 Task: Research Airbnb properties in VÃ³los, Greece from 8th November, 2023 to 19th November, 2023 for 1 adult. Place can be shared room with 1  bedroom having 1 bed and 1 bathroom. Property type can be hotel. Amenities needed are: washing machine. Booking option can be shelf check-in. Look for 4 properties as per requirement.
Action: Mouse moved to (439, 166)
Screenshot: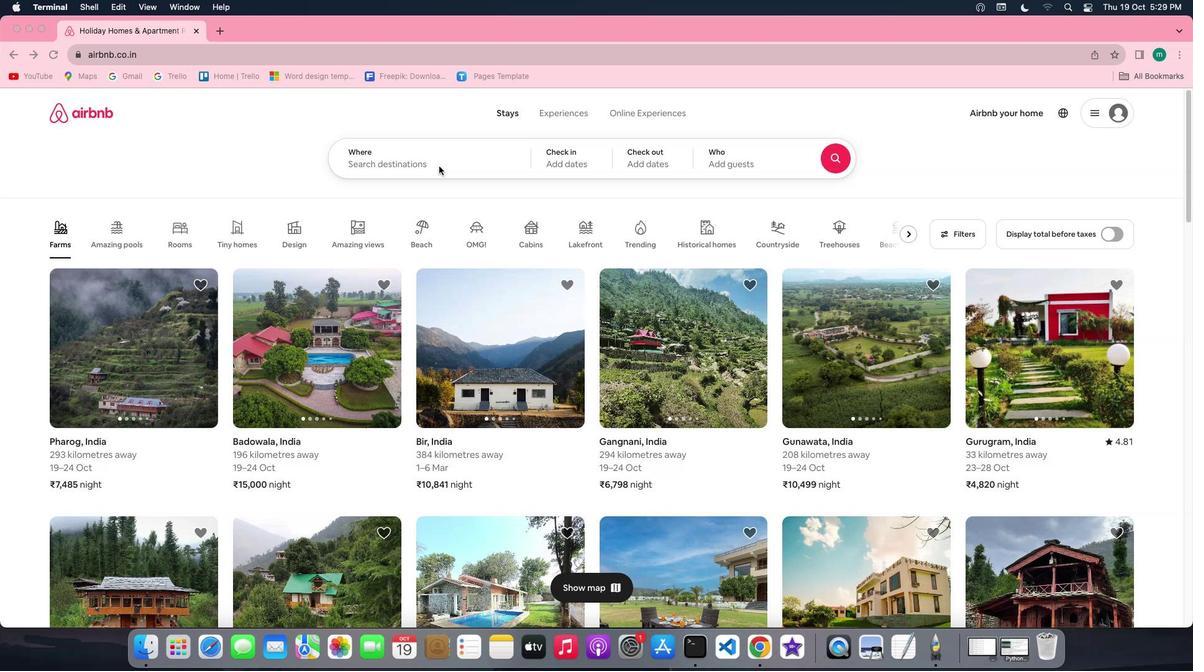 
Action: Mouse pressed left at (439, 166)
Screenshot: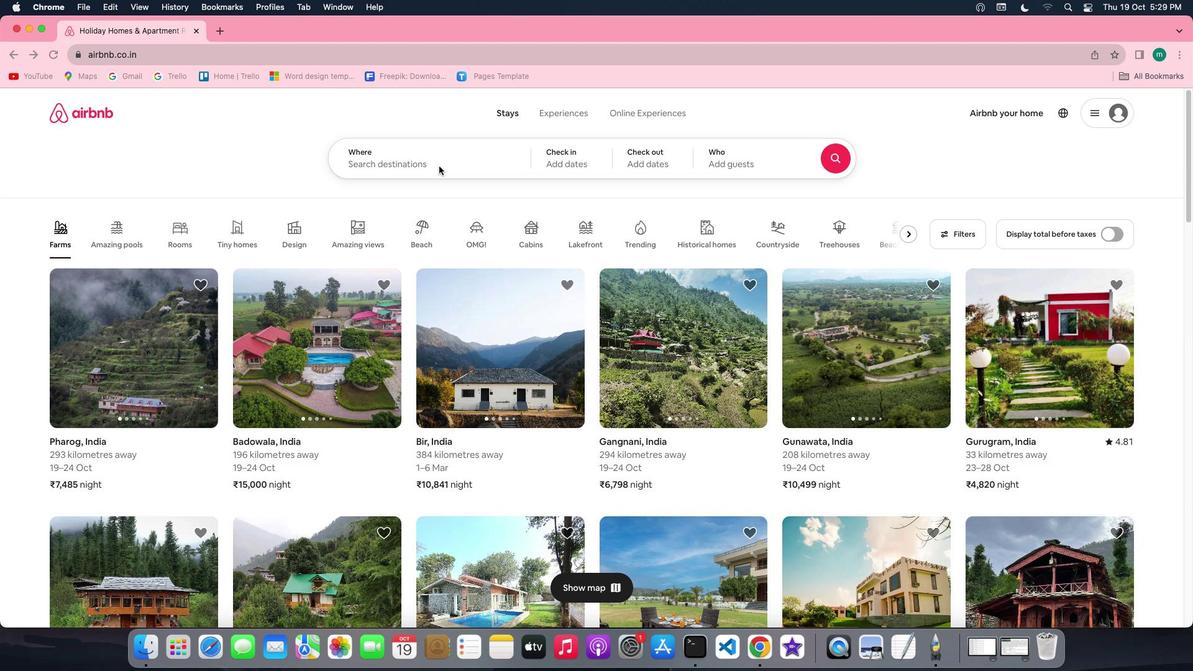 
Action: Mouse pressed left at (439, 166)
Screenshot: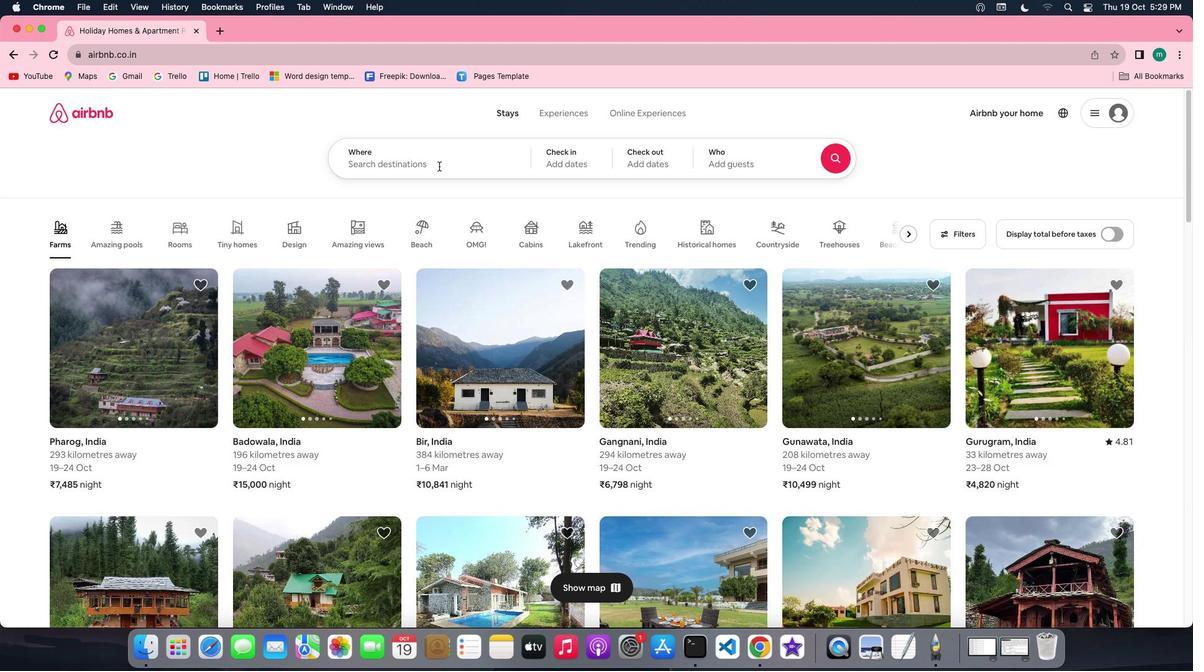 
Action: Key pressed Key.shift'V''o''l''o''s'','Key.spaceKey.shift'G''r''e''e''c''e'
Screenshot: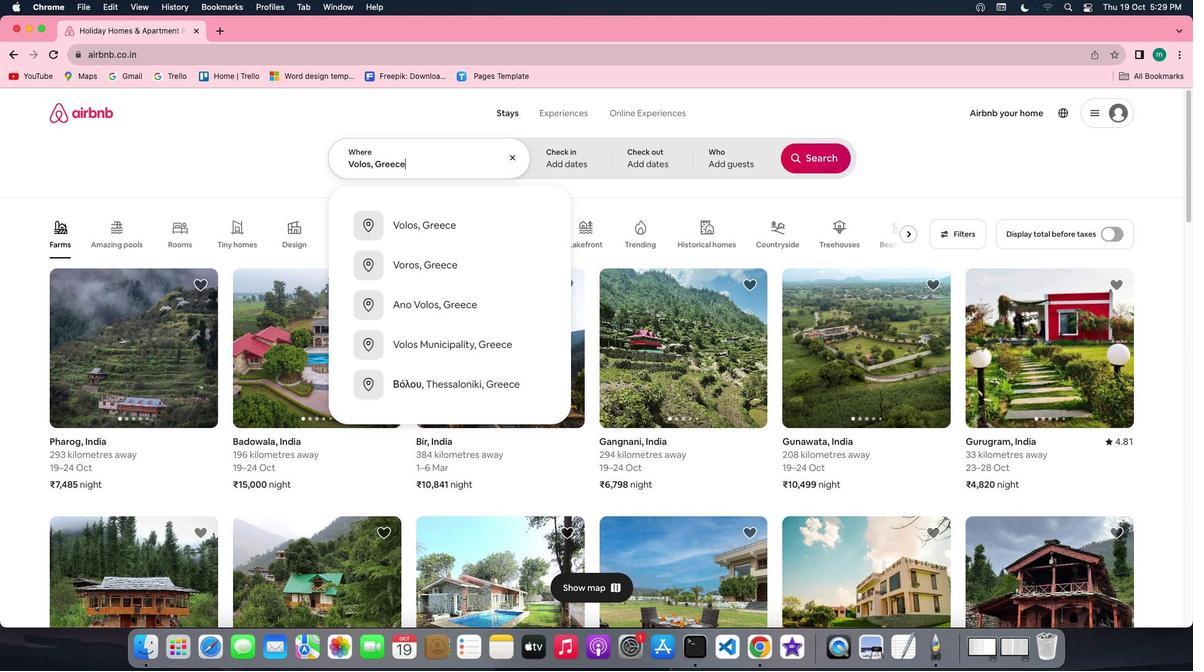 
Action: Mouse moved to (455, 218)
Screenshot: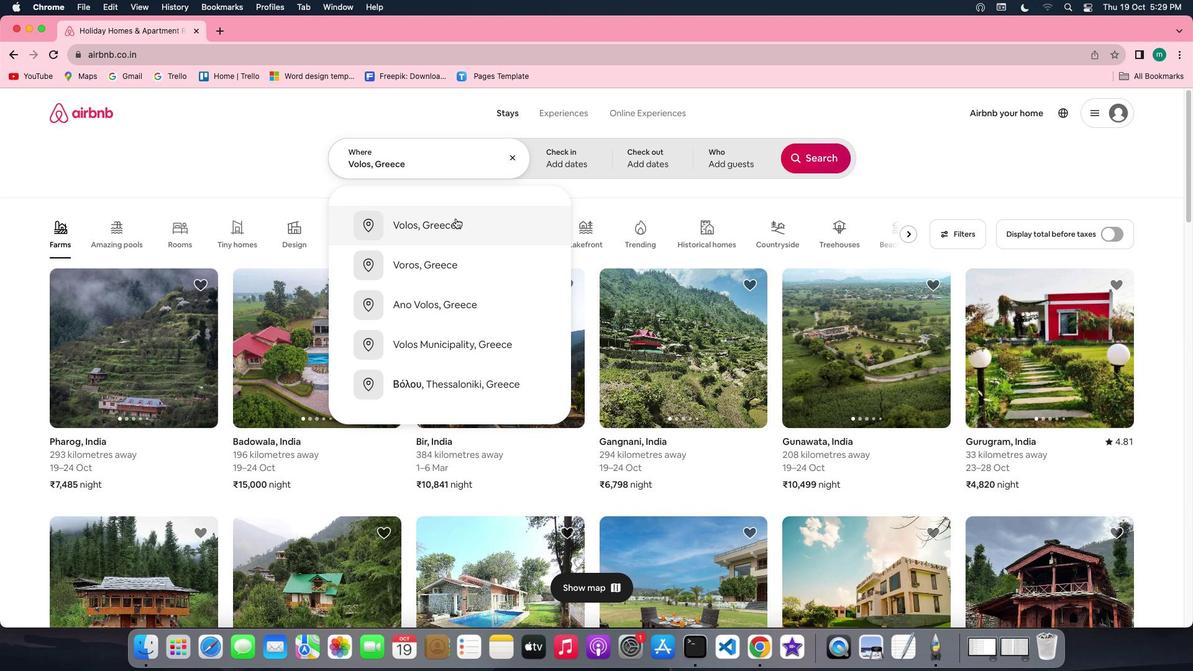 
Action: Mouse pressed left at (455, 218)
Screenshot: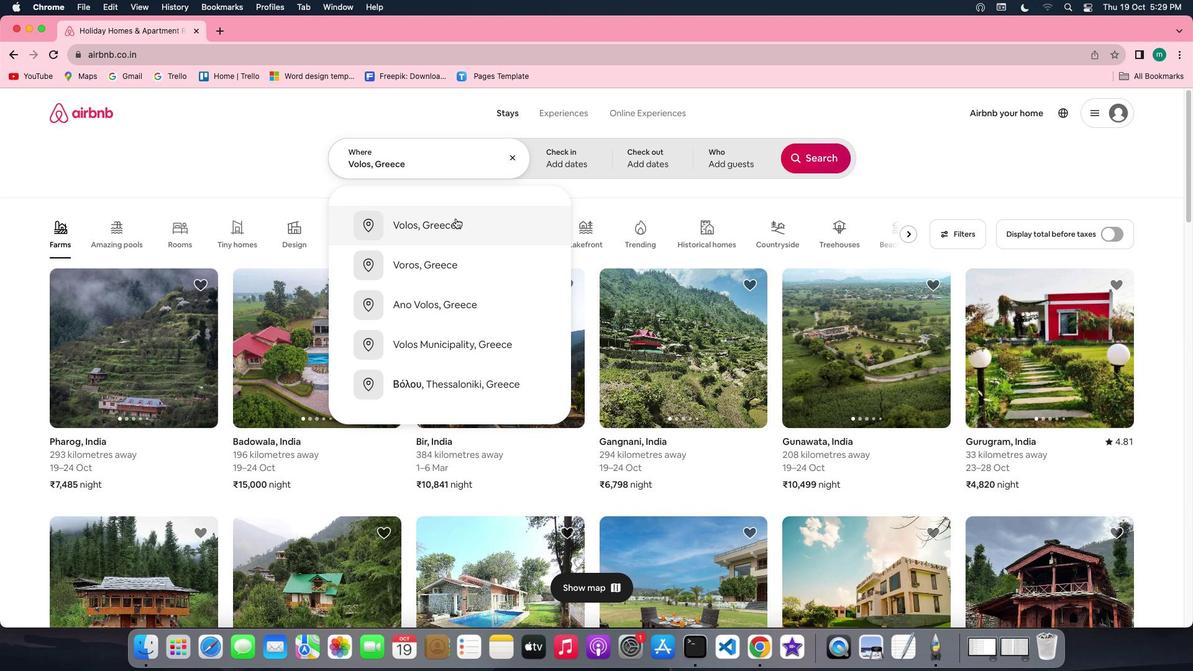 
Action: Mouse moved to (715, 336)
Screenshot: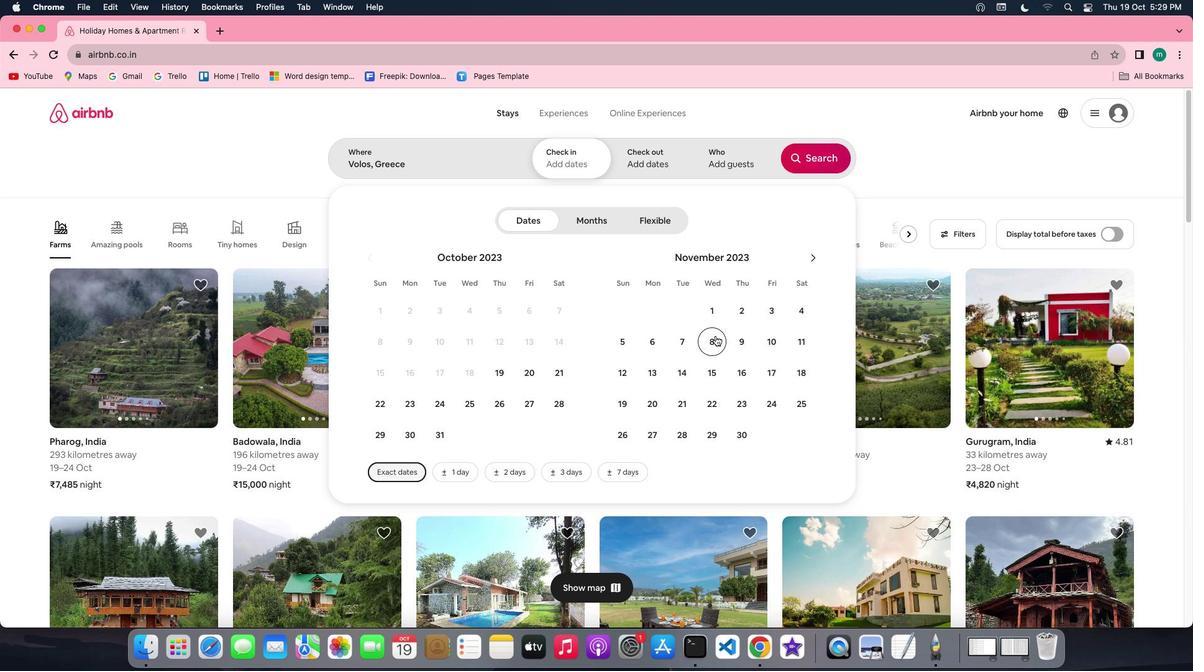 
Action: Mouse pressed left at (715, 336)
Screenshot: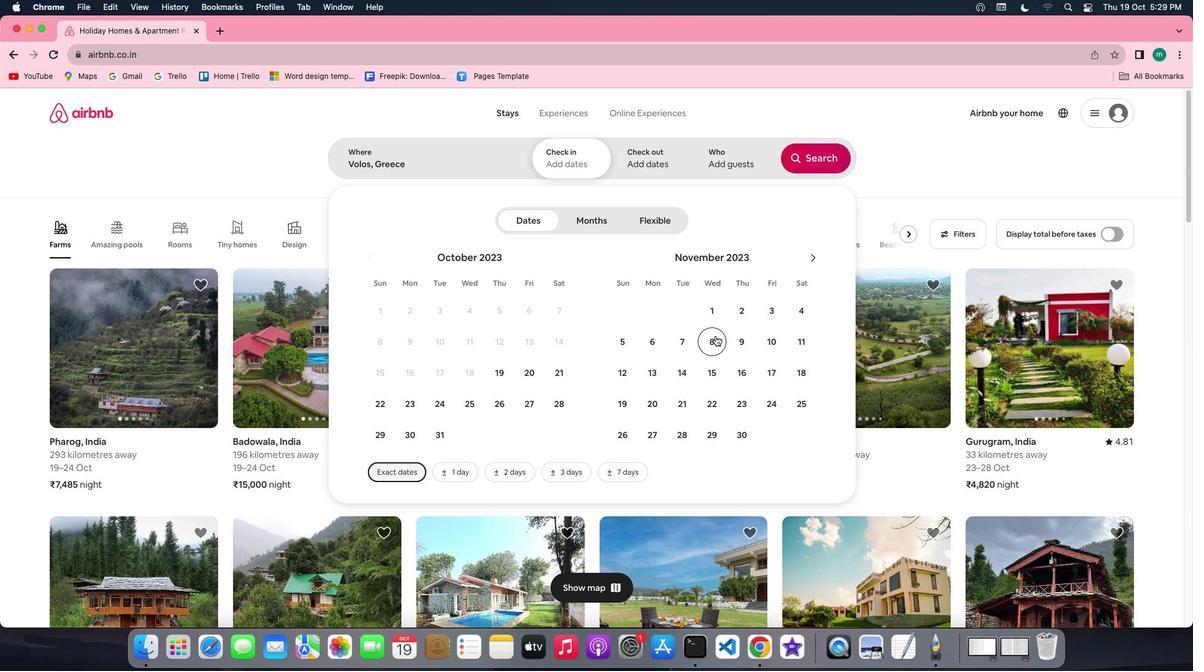 
Action: Mouse moved to (624, 403)
Screenshot: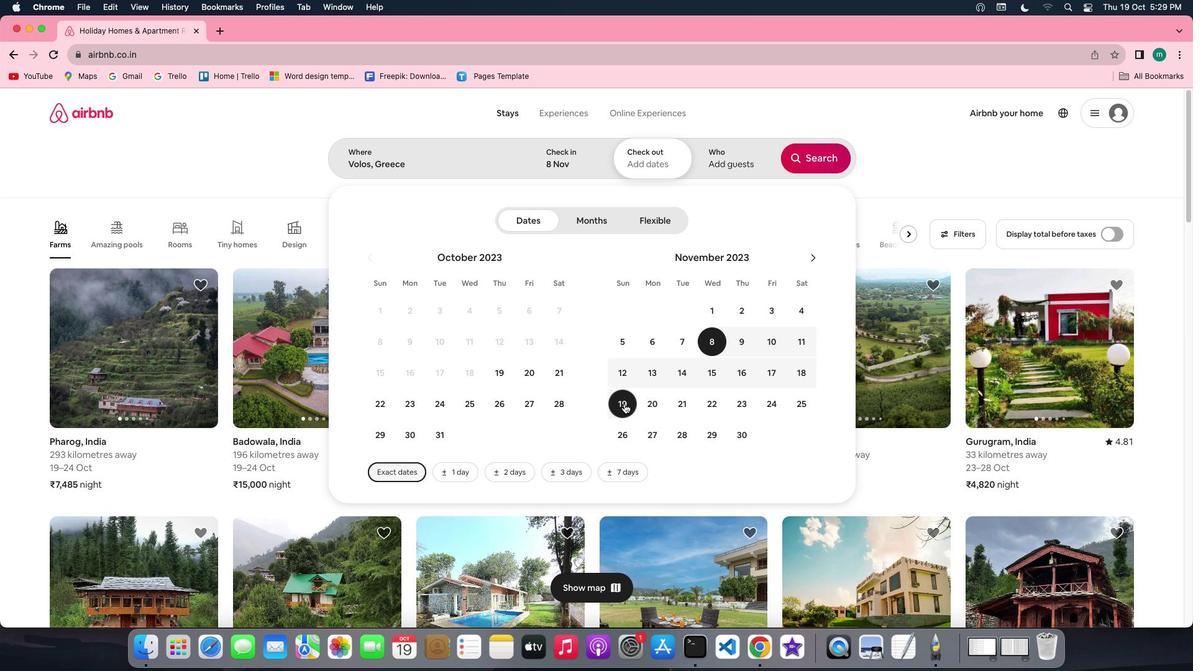 
Action: Mouse pressed left at (624, 403)
Screenshot: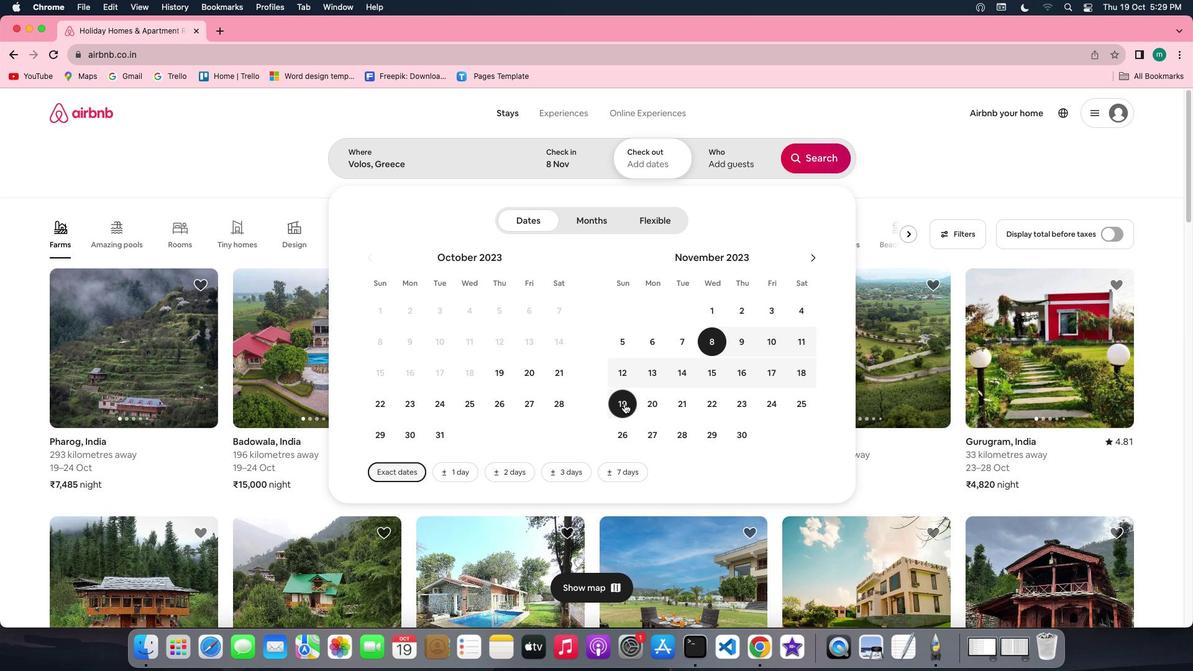 
Action: Mouse moved to (729, 159)
Screenshot: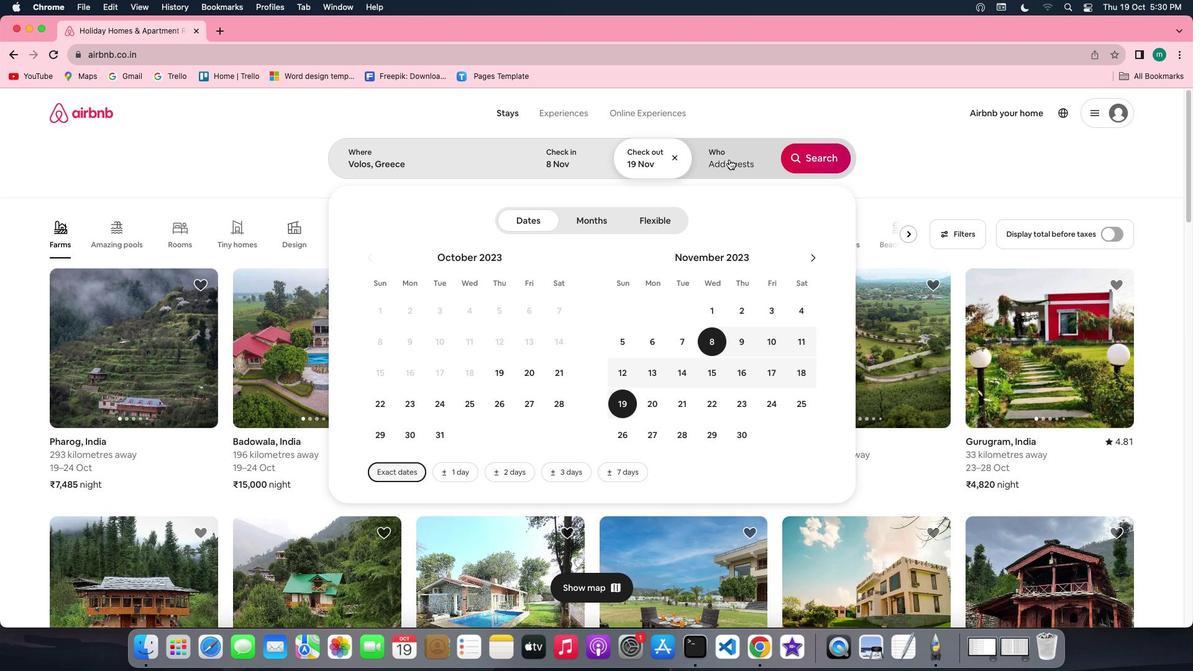 
Action: Mouse pressed left at (729, 159)
Screenshot: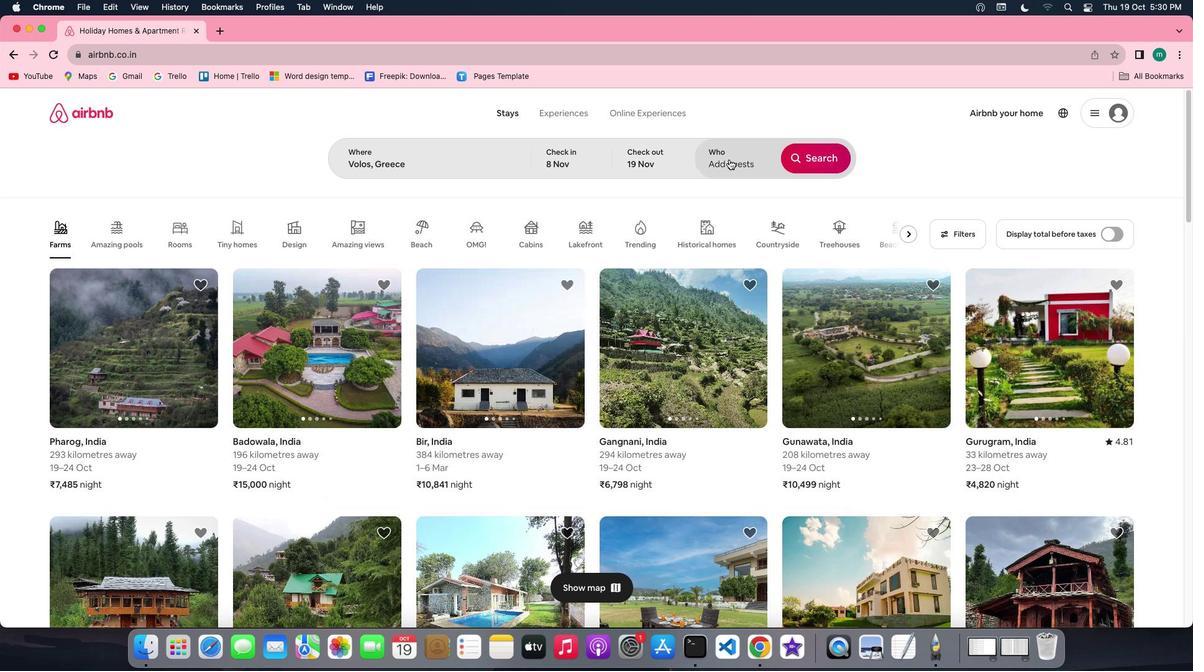 
Action: Mouse moved to (818, 223)
Screenshot: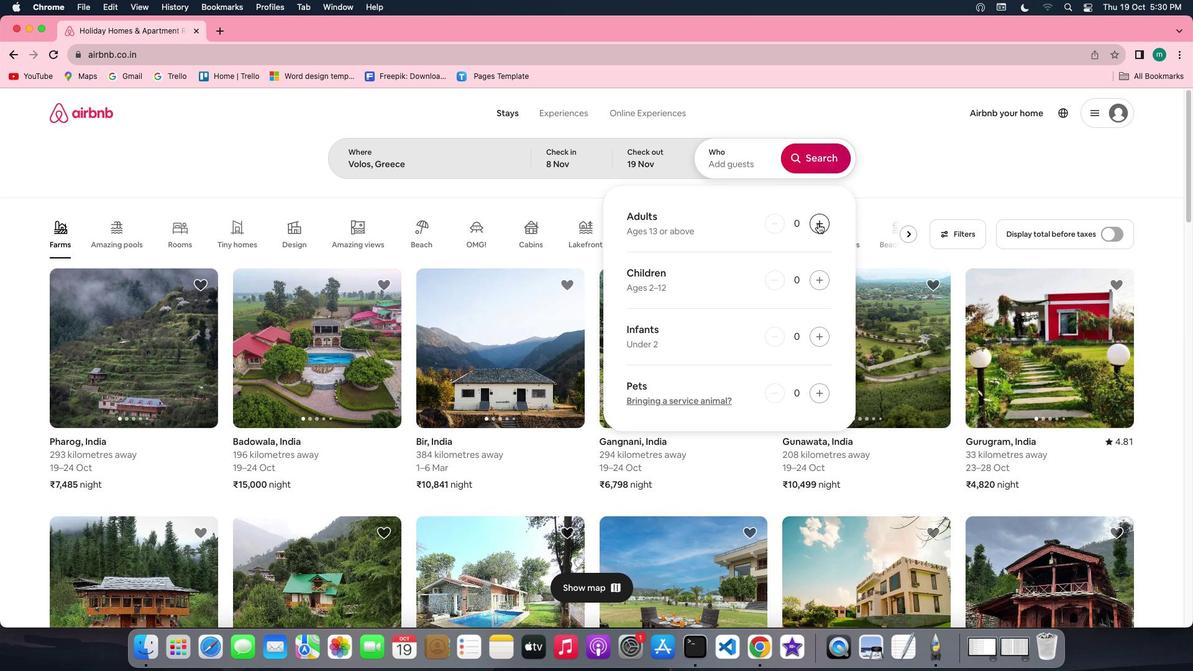 
Action: Mouse pressed left at (818, 223)
Screenshot: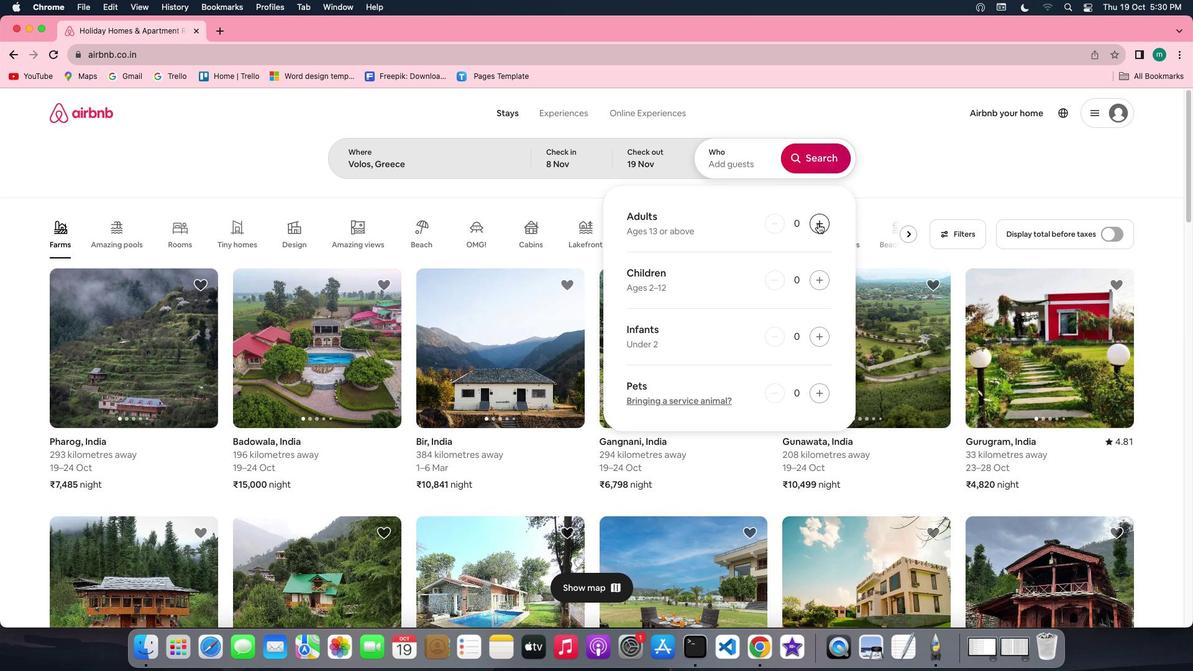 
Action: Mouse moved to (815, 169)
Screenshot: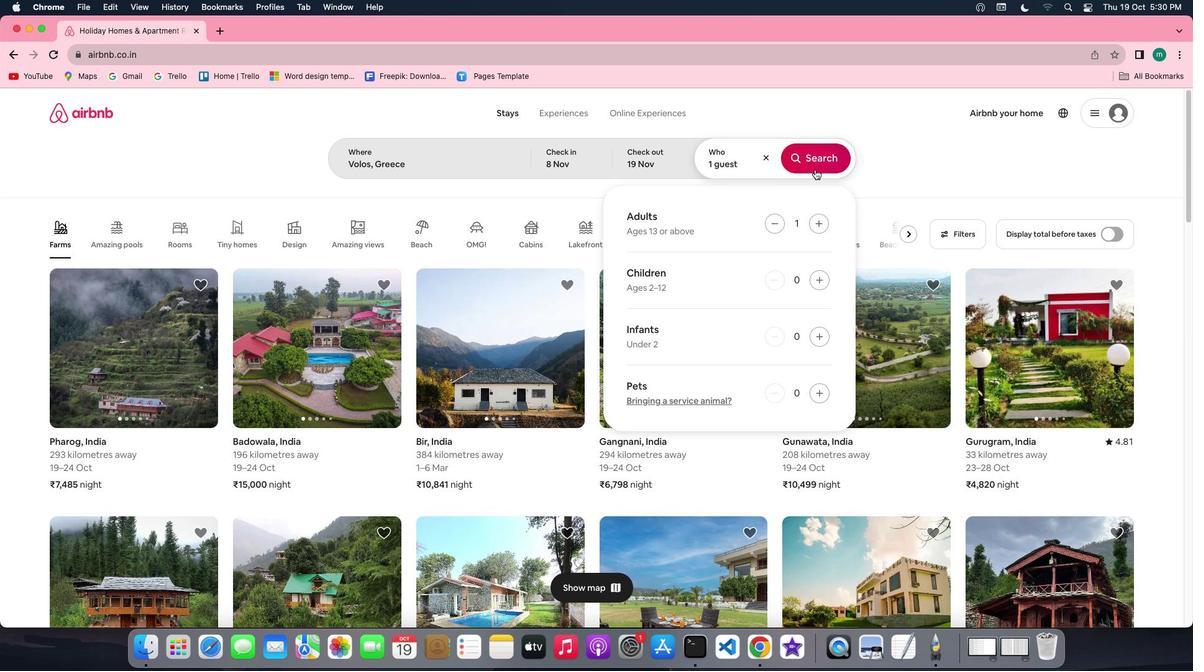 
Action: Mouse pressed left at (815, 169)
Screenshot: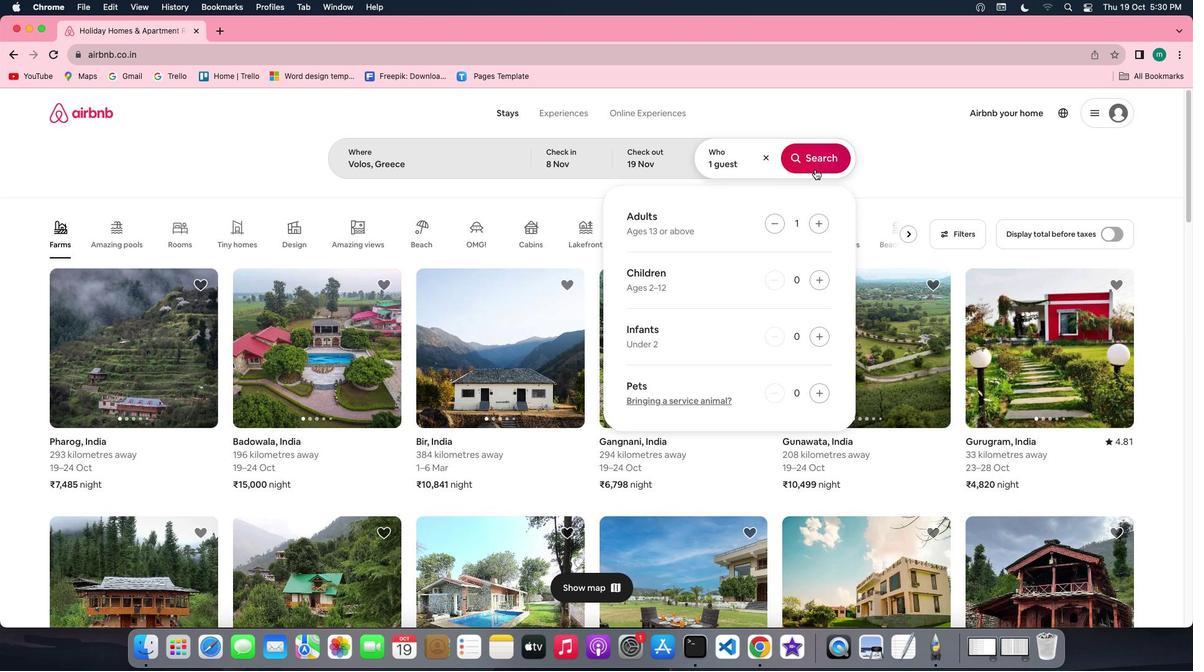 
Action: Mouse moved to (978, 166)
Screenshot: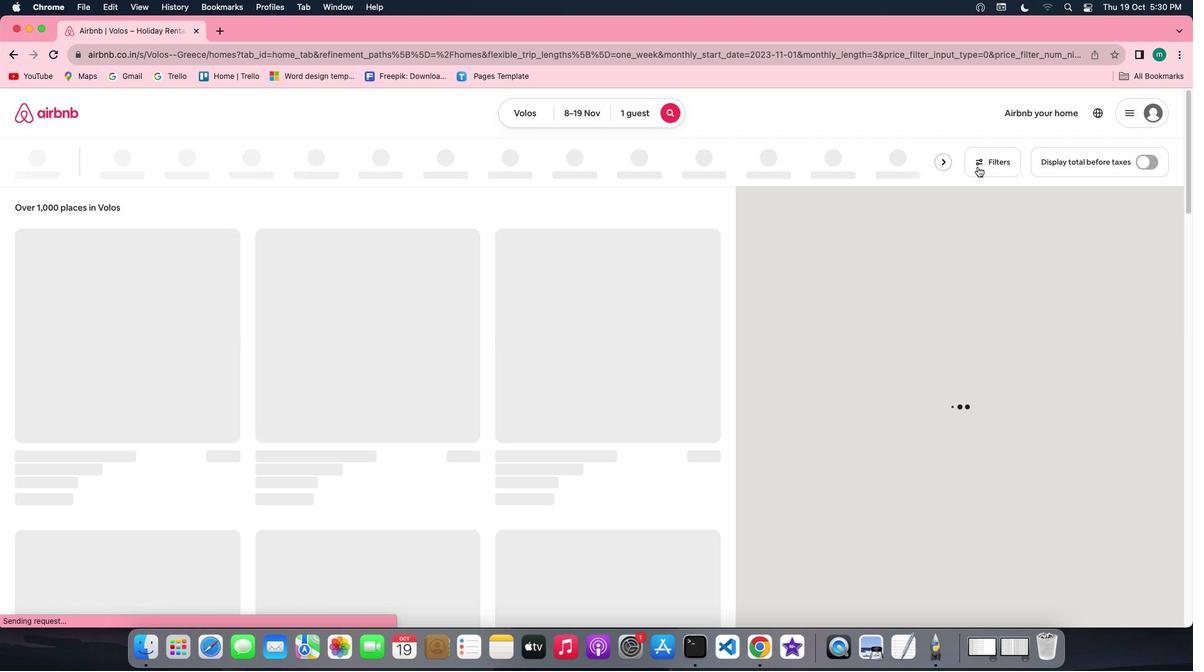 
Action: Mouse pressed left at (978, 166)
Screenshot: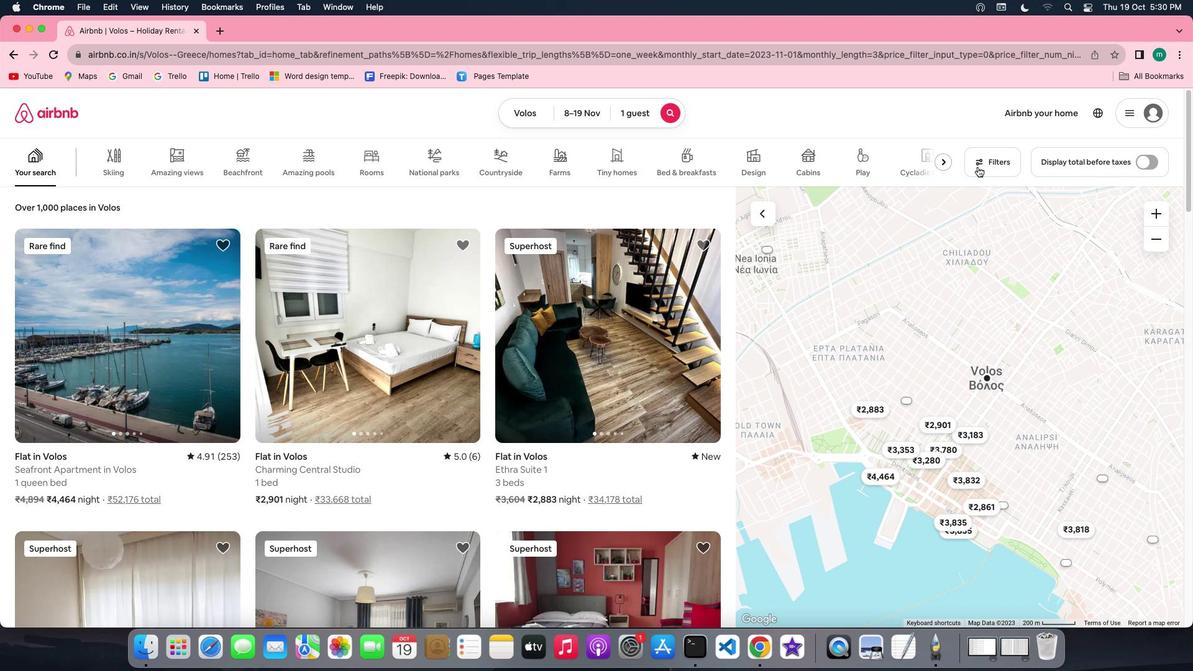 
Action: Mouse moved to (504, 314)
Screenshot: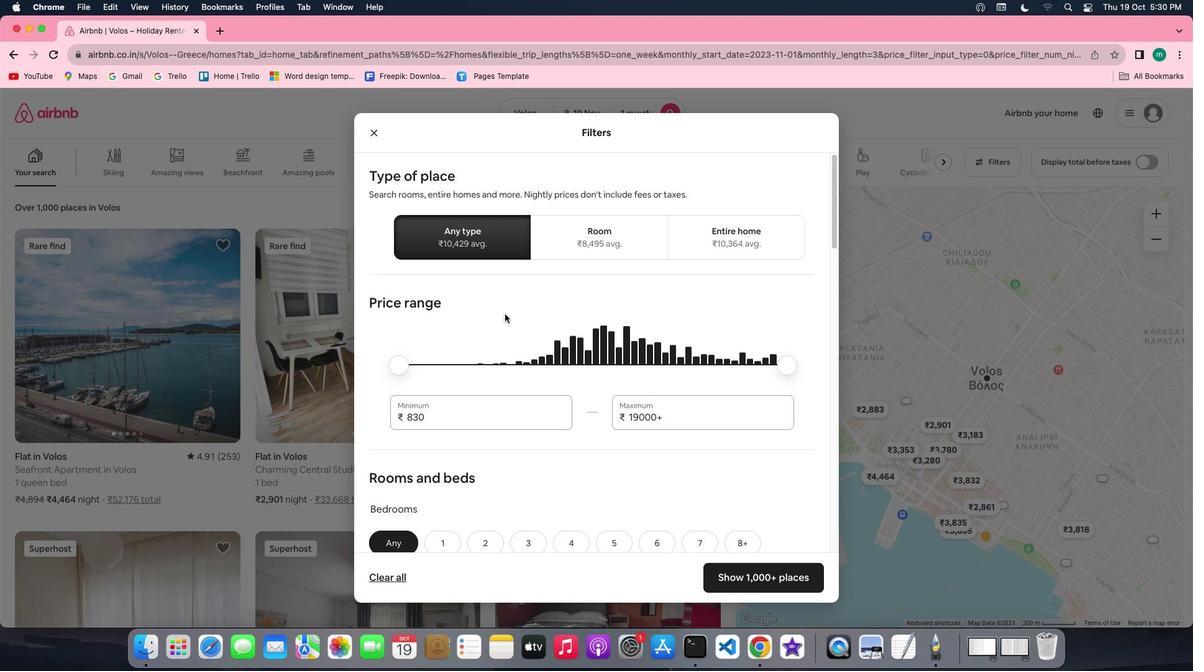 
Action: Mouse scrolled (504, 314) with delta (0, 0)
Screenshot: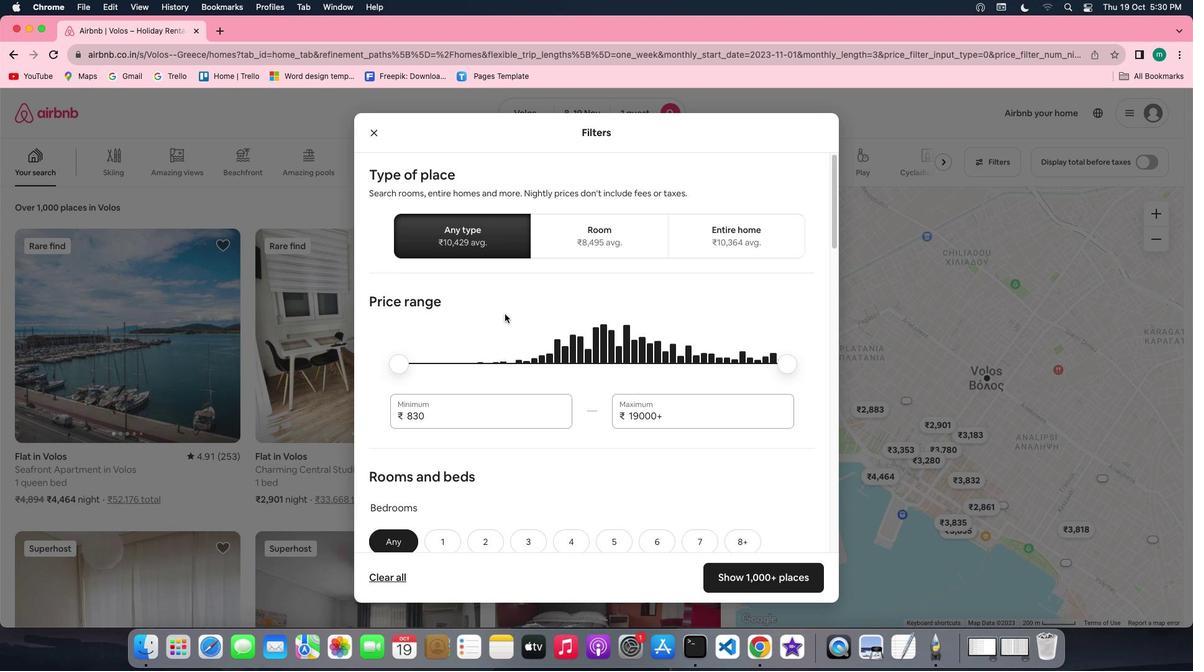 
Action: Mouse scrolled (504, 314) with delta (0, 0)
Screenshot: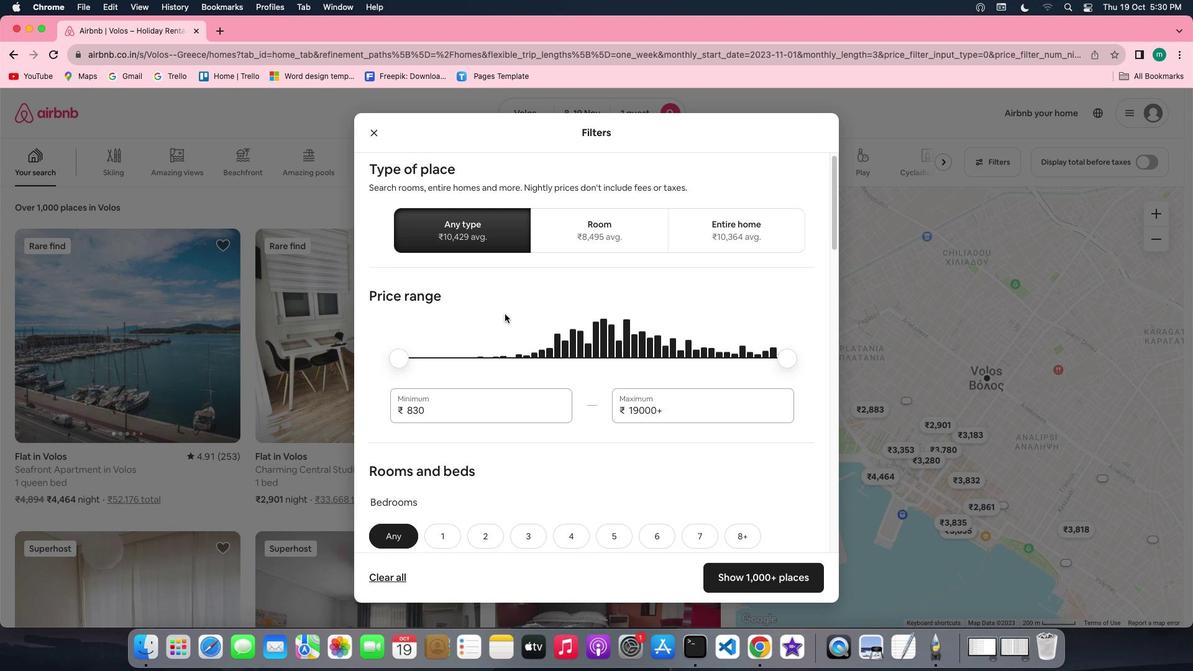 
Action: Mouse scrolled (504, 314) with delta (0, -1)
Screenshot: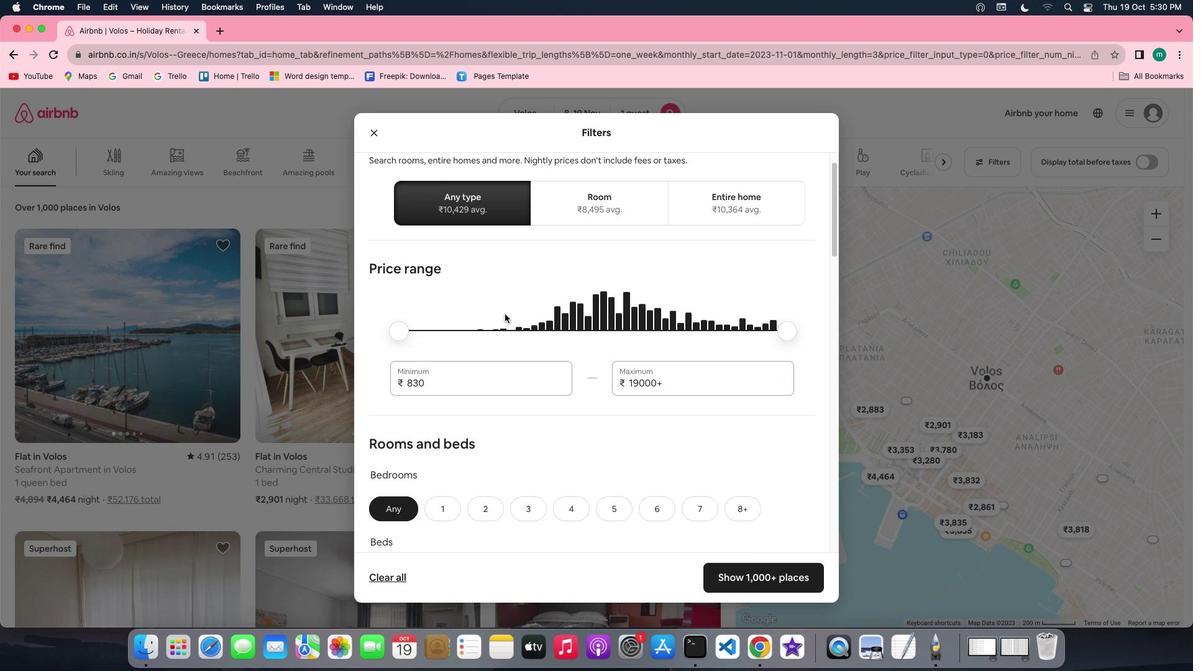 
Action: Mouse scrolled (504, 314) with delta (0, -1)
Screenshot: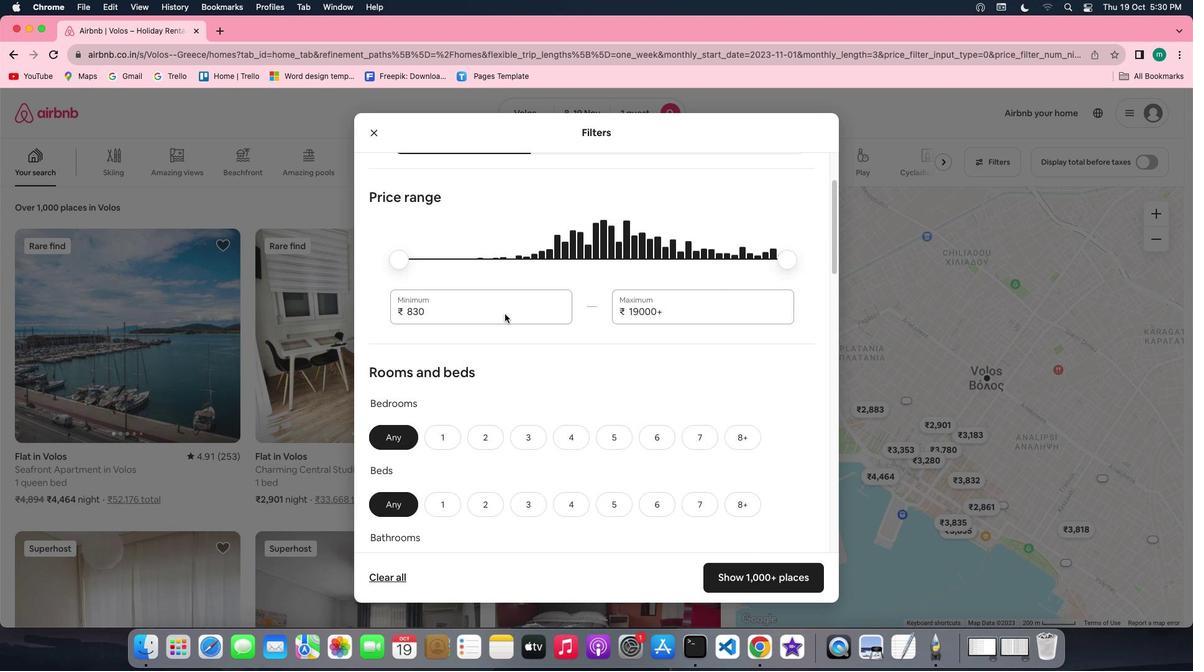 
Action: Mouse scrolled (504, 314) with delta (0, 0)
Screenshot: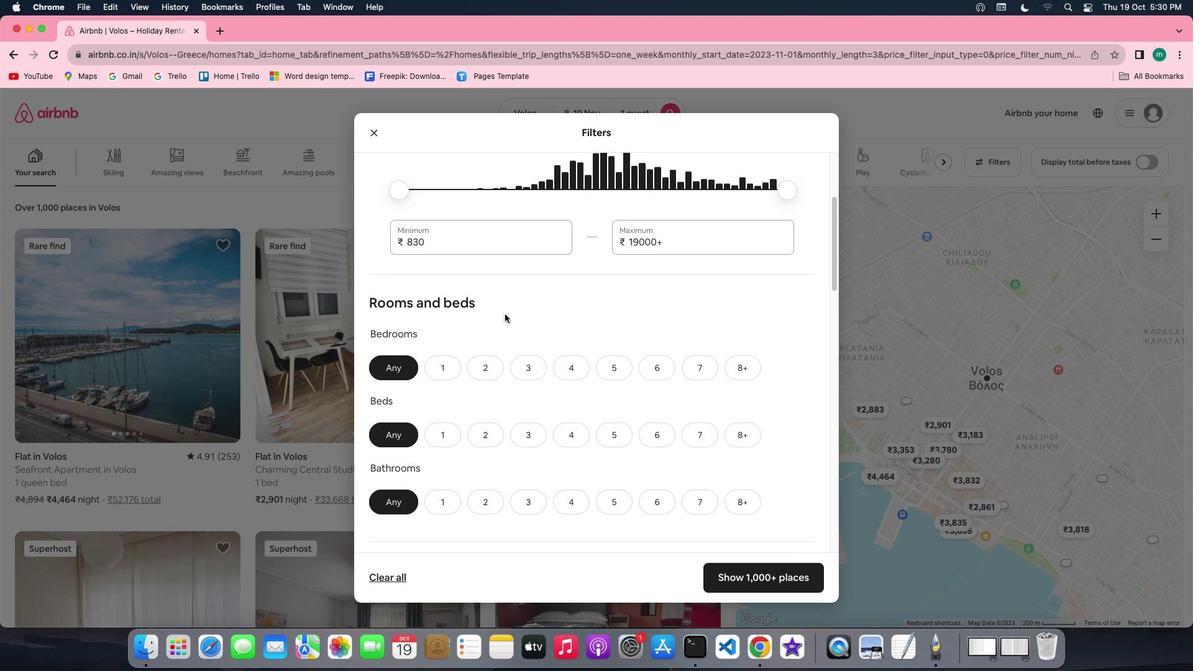 
Action: Mouse scrolled (504, 314) with delta (0, 0)
Screenshot: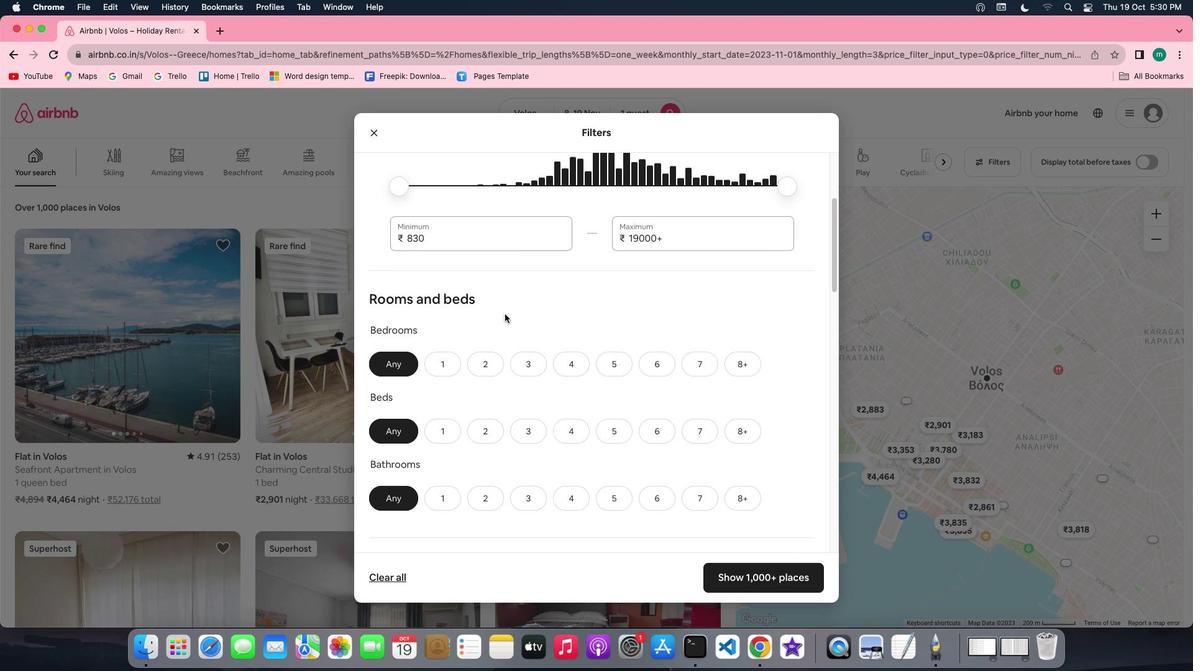 
Action: Mouse scrolled (504, 314) with delta (0, 0)
Screenshot: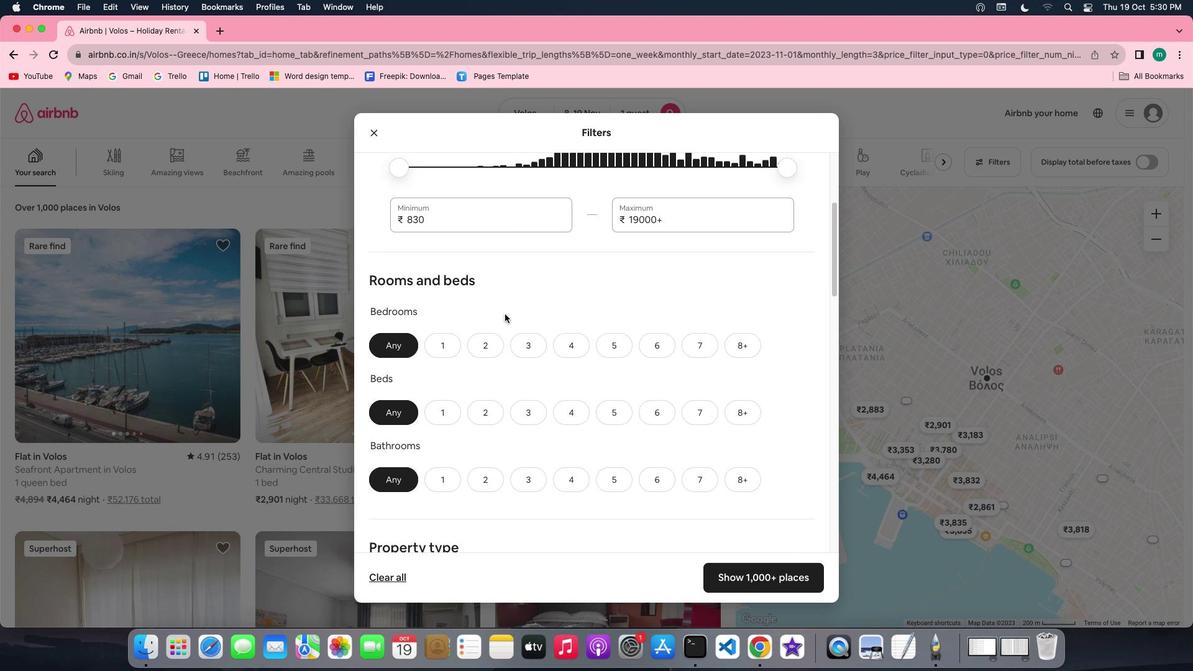 
Action: Mouse scrolled (504, 314) with delta (0, 0)
Screenshot: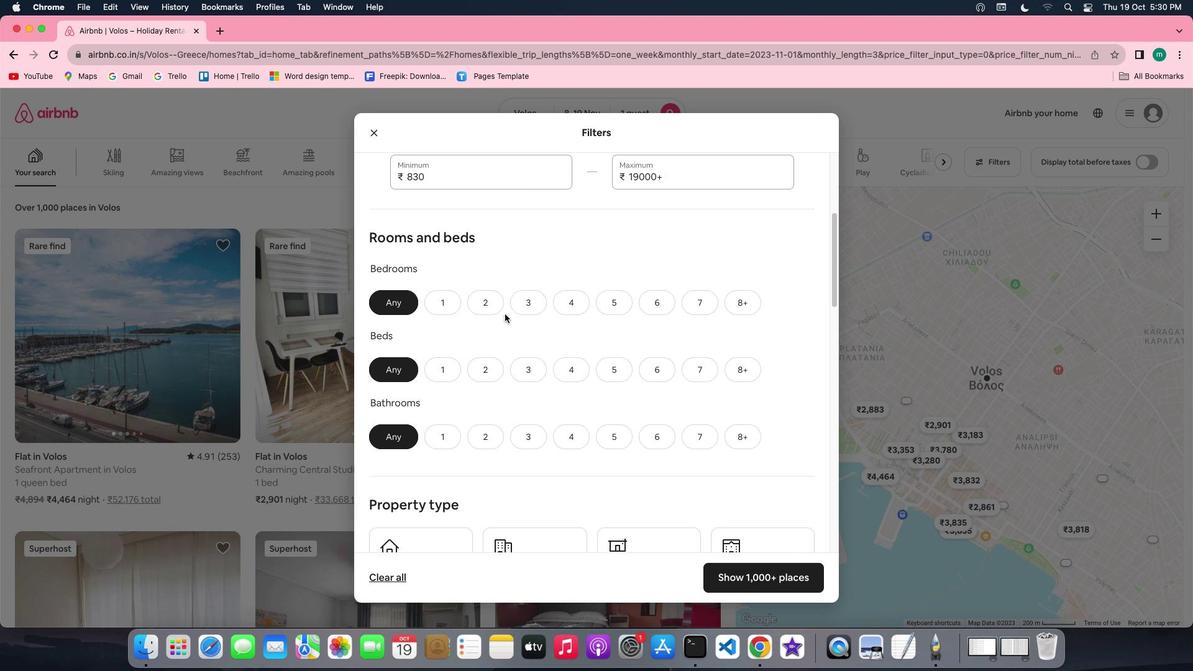 
Action: Mouse scrolled (504, 314) with delta (0, 0)
Screenshot: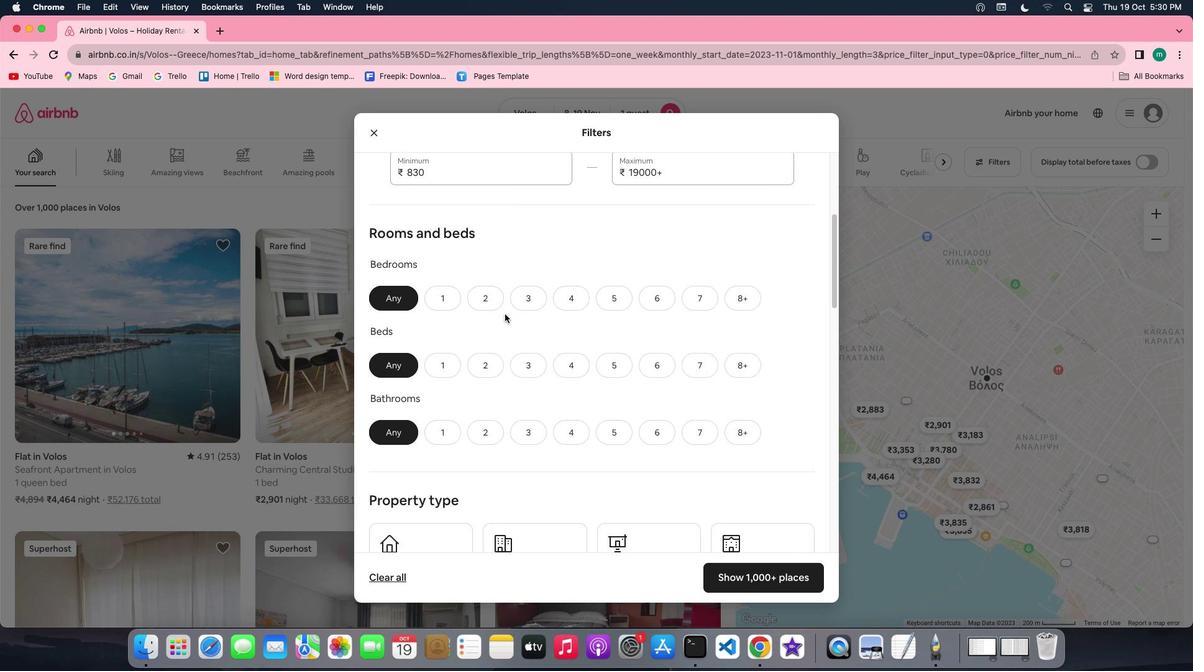 
Action: Mouse scrolled (504, 314) with delta (0, -1)
Screenshot: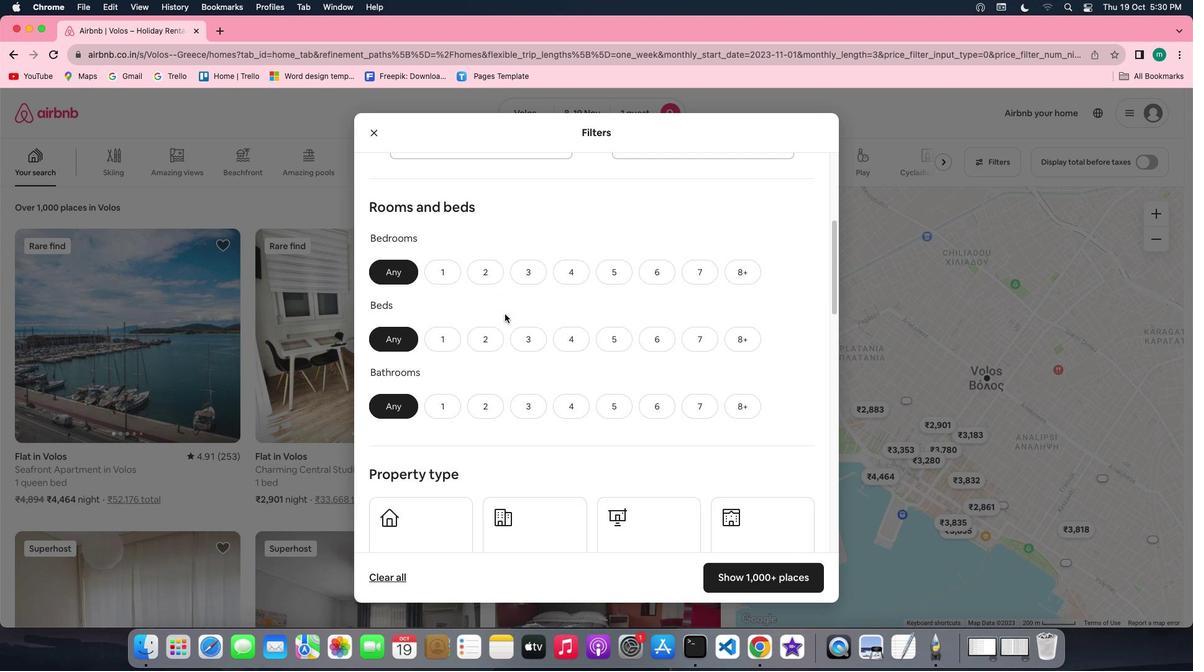 
Action: Mouse scrolled (504, 314) with delta (0, 0)
Screenshot: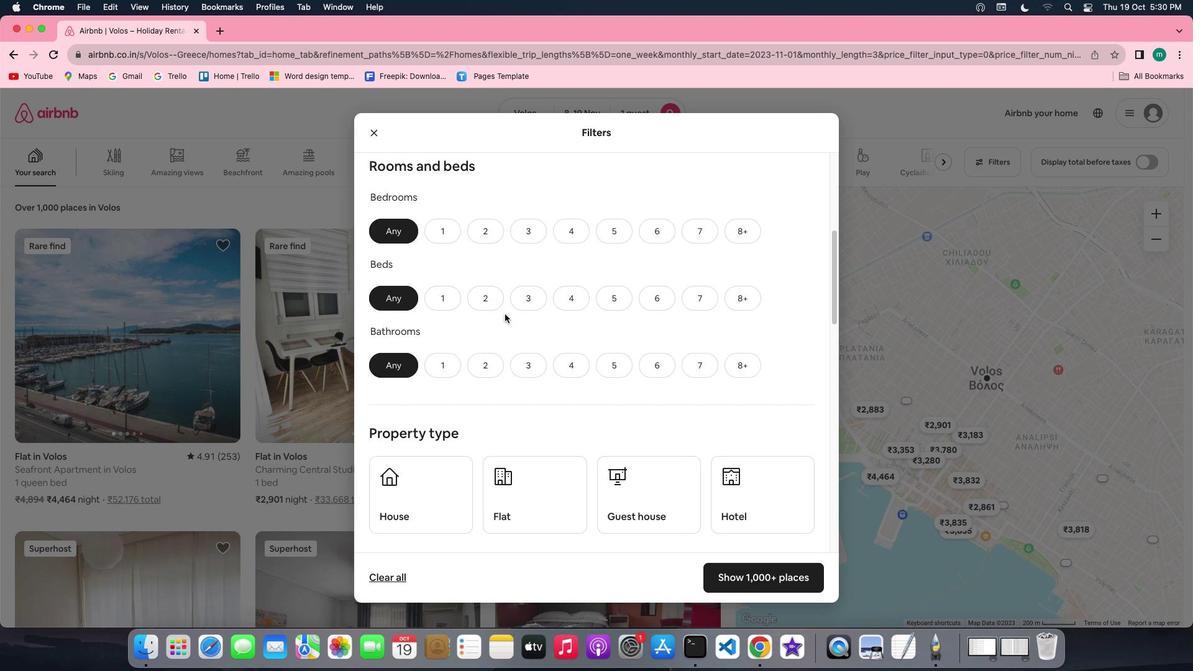 
Action: Mouse scrolled (504, 314) with delta (0, 0)
Screenshot: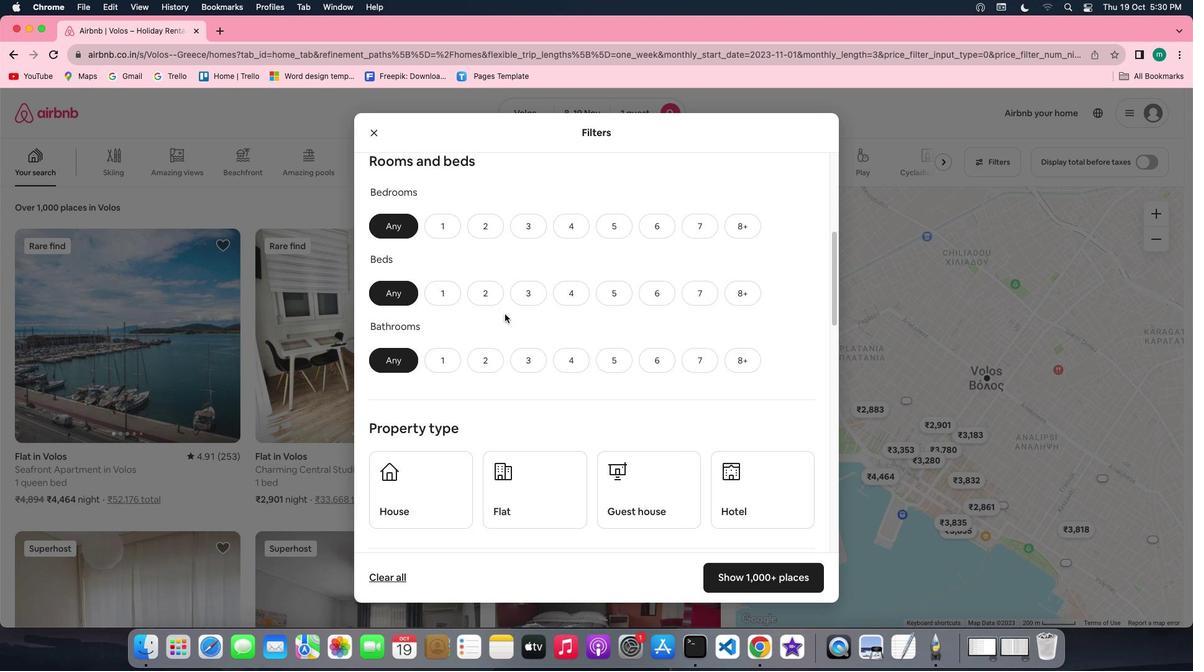 
Action: Mouse moved to (452, 223)
Screenshot: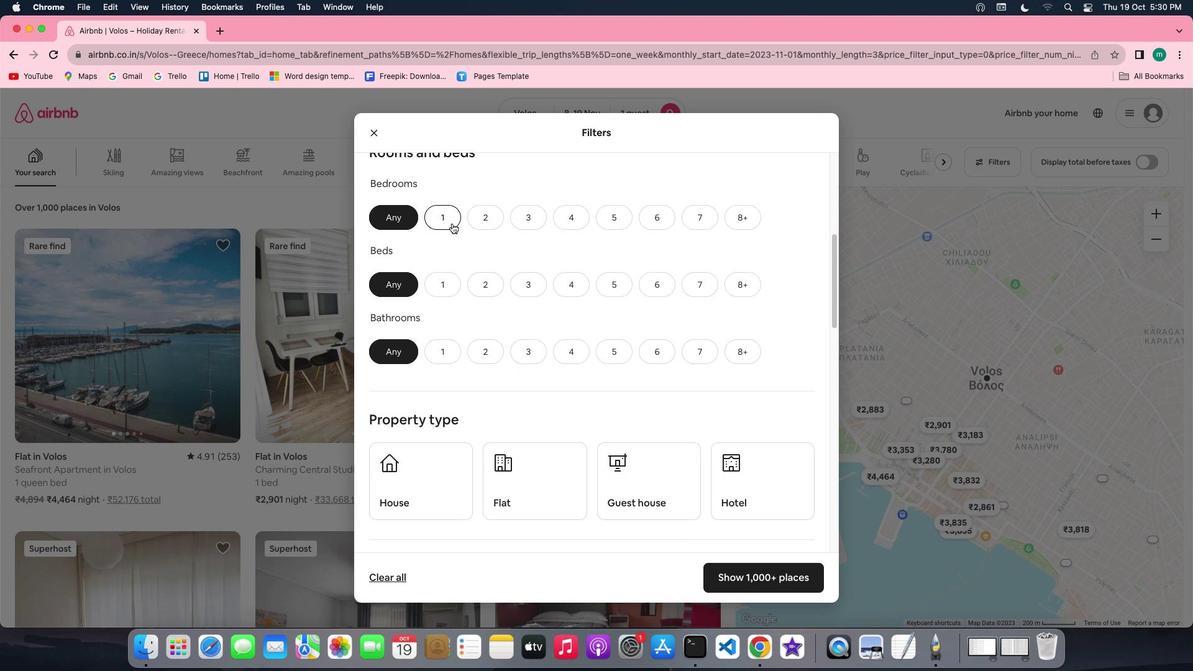 
Action: Mouse pressed left at (452, 223)
Screenshot: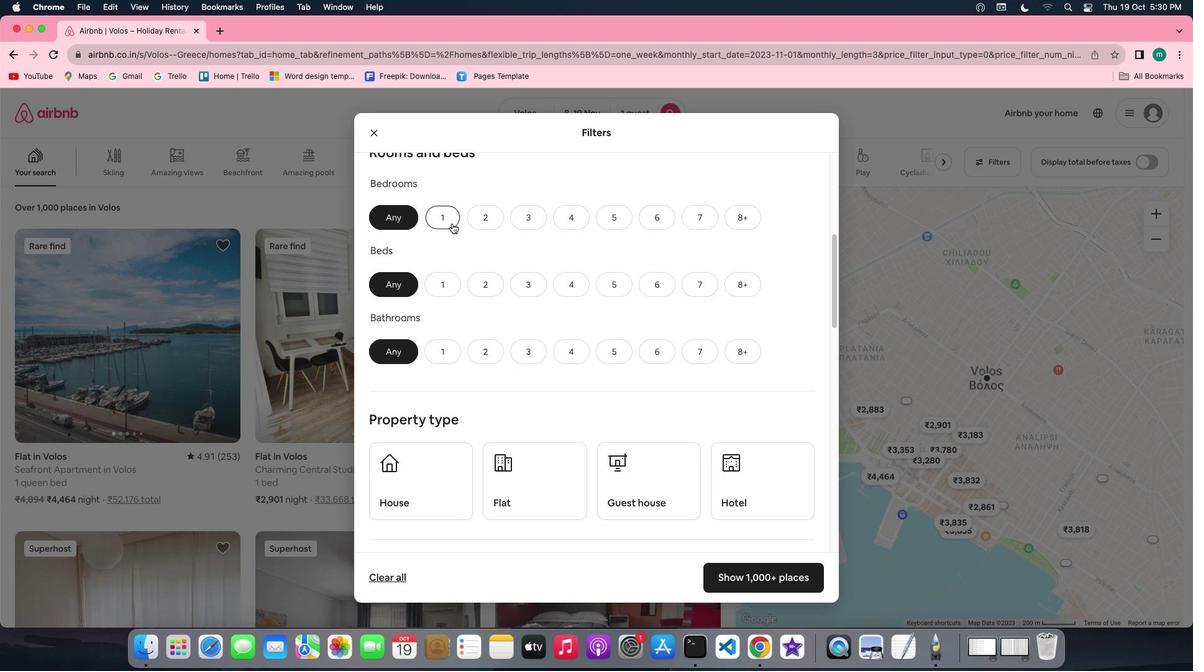 
Action: Mouse moved to (441, 280)
Screenshot: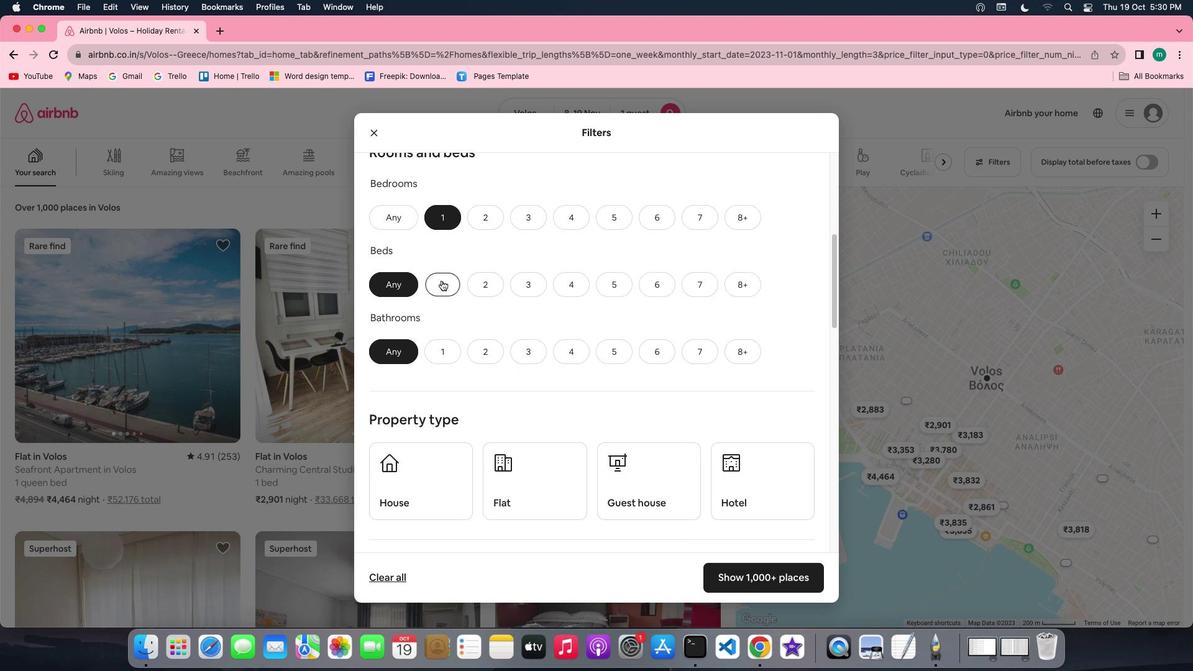 
Action: Mouse pressed left at (441, 280)
Screenshot: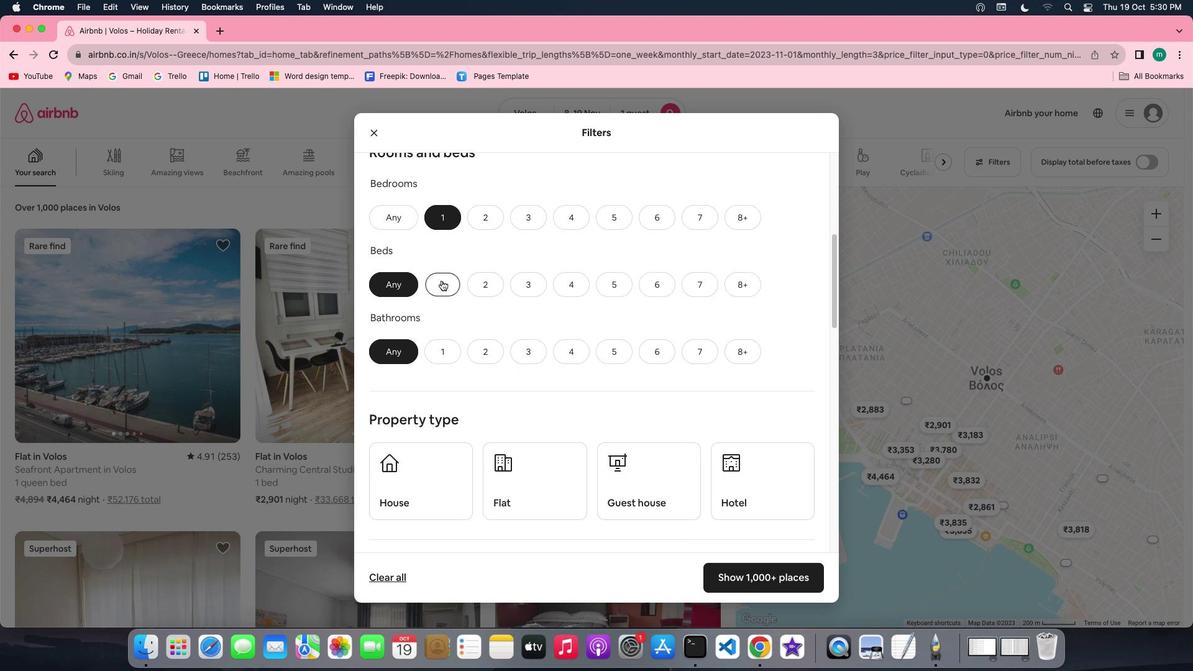 
Action: Mouse moved to (446, 351)
Screenshot: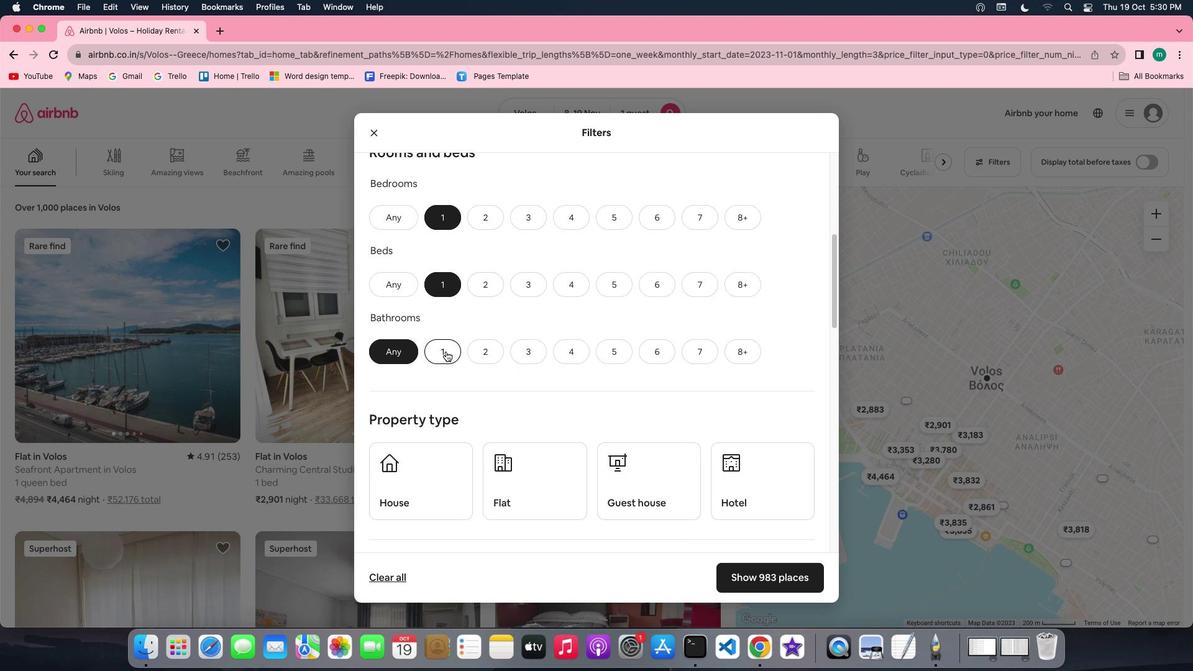 
Action: Mouse pressed left at (446, 351)
Screenshot: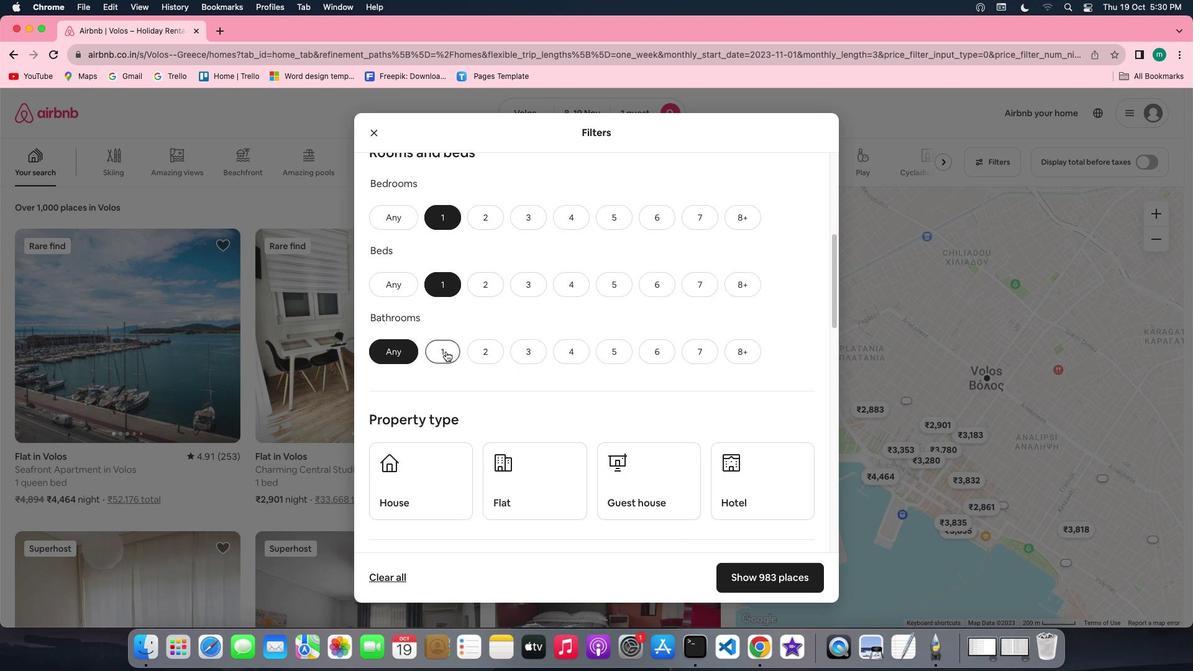 
Action: Mouse moved to (544, 379)
Screenshot: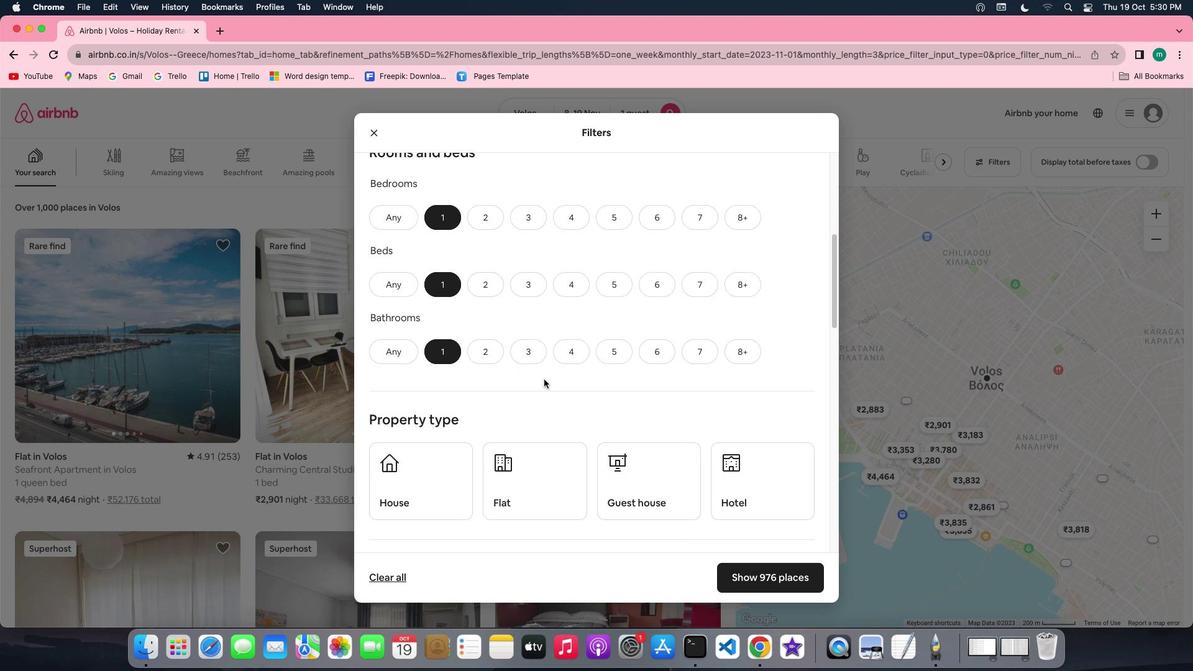 
Action: Mouse scrolled (544, 379) with delta (0, 0)
Screenshot: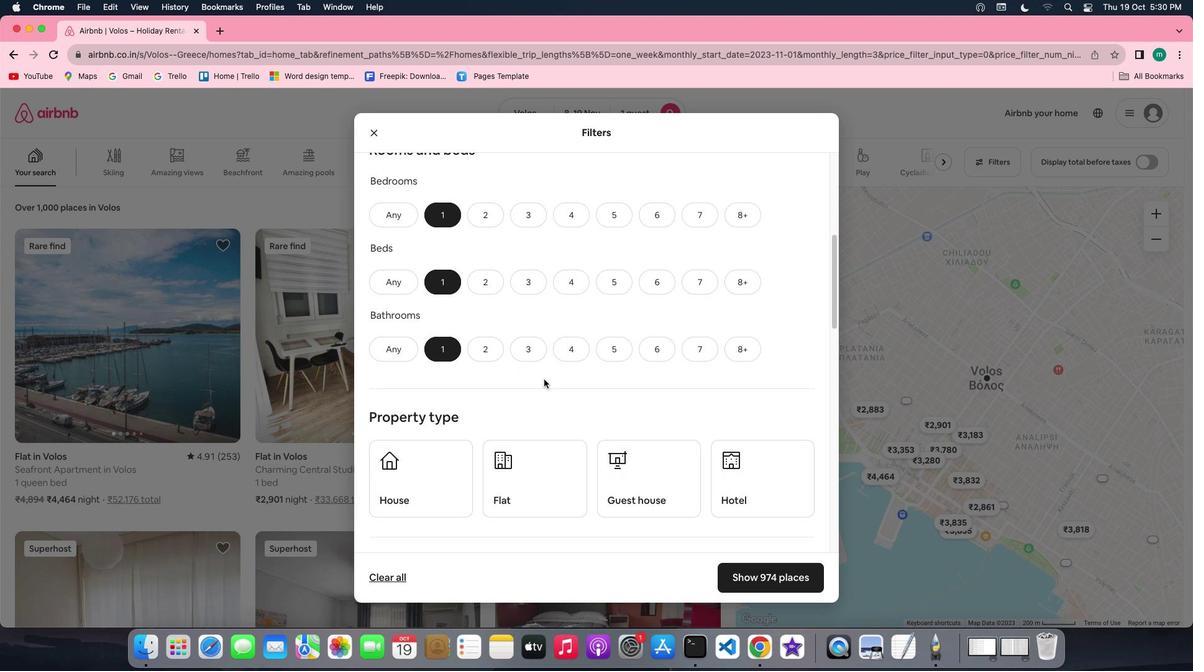 
Action: Mouse scrolled (544, 379) with delta (0, 0)
Screenshot: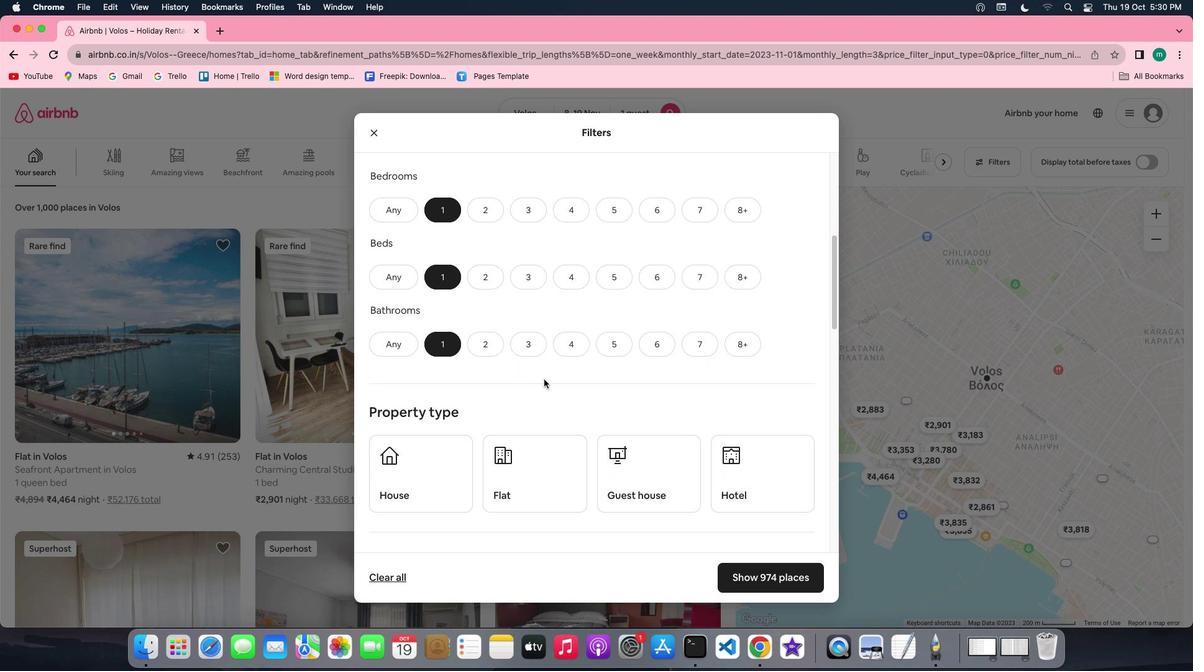 
Action: Mouse scrolled (544, 379) with delta (0, -1)
Screenshot: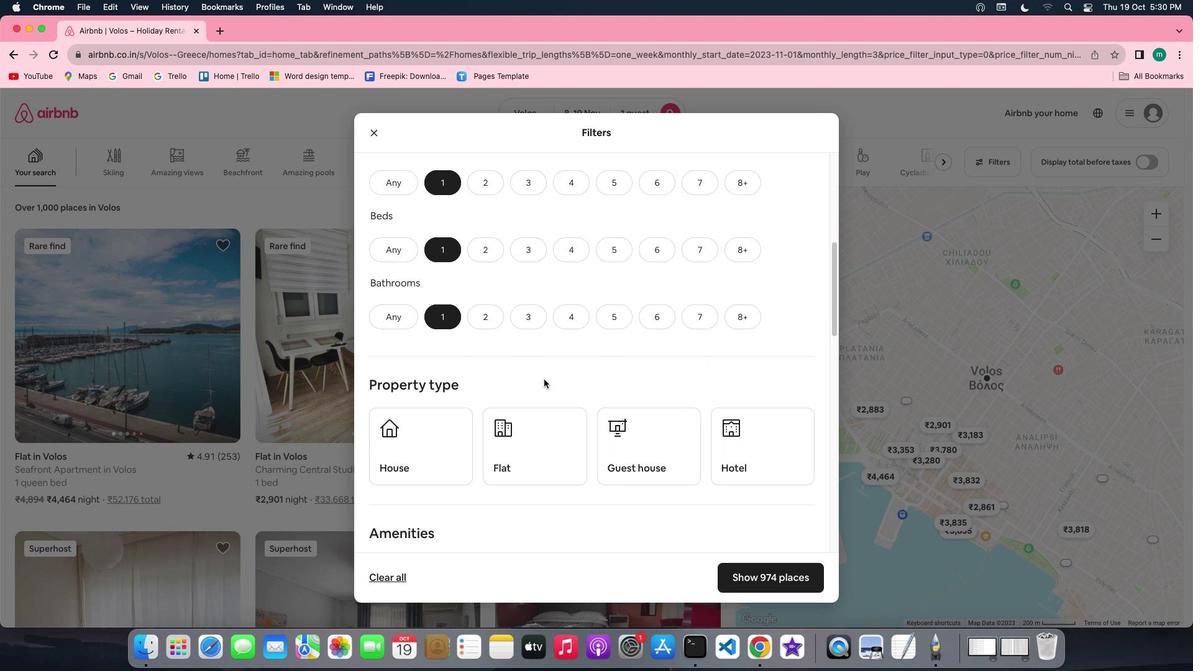 
Action: Mouse moved to (726, 407)
Screenshot: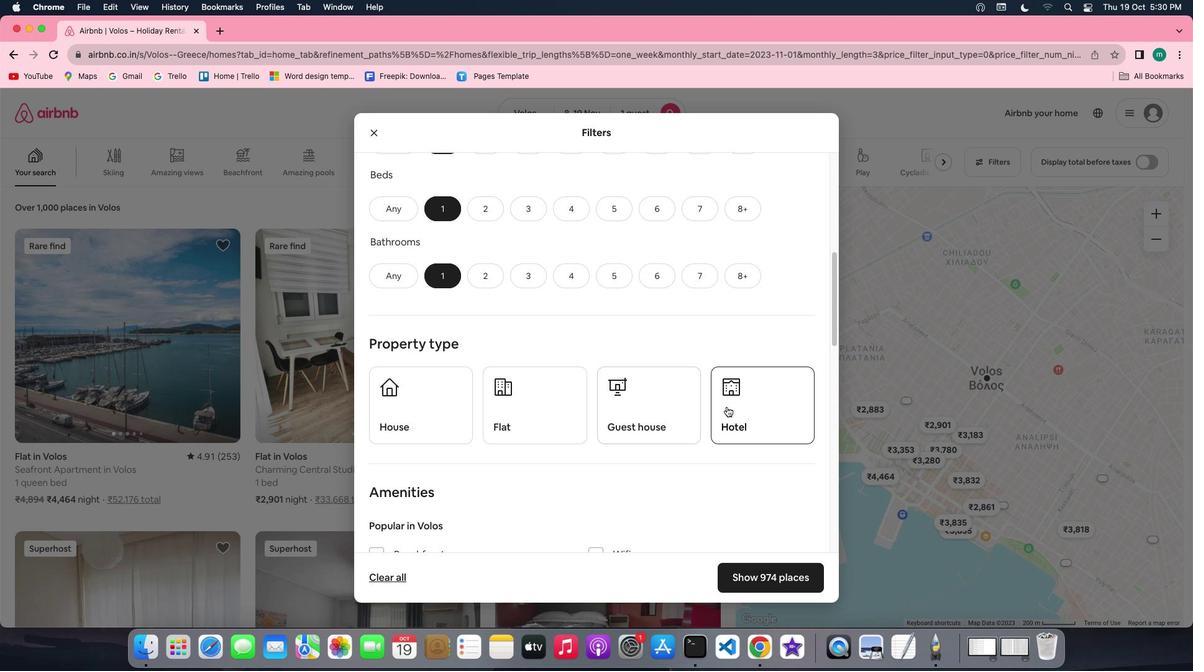 
Action: Mouse pressed left at (726, 407)
Screenshot: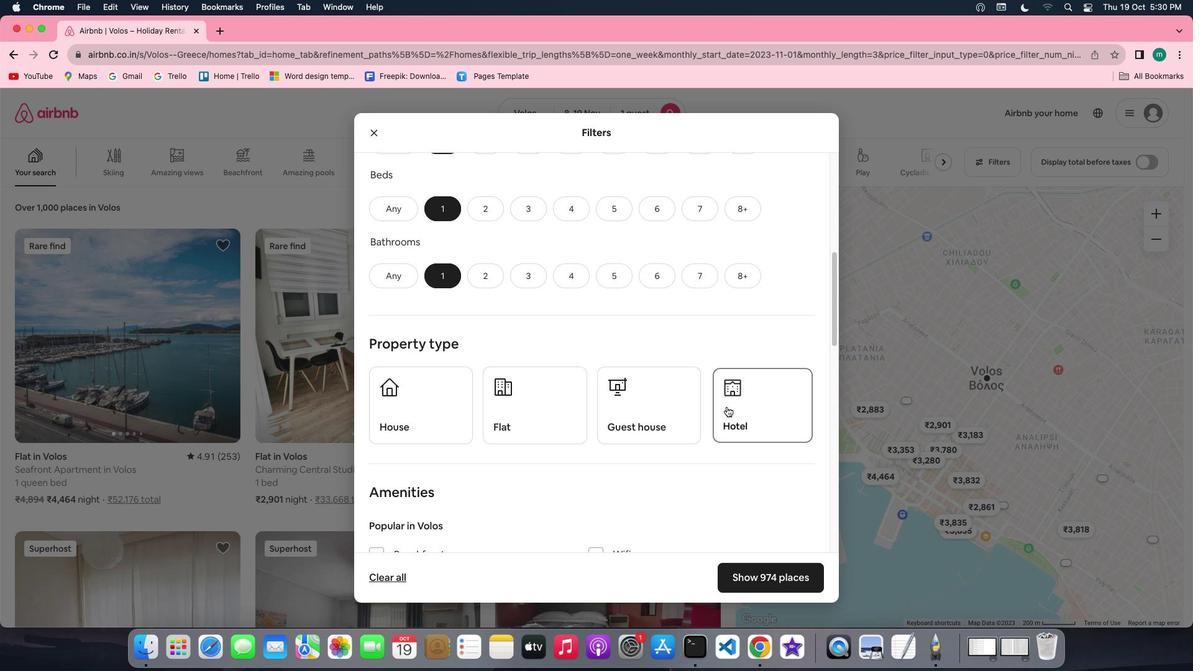 
Action: Mouse moved to (652, 403)
Screenshot: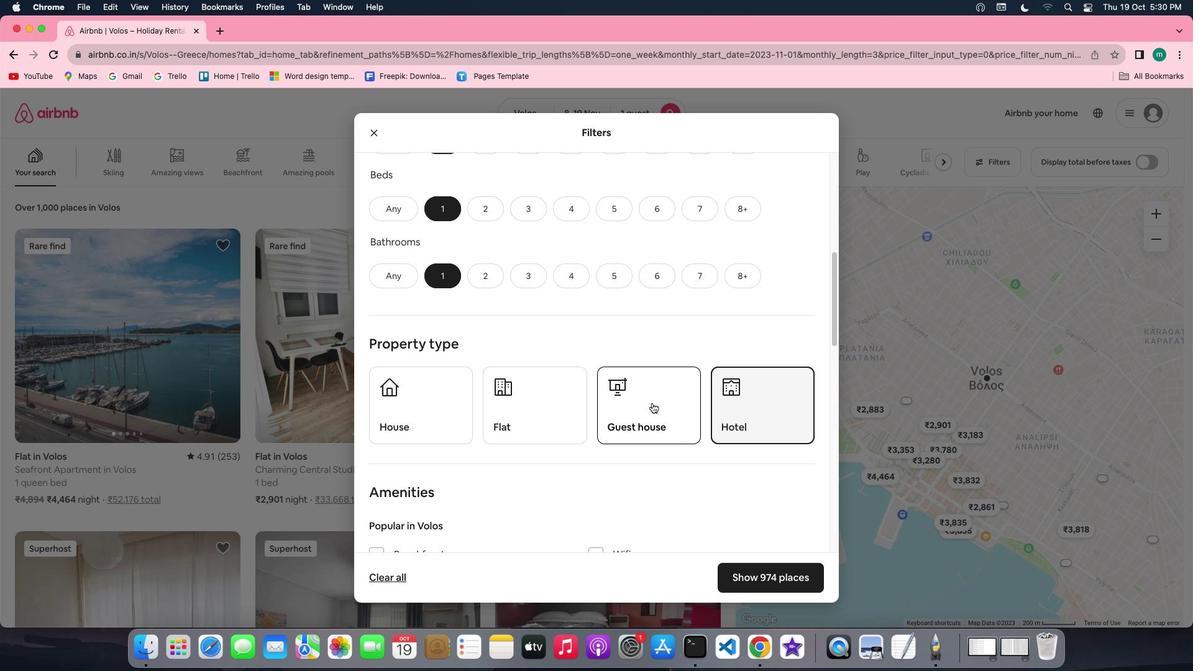 
Action: Mouse scrolled (652, 403) with delta (0, 0)
Screenshot: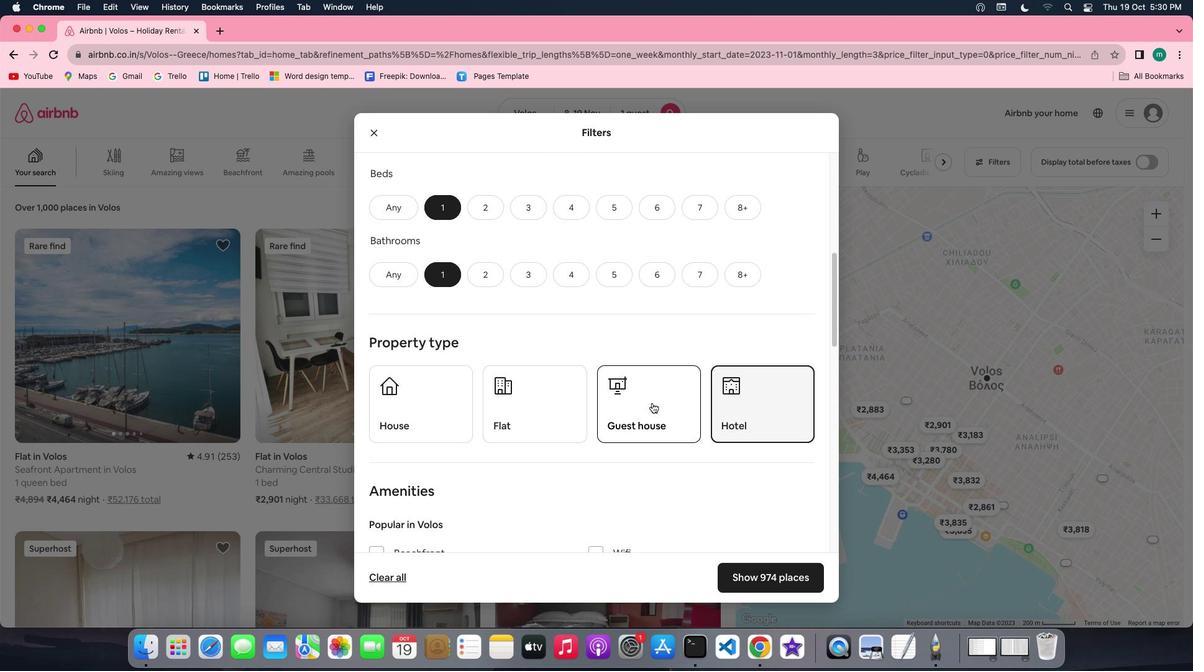 
Action: Mouse scrolled (652, 403) with delta (0, 0)
Screenshot: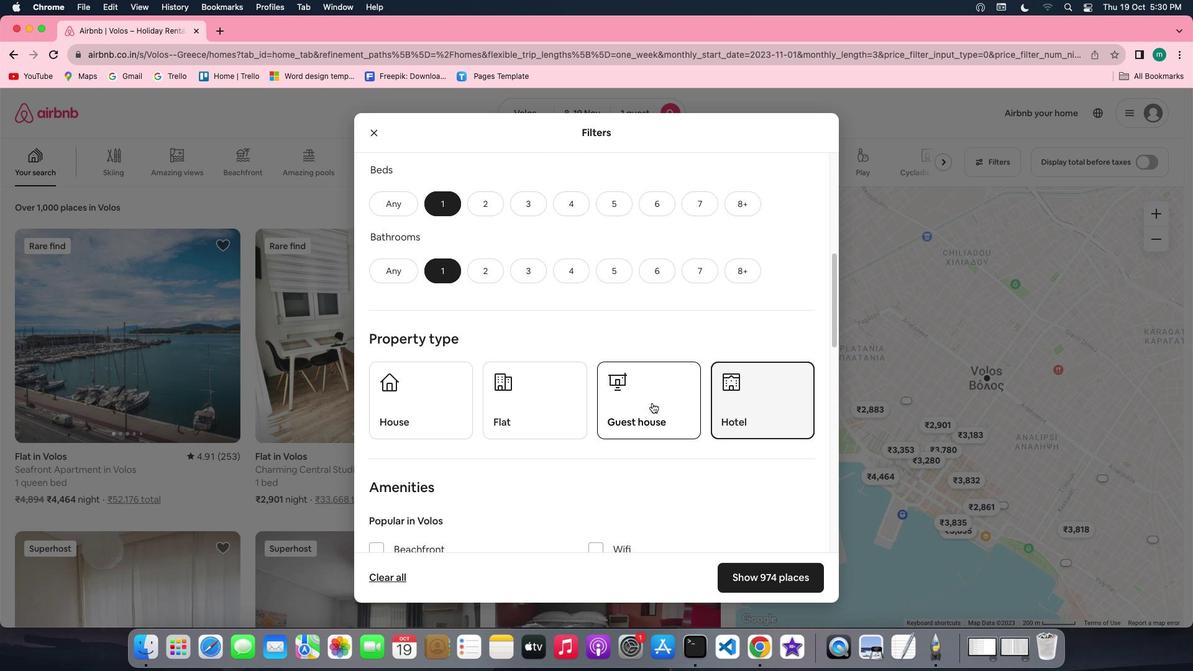
Action: Mouse scrolled (652, 403) with delta (0, -1)
Screenshot: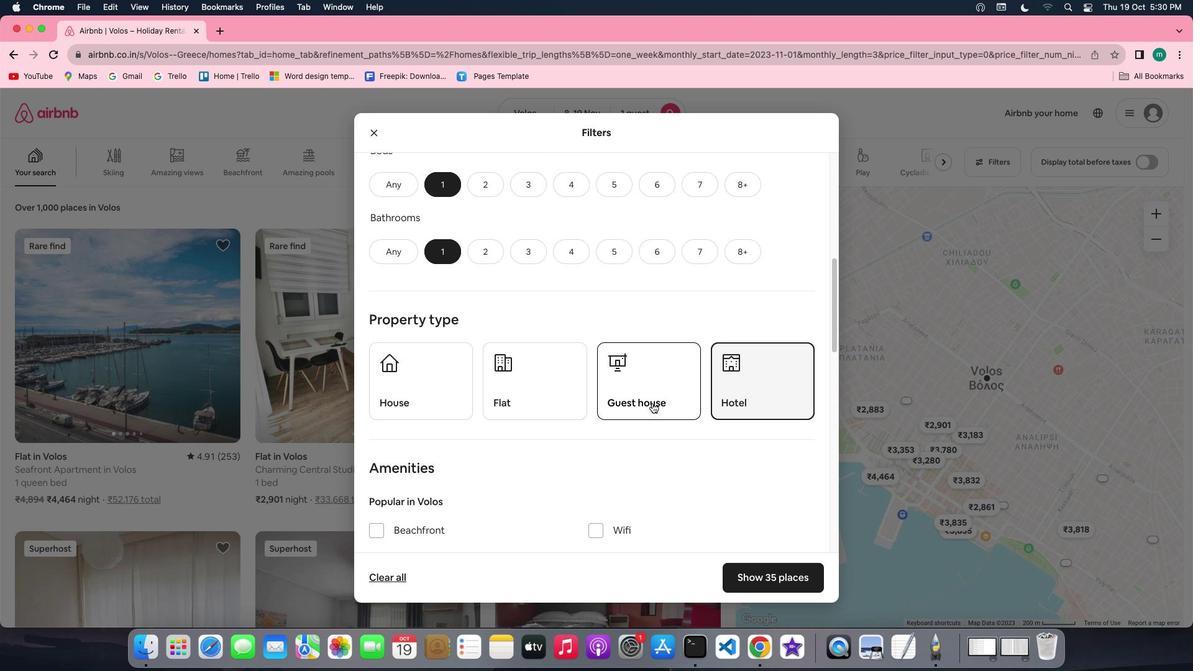 
Action: Mouse scrolled (652, 403) with delta (0, 0)
Screenshot: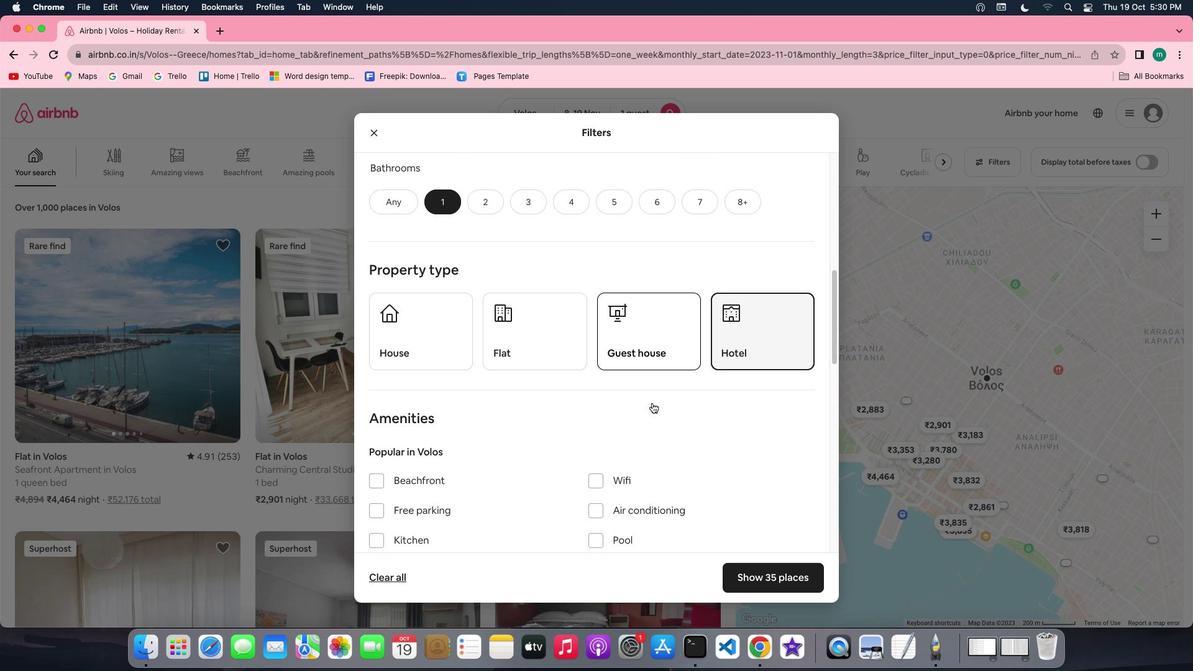 
Action: Mouse scrolled (652, 403) with delta (0, 0)
Screenshot: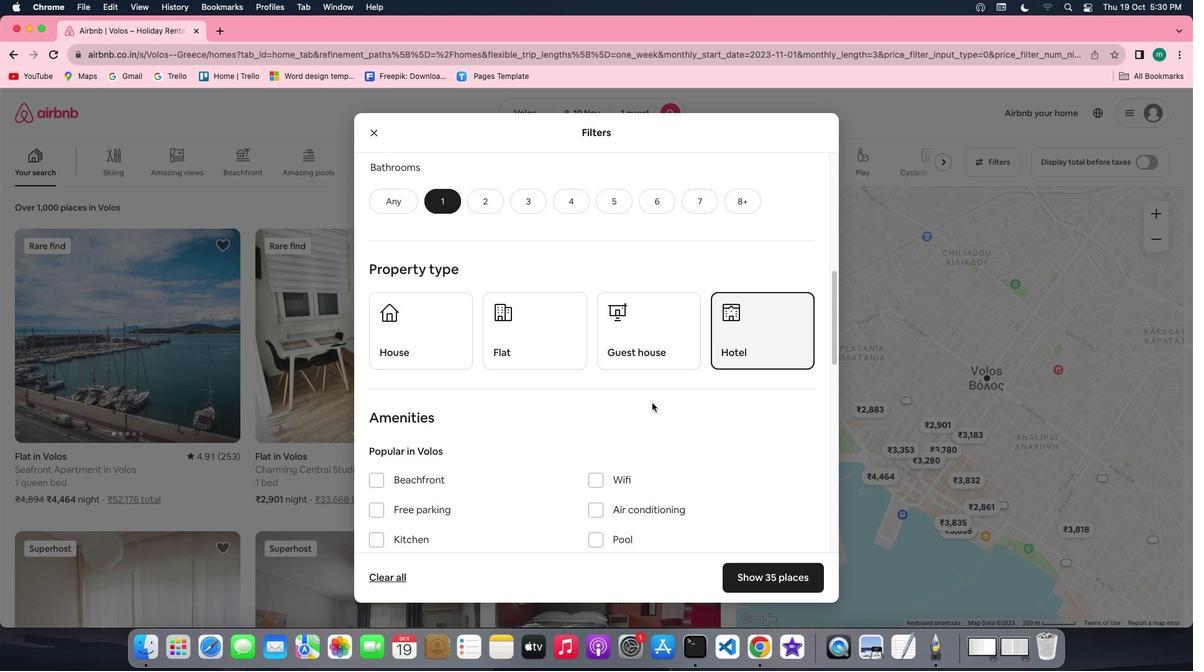 
Action: Mouse scrolled (652, 403) with delta (0, 0)
Screenshot: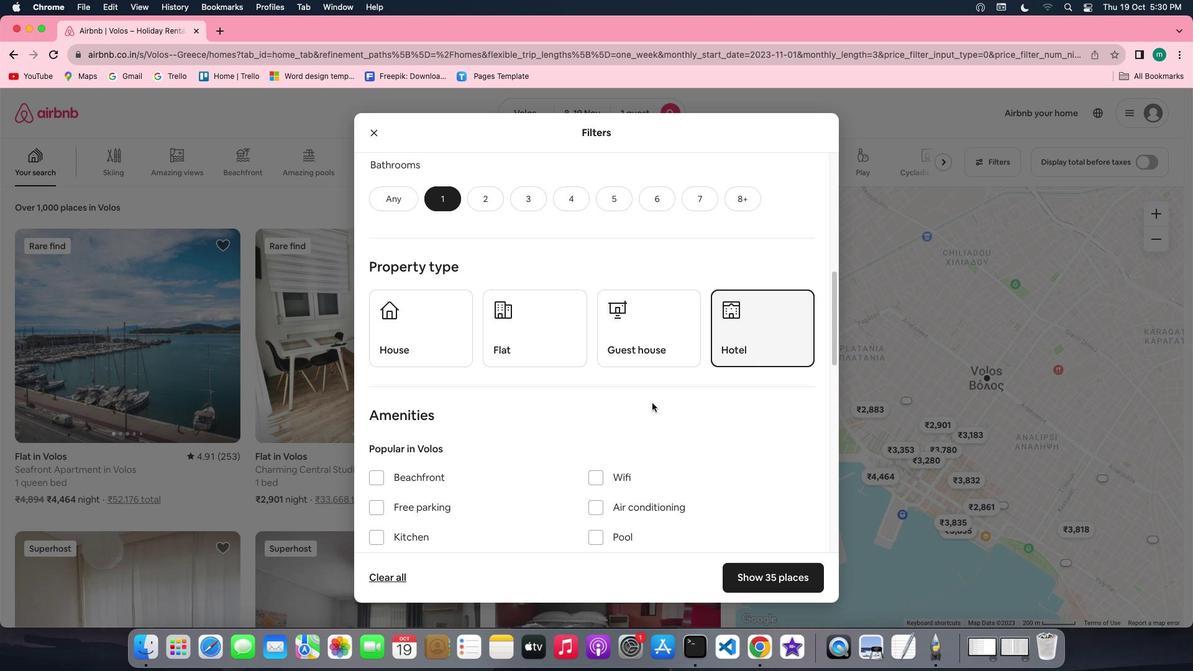 
Action: Mouse scrolled (652, 403) with delta (0, 0)
Screenshot: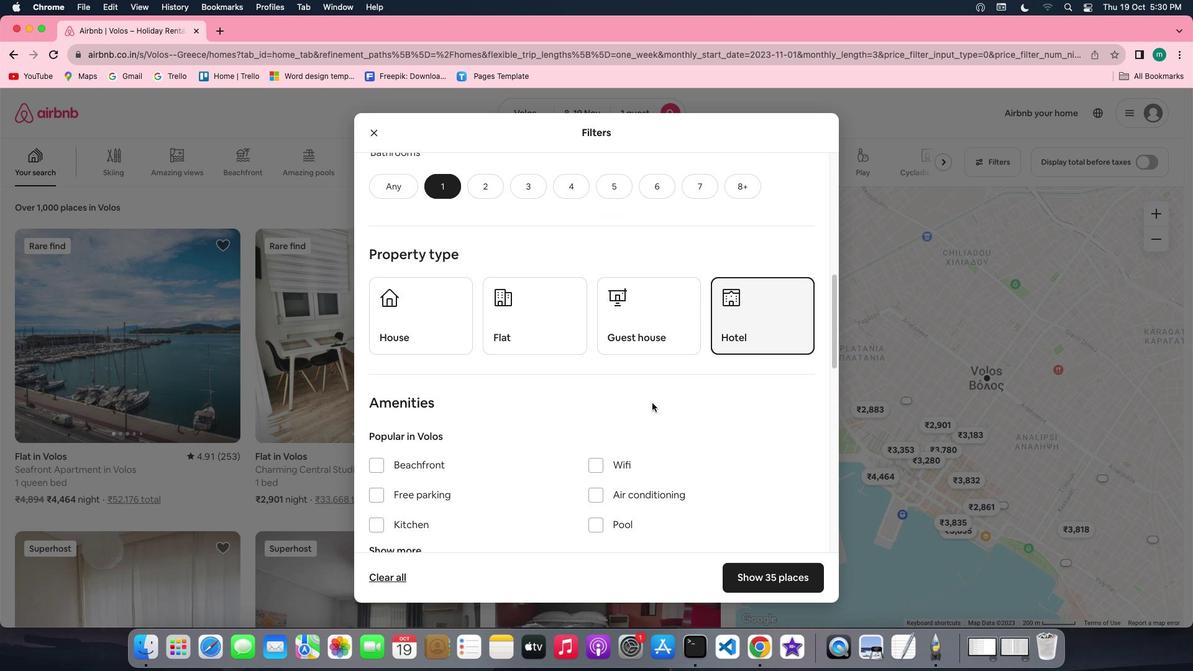 
Action: Mouse scrolled (652, 403) with delta (0, 0)
Screenshot: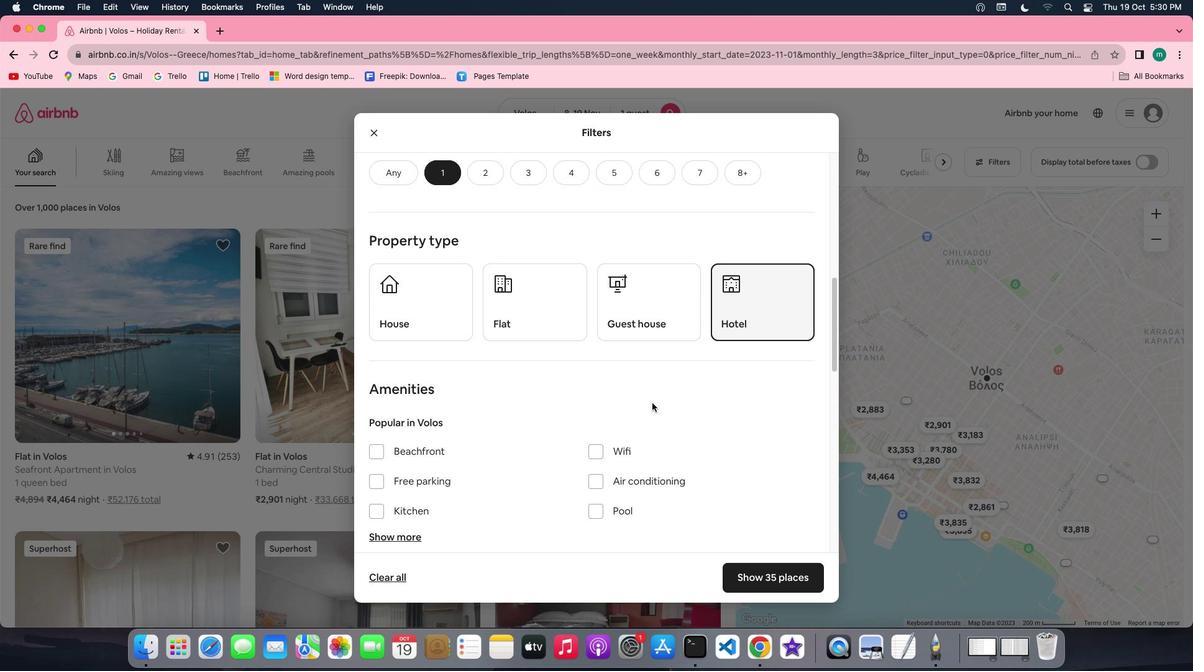 
Action: Mouse scrolled (652, 403) with delta (0, 0)
Screenshot: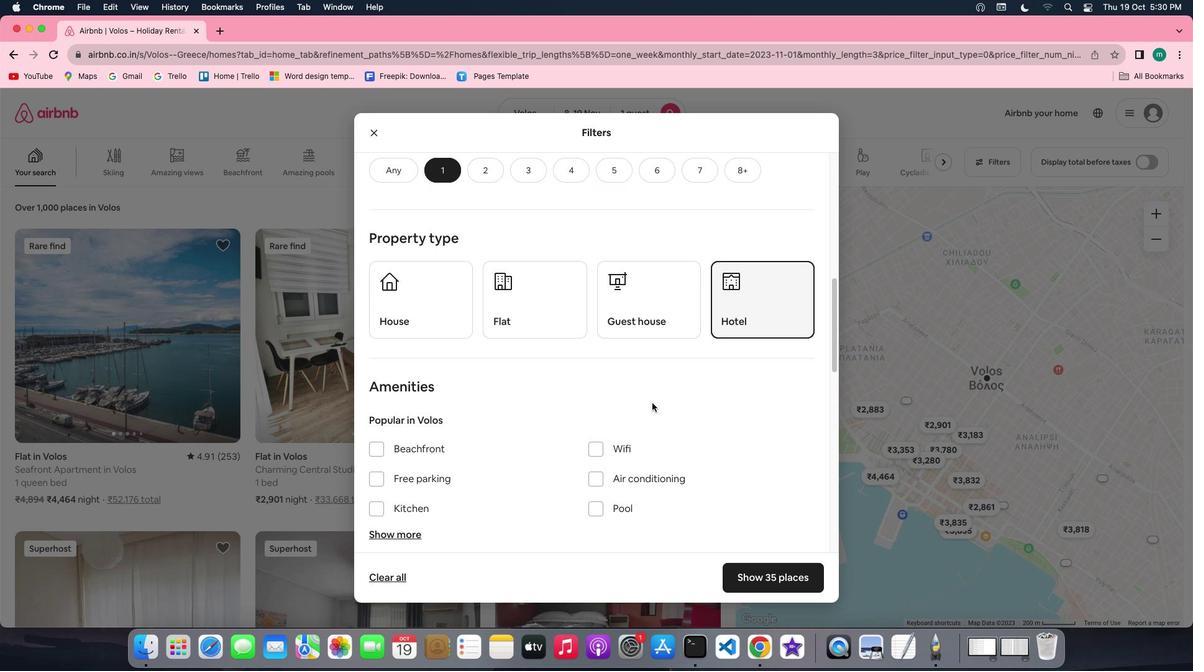 
Action: Mouse scrolled (652, 403) with delta (0, 0)
Screenshot: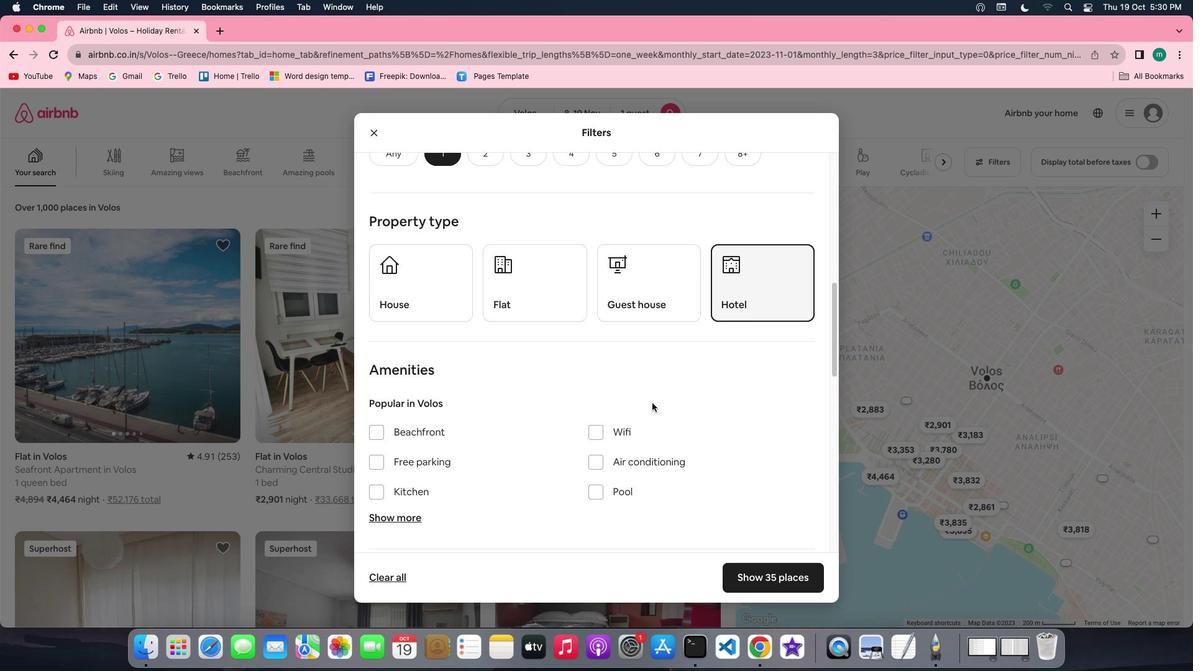 
Action: Mouse scrolled (652, 403) with delta (0, 0)
Screenshot: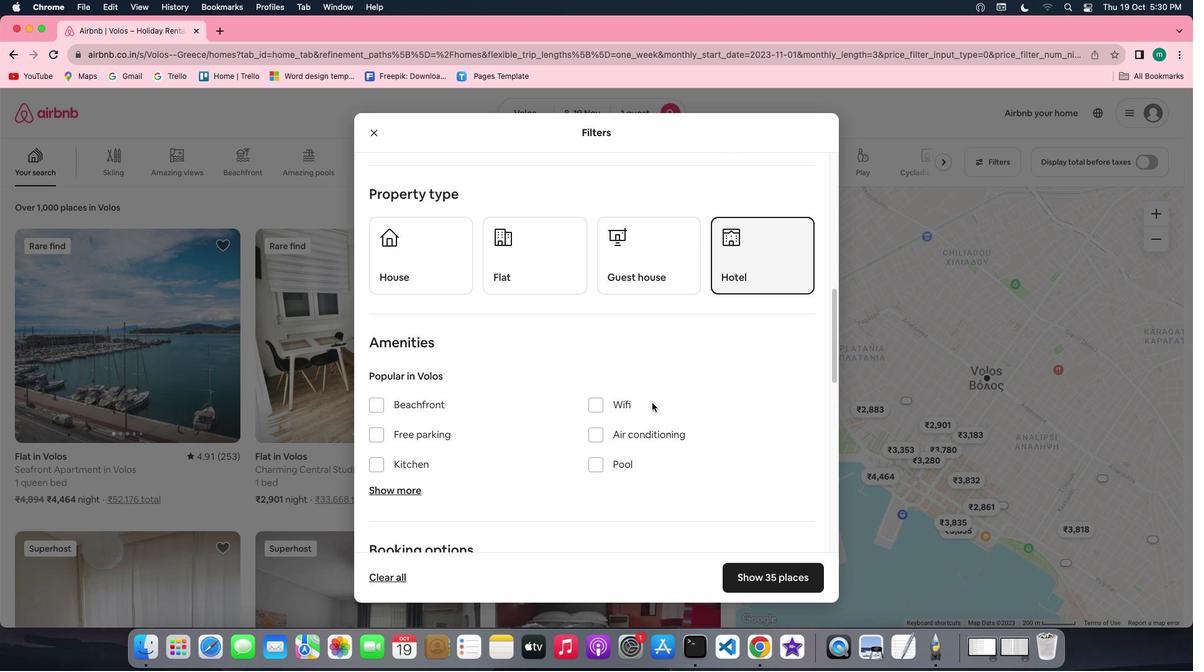 
Action: Mouse scrolled (652, 403) with delta (0, 0)
Screenshot: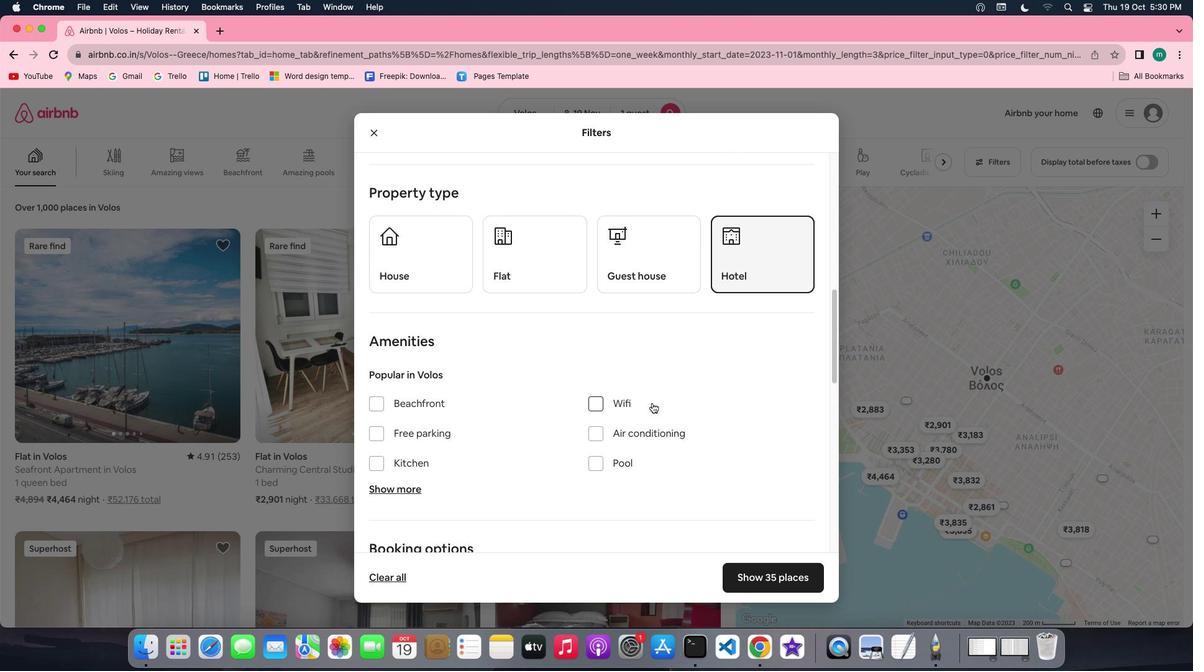 
Action: Mouse scrolled (652, 403) with delta (0, 0)
Screenshot: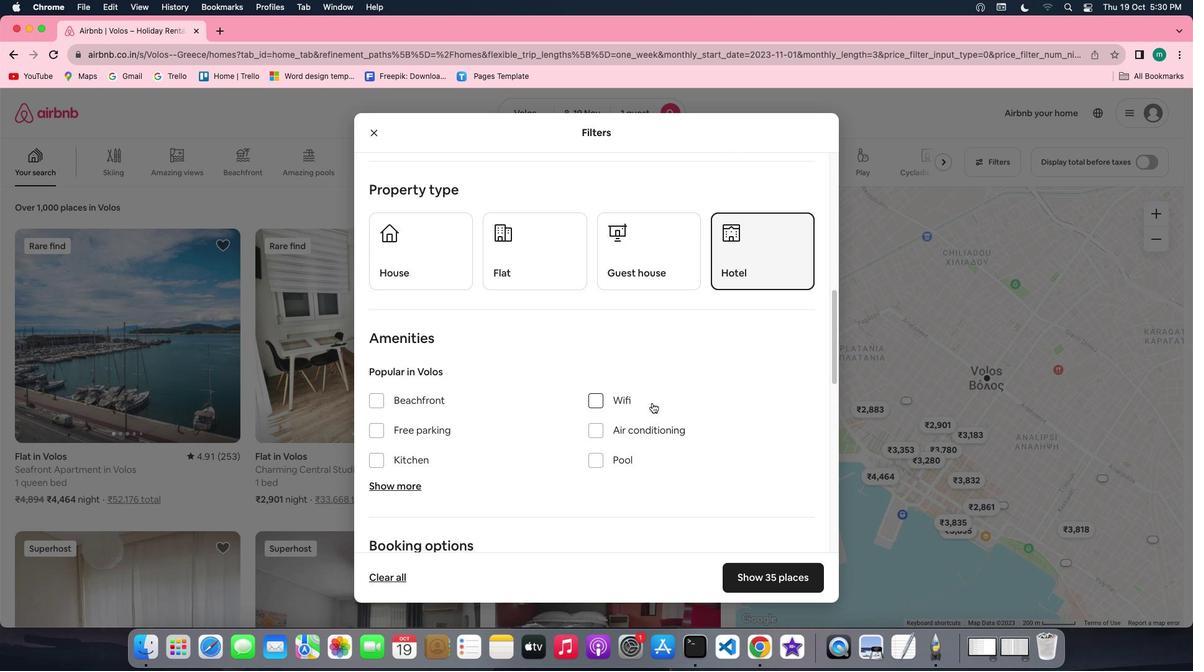 
Action: Mouse scrolled (652, 403) with delta (0, 0)
Screenshot: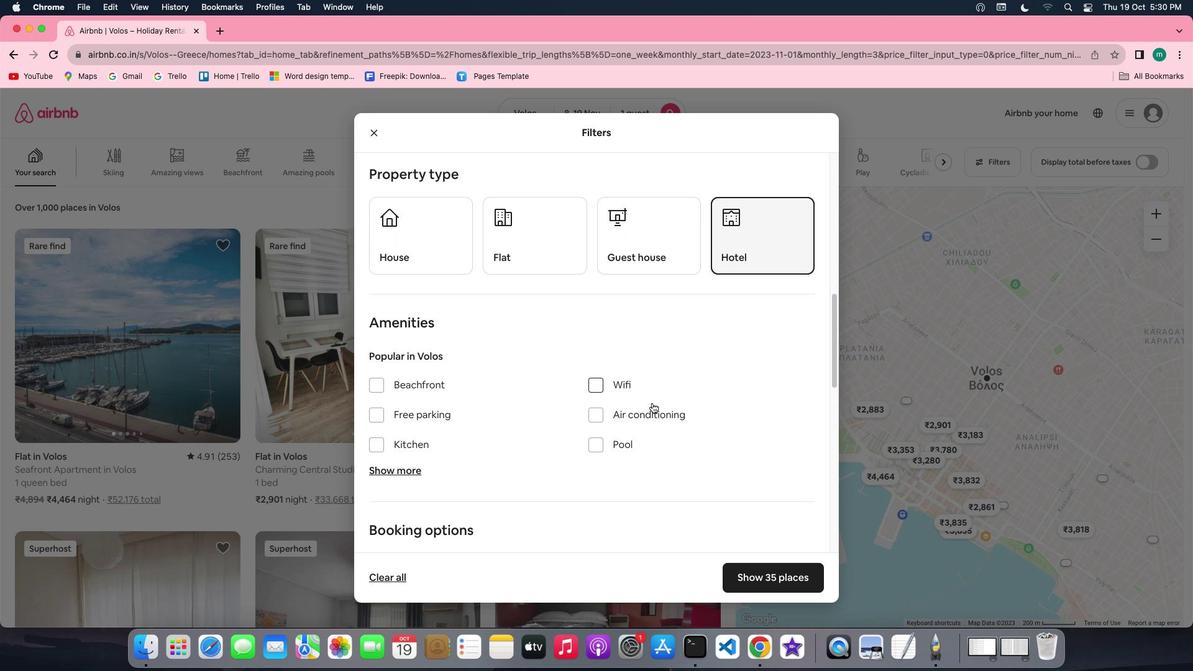 
Action: Mouse scrolled (652, 403) with delta (0, 0)
Screenshot: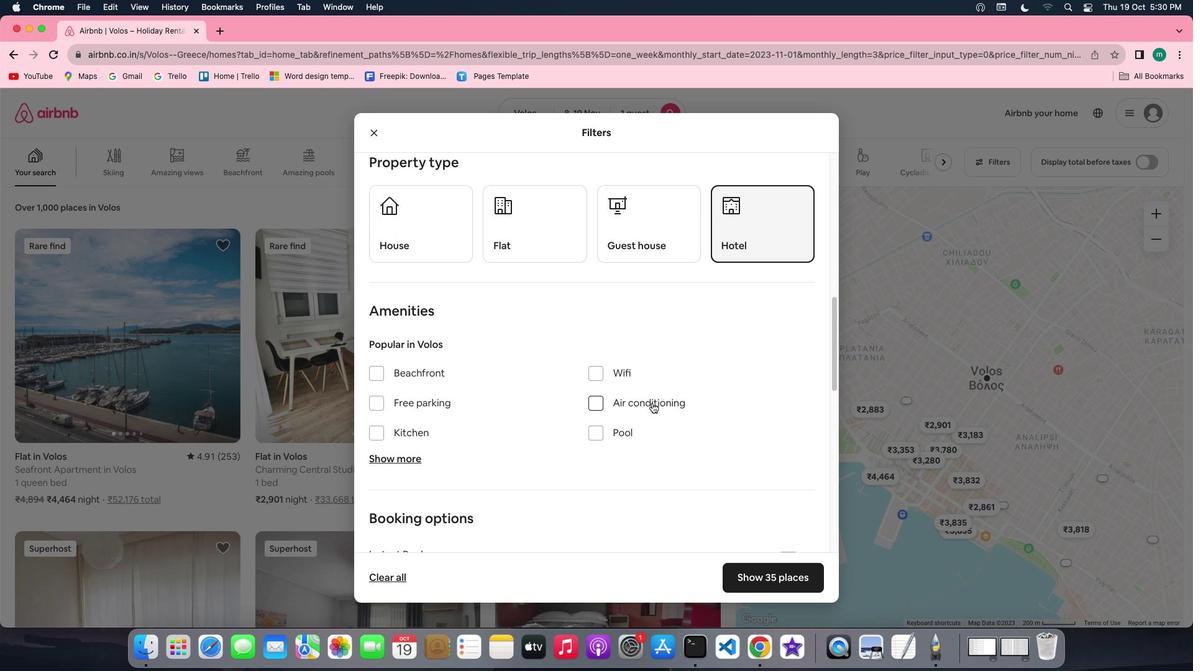 
Action: Mouse scrolled (652, 403) with delta (0, 0)
Screenshot: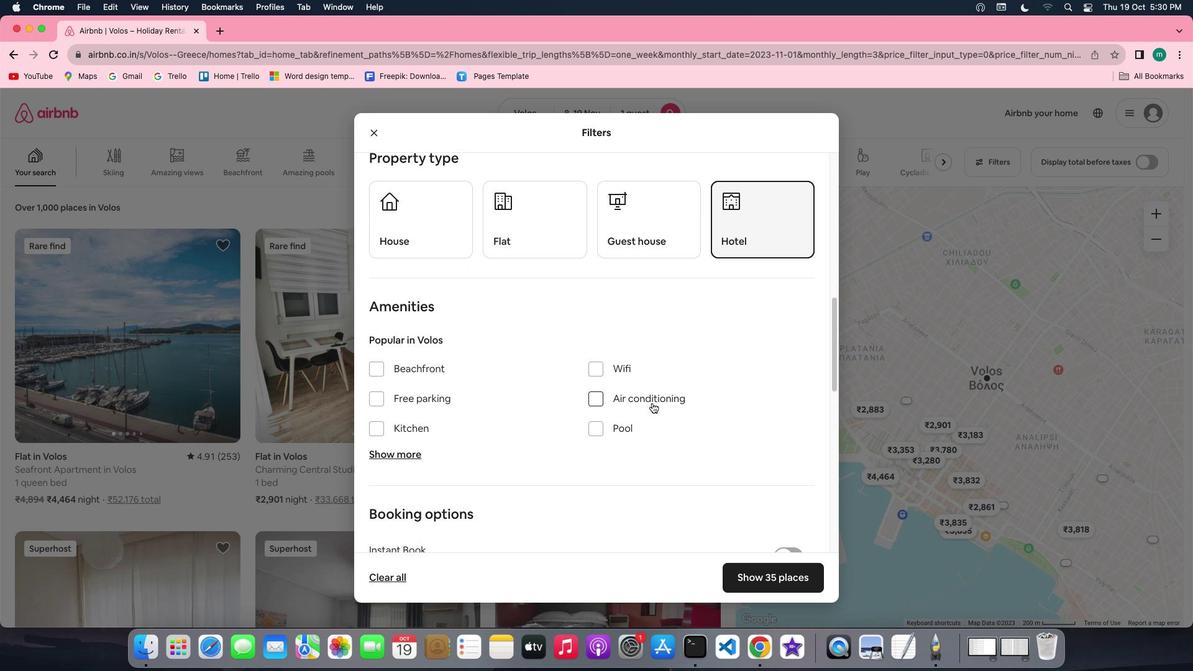 
Action: Mouse scrolled (652, 403) with delta (0, 0)
Screenshot: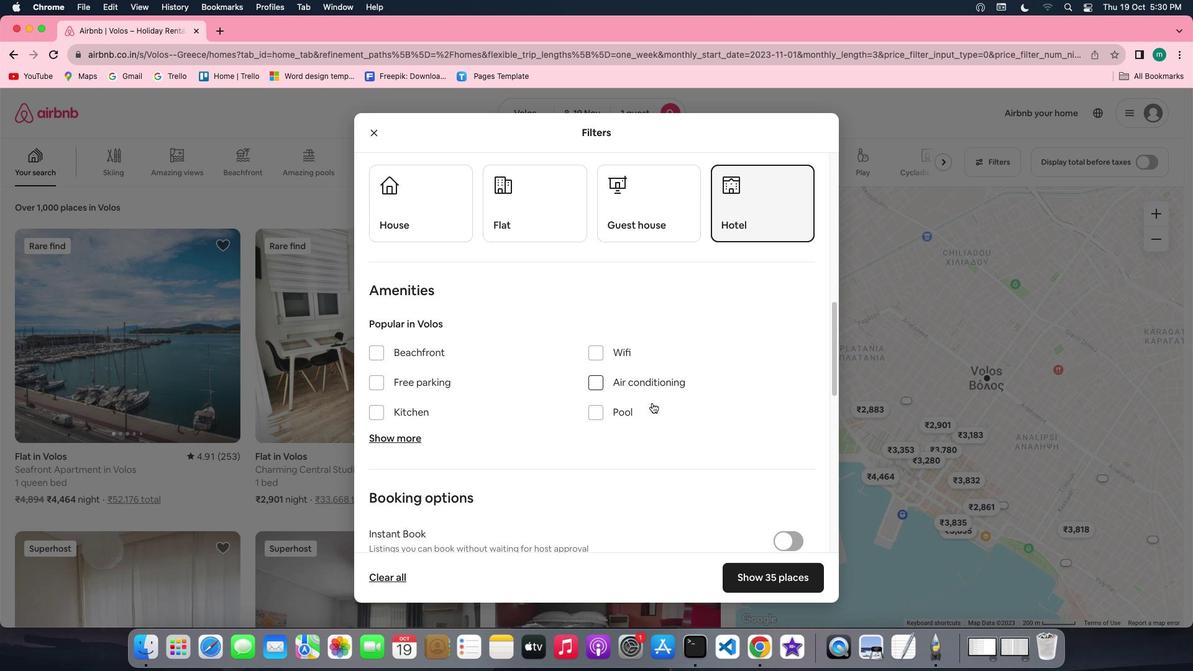 
Action: Mouse scrolled (652, 403) with delta (0, 0)
Screenshot: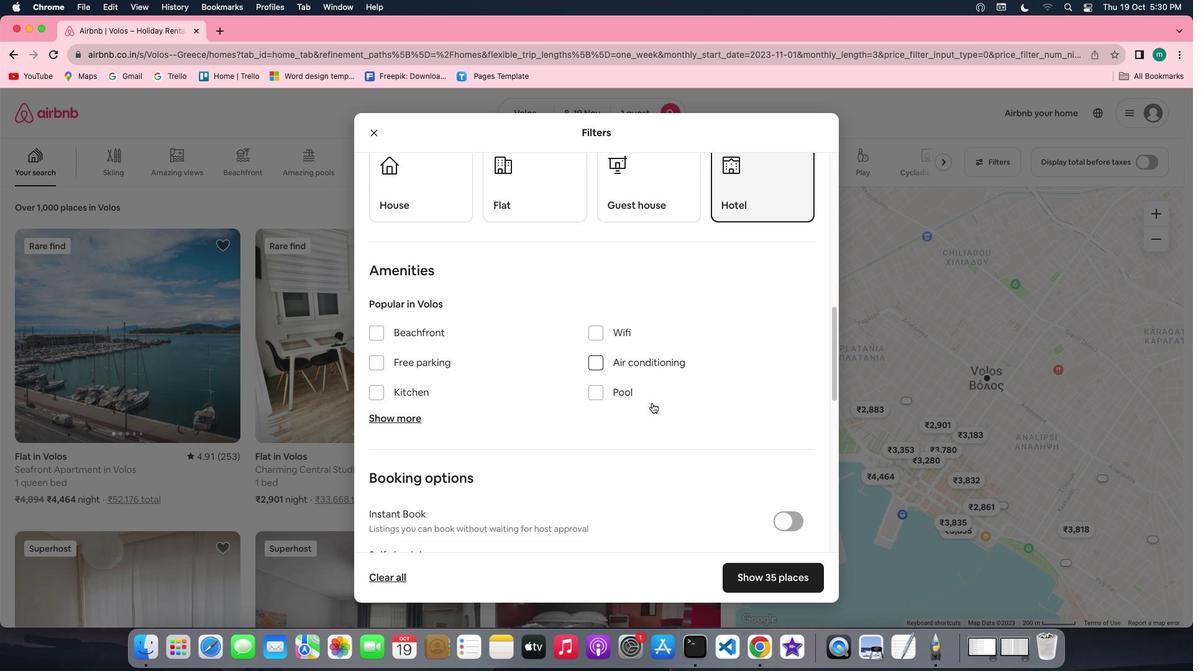 
Action: Mouse scrolled (652, 403) with delta (0, 0)
Screenshot: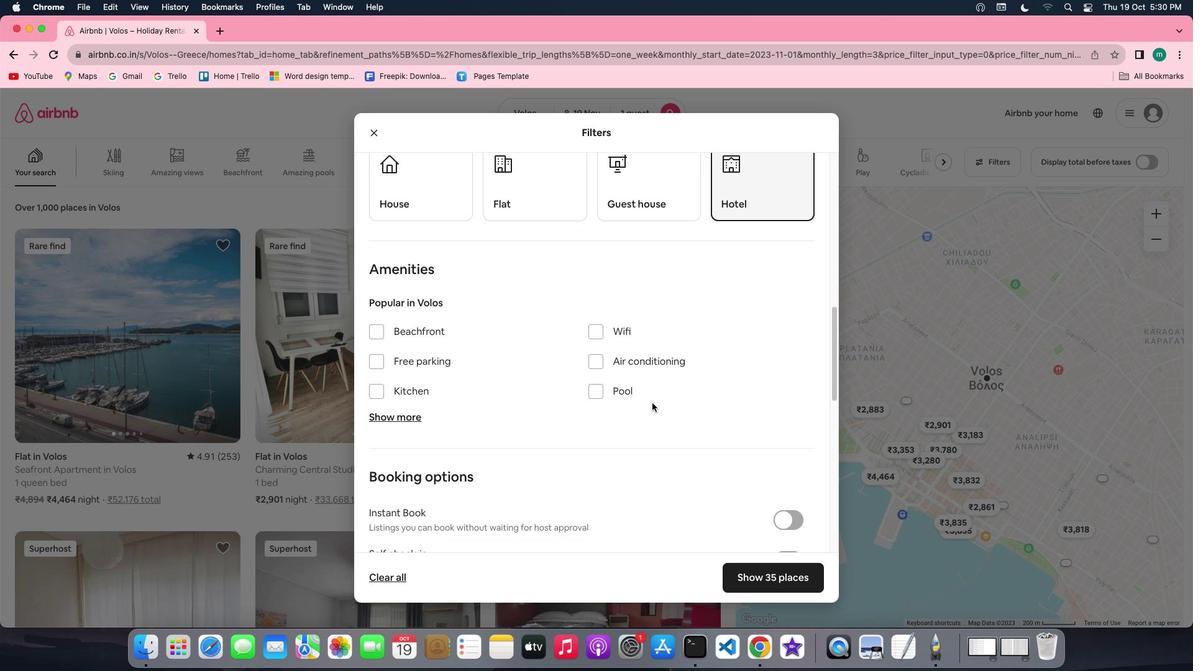 
Action: Mouse scrolled (652, 403) with delta (0, 0)
Screenshot: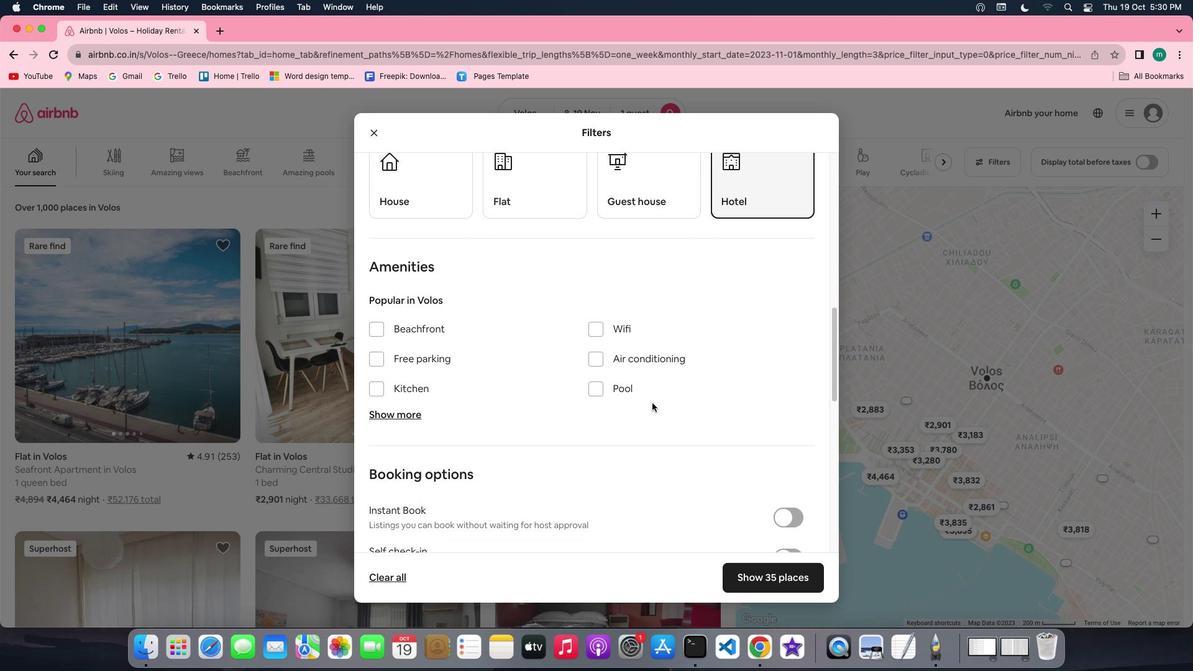 
Action: Mouse scrolled (652, 403) with delta (0, 0)
Screenshot: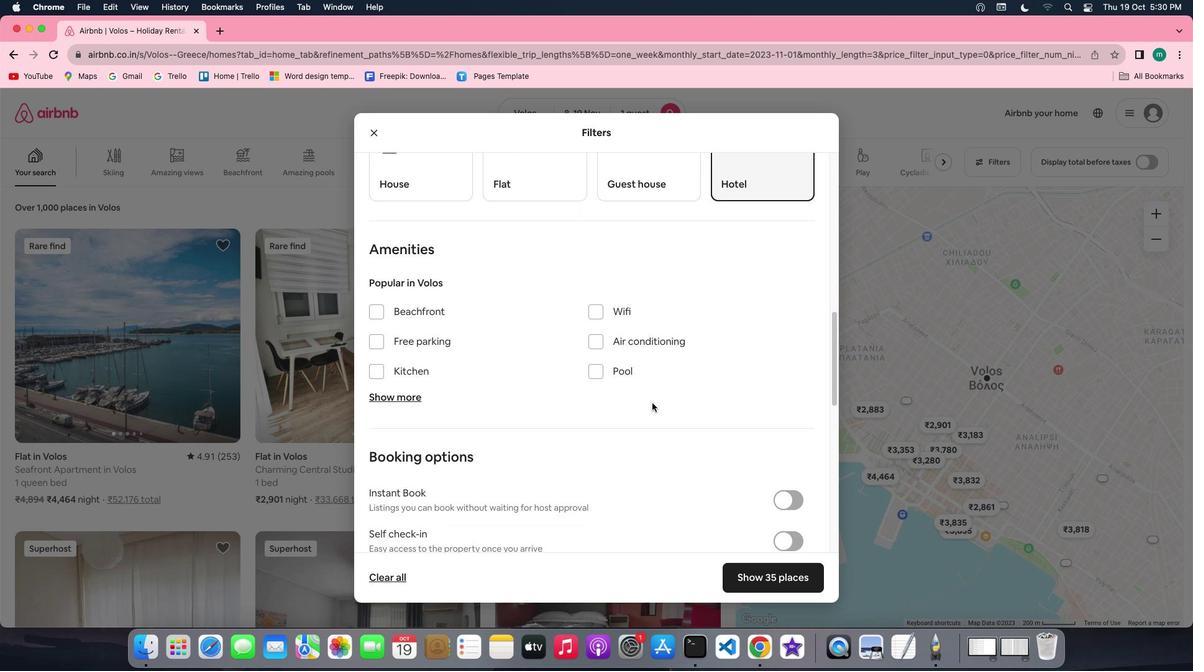 
Action: Mouse moved to (386, 384)
Screenshot: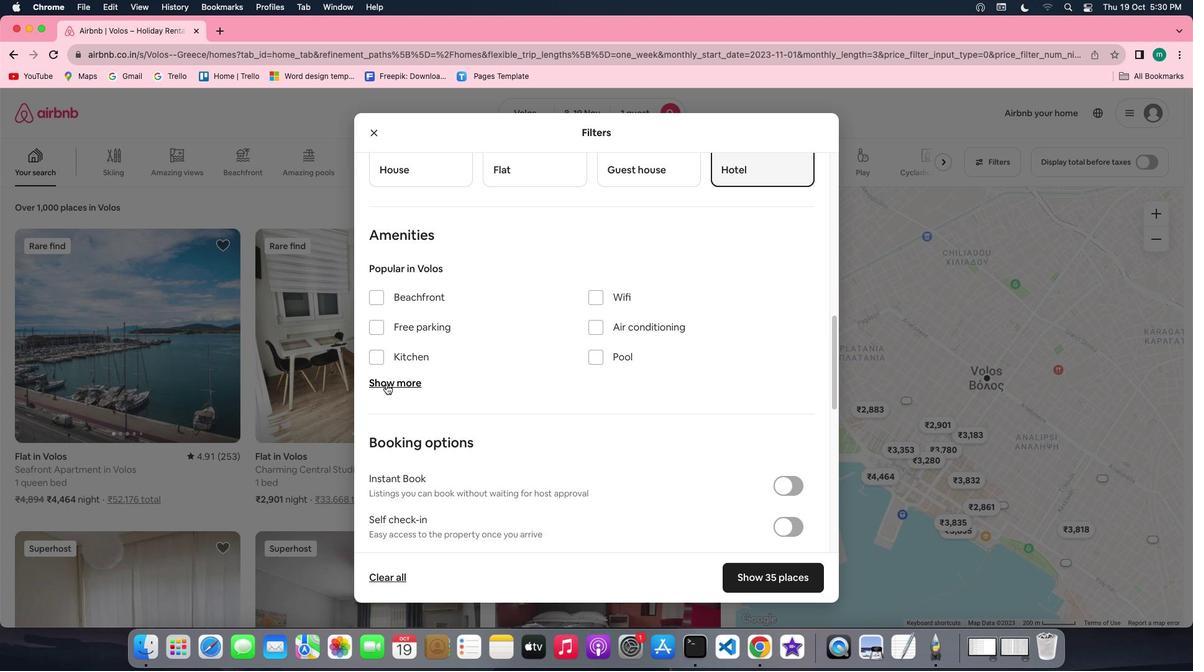 
Action: Mouse pressed left at (386, 384)
Screenshot: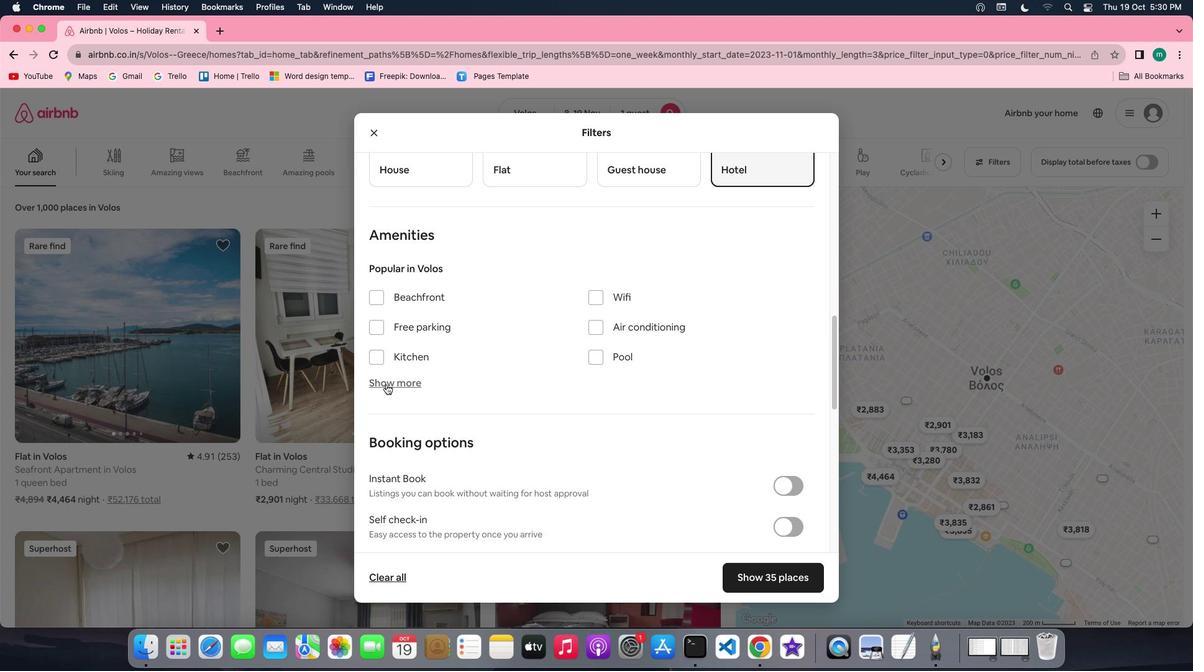 
Action: Mouse moved to (474, 424)
Screenshot: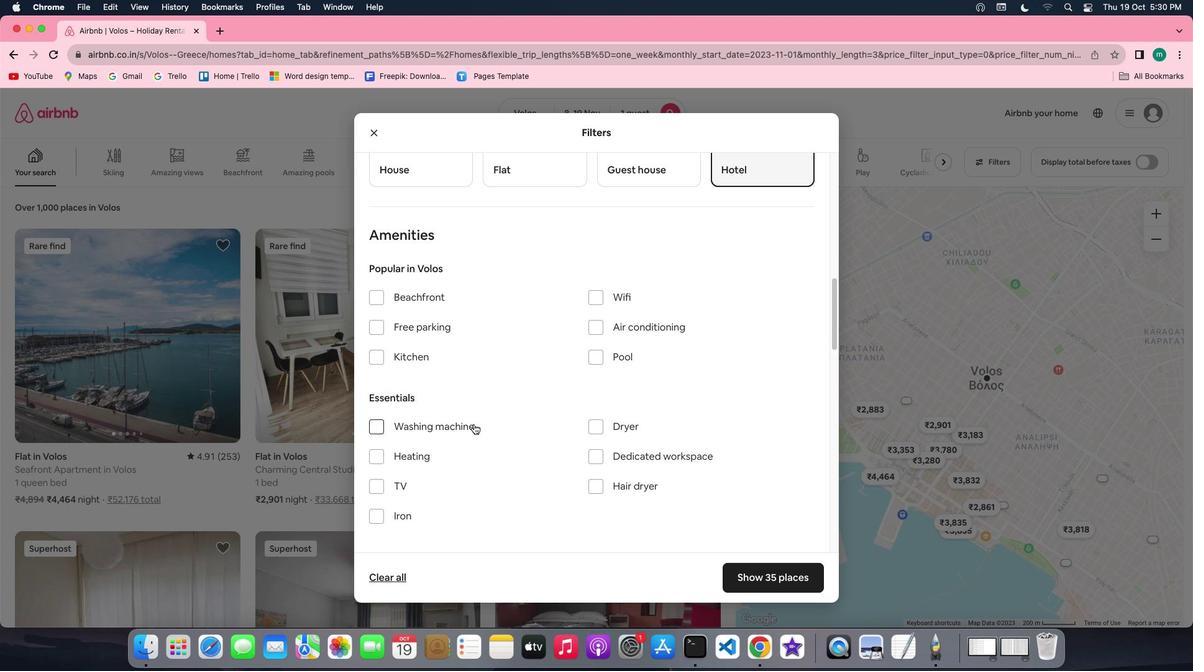 
Action: Mouse pressed left at (474, 424)
Screenshot: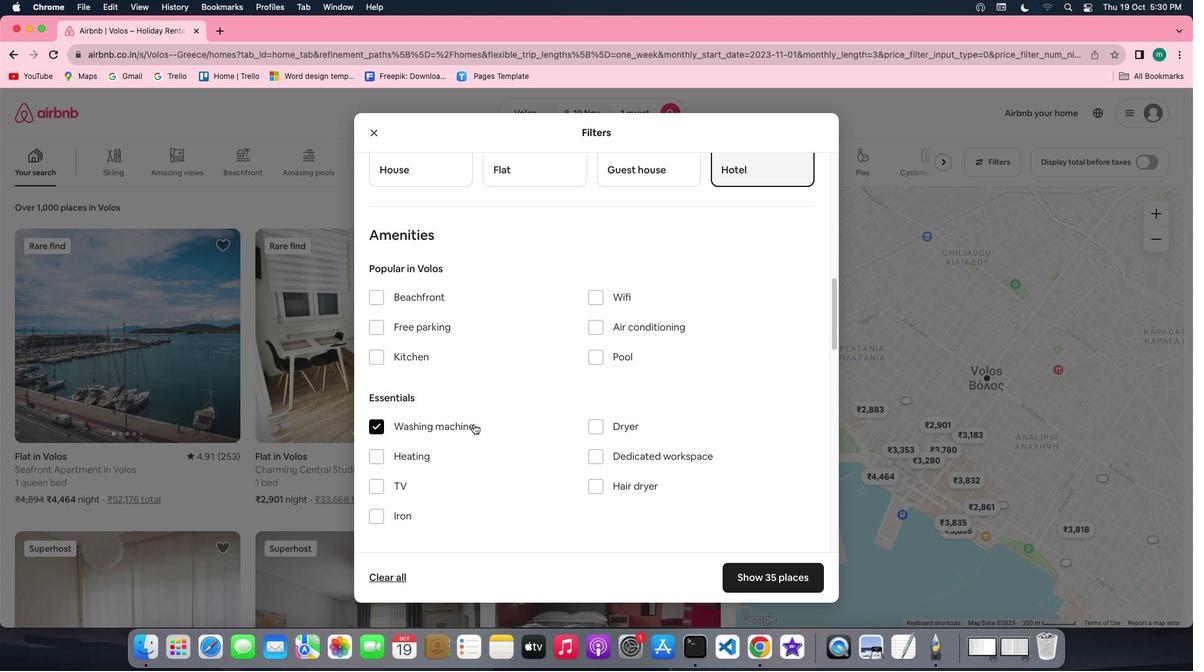 
Action: Mouse moved to (649, 424)
Screenshot: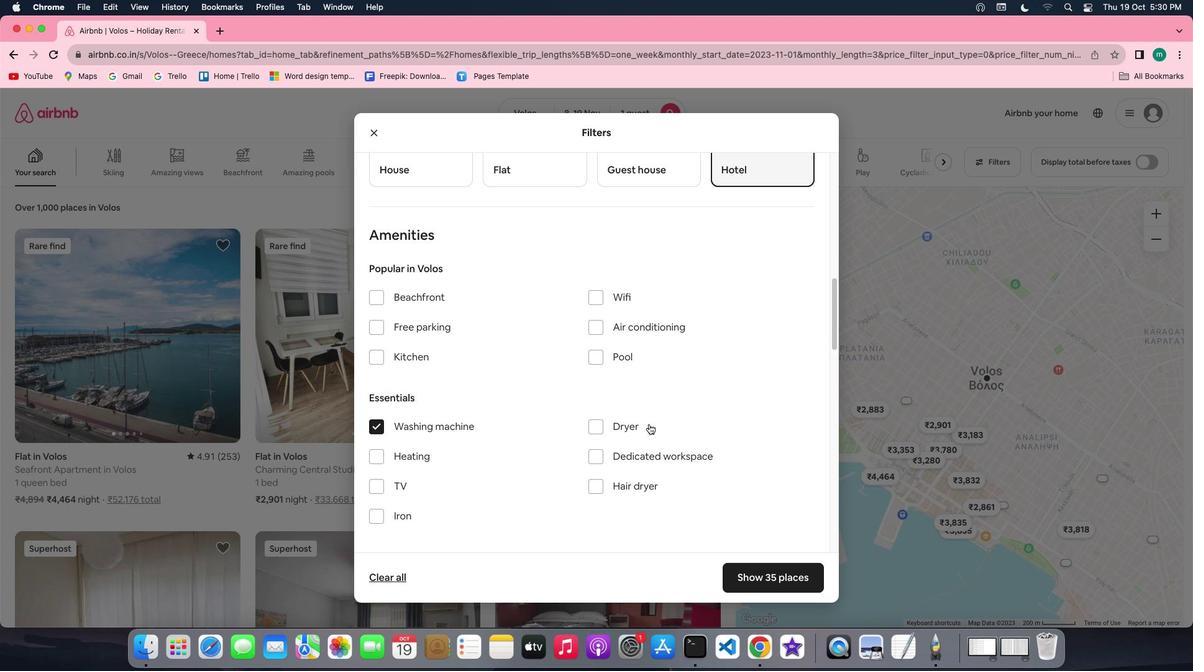 
Action: Mouse scrolled (649, 424) with delta (0, 0)
Screenshot: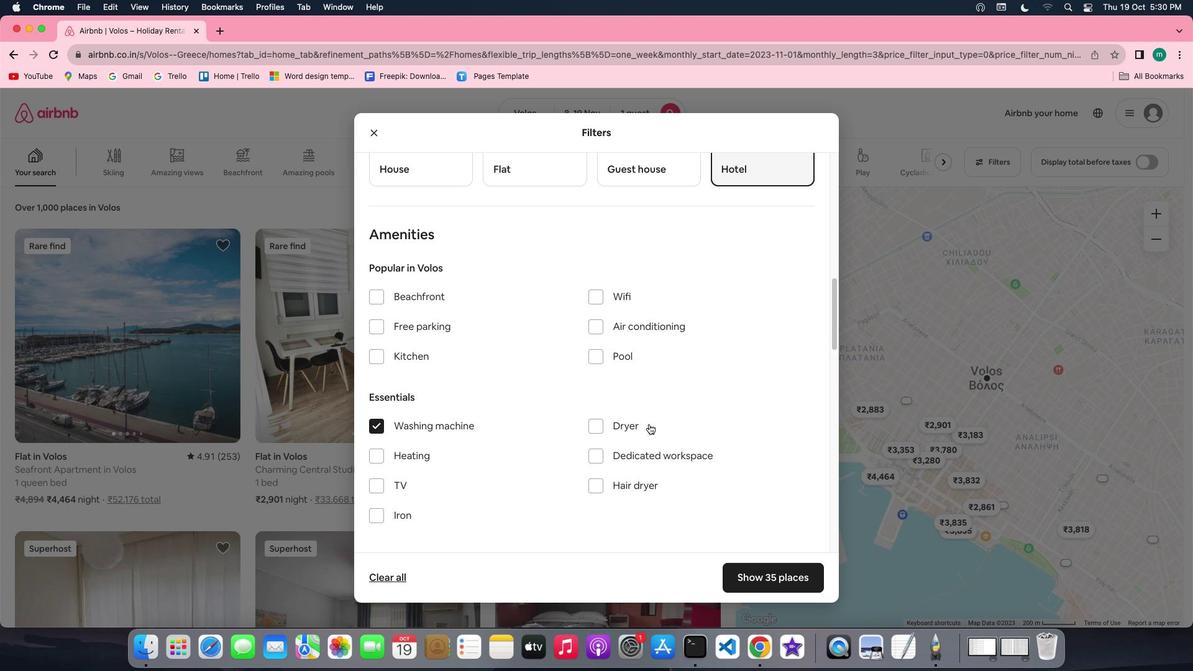 
Action: Mouse scrolled (649, 424) with delta (0, 0)
Screenshot: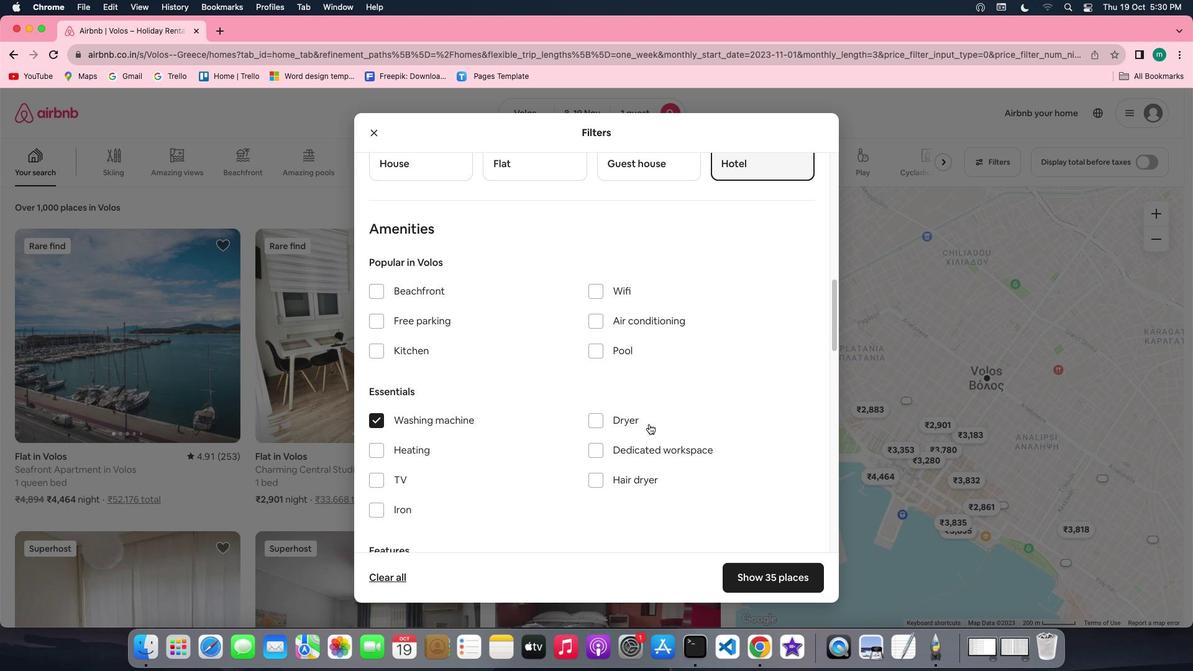 
Action: Mouse scrolled (649, 424) with delta (0, 0)
Screenshot: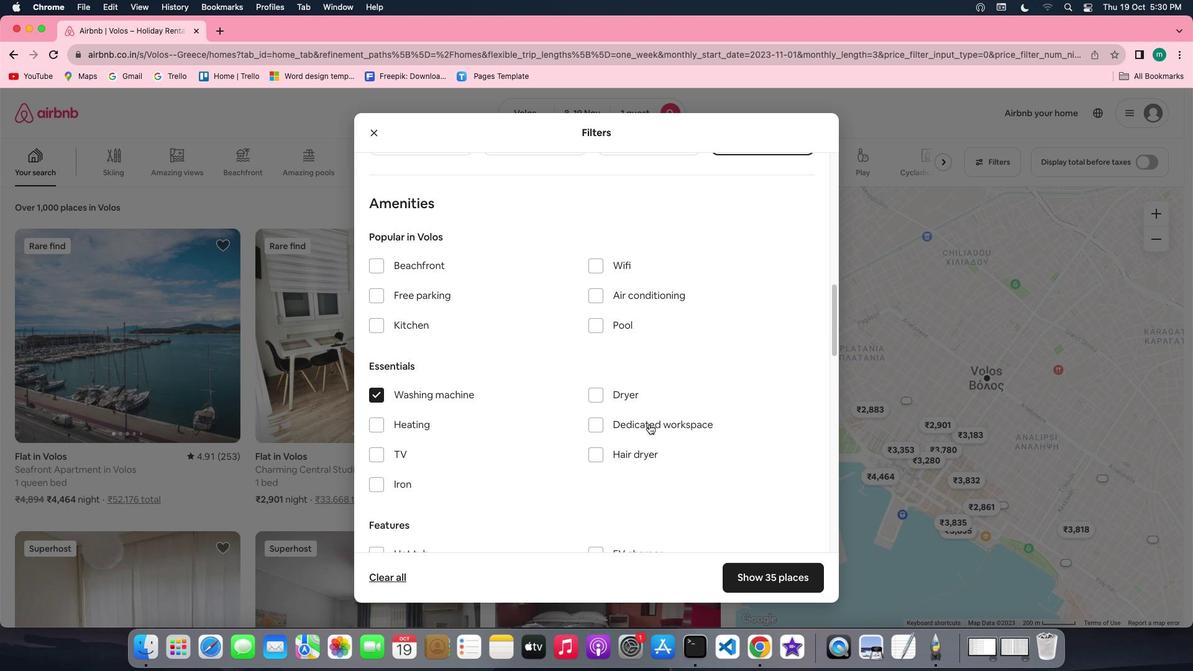 
Action: Mouse scrolled (649, 424) with delta (0, 0)
Screenshot: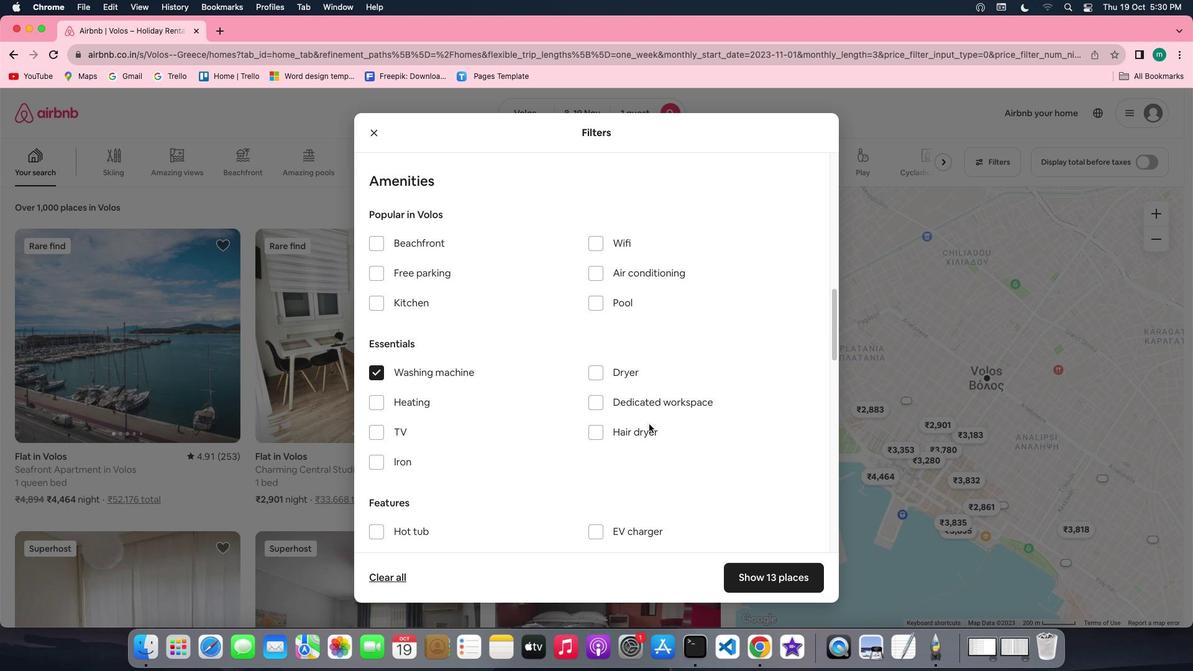 
Action: Mouse scrolled (649, 424) with delta (0, 0)
Screenshot: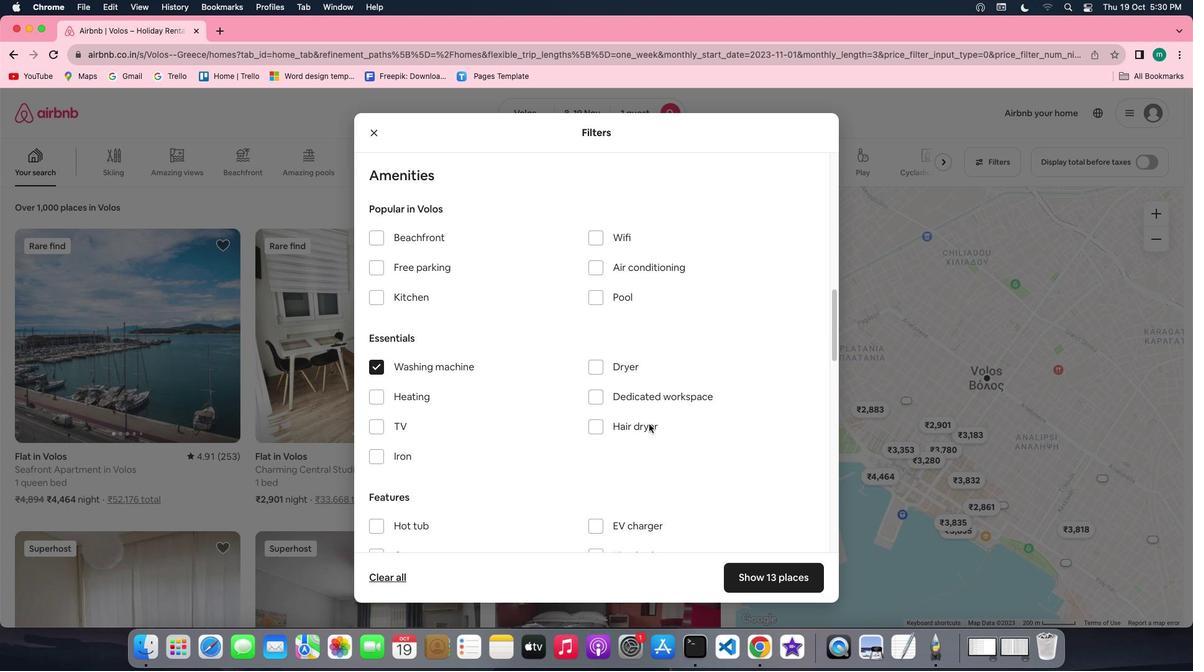 
Action: Mouse scrolled (649, 424) with delta (0, 0)
Screenshot: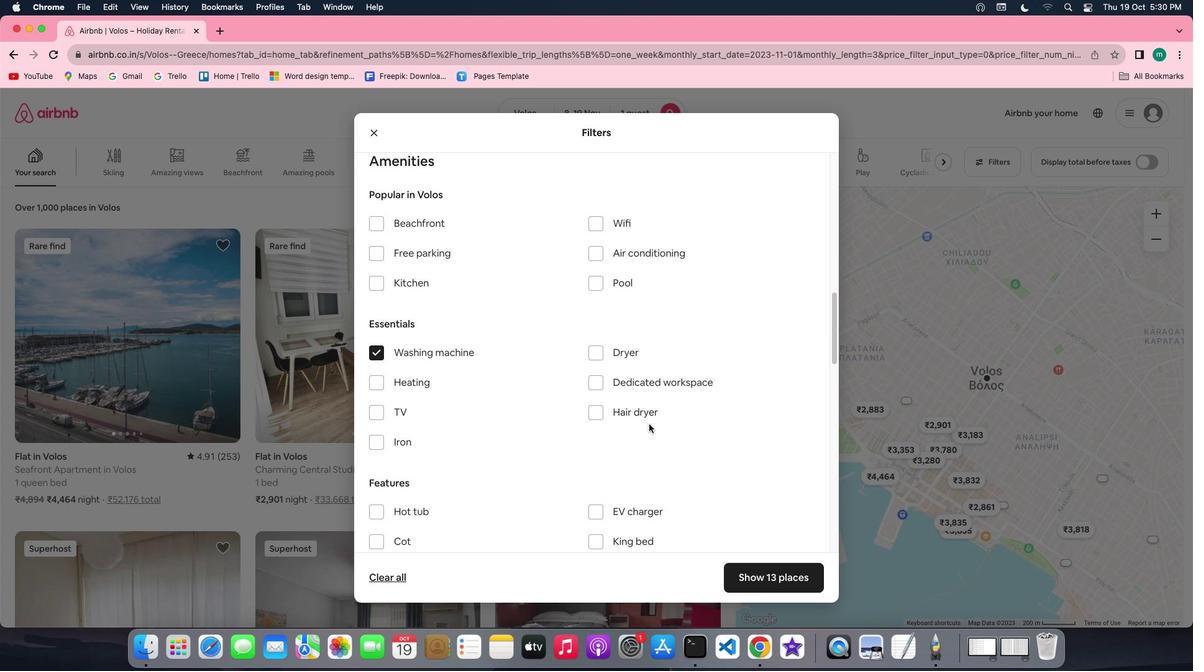 
Action: Mouse scrolled (649, 424) with delta (0, 0)
Screenshot: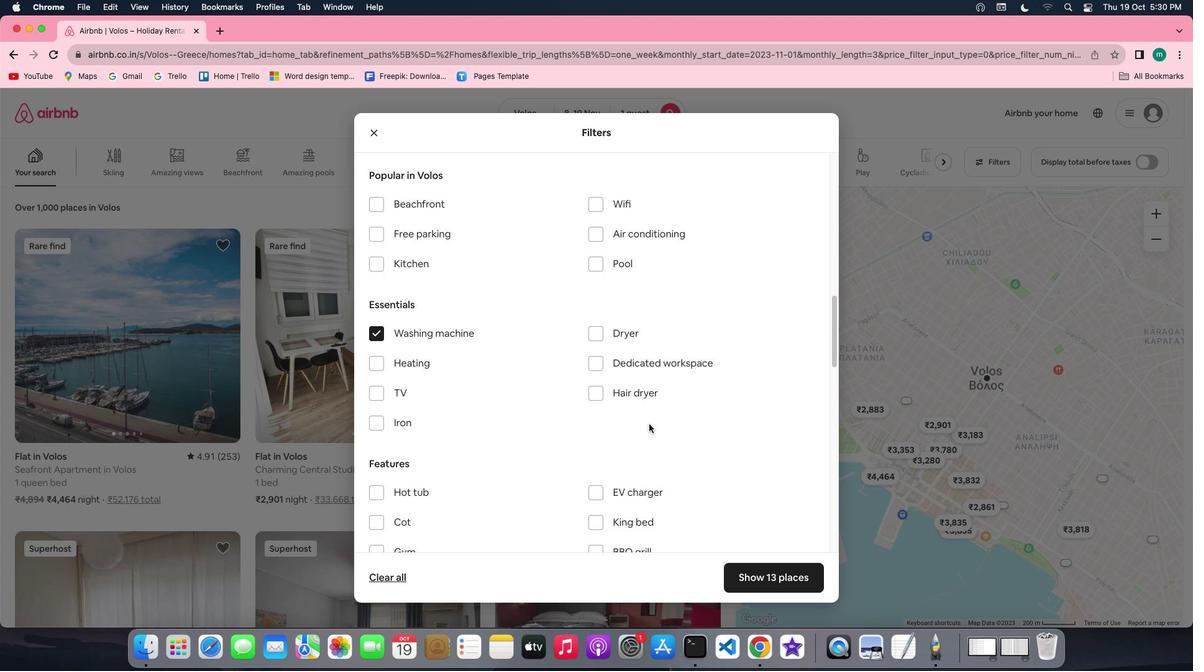 
Action: Mouse scrolled (649, 424) with delta (0, 0)
Screenshot: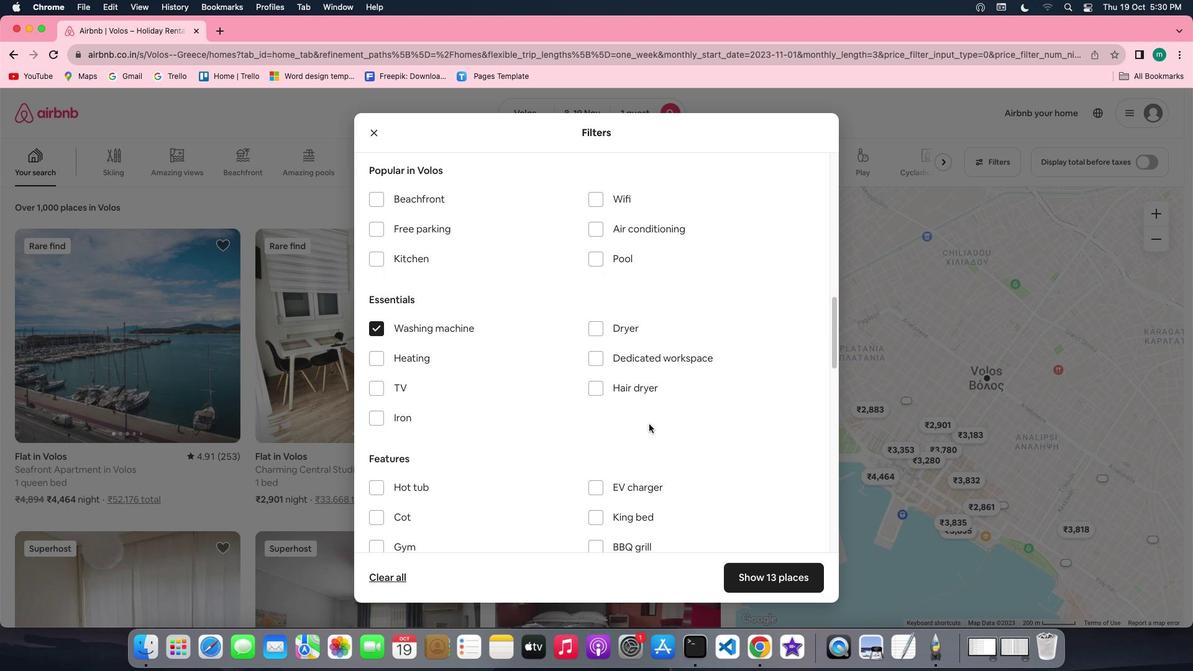 
Action: Mouse scrolled (649, 424) with delta (0, 0)
Screenshot: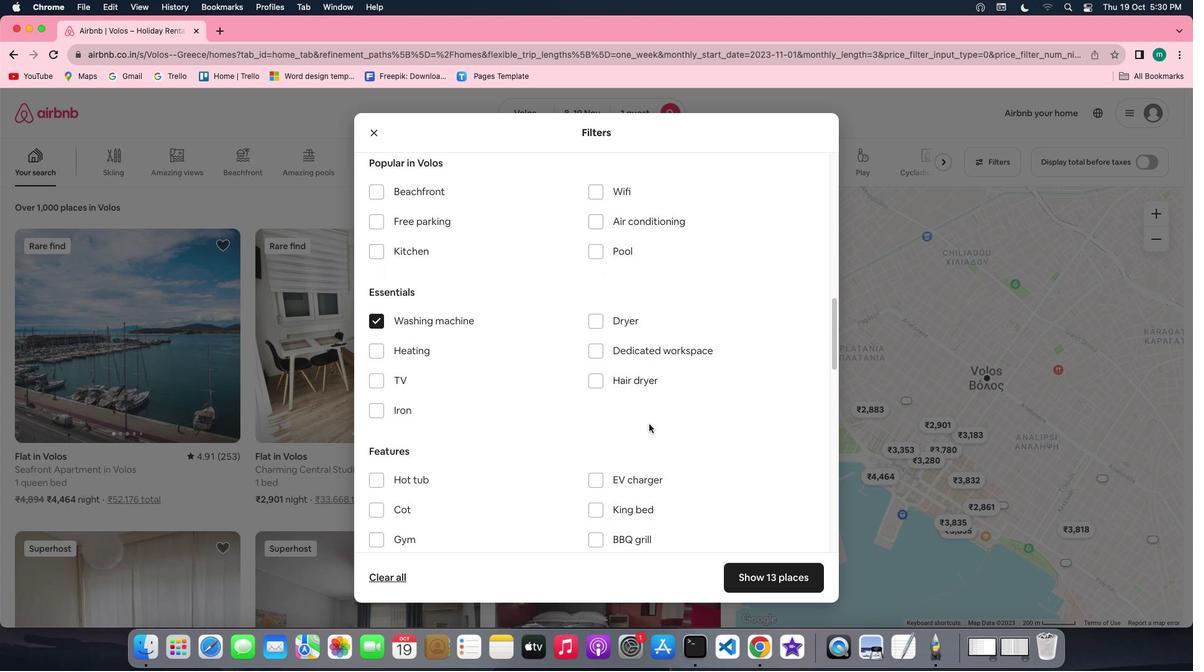 
Action: Mouse scrolled (649, 424) with delta (0, 0)
Screenshot: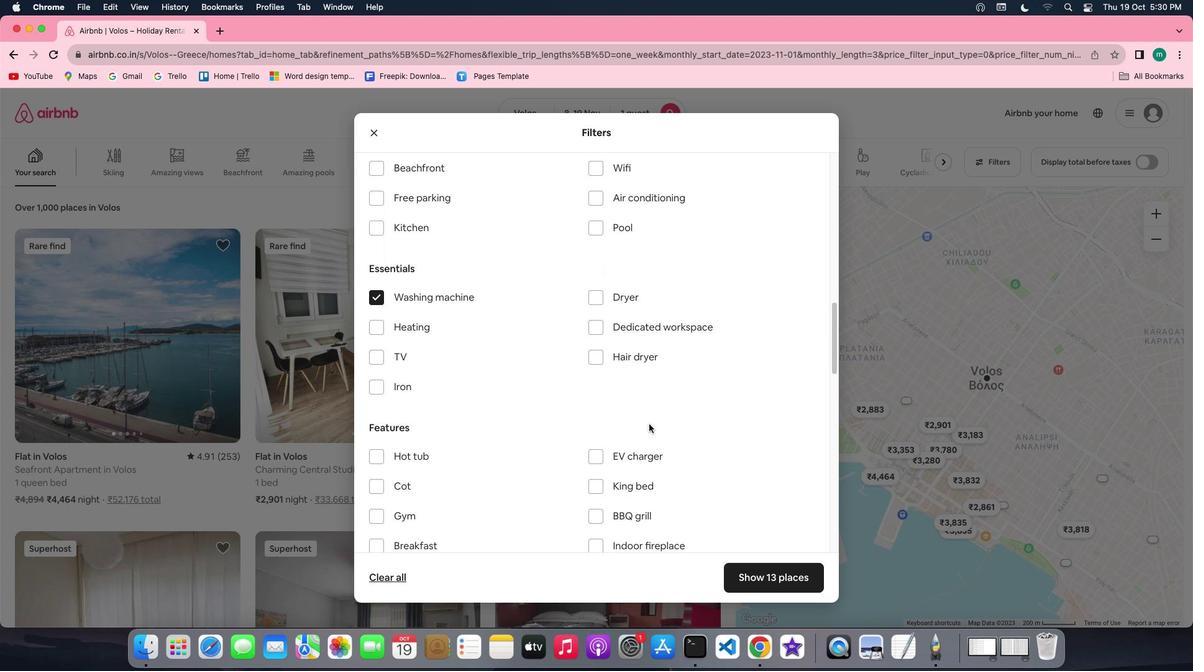 
Action: Mouse scrolled (649, 424) with delta (0, 0)
Screenshot: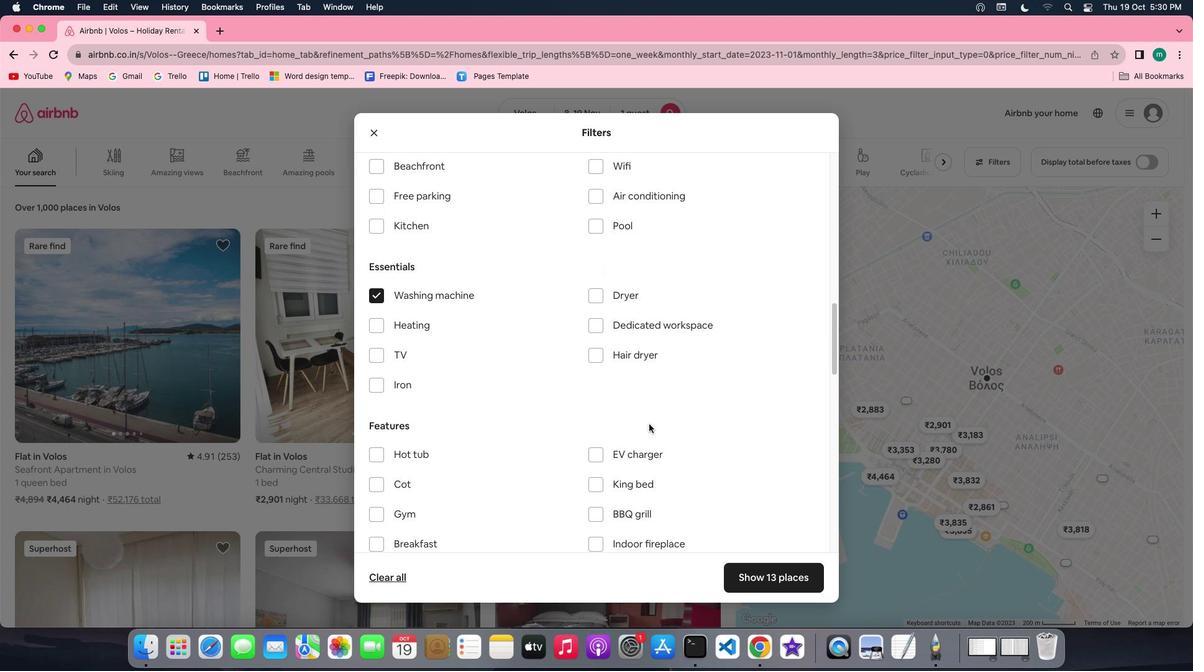 
Action: Mouse scrolled (649, 424) with delta (0, 0)
Screenshot: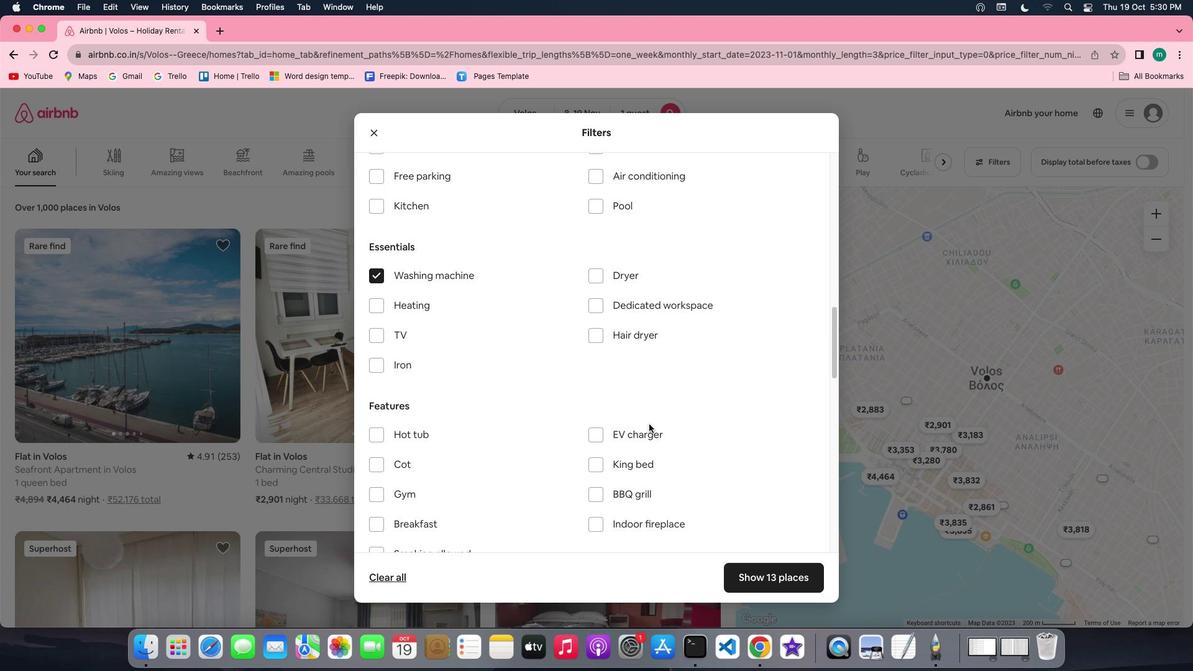 
Action: Mouse scrolled (649, 424) with delta (0, -1)
Screenshot: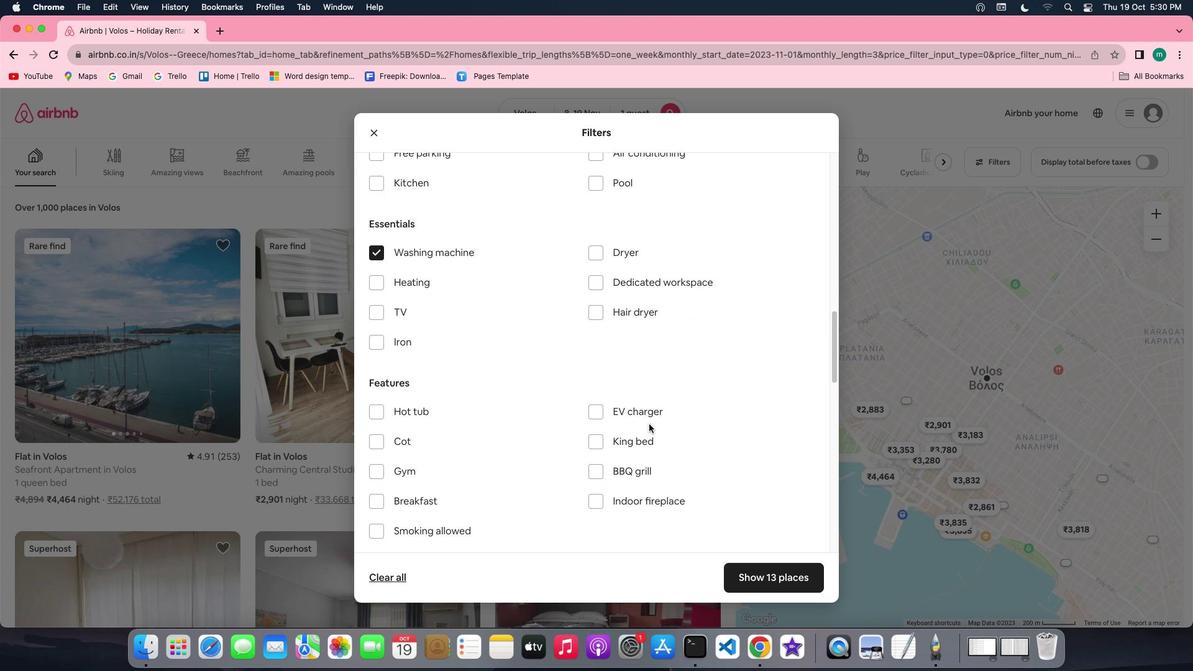 
Action: Mouse moved to (716, 522)
Screenshot: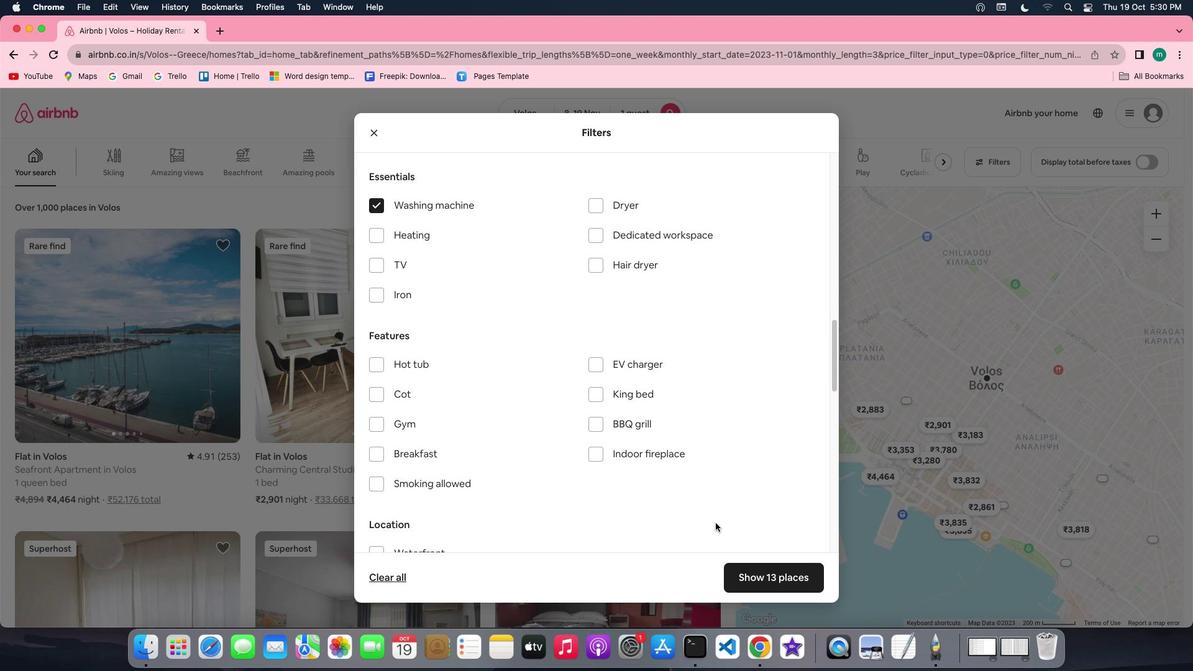 
Action: Mouse scrolled (716, 522) with delta (0, 0)
Screenshot: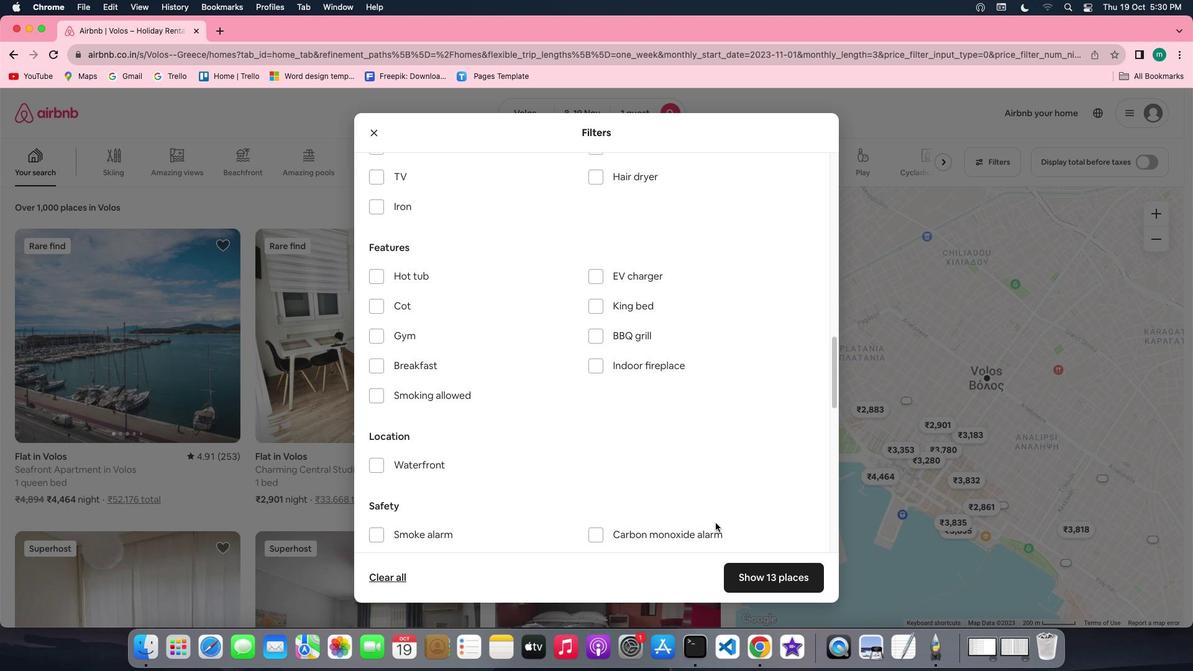 
Action: Mouse scrolled (716, 522) with delta (0, 0)
Screenshot: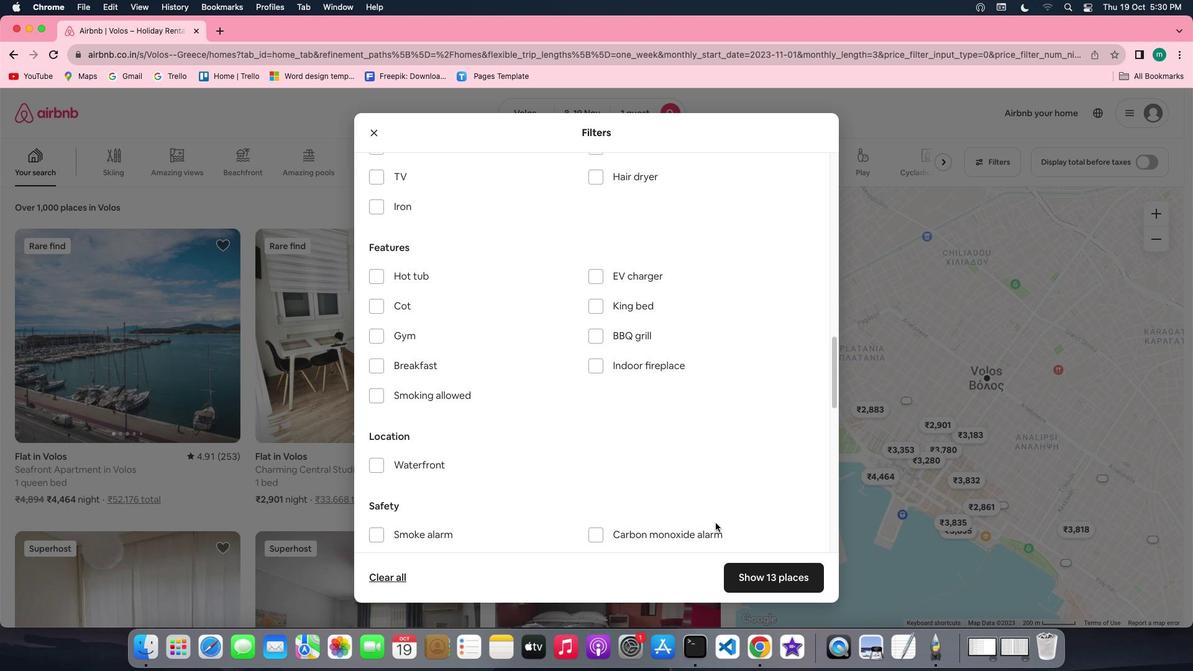 
Action: Mouse scrolled (716, 522) with delta (0, -1)
Screenshot: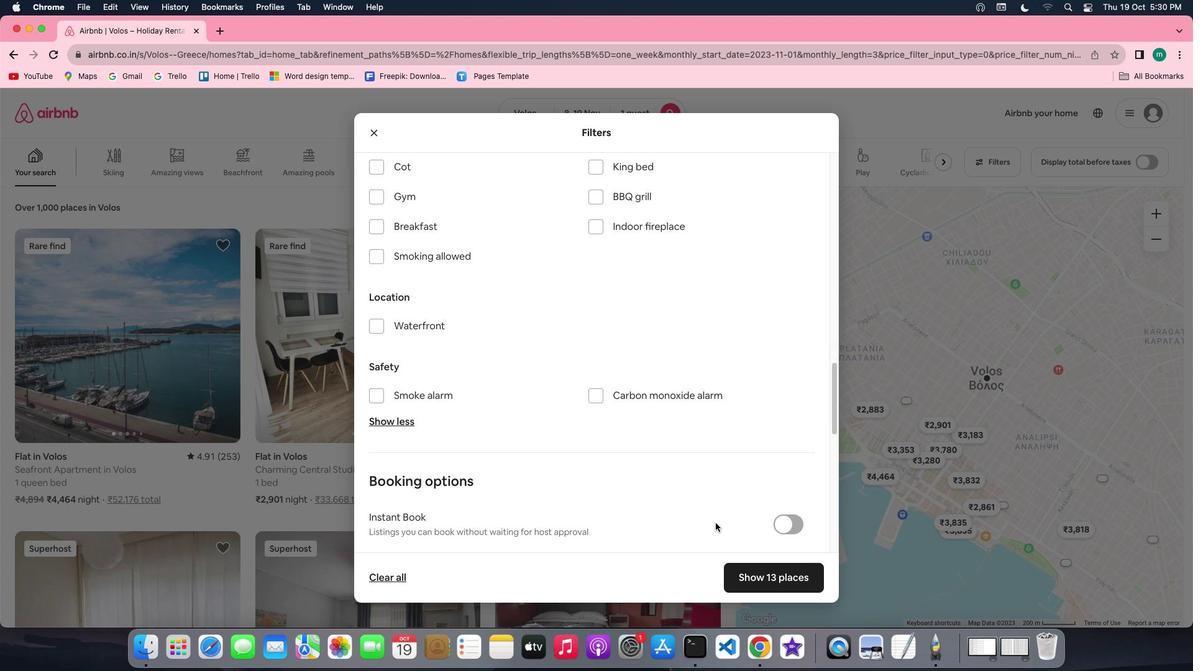 
Action: Mouse scrolled (716, 522) with delta (0, -3)
Screenshot: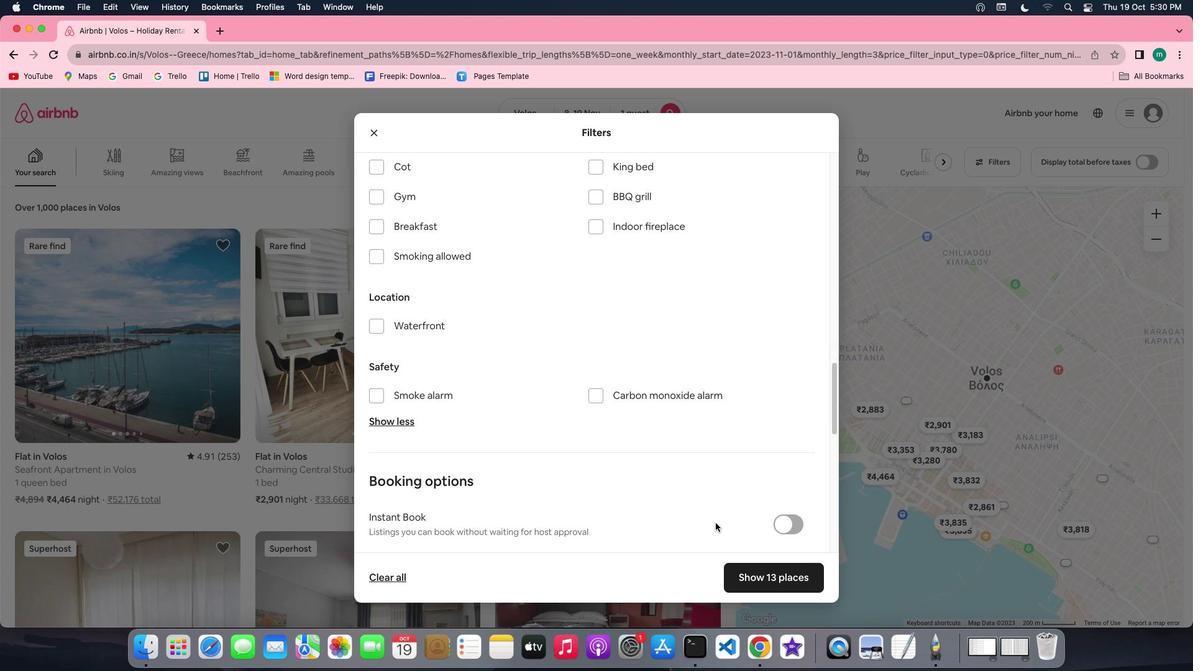
Action: Mouse scrolled (716, 522) with delta (0, -3)
Screenshot: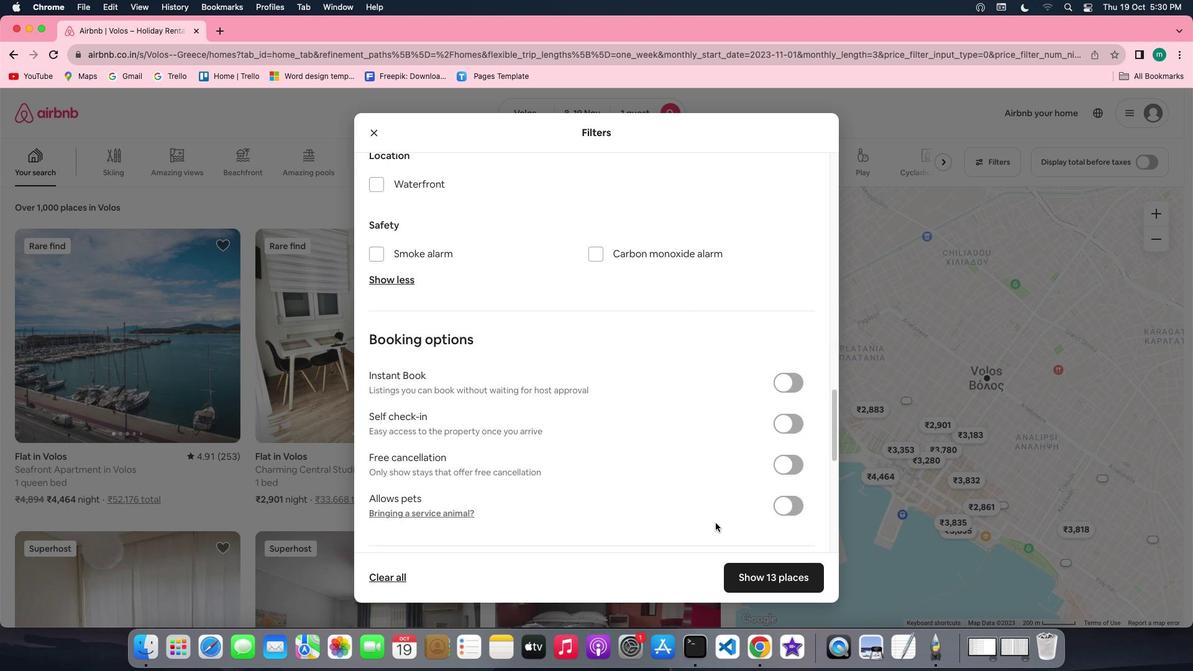 
Action: Mouse moved to (794, 377)
Screenshot: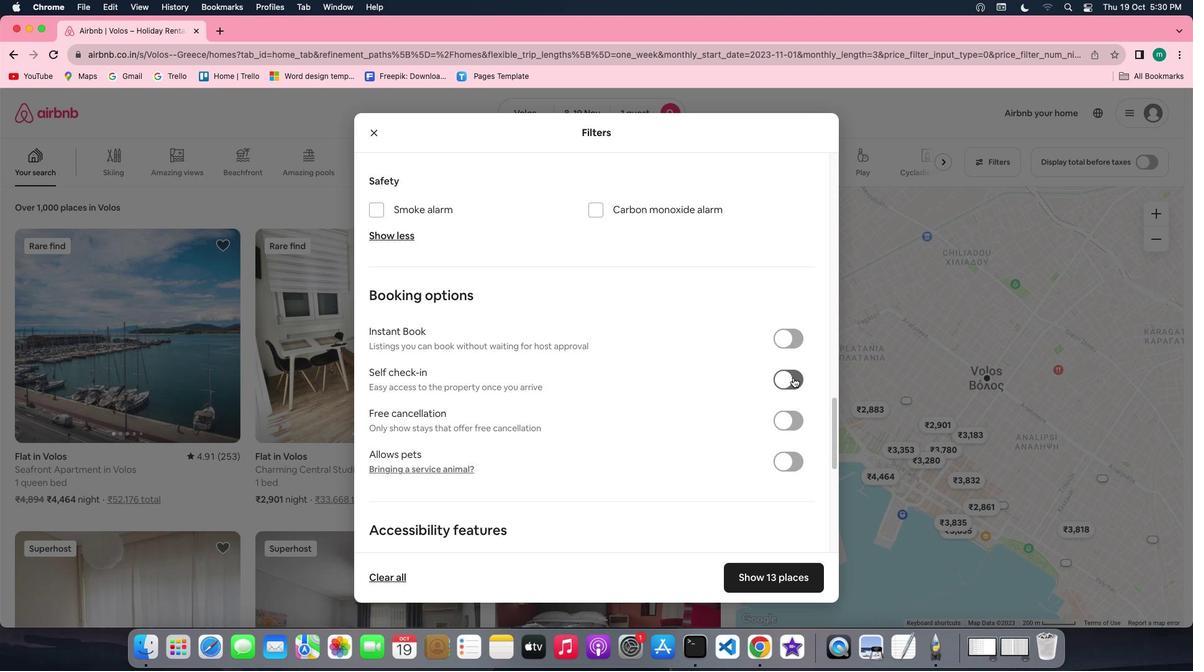 
Action: Mouse pressed left at (794, 377)
Screenshot: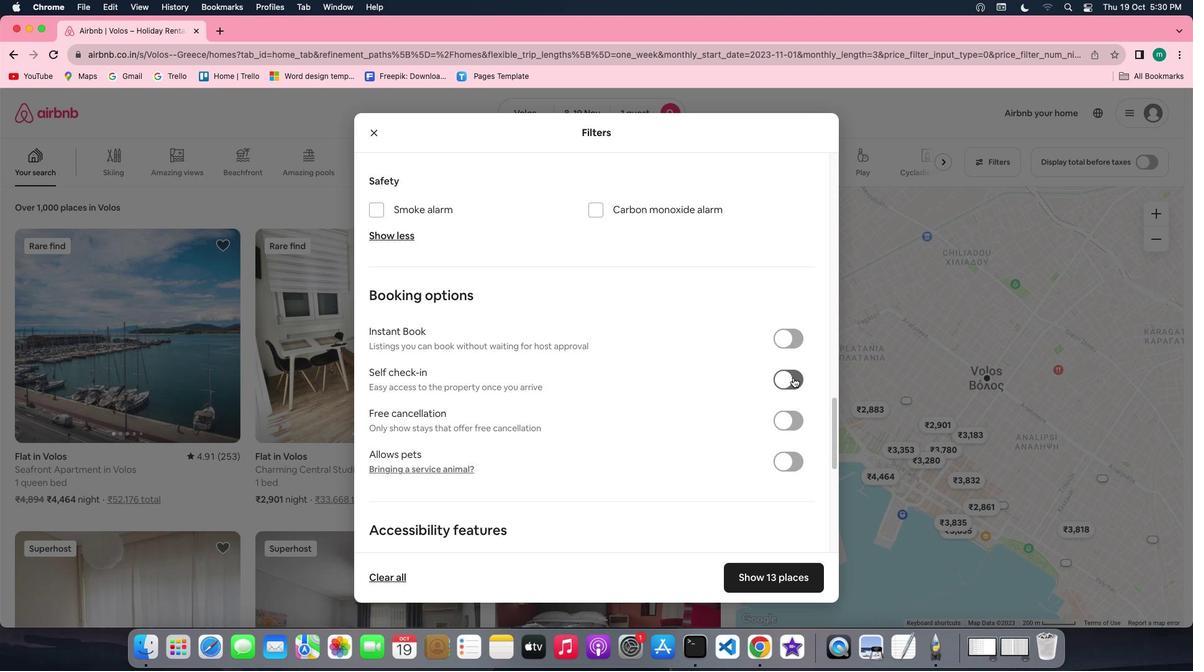 
Action: Mouse moved to (790, 583)
Screenshot: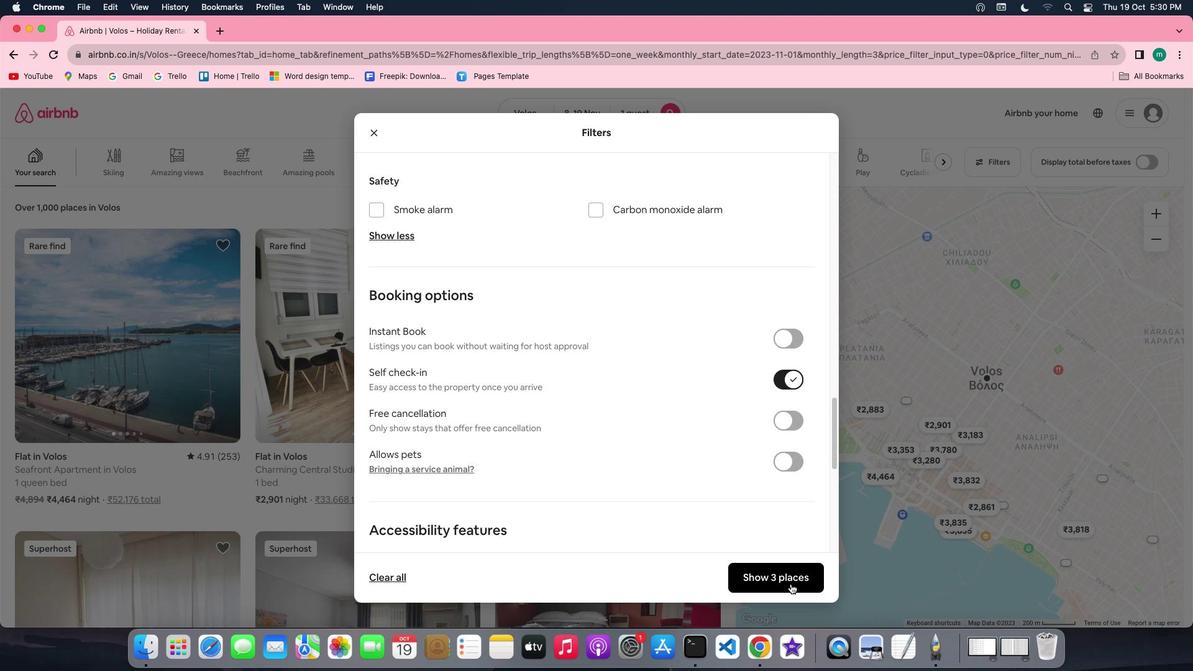 
Action: Mouse pressed left at (790, 583)
Screenshot: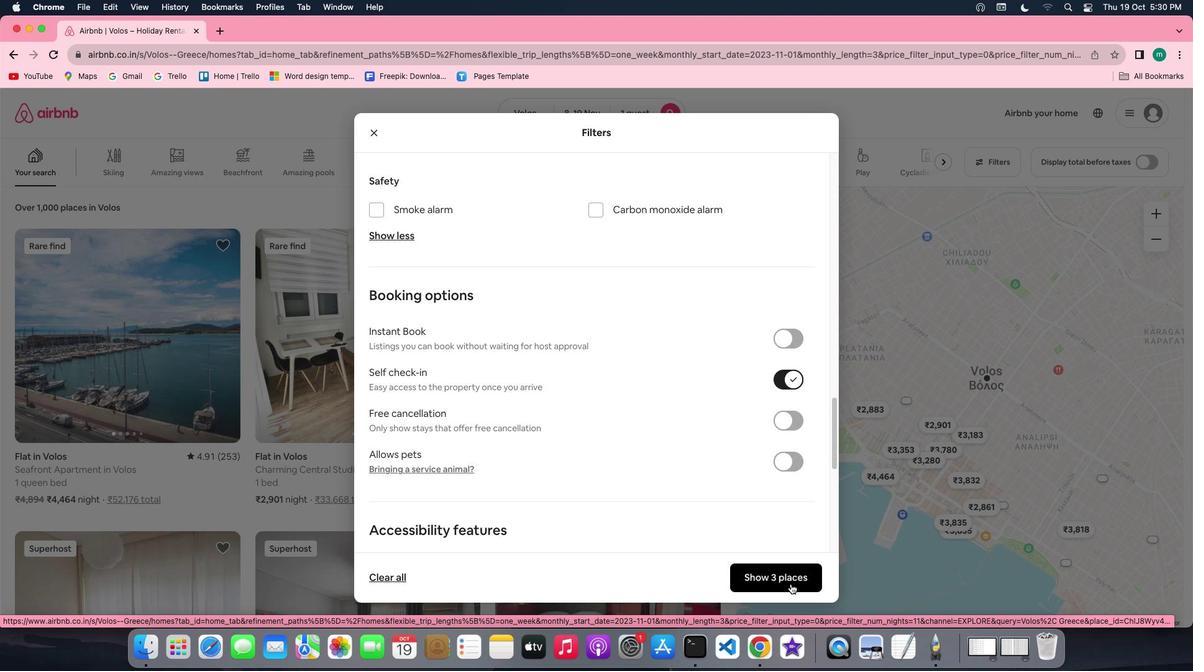 
Action: Mouse moved to (136, 341)
Screenshot: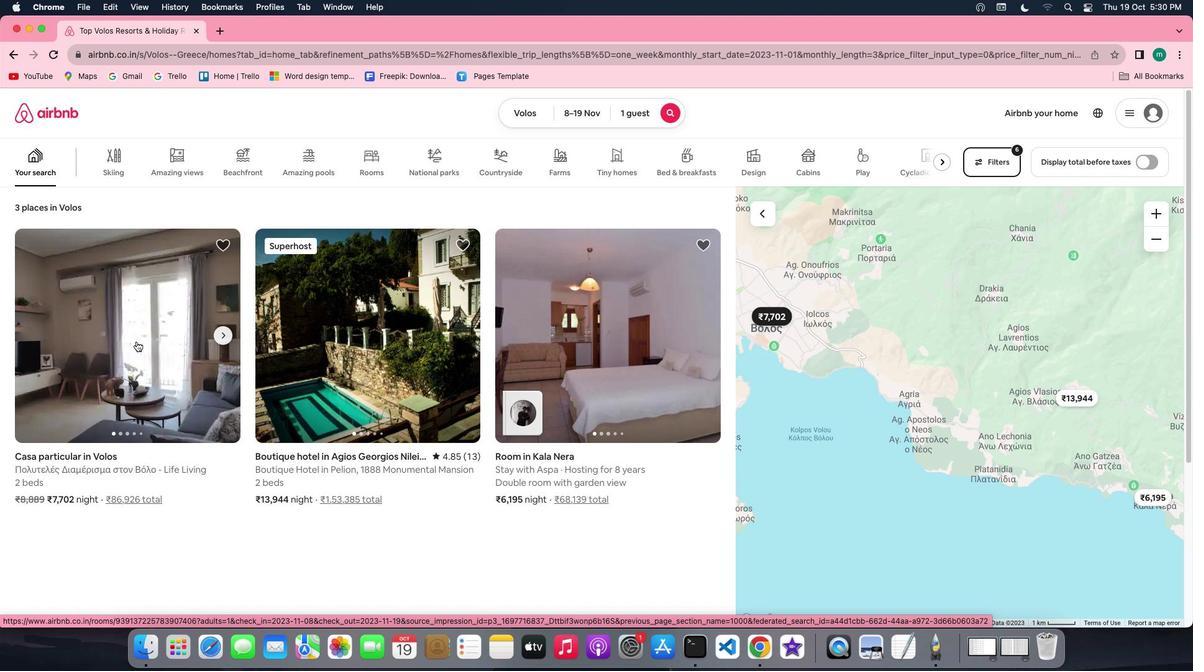 
Action: Mouse pressed left at (136, 341)
Screenshot: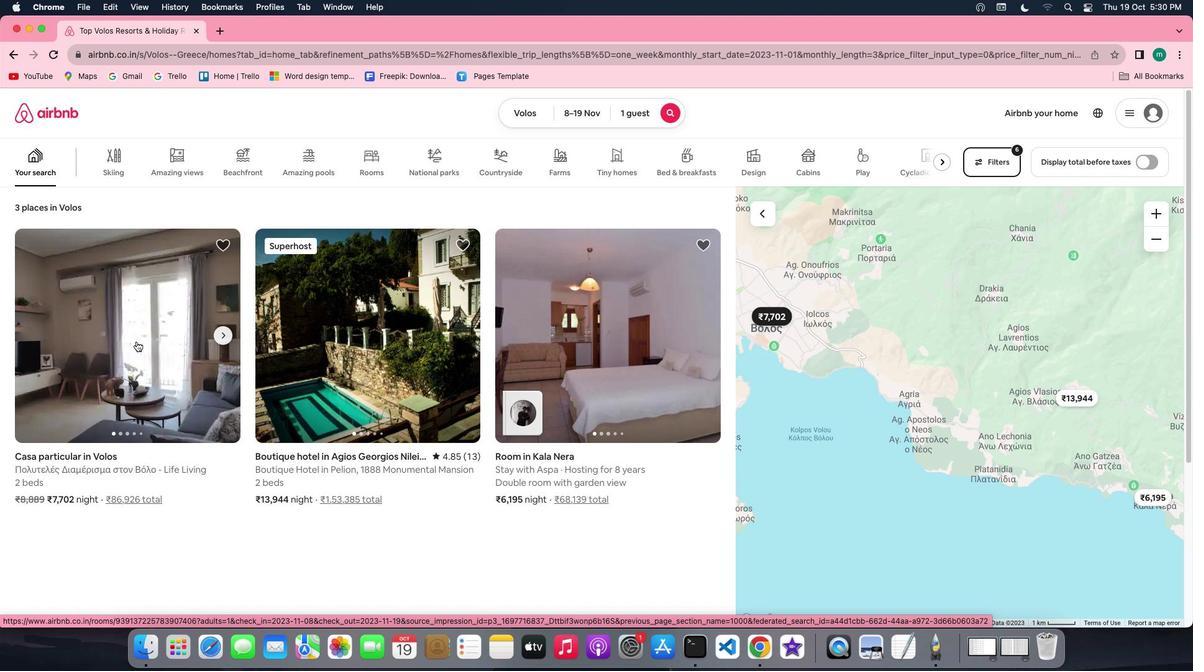 
Action: Mouse moved to (882, 461)
Screenshot: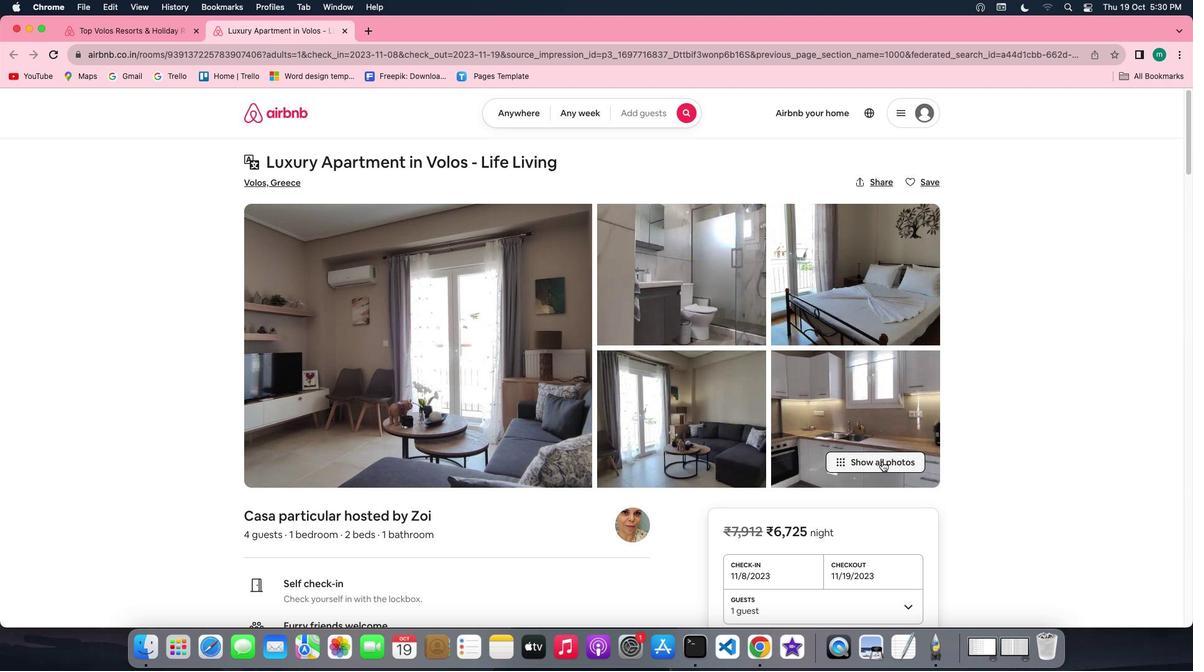 
Action: Mouse pressed left at (882, 461)
Screenshot: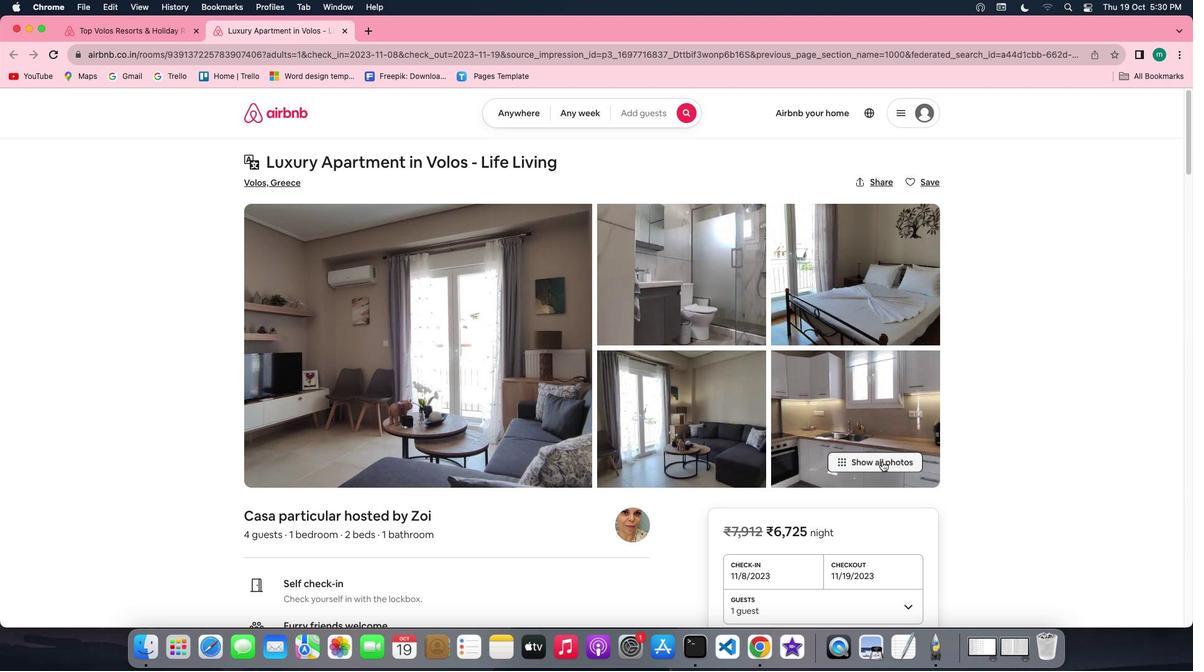 
Action: Mouse moved to (611, 502)
Screenshot: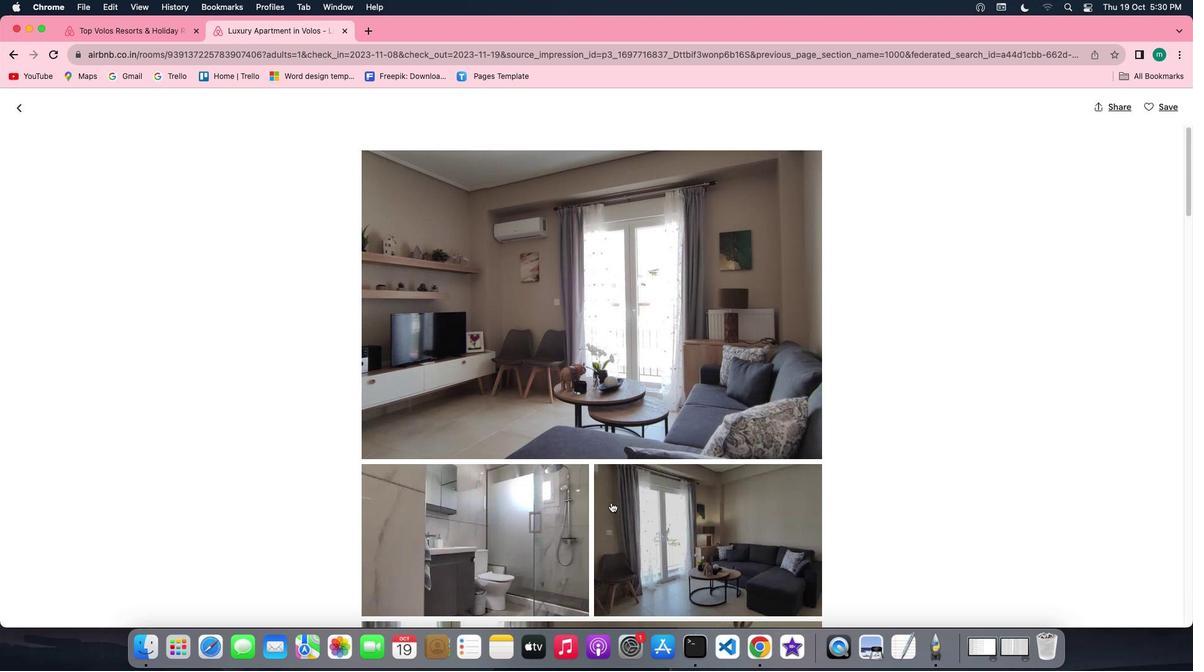 
Action: Mouse scrolled (611, 502) with delta (0, 0)
Screenshot: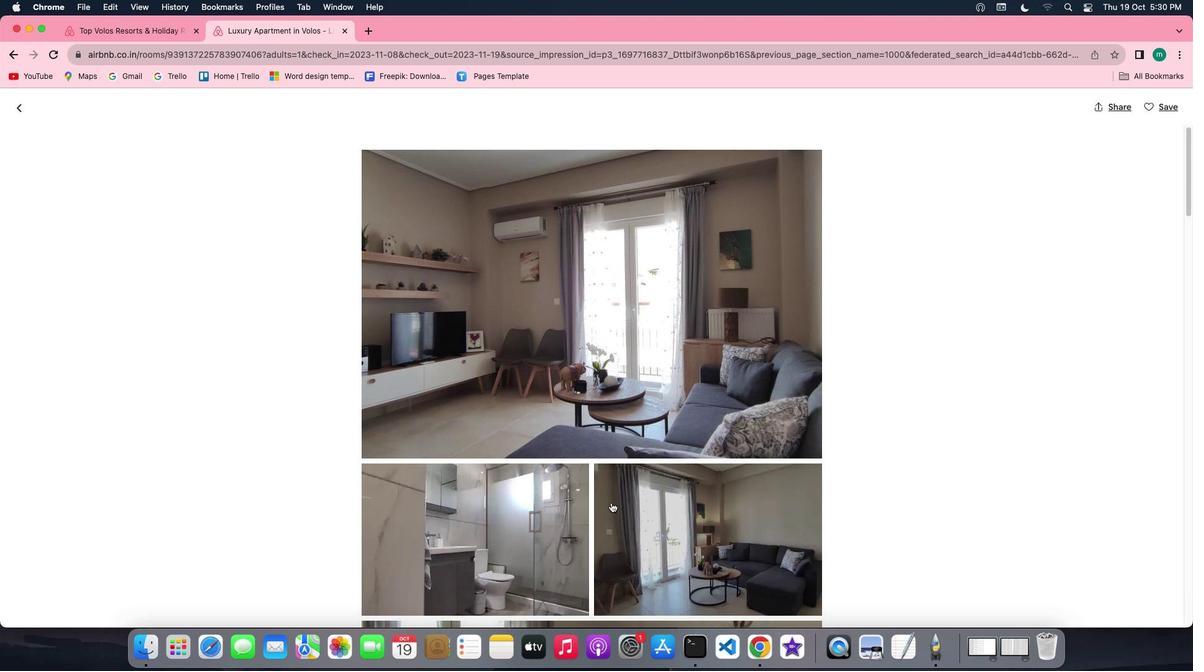 
Action: Mouse scrolled (611, 502) with delta (0, 0)
Screenshot: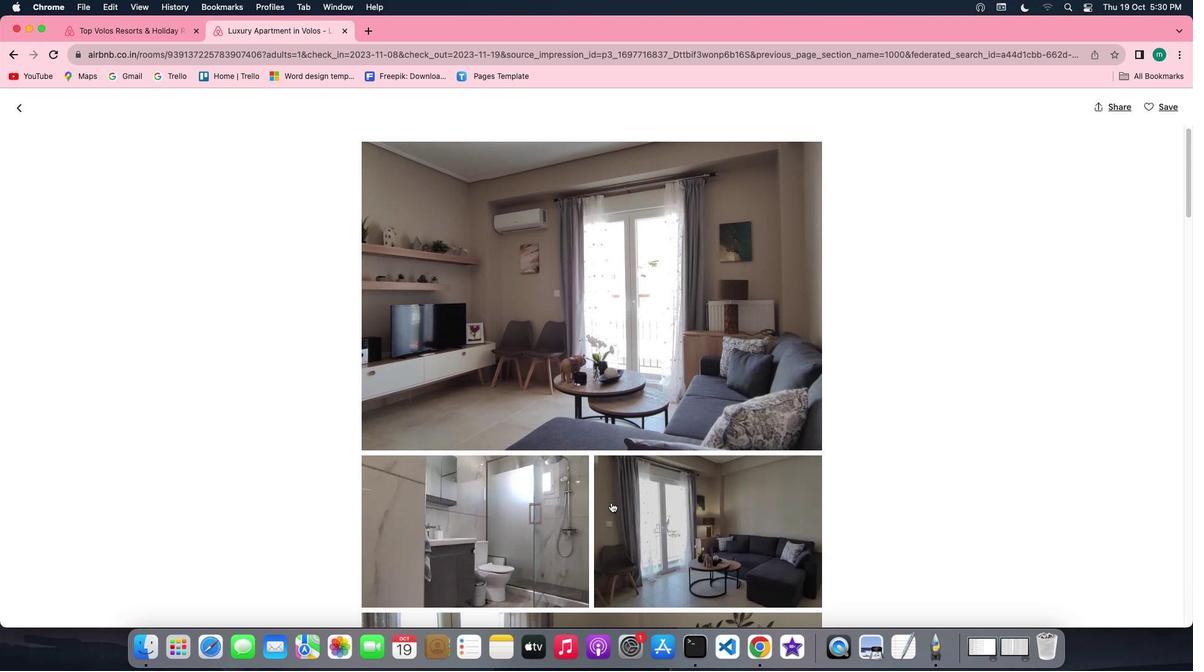 
Action: Mouse scrolled (611, 502) with delta (0, -1)
Screenshot: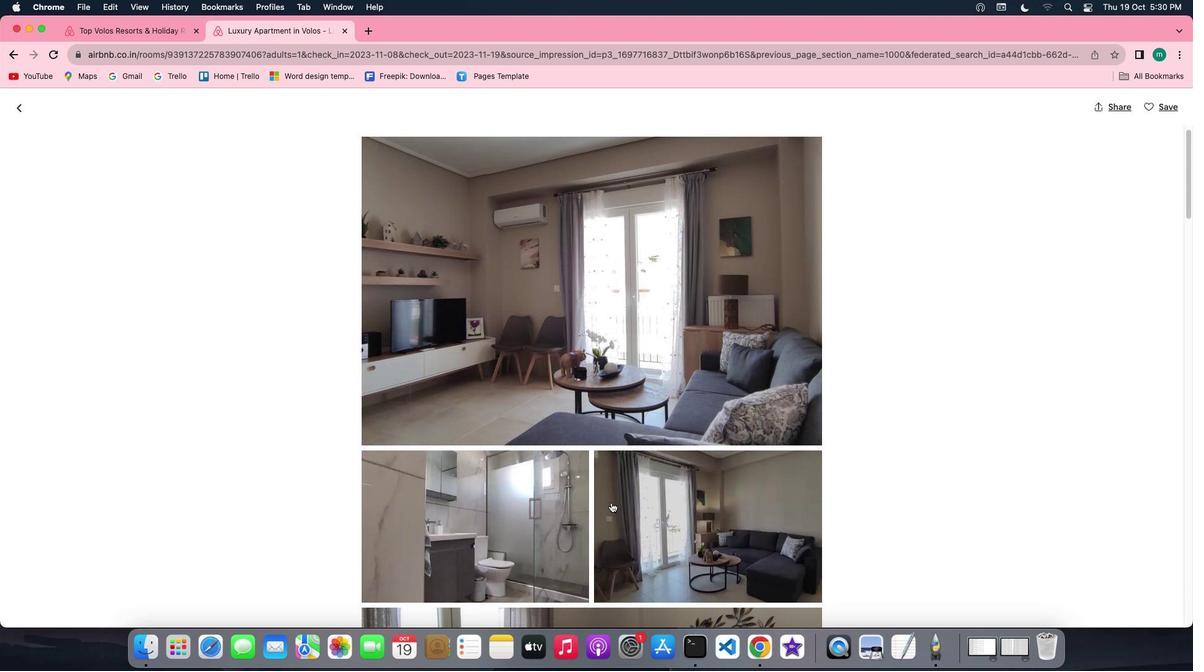 
Action: Mouse scrolled (611, 502) with delta (0, 0)
Screenshot: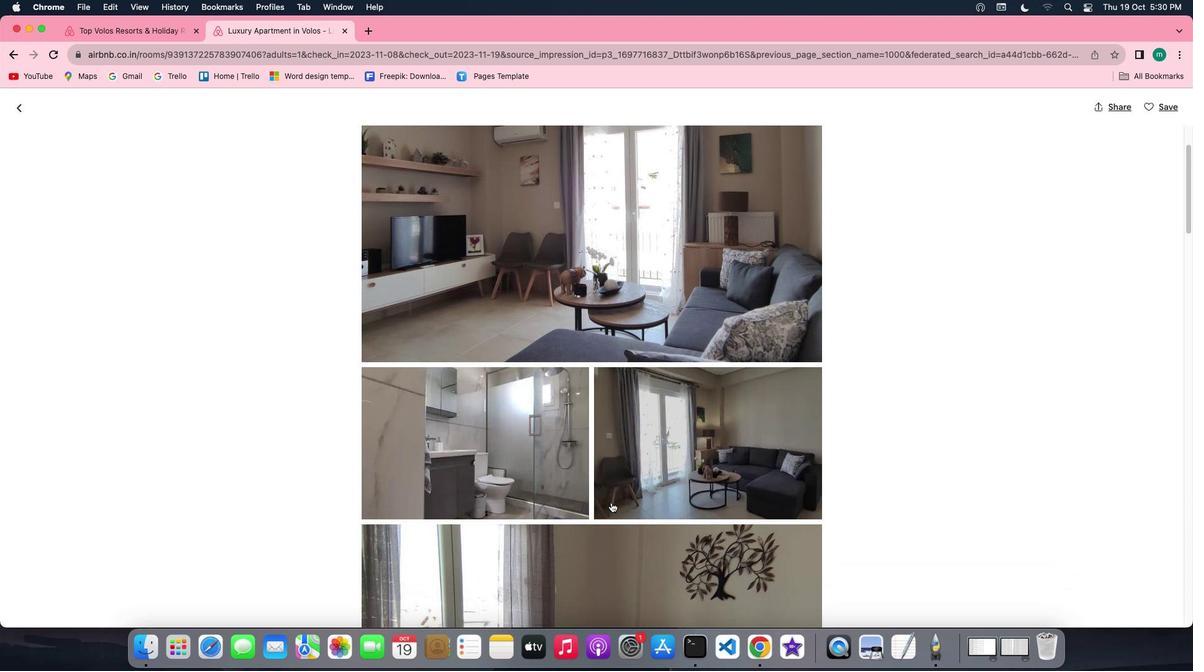 
Action: Mouse scrolled (611, 502) with delta (0, 0)
Screenshot: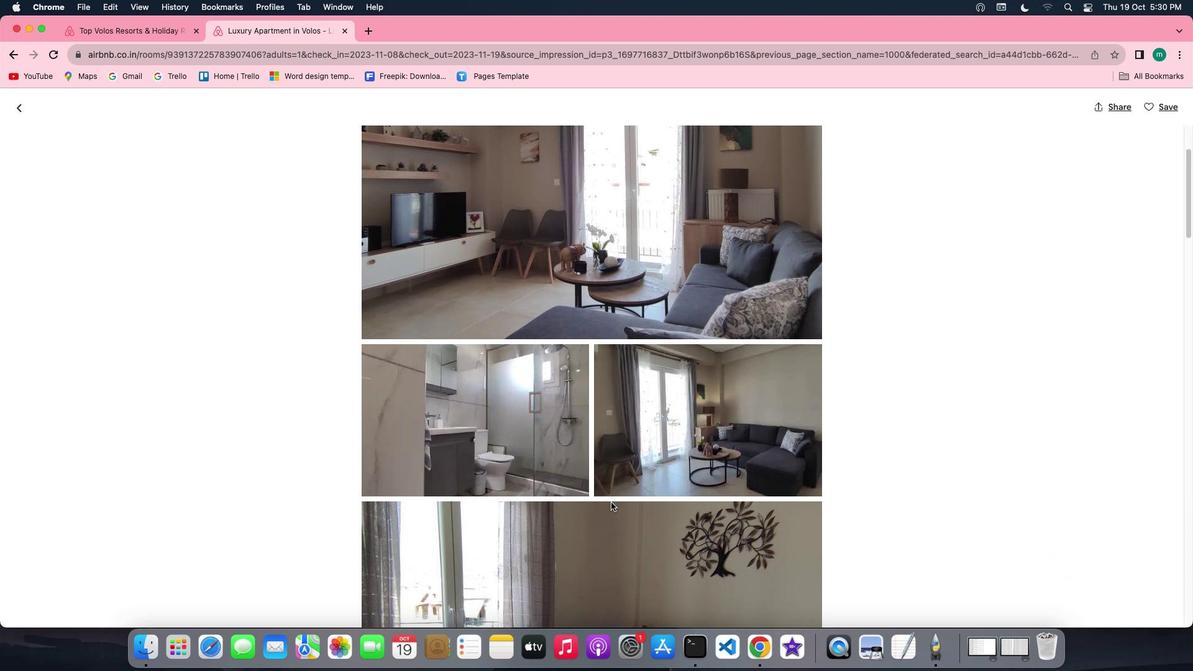 
Action: Mouse scrolled (611, 502) with delta (0, 0)
Screenshot: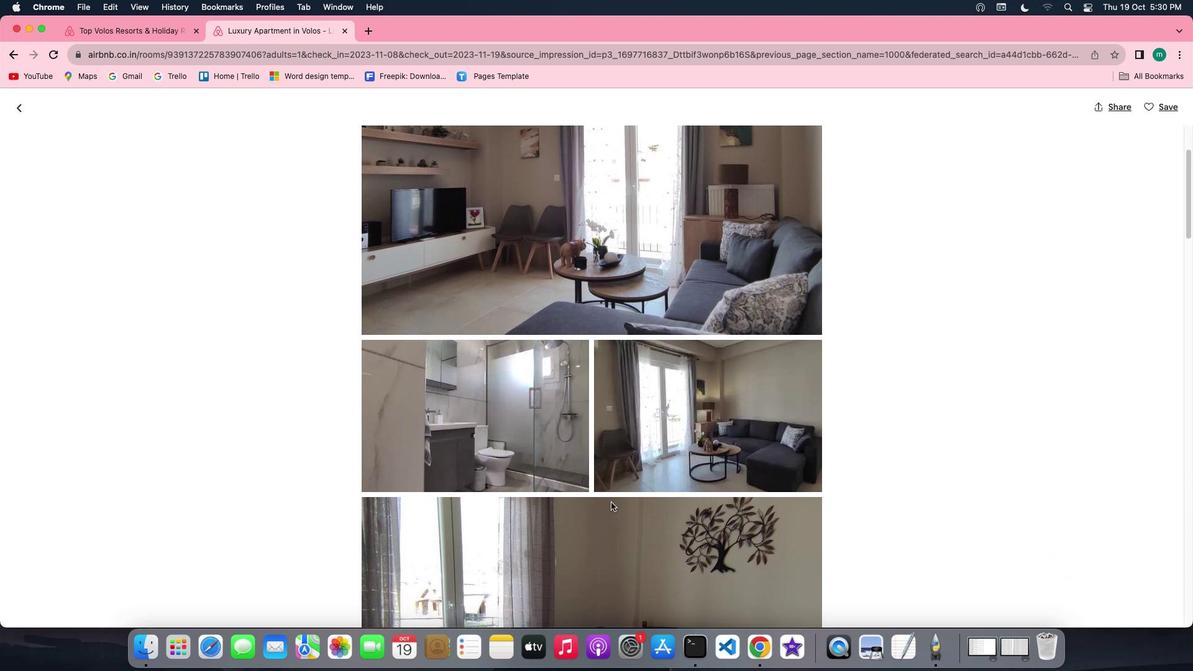 
Action: Mouse scrolled (611, 502) with delta (0, -1)
Screenshot: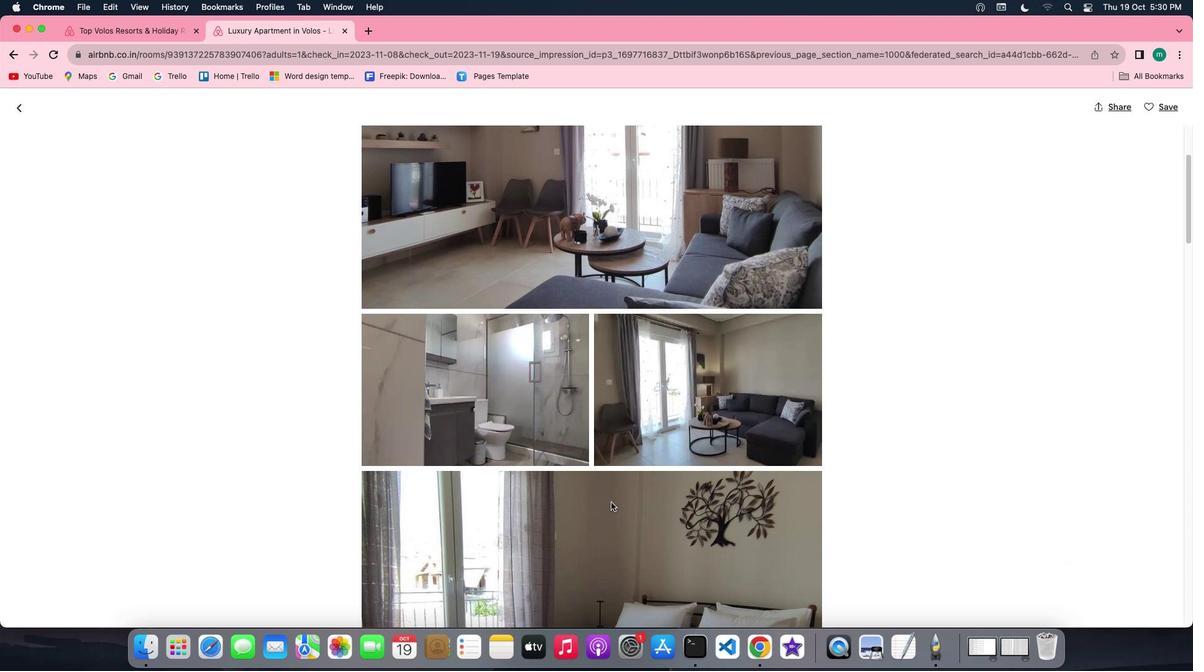 
Action: Mouse scrolled (611, 502) with delta (0, 0)
Screenshot: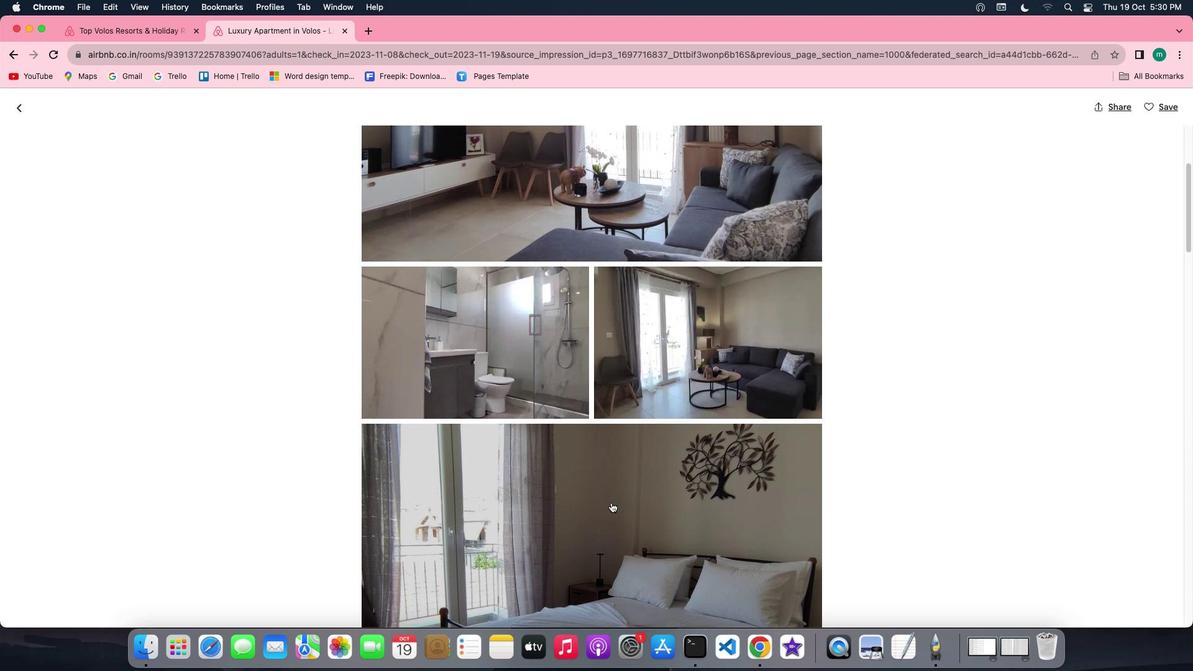 
Action: Mouse scrolled (611, 502) with delta (0, 0)
Screenshot: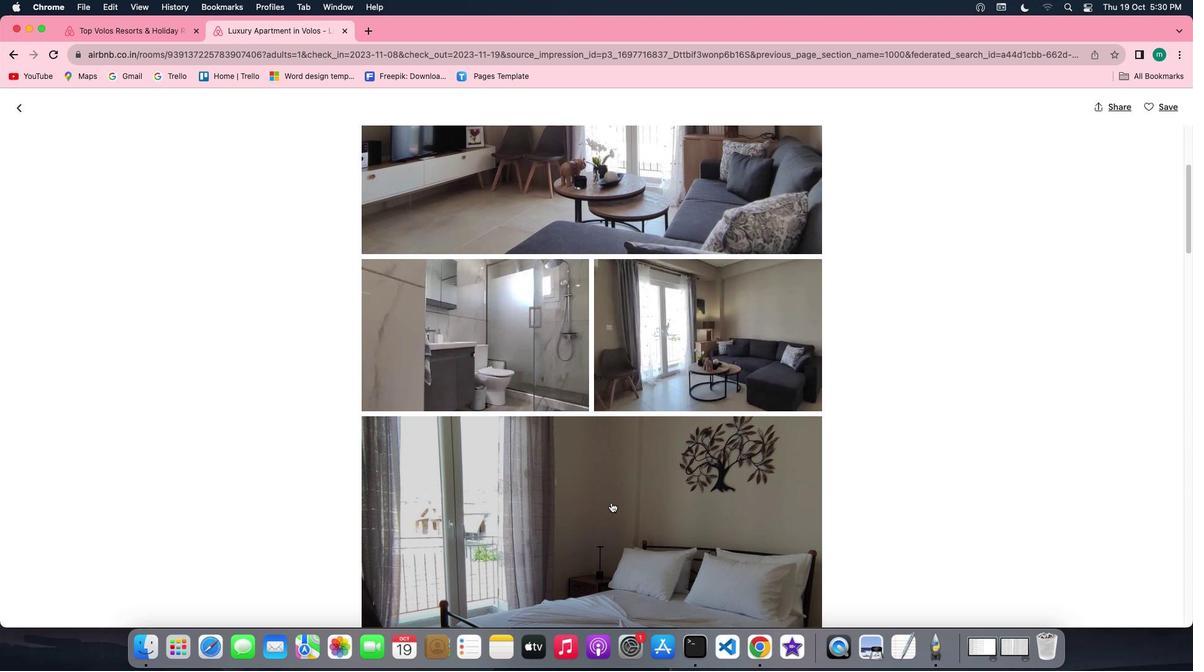 
Action: Mouse scrolled (611, 502) with delta (0, -1)
Screenshot: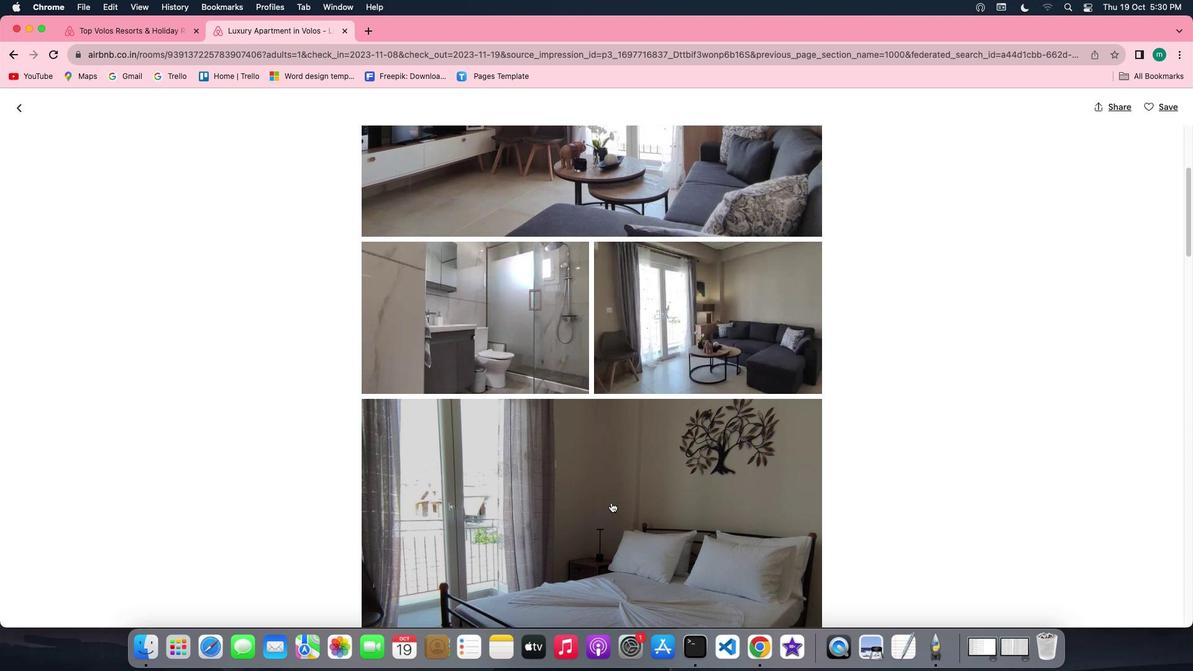 
Action: Mouse scrolled (611, 502) with delta (0, 0)
Screenshot: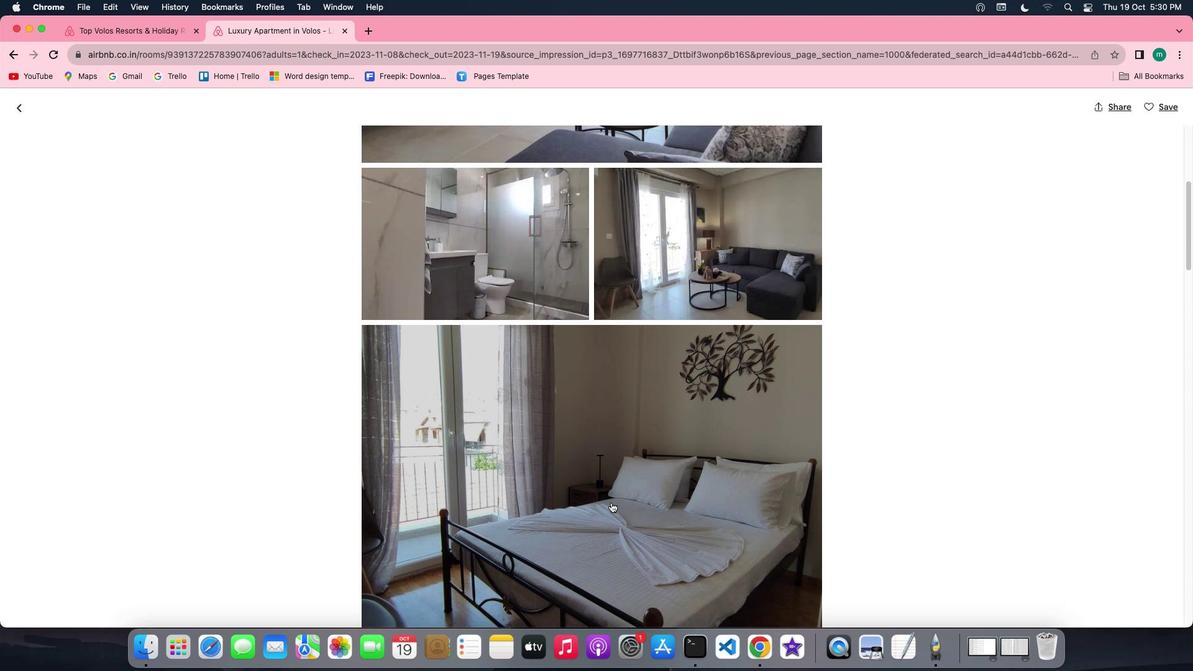 
Action: Mouse scrolled (611, 502) with delta (0, 0)
Screenshot: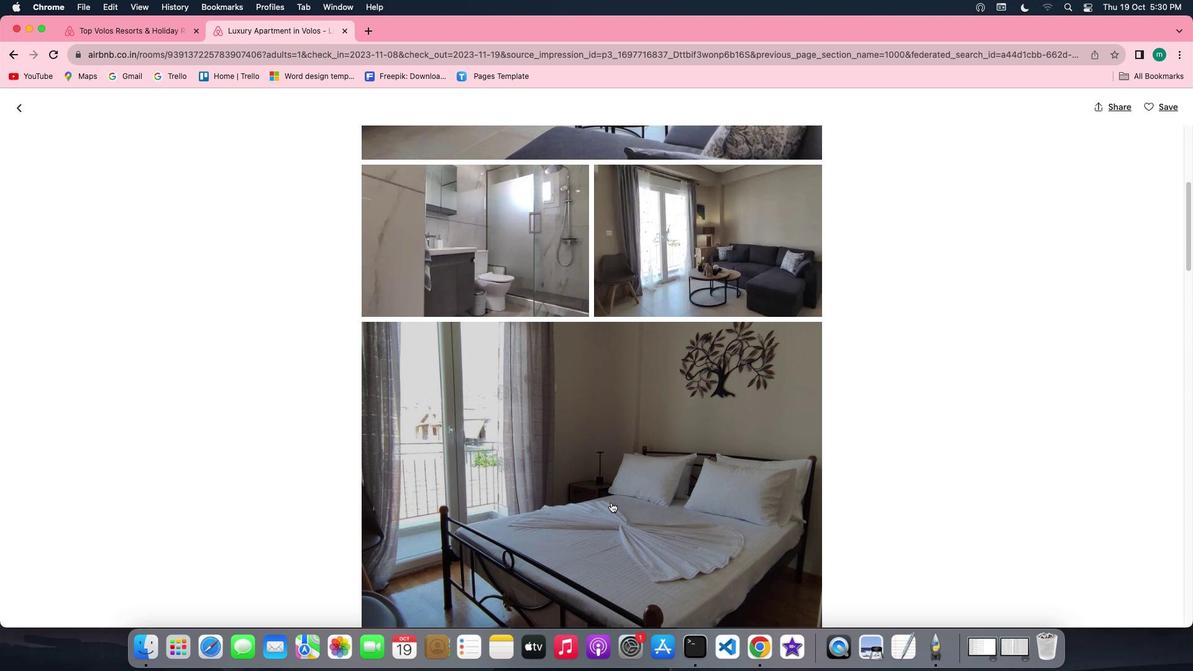 
Action: Mouse scrolled (611, 502) with delta (0, -1)
Screenshot: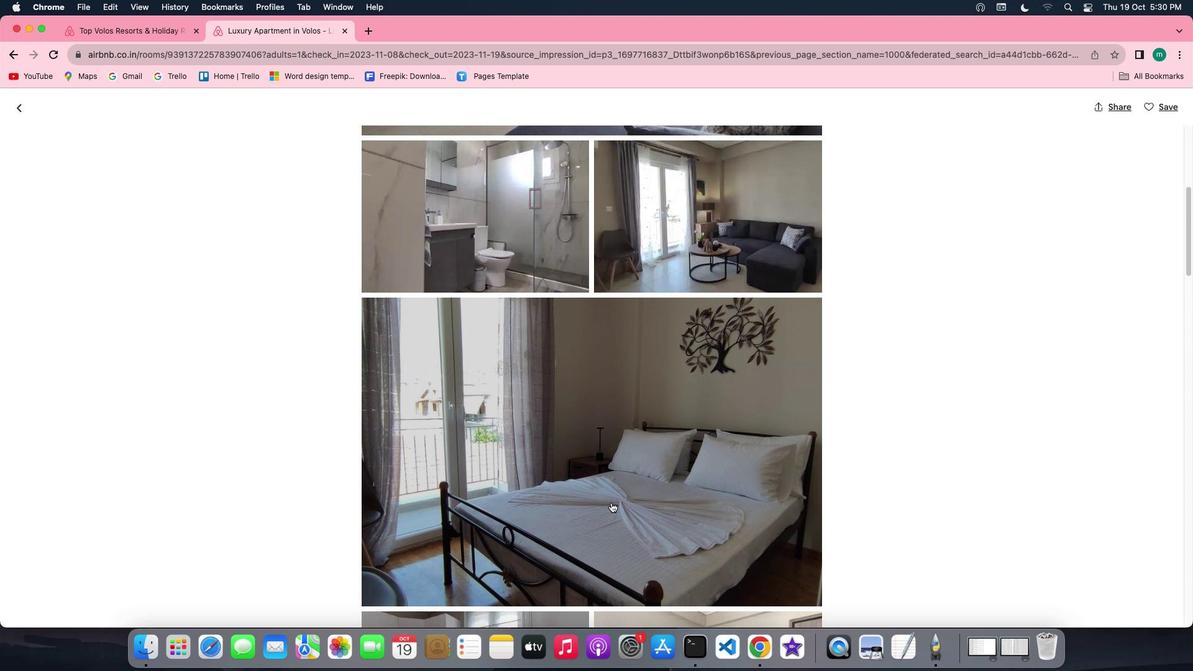 
Action: Mouse moved to (609, 503)
Screenshot: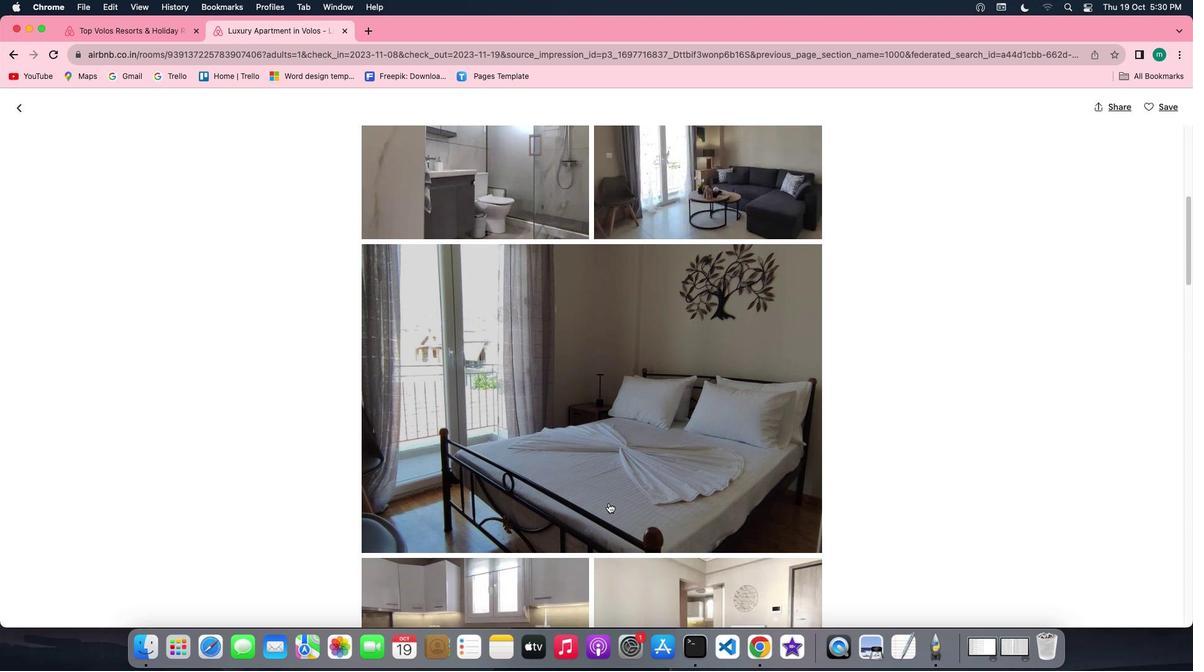 
Action: Mouse scrolled (609, 503) with delta (0, 0)
Screenshot: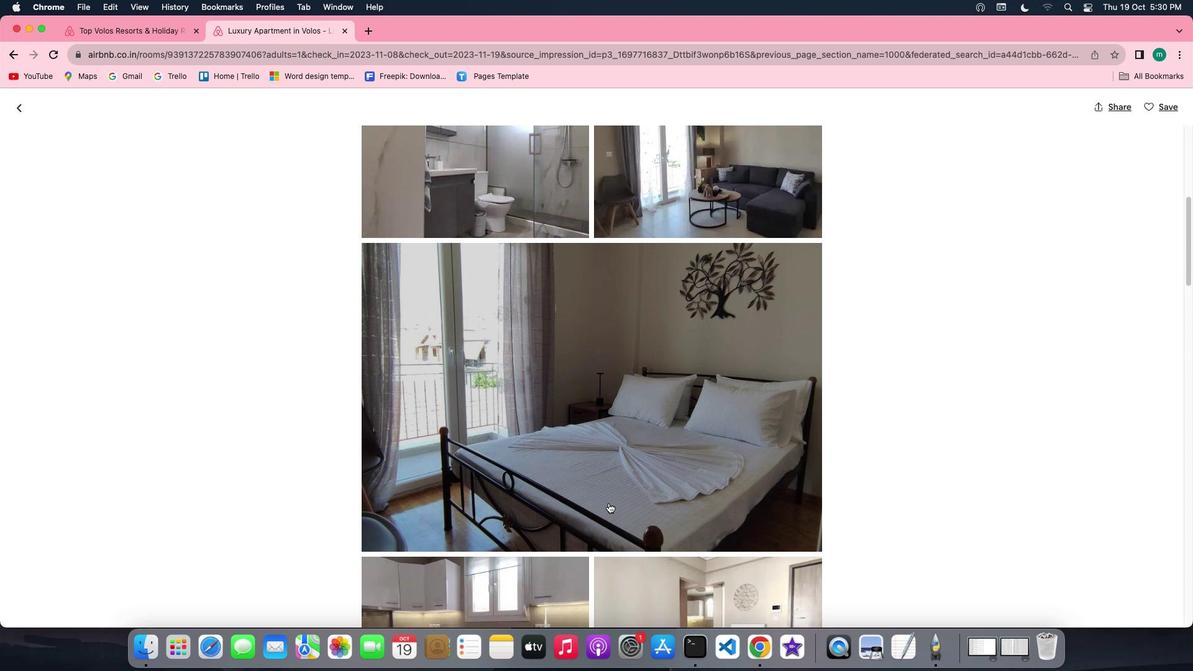 
Action: Mouse scrolled (609, 503) with delta (0, 0)
Screenshot: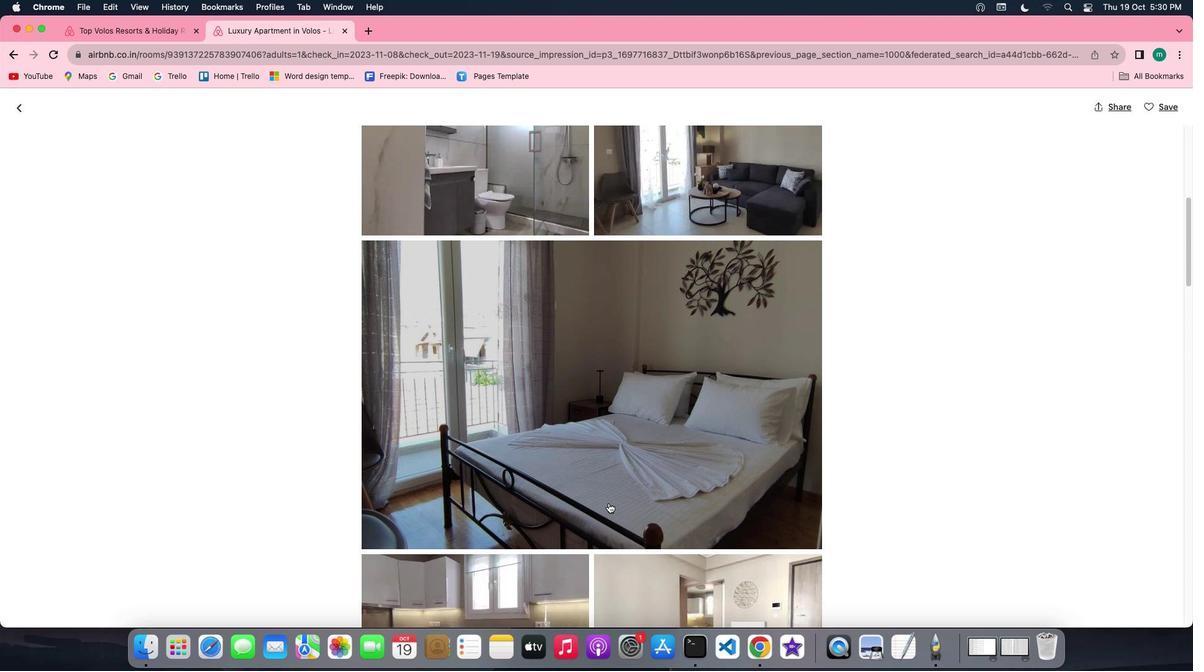 
Action: Mouse scrolled (609, 503) with delta (0, 0)
Screenshot: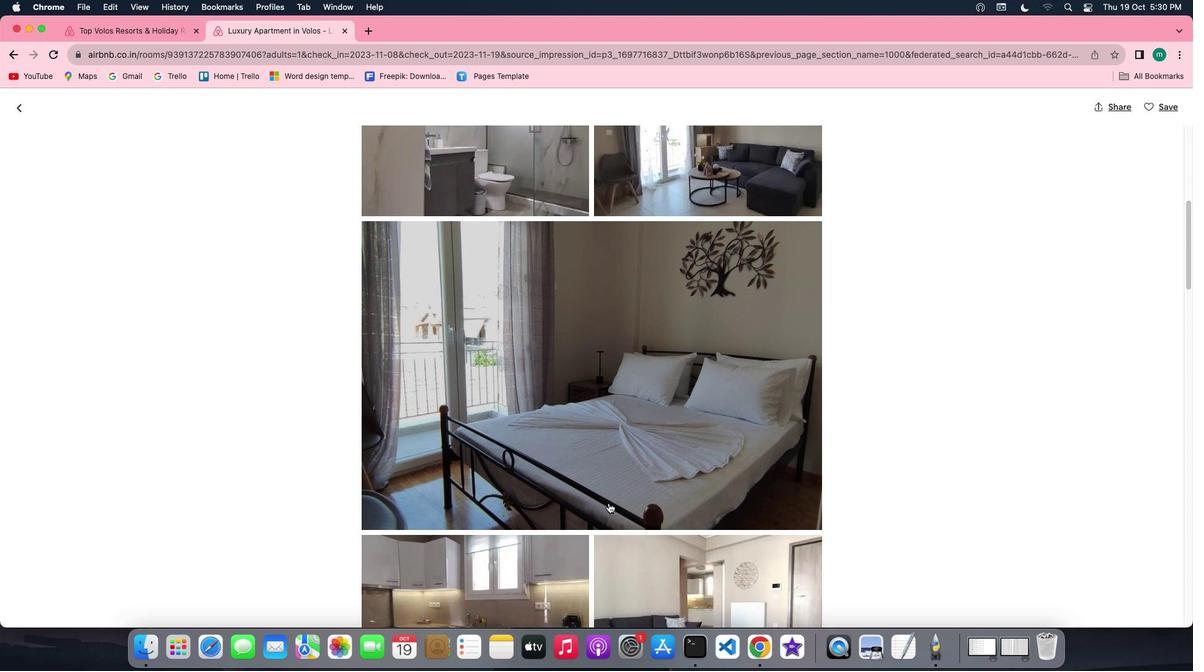 
Action: Mouse scrolled (609, 503) with delta (0, 0)
Screenshot: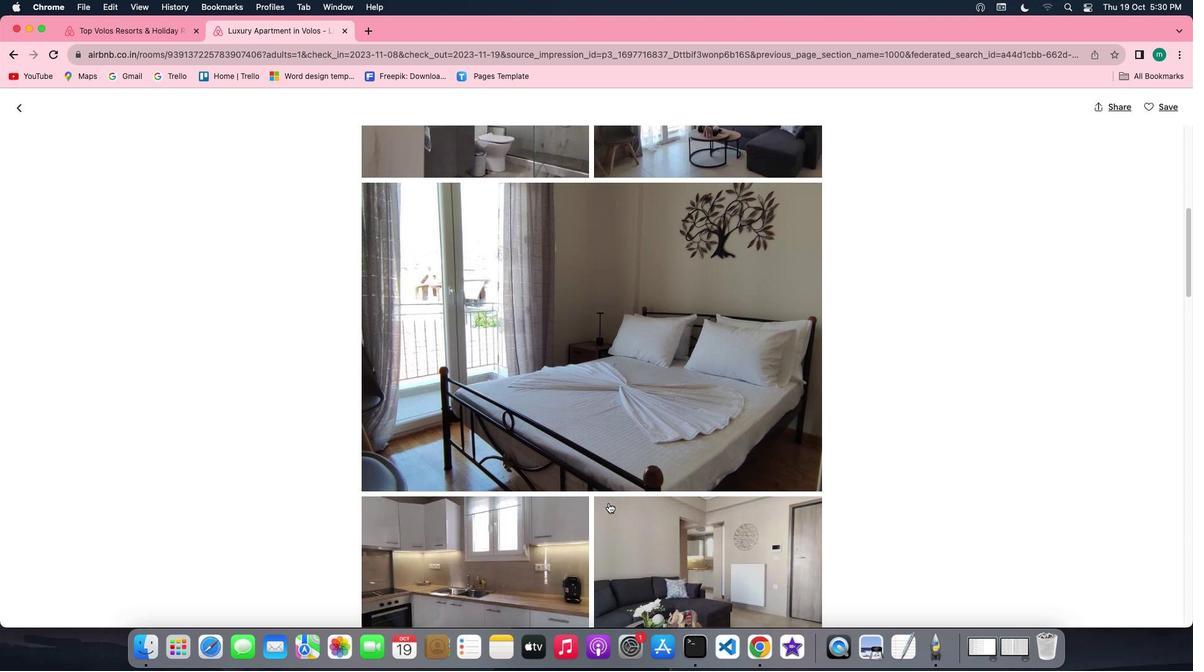 
Action: Mouse scrolled (609, 503) with delta (0, 0)
Screenshot: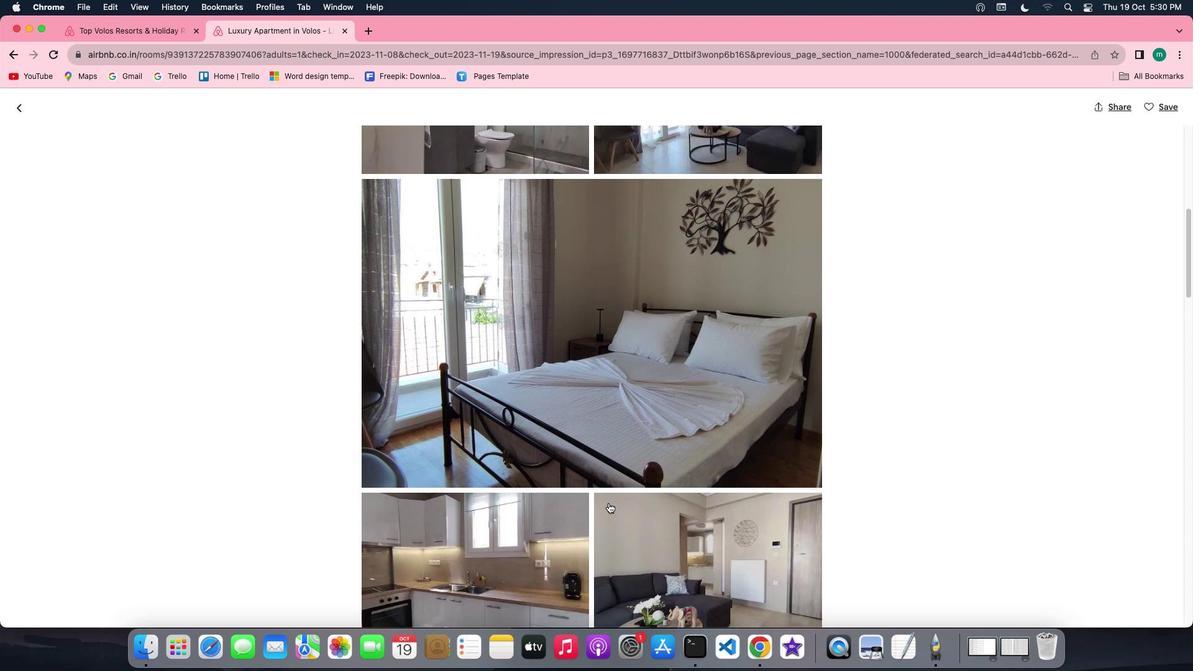 
Action: Mouse scrolled (609, 503) with delta (0, 0)
Screenshot: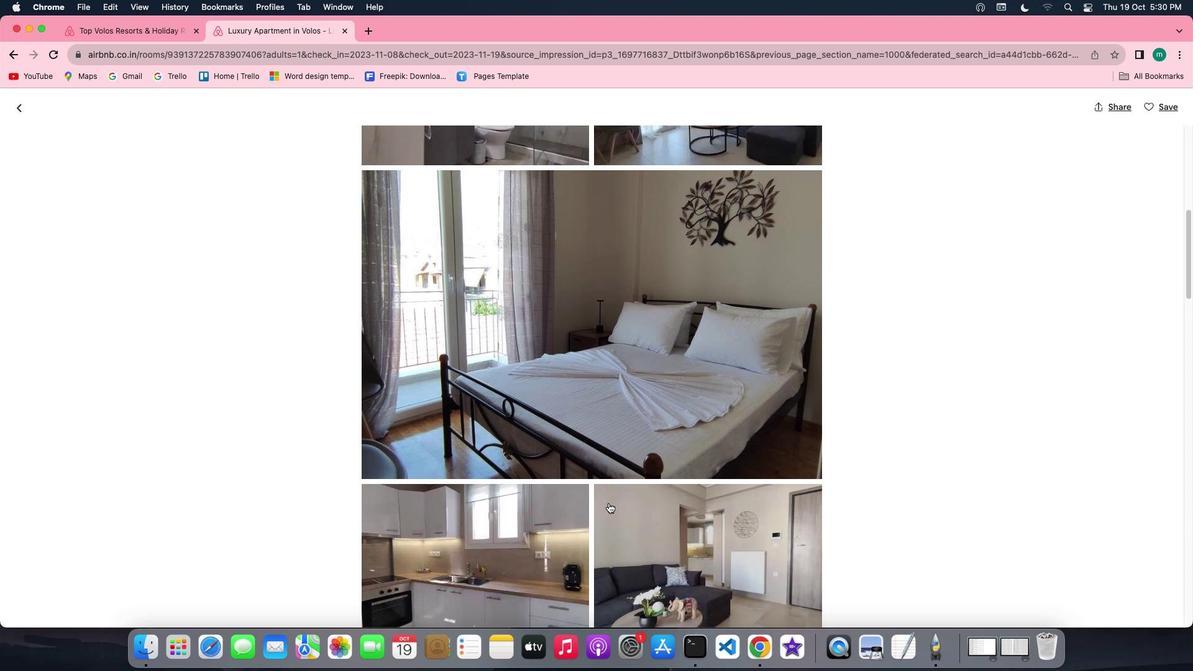 
Action: Mouse moved to (608, 503)
Screenshot: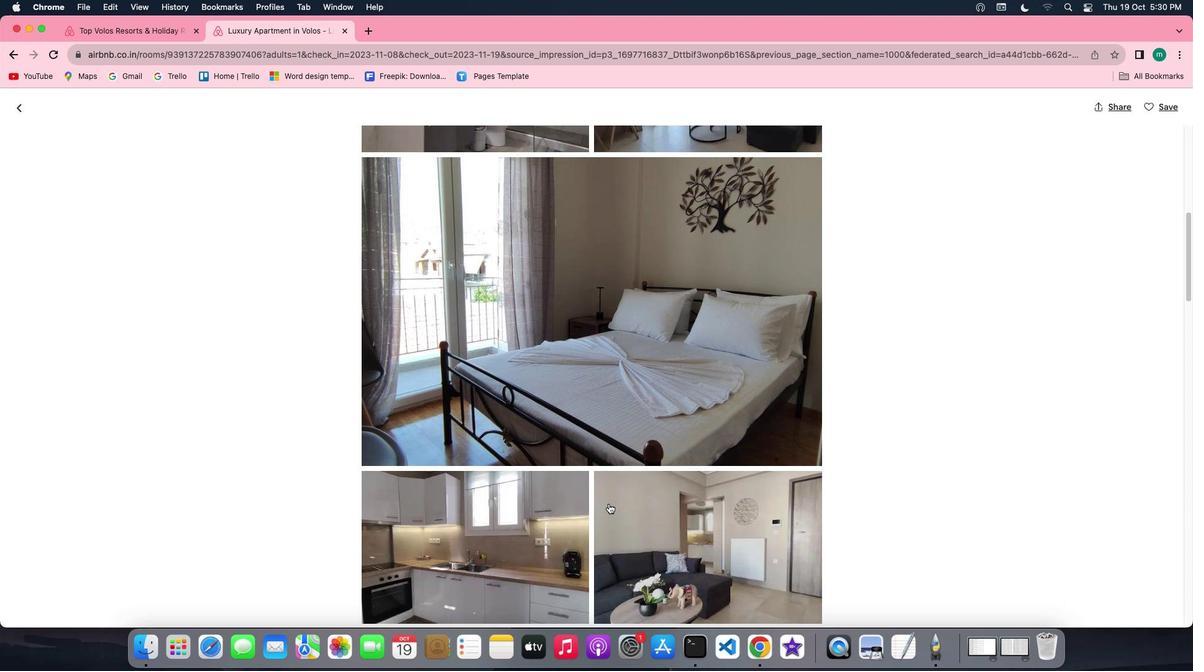 
Action: Mouse scrolled (608, 503) with delta (0, 0)
Screenshot: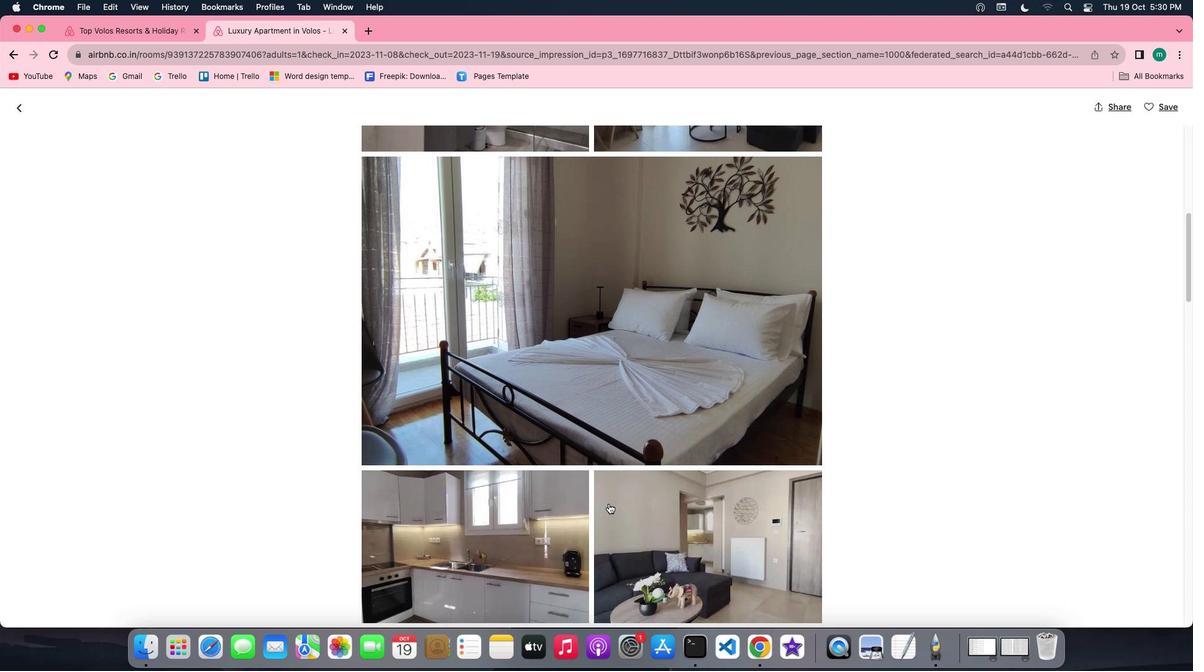 
Action: Mouse scrolled (608, 503) with delta (0, 0)
Screenshot: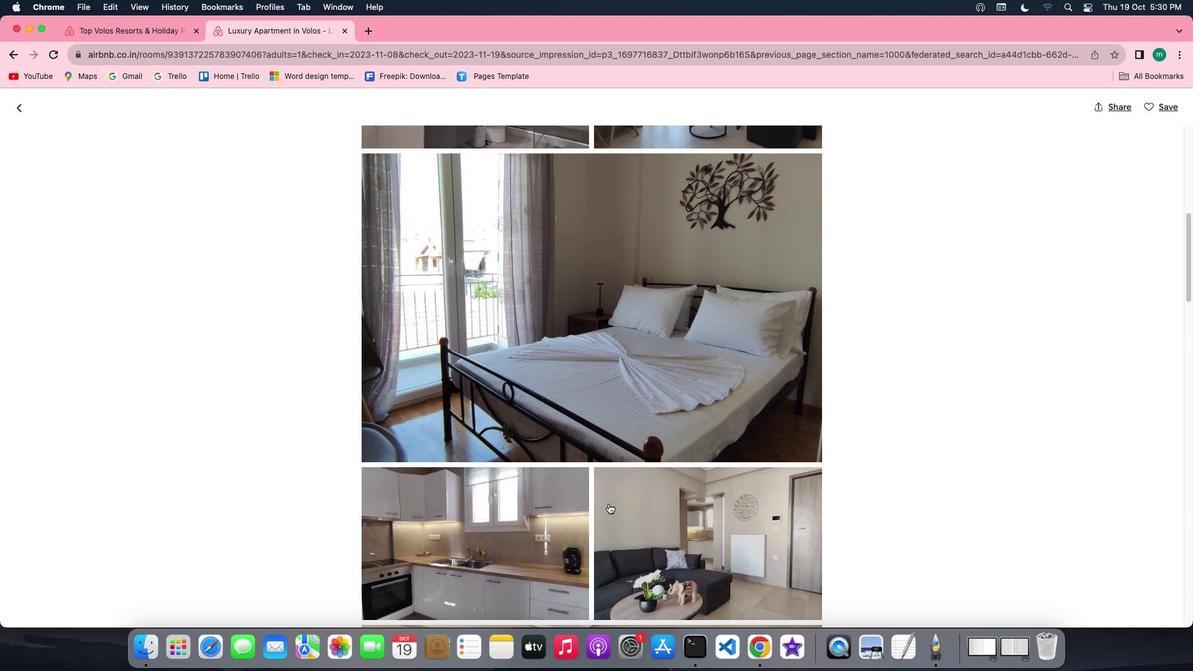 
Action: Mouse scrolled (608, 503) with delta (0, -1)
Screenshot: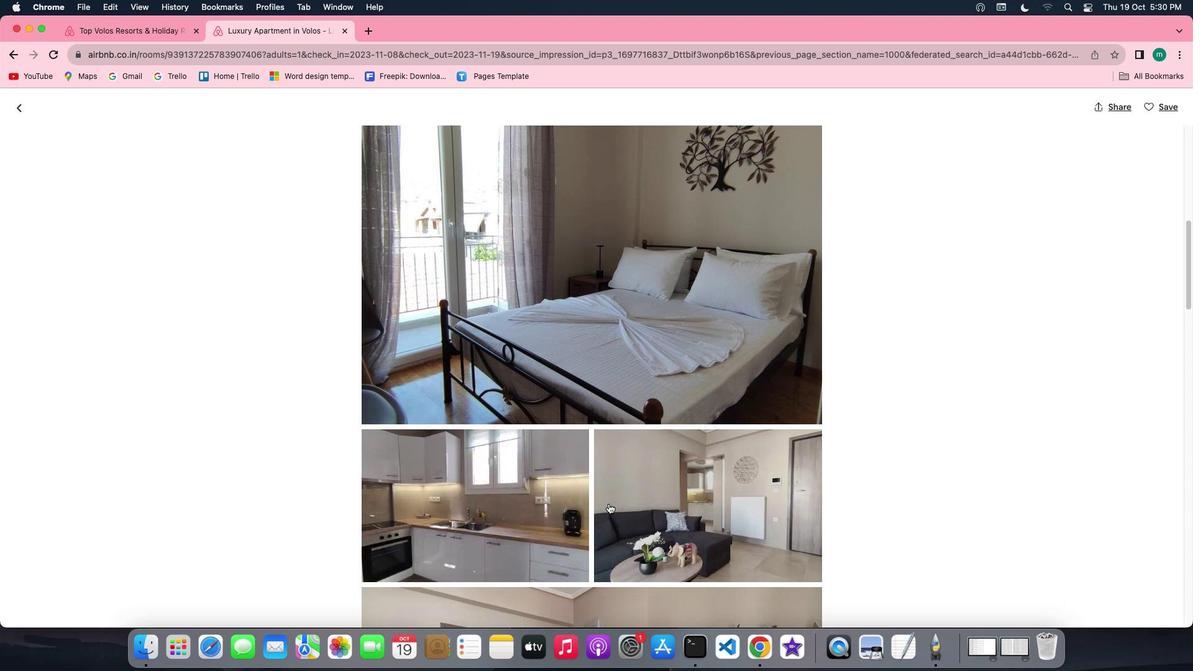 
Action: Mouse scrolled (608, 503) with delta (0, -1)
Screenshot: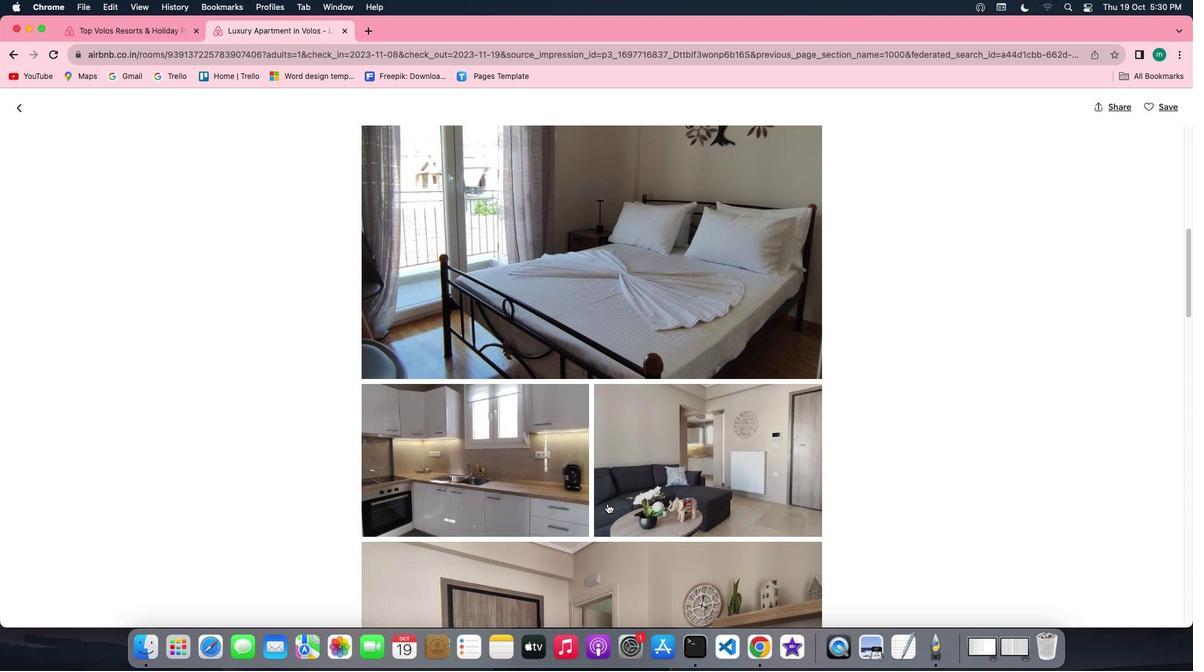 
Action: Mouse moved to (608, 504)
Screenshot: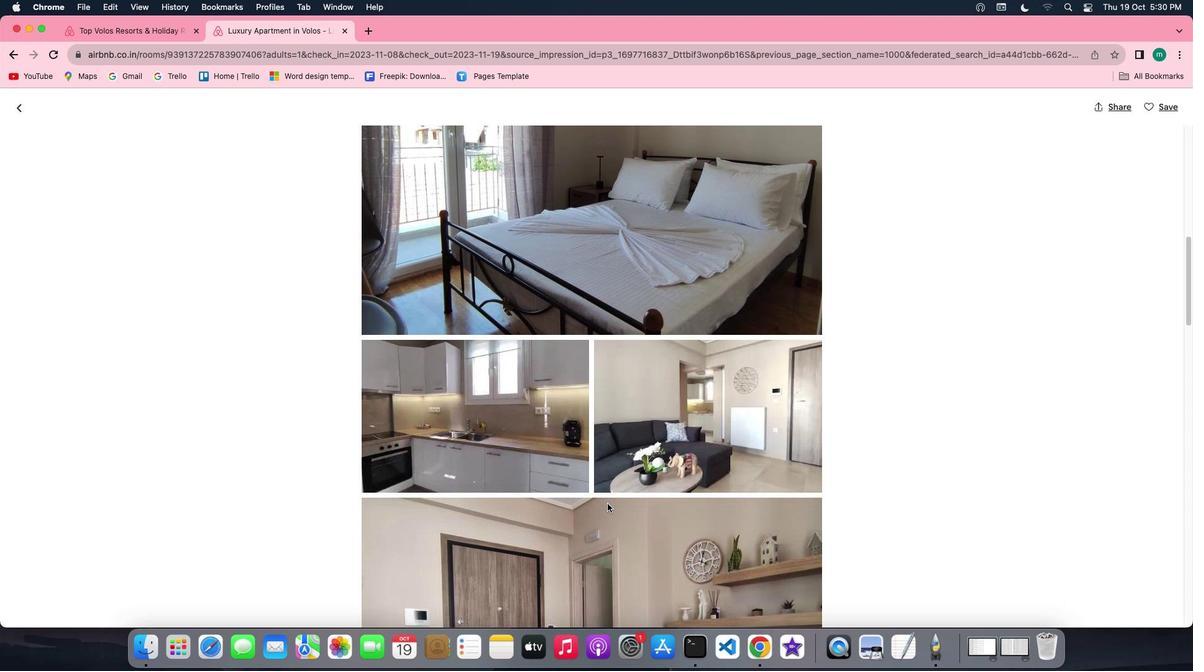 
Action: Mouse scrolled (608, 504) with delta (0, 0)
Screenshot: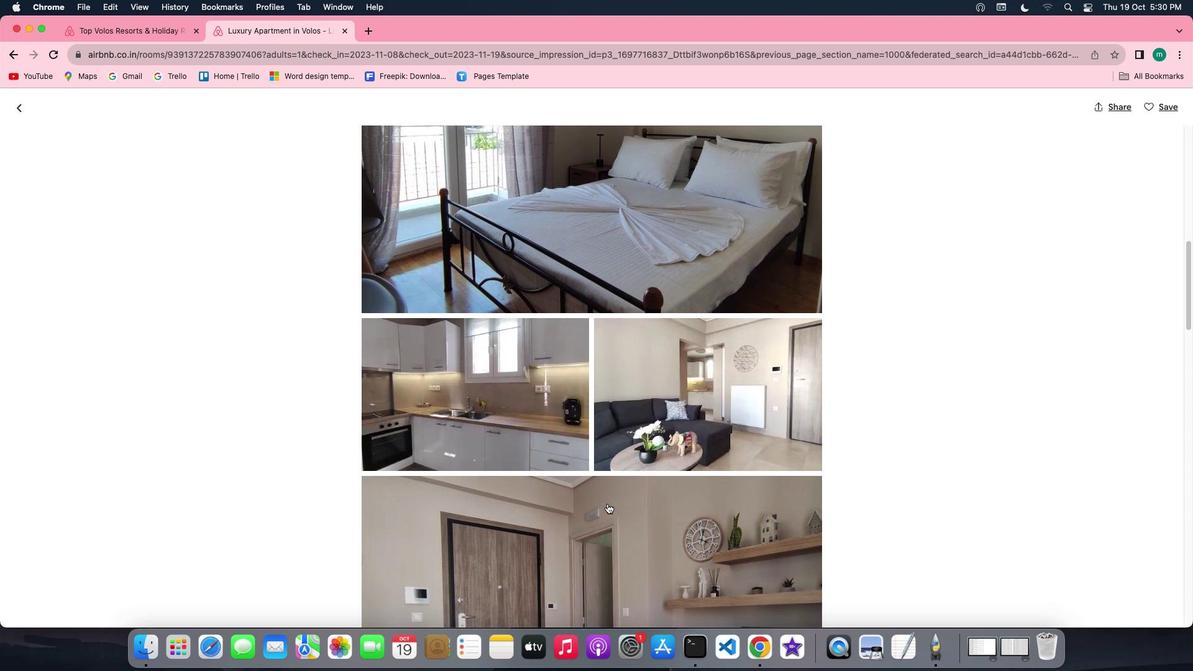 
Action: Mouse scrolled (608, 504) with delta (0, 0)
Screenshot: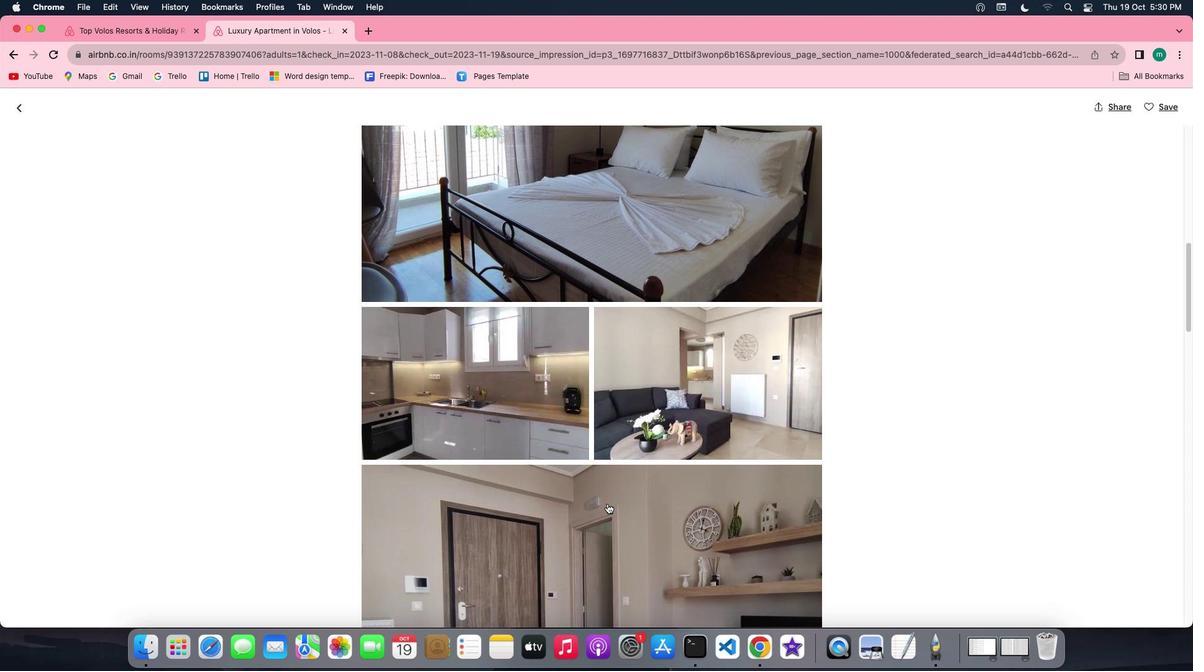 
Action: Mouse scrolled (608, 504) with delta (0, -1)
Screenshot: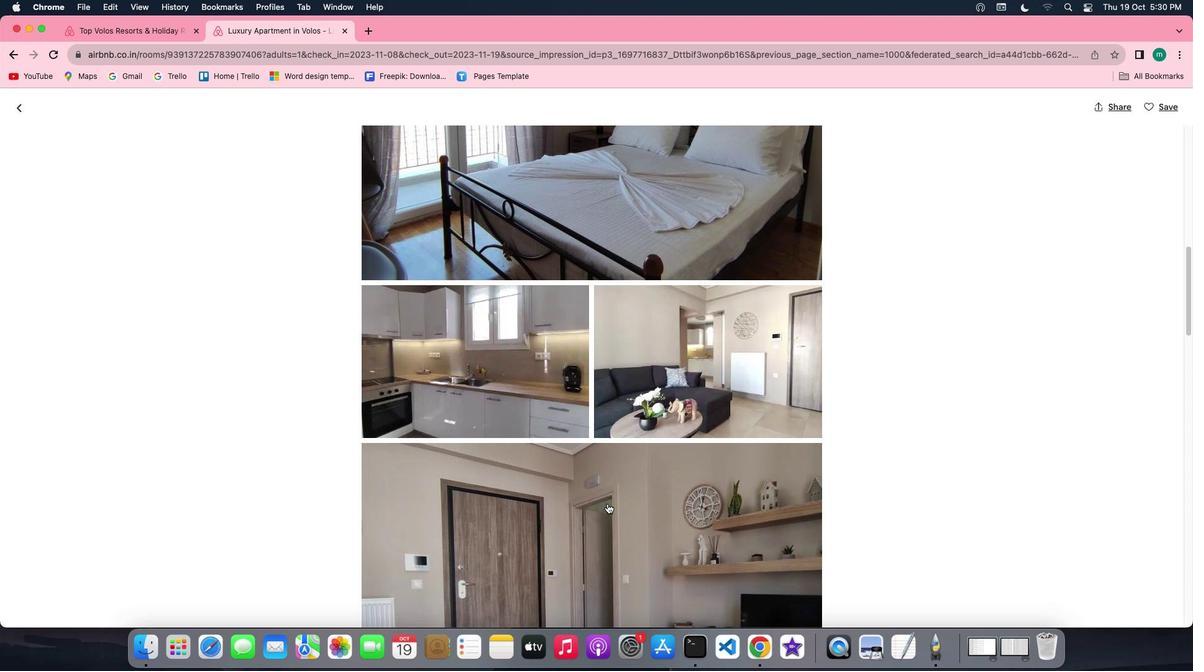 
Action: Mouse scrolled (608, 504) with delta (0, -1)
Screenshot: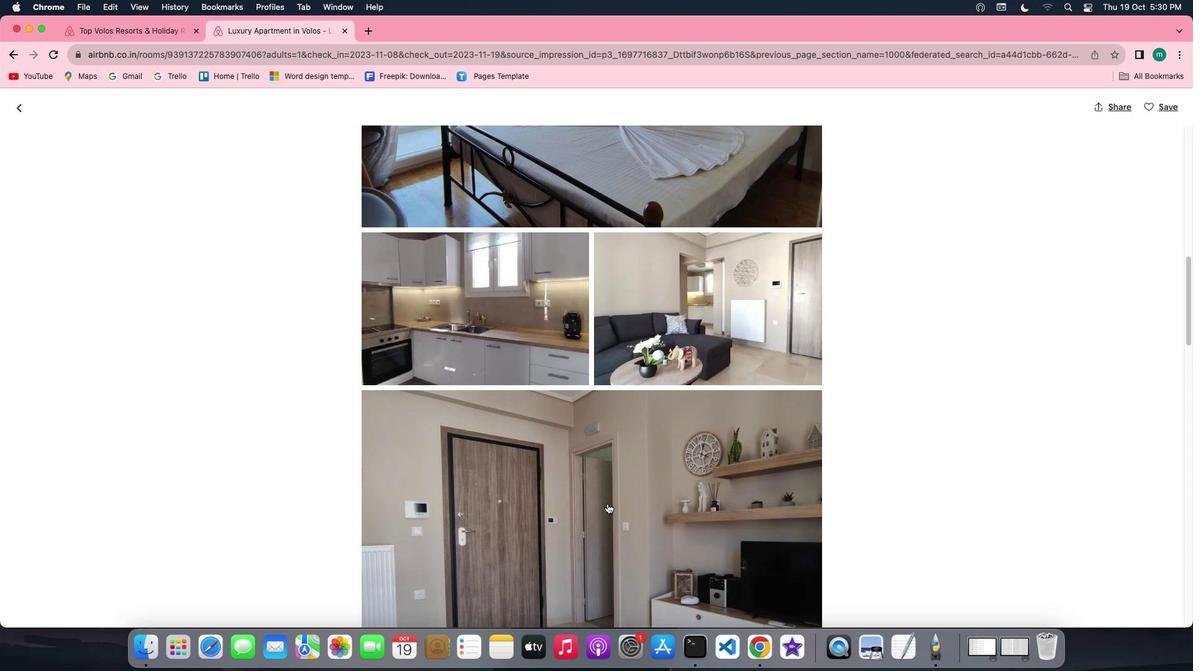 
Action: Mouse scrolled (608, 504) with delta (0, 0)
Screenshot: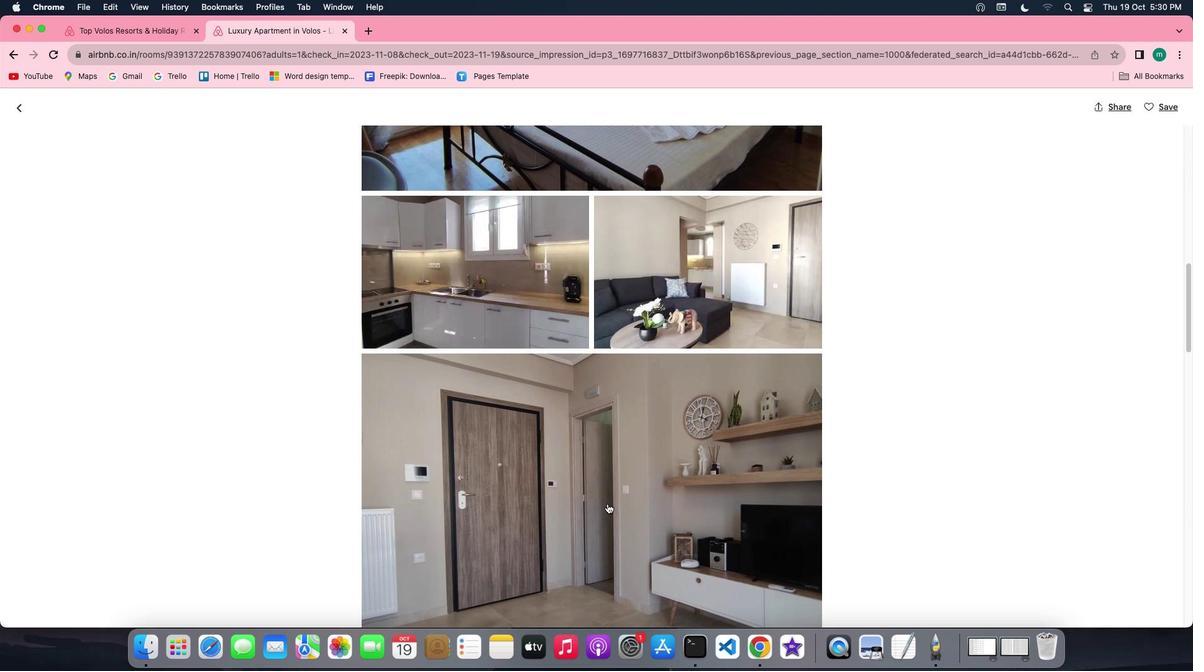 
Action: Mouse scrolled (608, 504) with delta (0, 0)
Screenshot: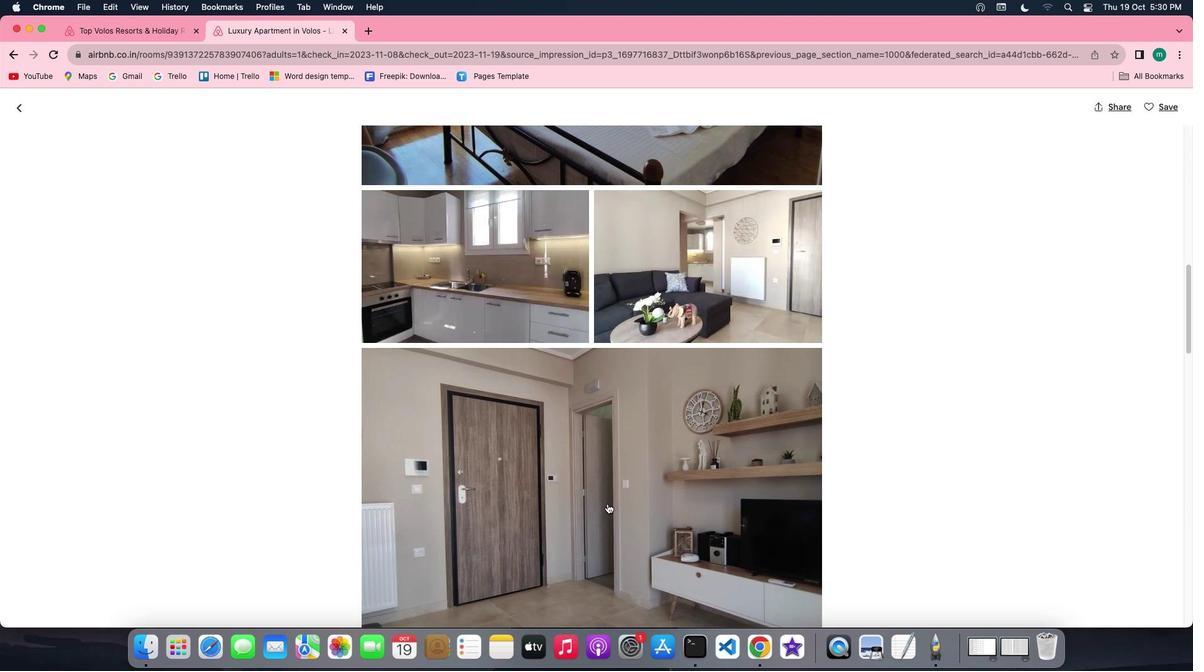 
Action: Mouse scrolled (608, 504) with delta (0, 0)
Screenshot: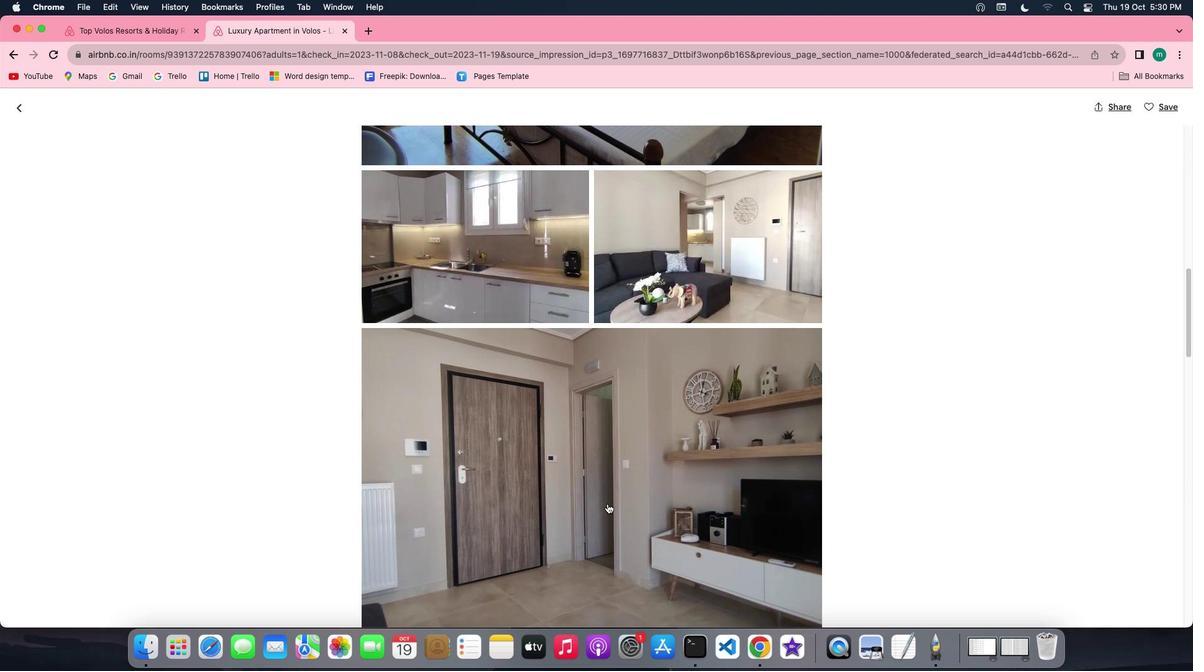 
Action: Mouse scrolled (608, 504) with delta (0, 0)
Screenshot: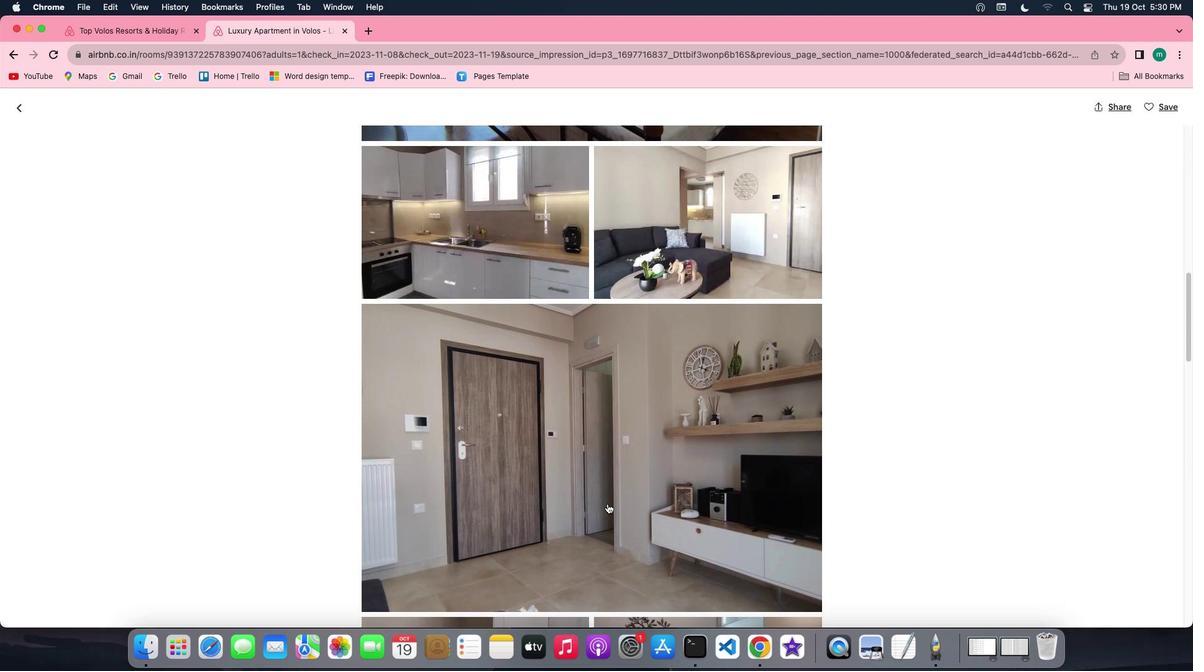 
Action: Mouse scrolled (608, 504) with delta (0, 0)
Screenshot: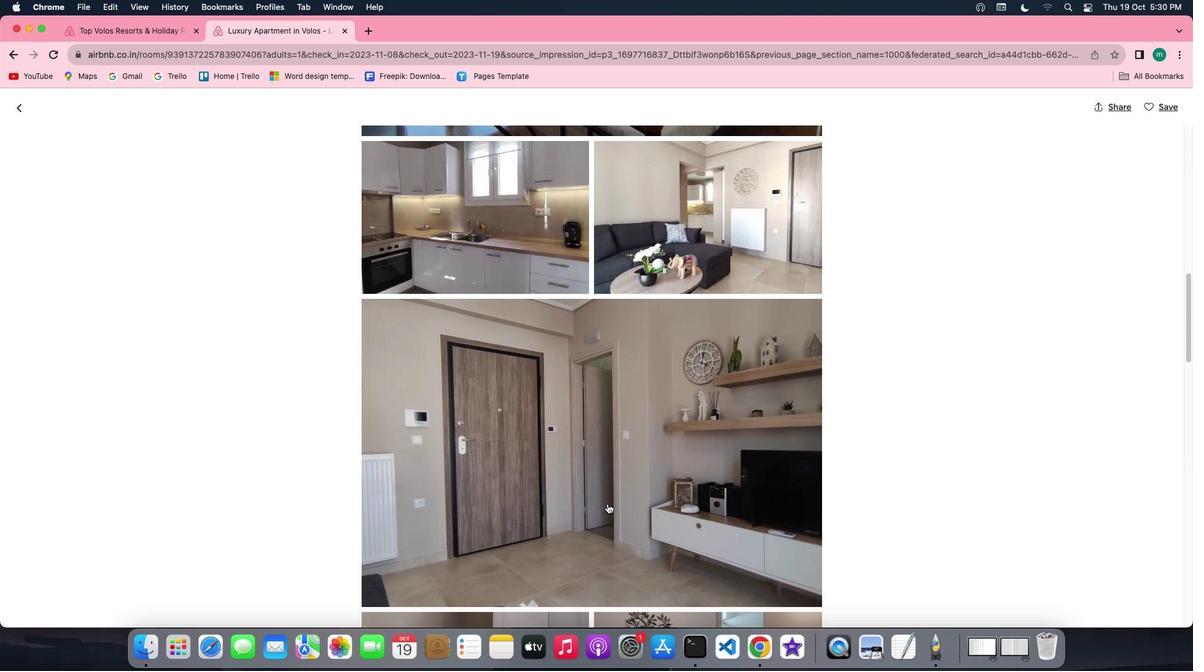 
Action: Mouse scrolled (608, 504) with delta (0, 0)
Screenshot: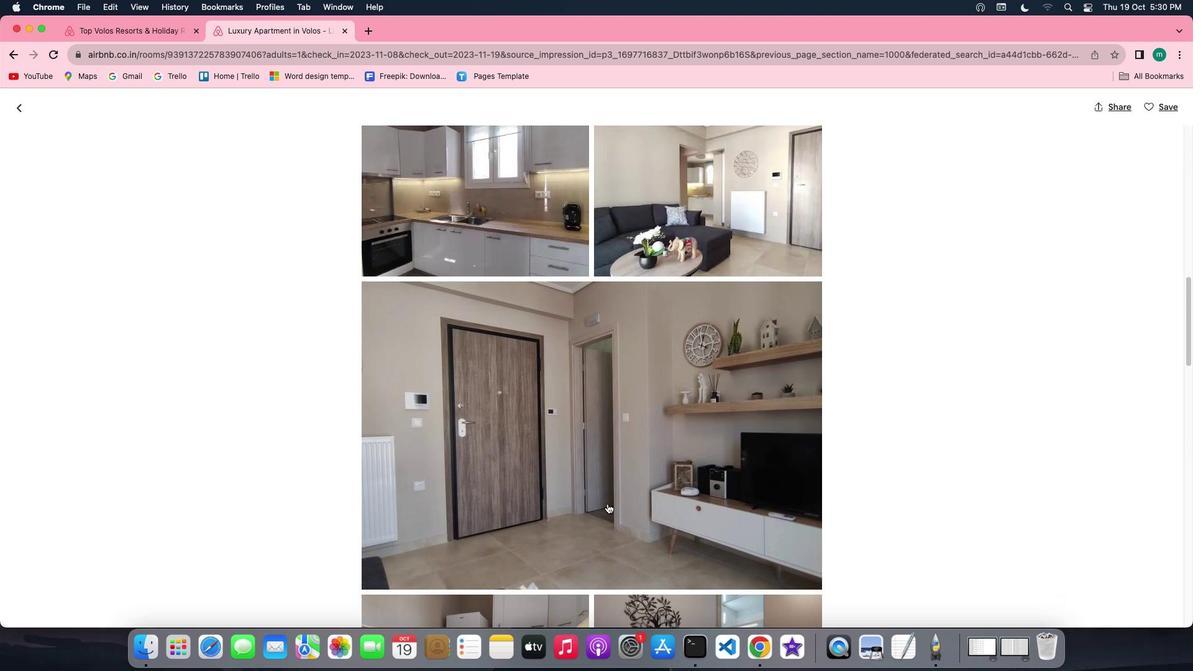 
Action: Mouse scrolled (608, 504) with delta (0, 0)
Screenshot: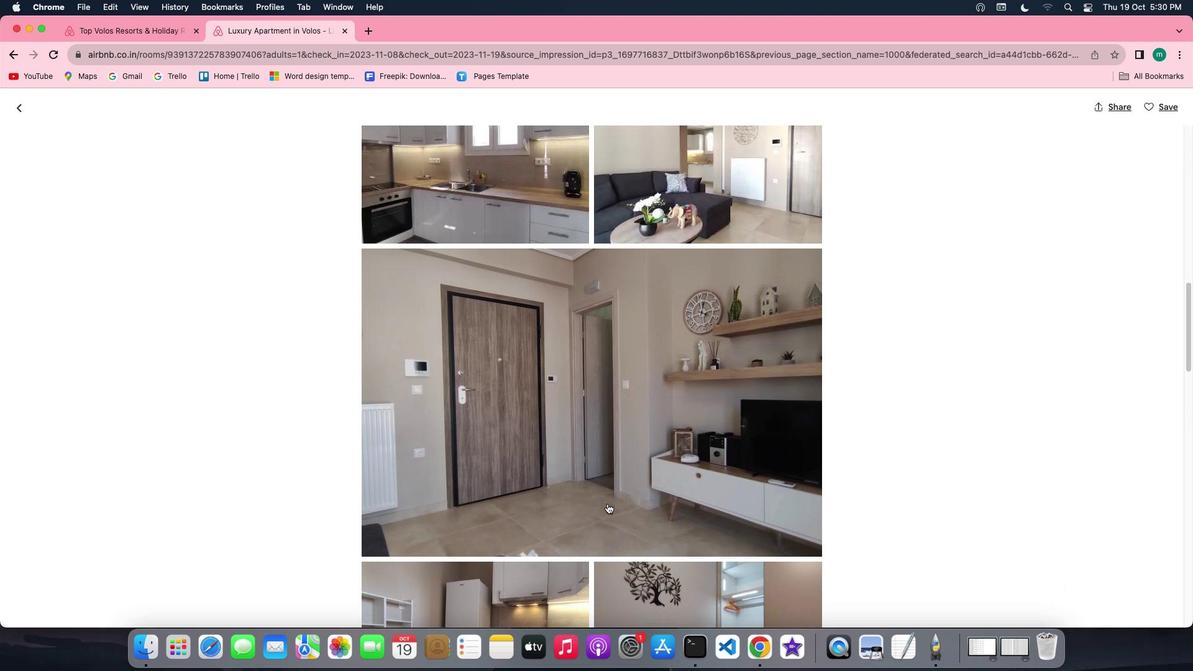 
Action: Mouse scrolled (608, 504) with delta (0, 0)
Screenshot: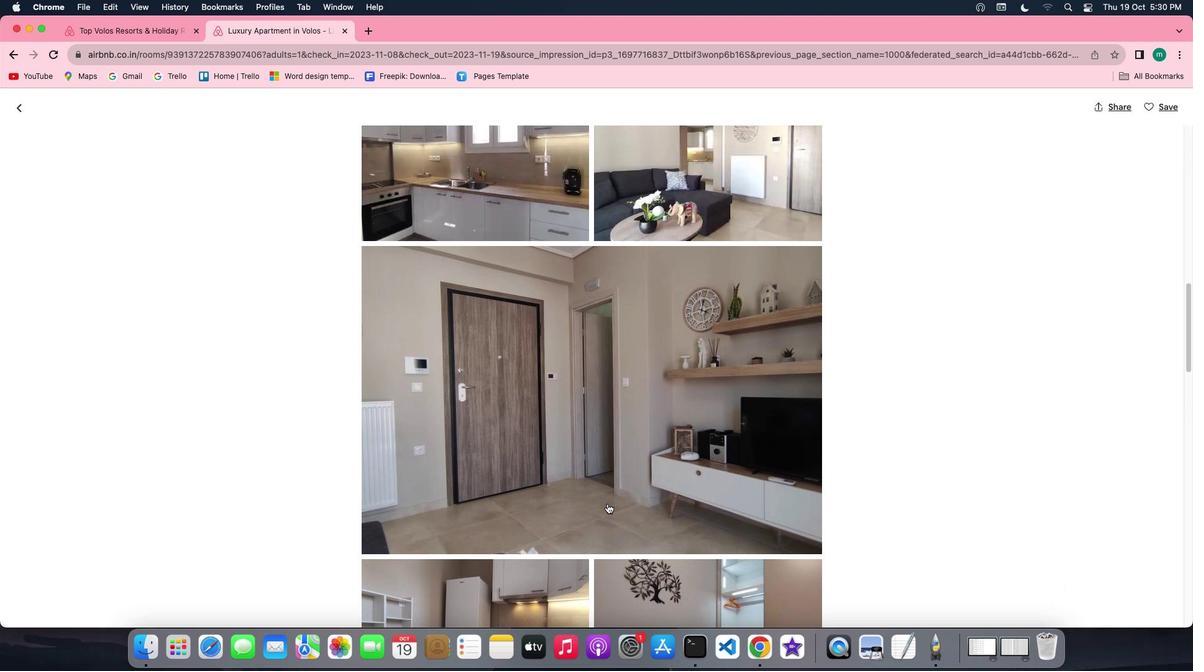 
Action: Mouse scrolled (608, 504) with delta (0, -1)
Screenshot: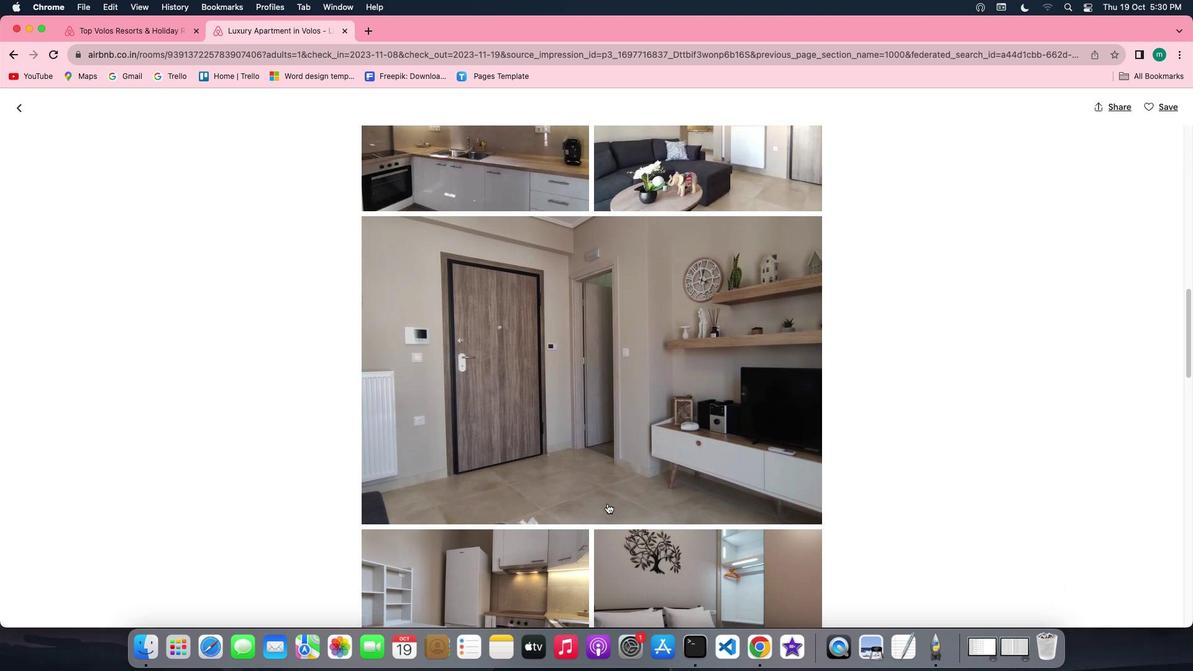 
Action: Mouse scrolled (608, 504) with delta (0, -1)
Screenshot: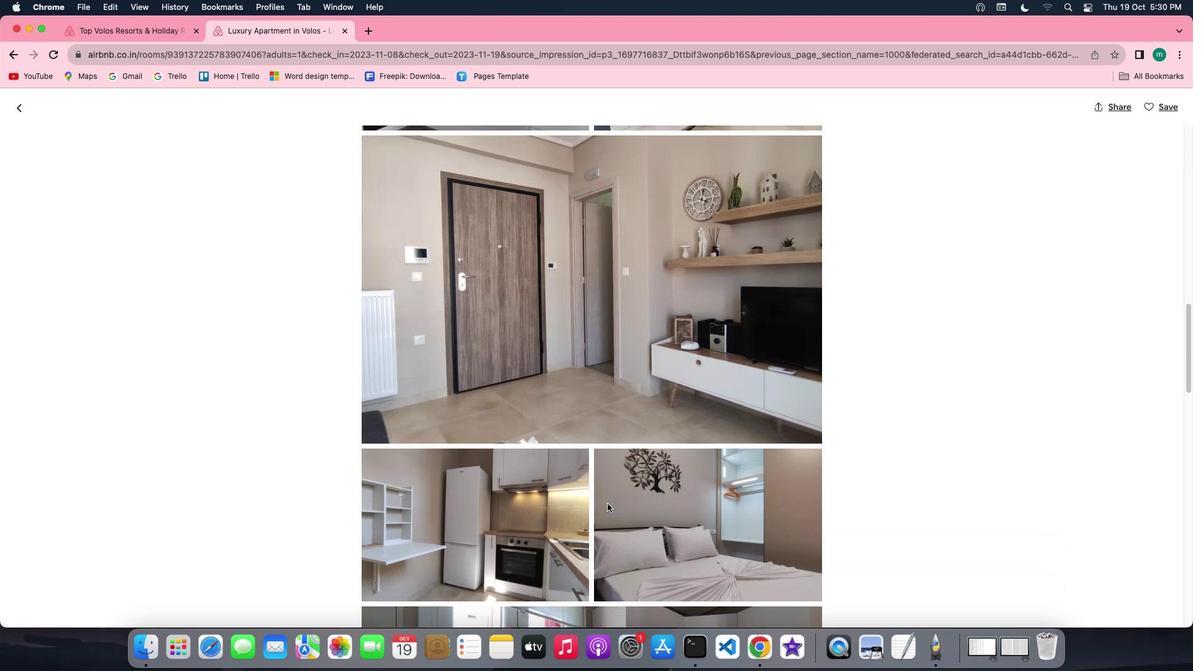 
Action: Mouse scrolled (608, 504) with delta (0, 0)
Screenshot: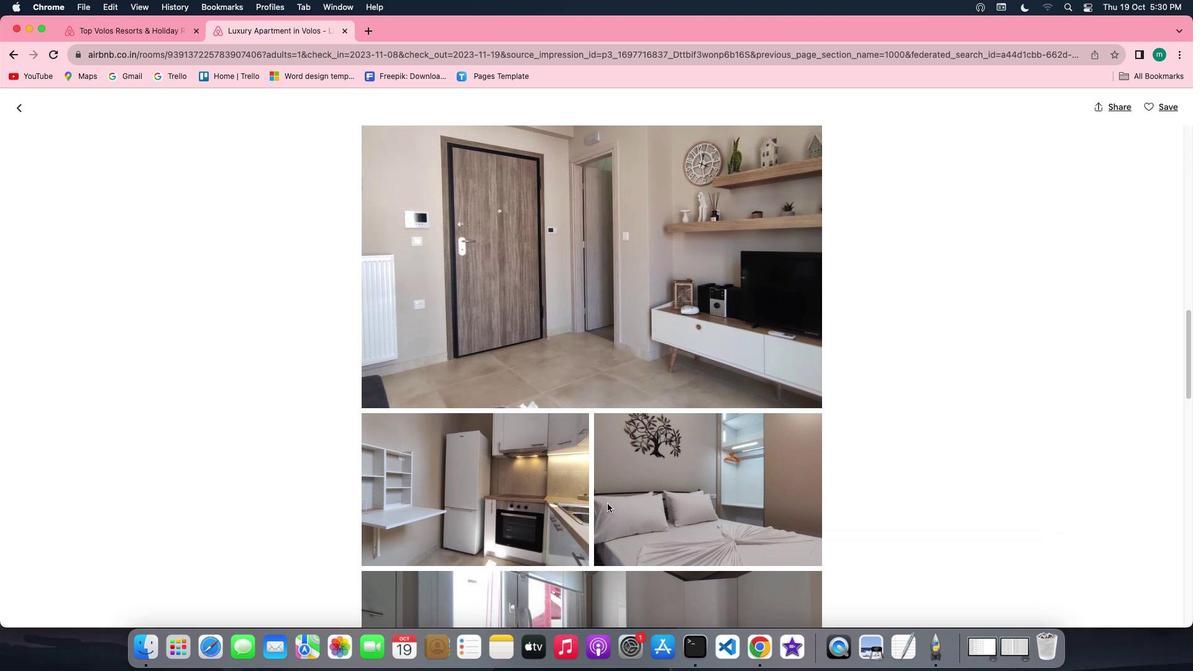 
Action: Mouse scrolled (608, 504) with delta (0, 0)
Screenshot: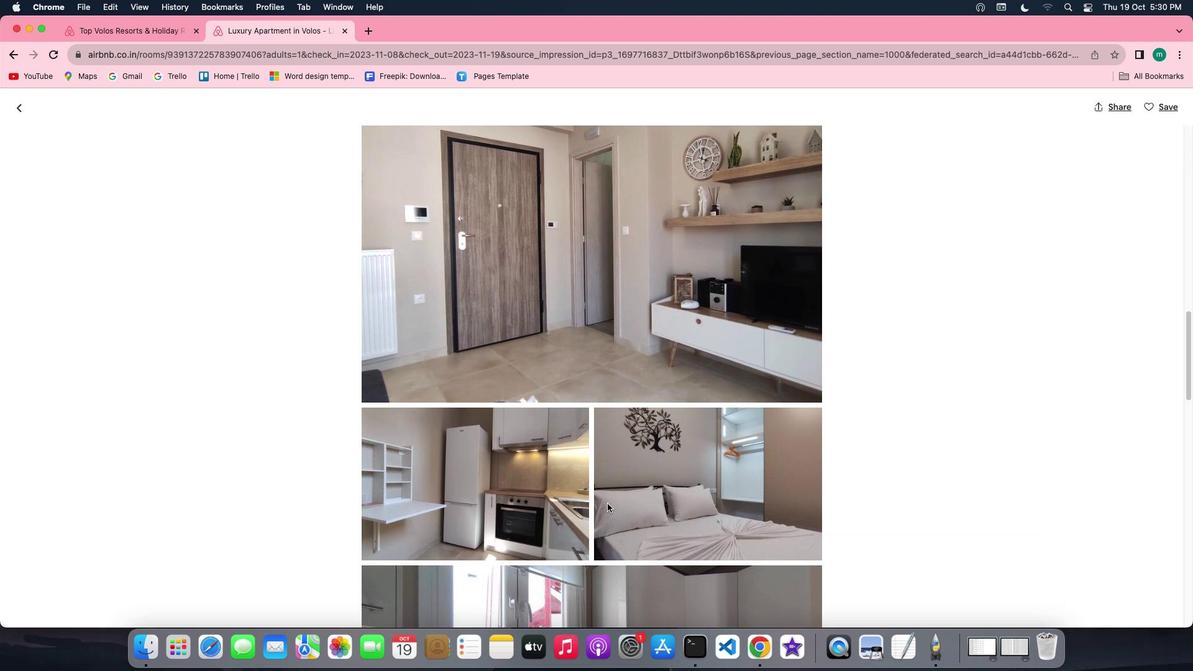 
Action: Mouse scrolled (608, 504) with delta (0, 0)
Screenshot: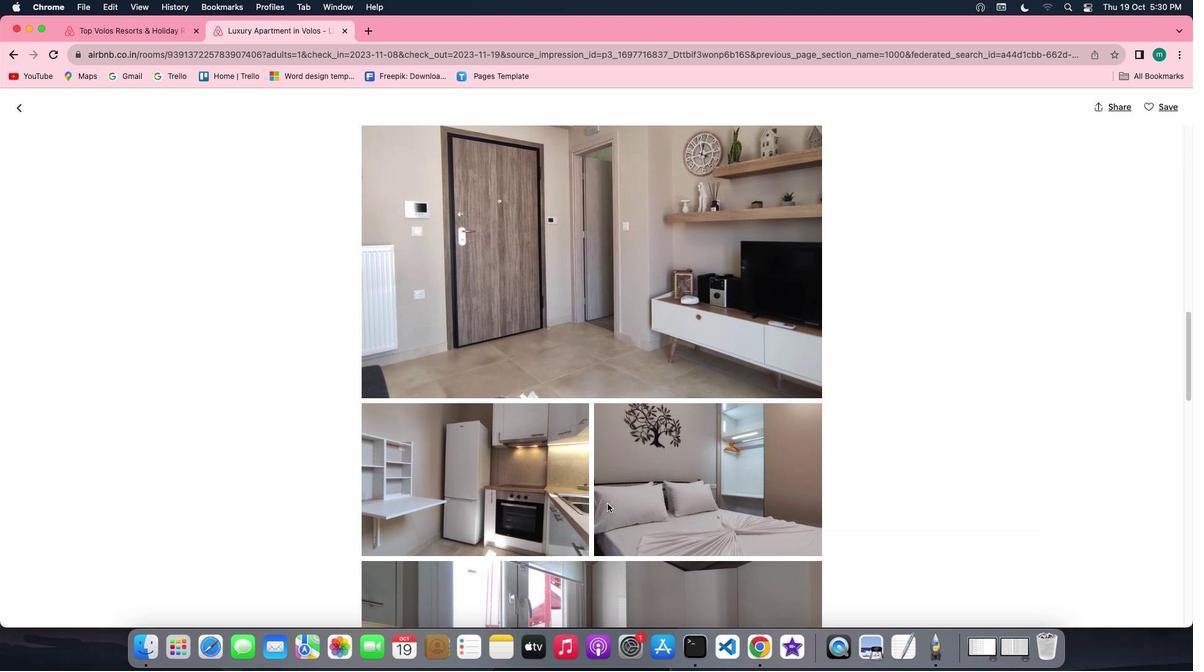 
Action: Mouse scrolled (608, 504) with delta (0, -1)
Screenshot: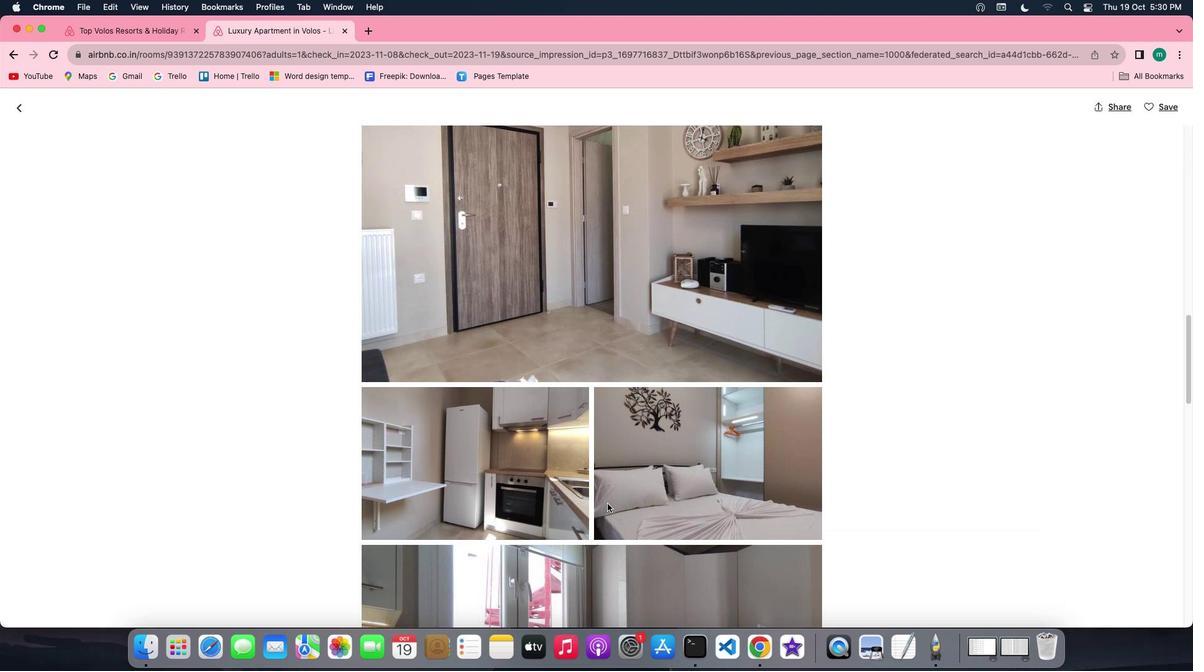 
Action: Mouse scrolled (608, 504) with delta (0, -1)
Screenshot: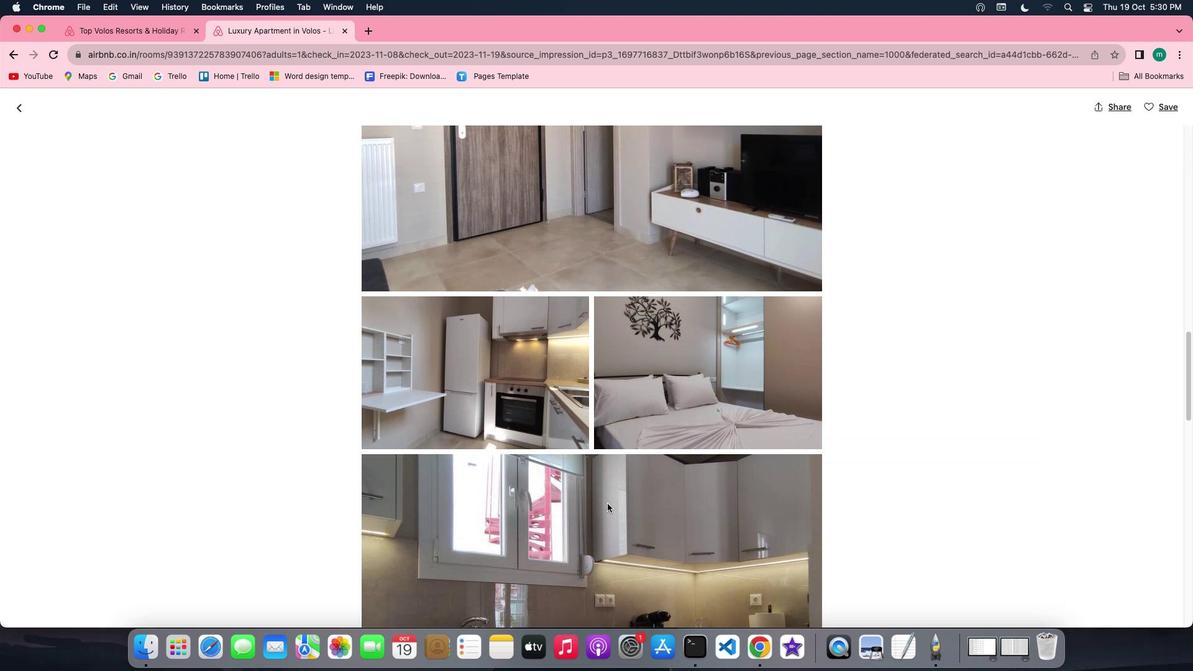 
Action: Mouse scrolled (608, 504) with delta (0, 0)
Screenshot: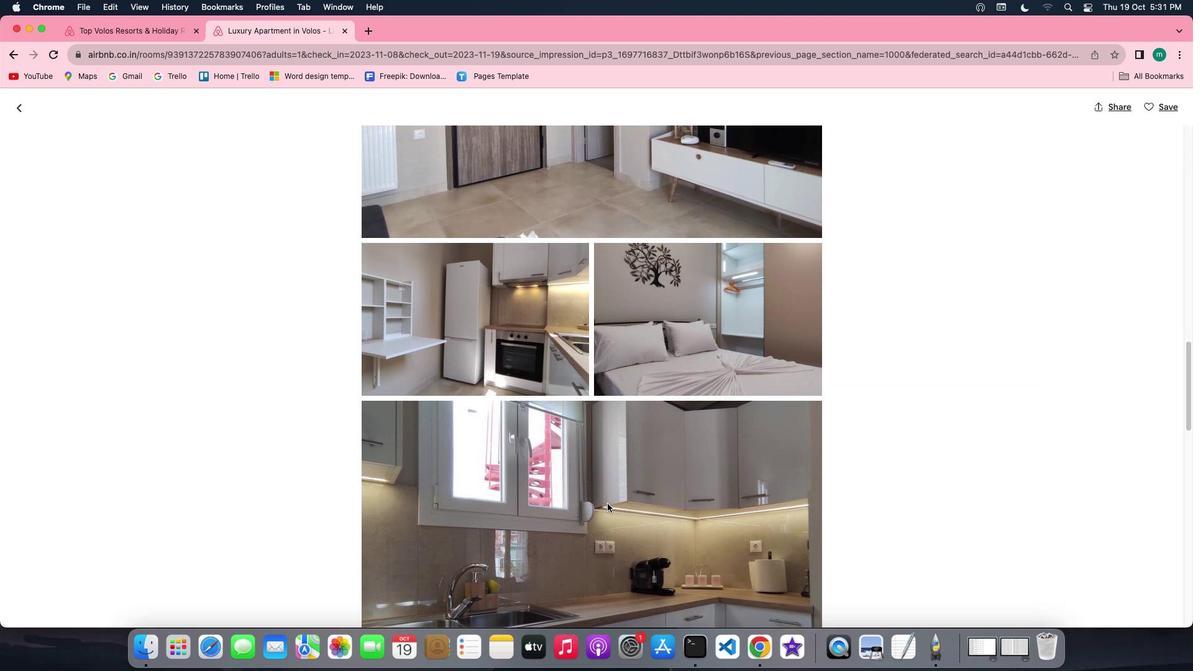 
Action: Mouse scrolled (608, 504) with delta (0, 0)
Screenshot: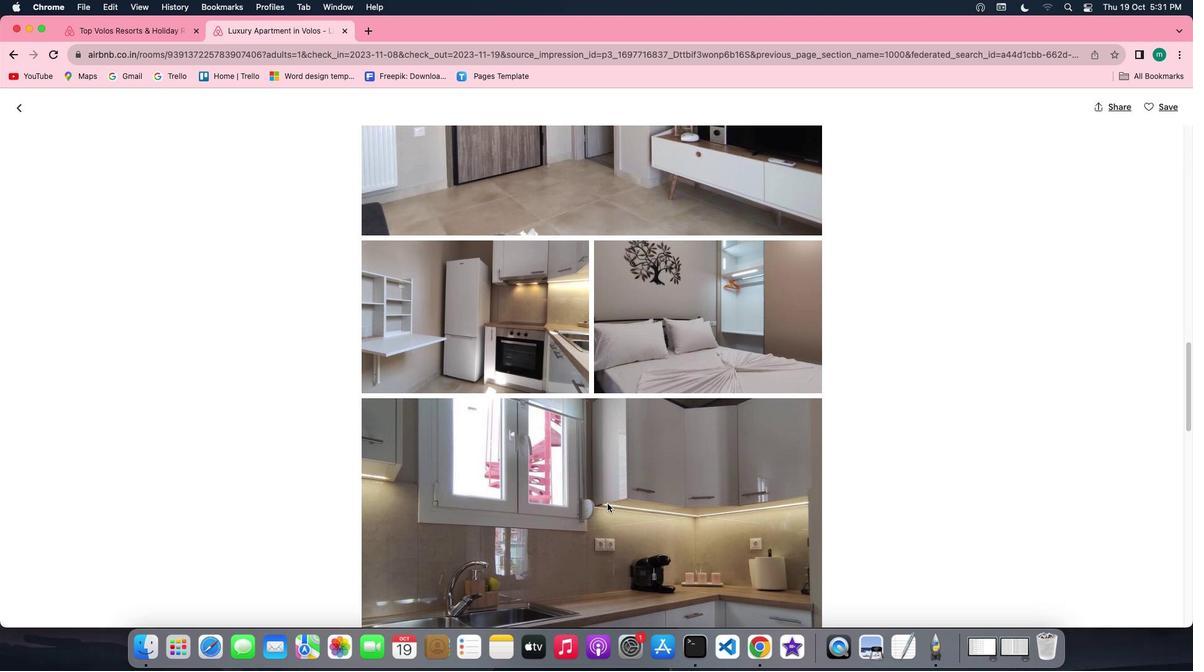 
Action: Mouse scrolled (608, 504) with delta (0, -1)
Screenshot: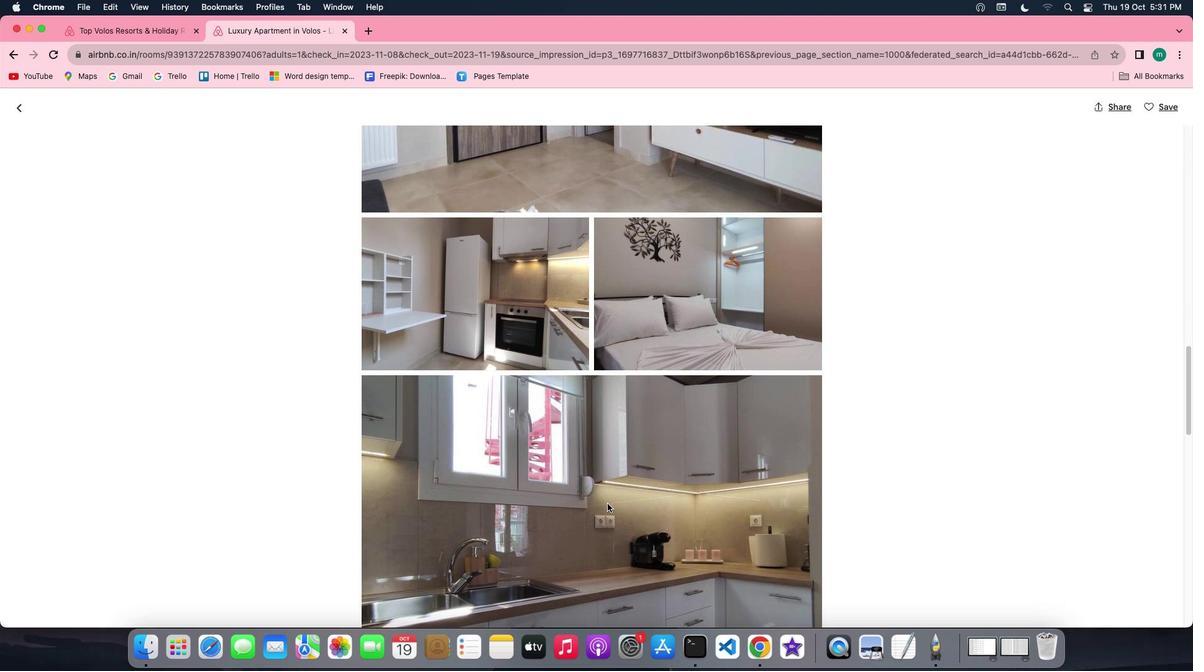 
Action: Mouse scrolled (608, 504) with delta (0, 0)
Screenshot: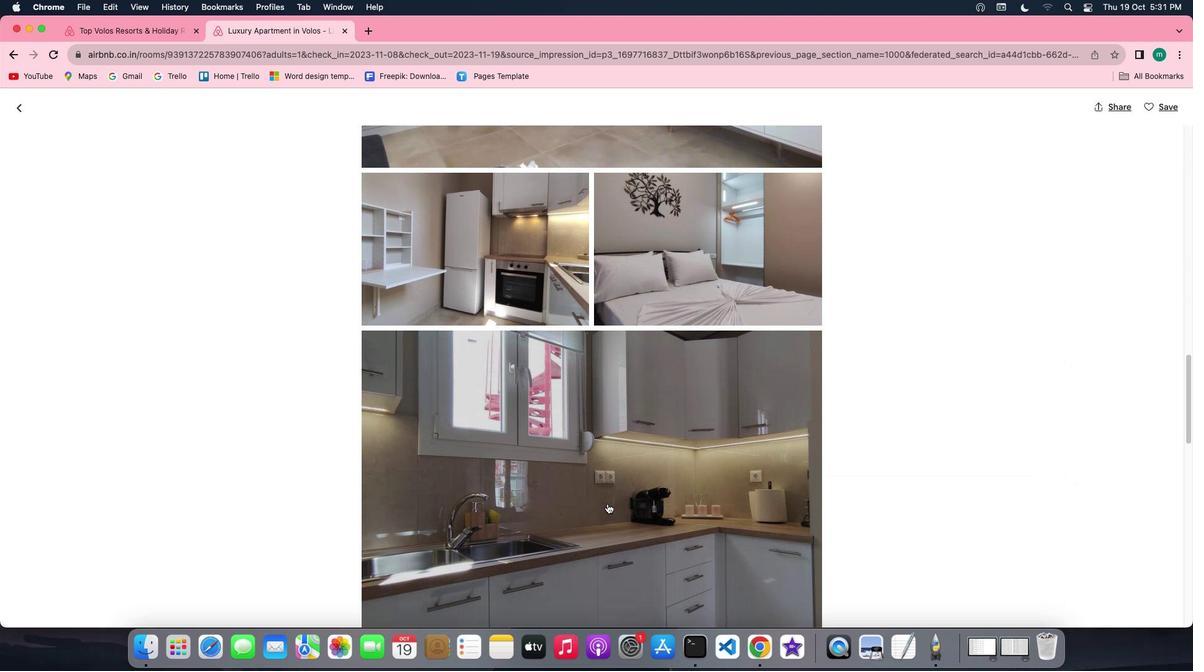 
Action: Mouse scrolled (608, 504) with delta (0, 0)
Screenshot: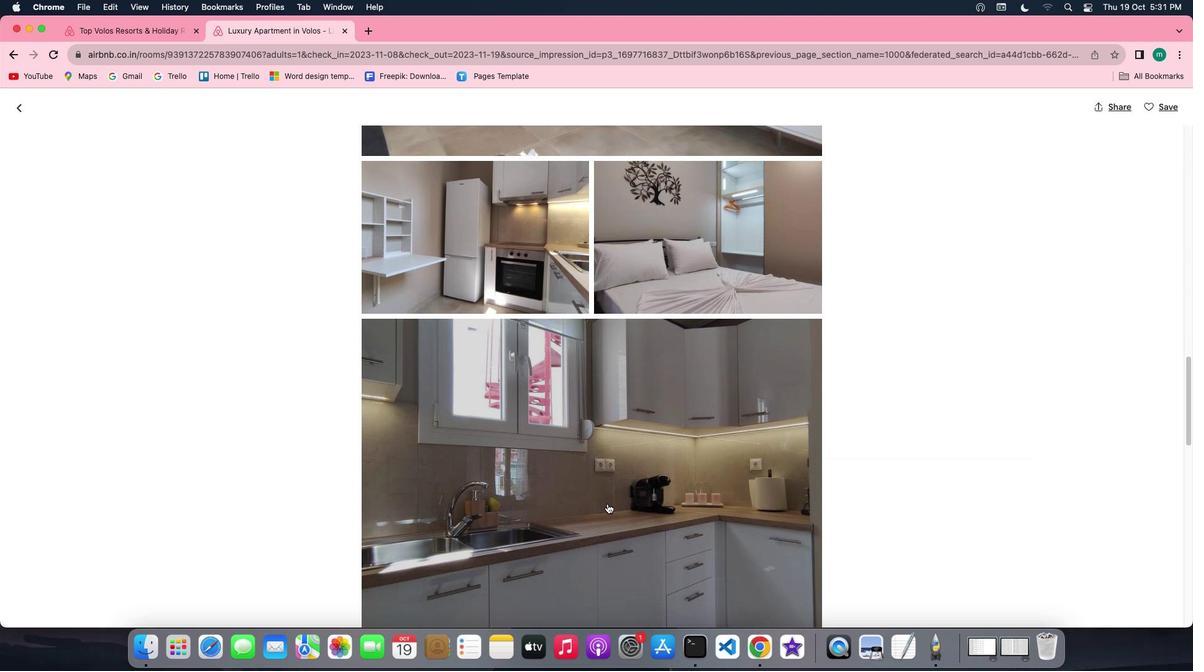 
Action: Mouse scrolled (608, 504) with delta (0, -1)
Screenshot: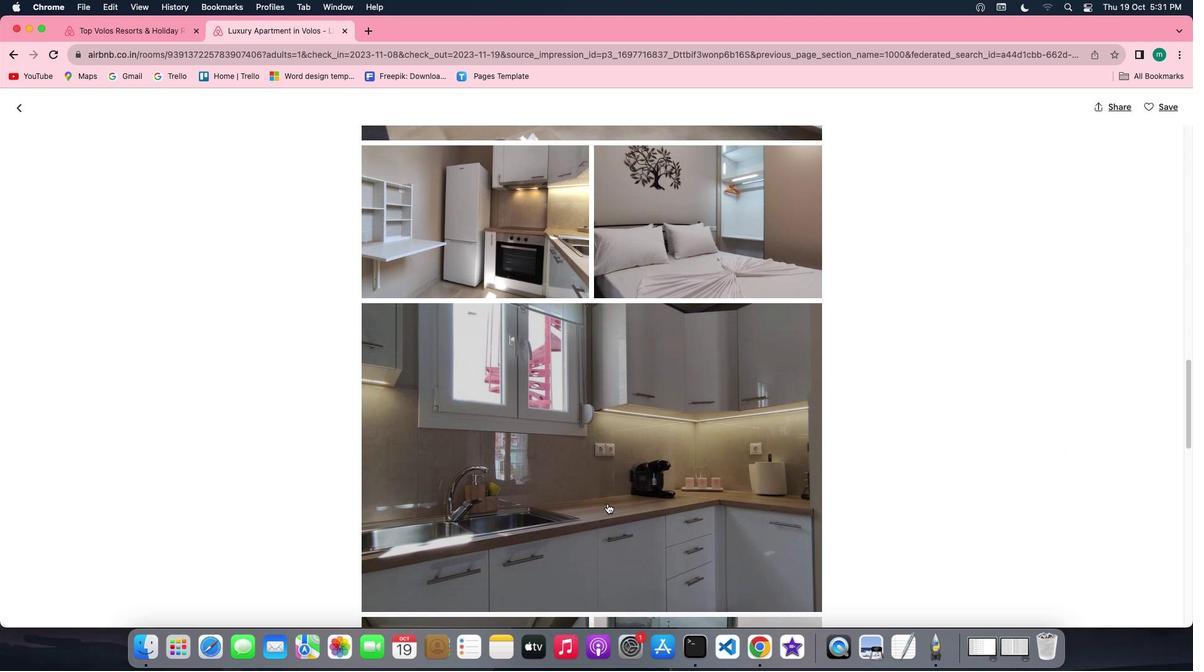 
Action: Mouse scrolled (608, 504) with delta (0, 0)
Screenshot: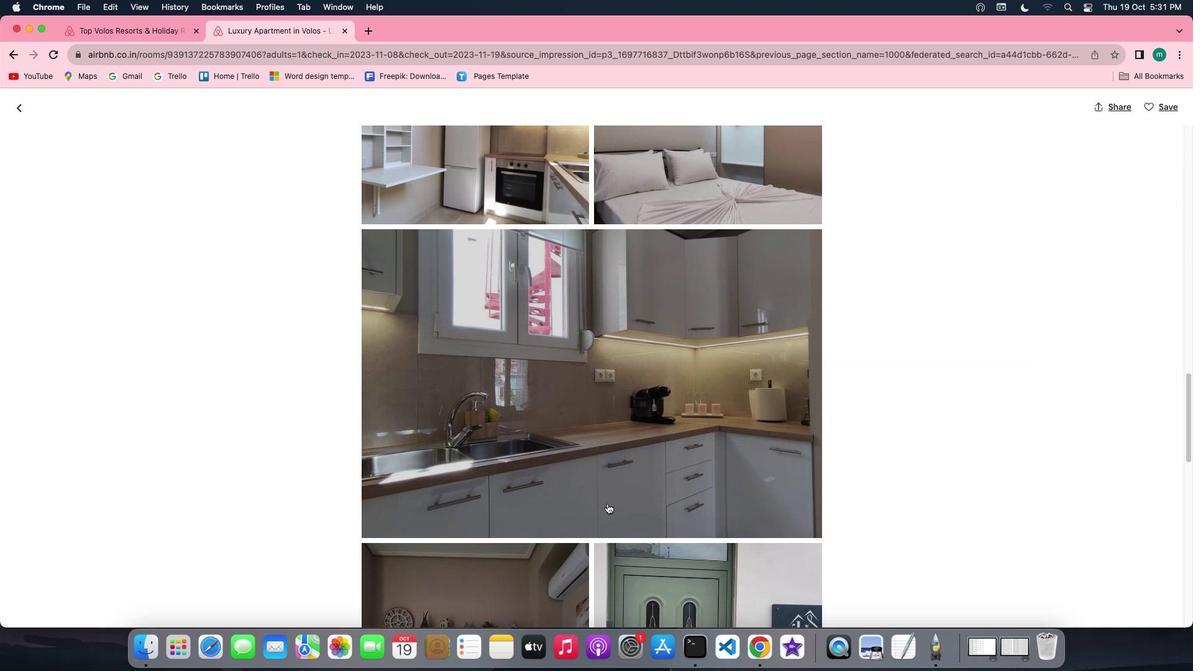 
Action: Mouse scrolled (608, 504) with delta (0, 0)
Screenshot: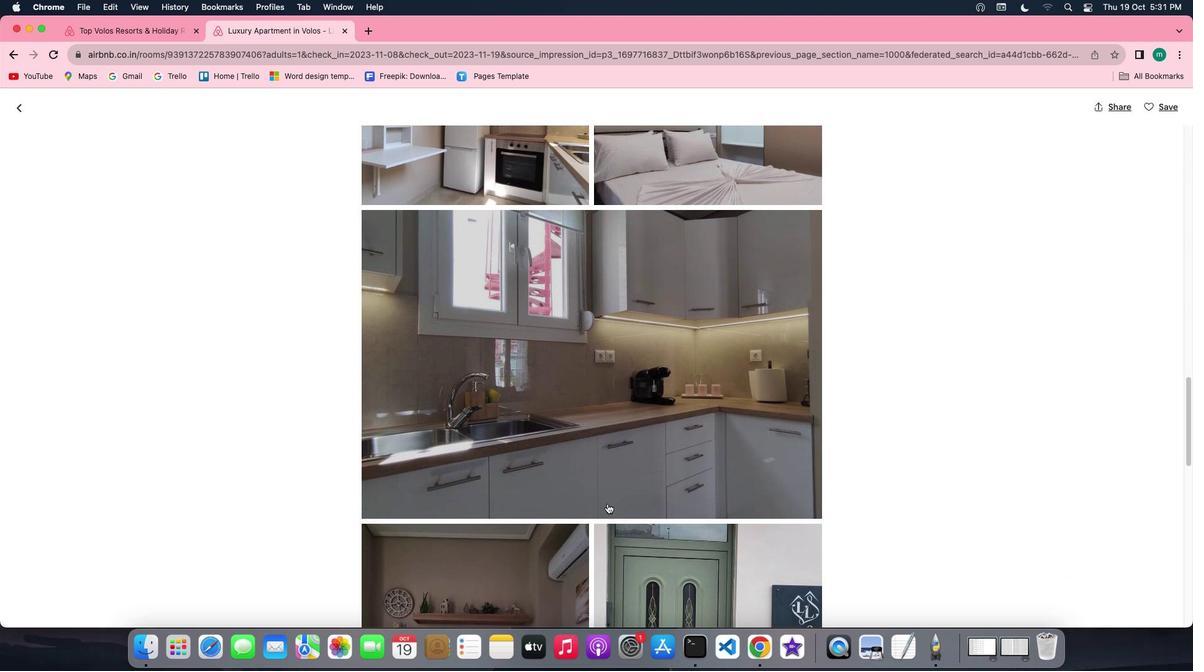 
Action: Mouse scrolled (608, 504) with delta (0, 0)
Screenshot: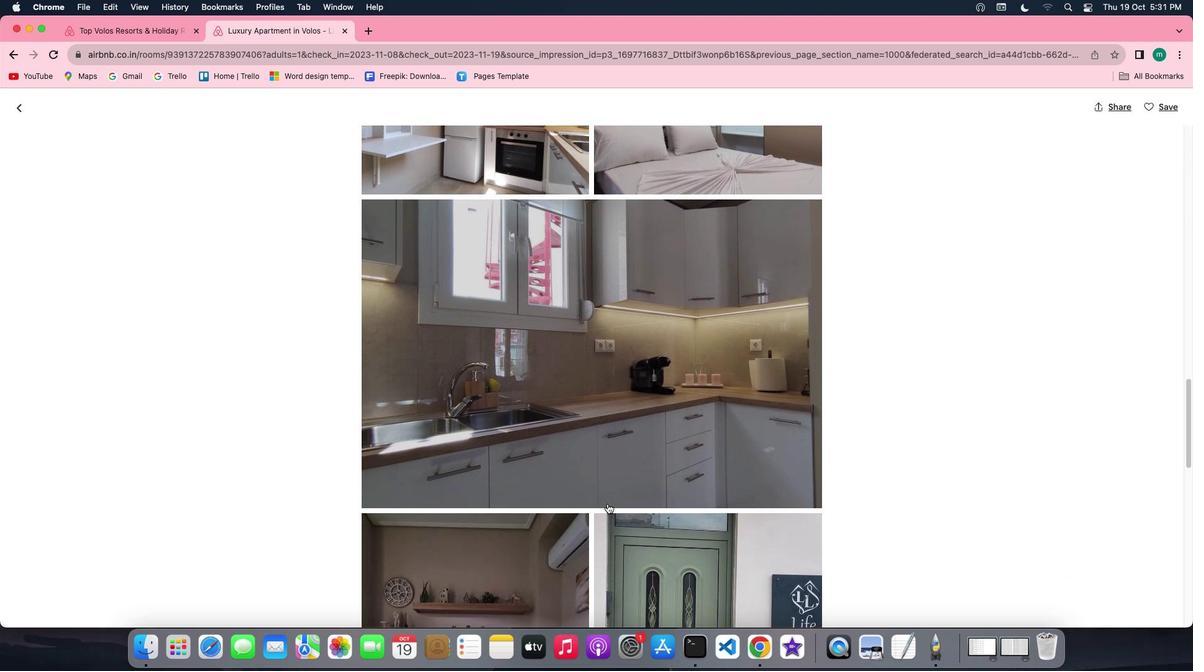 
Action: Mouse scrolled (608, 504) with delta (0, -1)
Screenshot: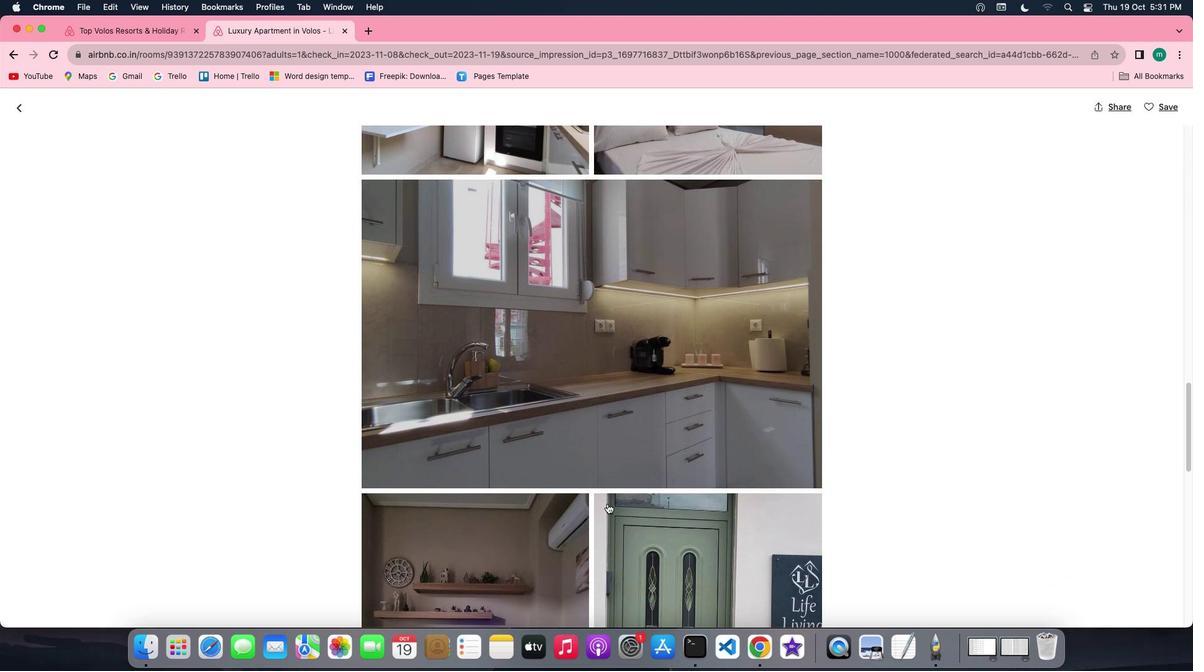 
Action: Mouse scrolled (608, 504) with delta (0, -1)
Screenshot: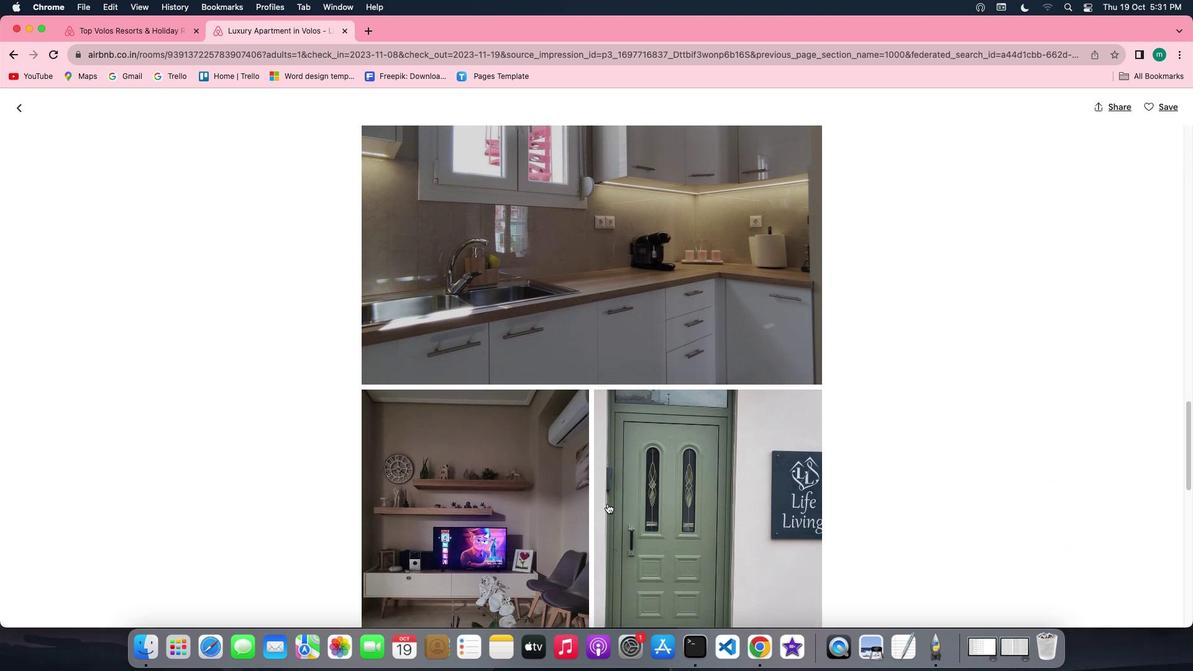 
Action: Mouse scrolled (608, 504) with delta (0, 0)
Screenshot: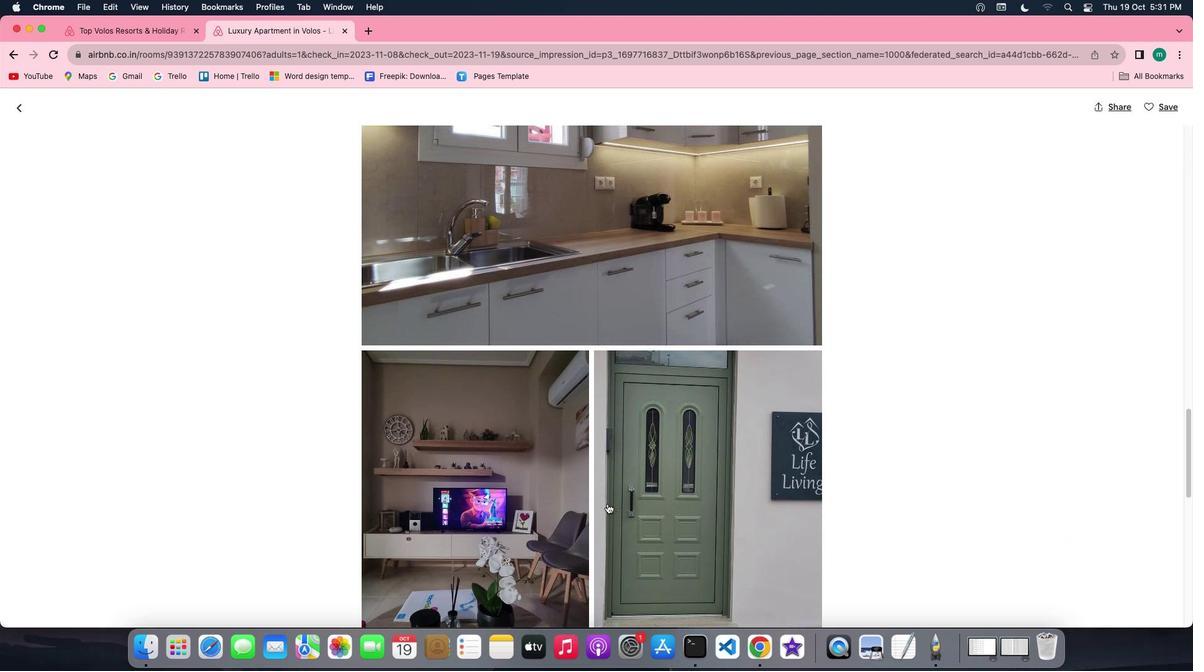 
Action: Mouse scrolled (608, 504) with delta (0, 0)
Screenshot: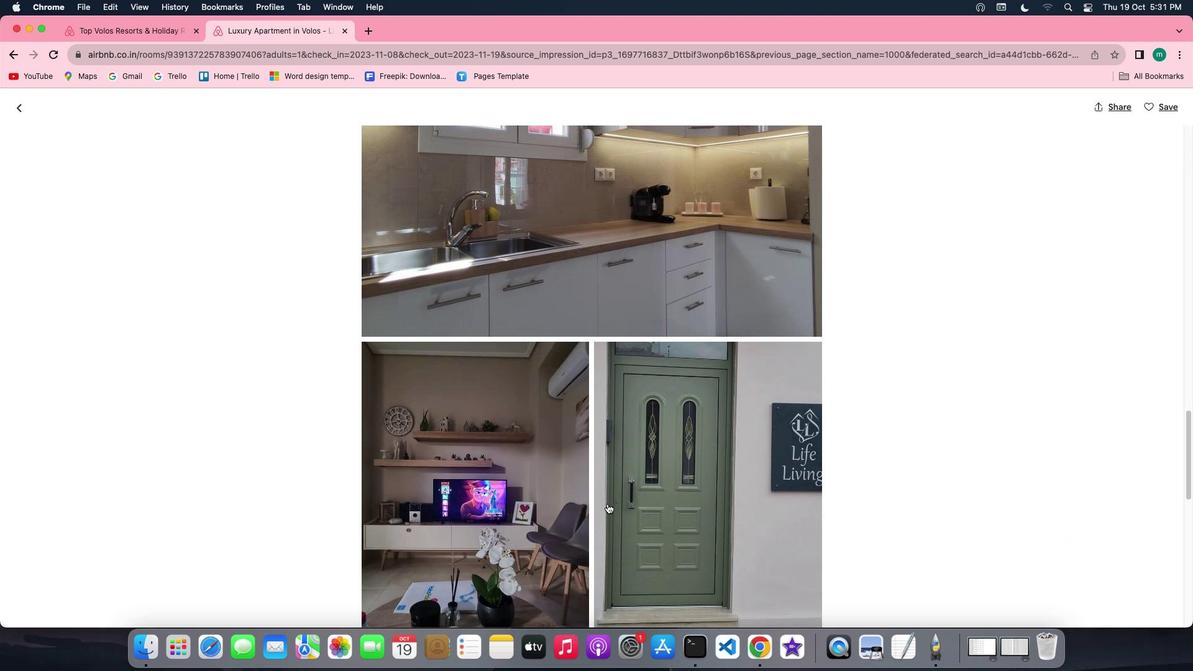 
Action: Mouse scrolled (608, 504) with delta (0, -1)
Screenshot: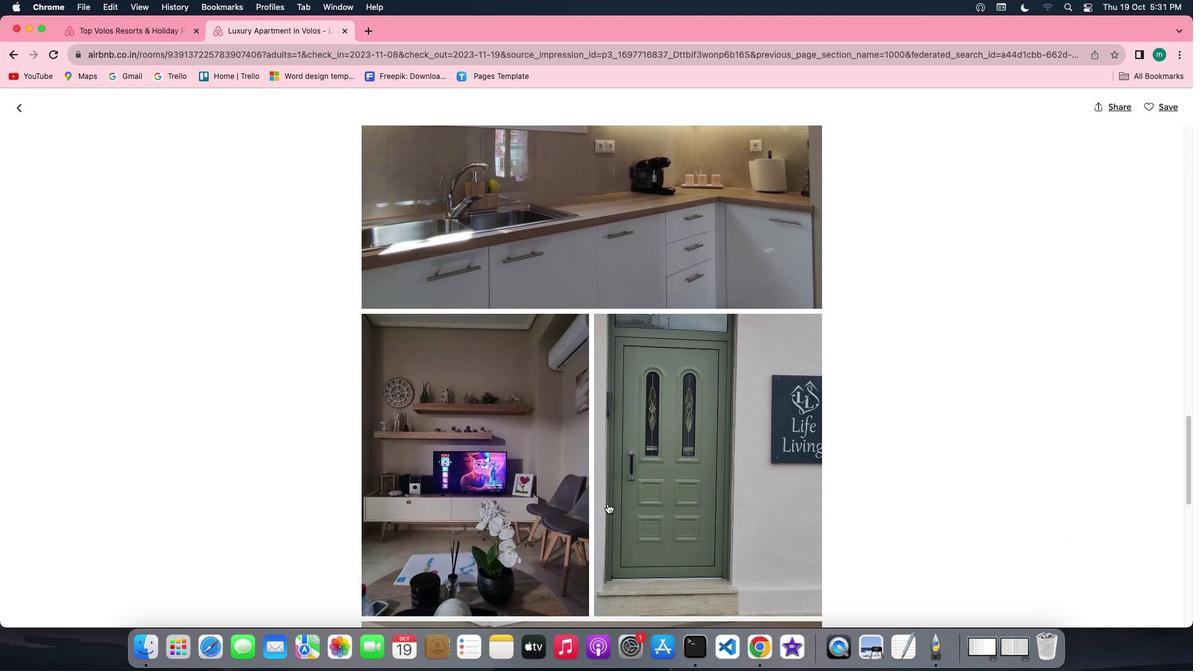 
Action: Mouse scrolled (608, 504) with delta (0, 0)
Screenshot: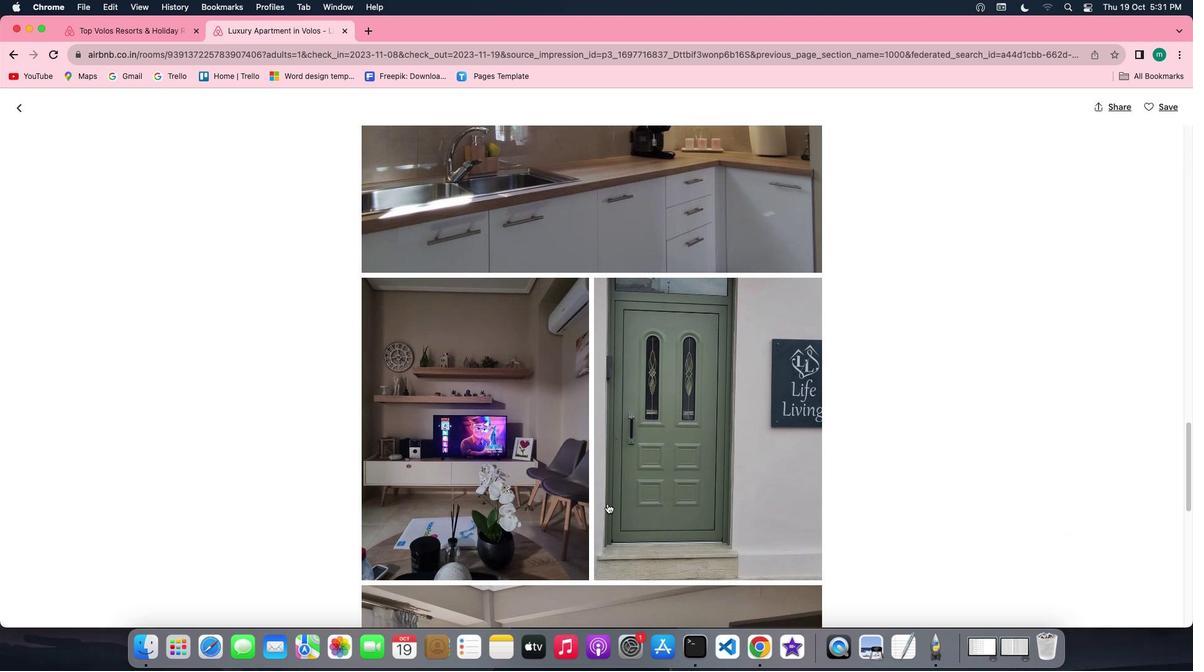 
Action: Mouse scrolled (608, 504) with delta (0, 0)
Screenshot: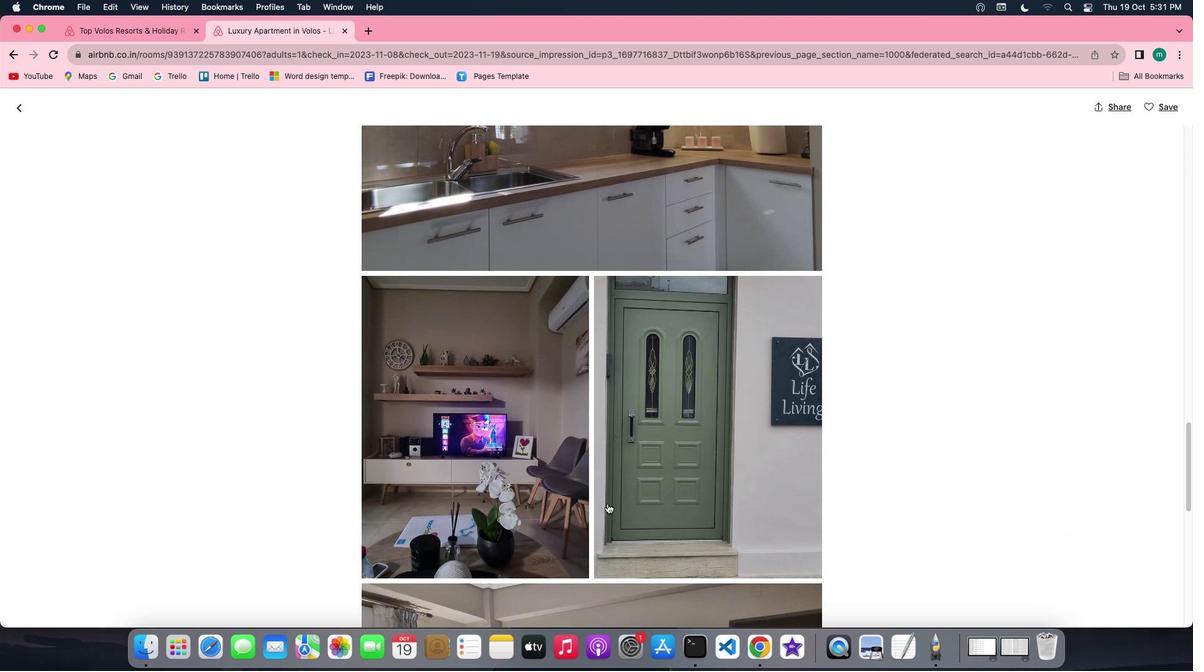 
Action: Mouse scrolled (608, 504) with delta (0, 0)
Screenshot: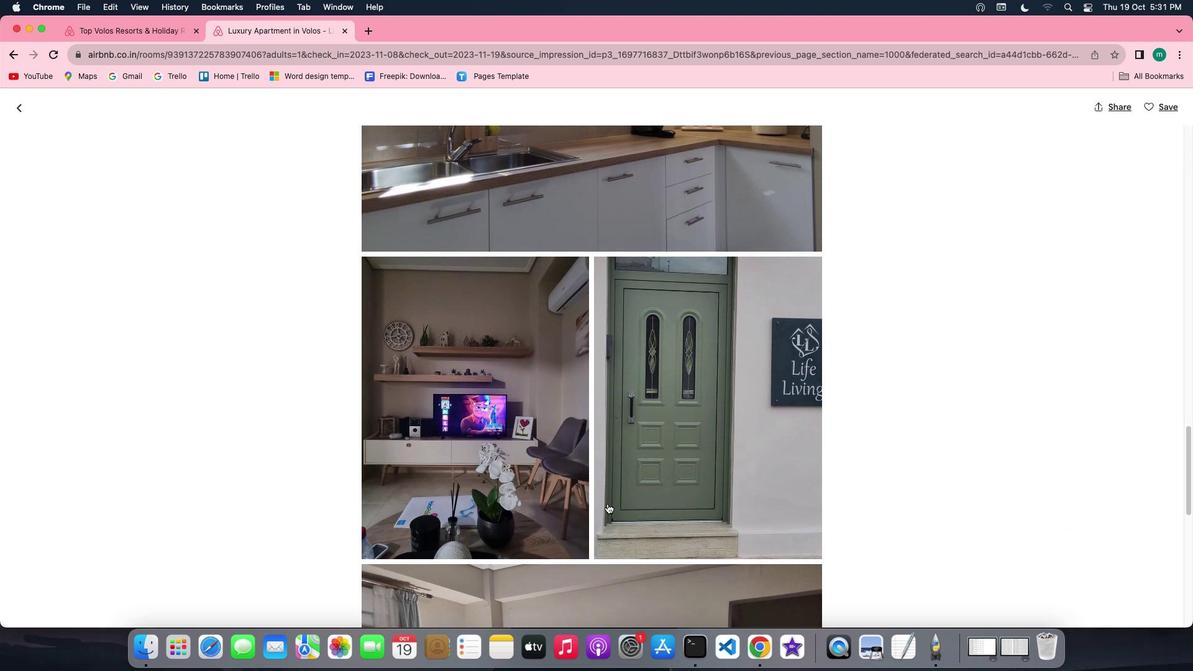 
Action: Mouse scrolled (608, 504) with delta (0, -1)
Screenshot: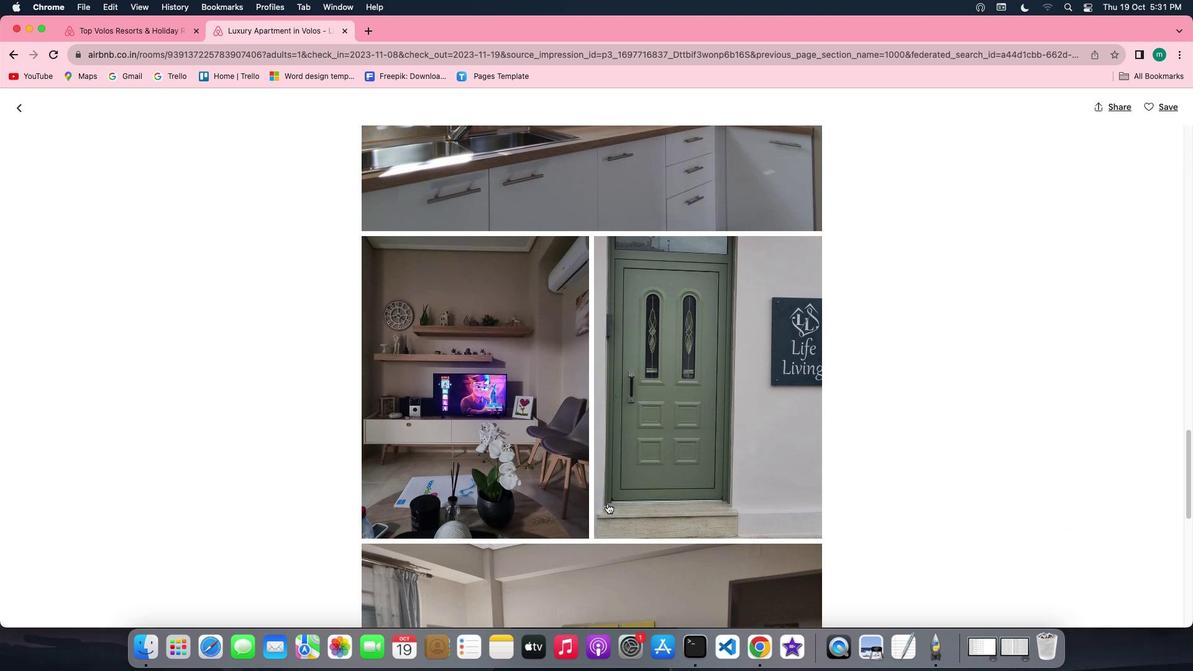 
Action: Mouse scrolled (608, 504) with delta (0, -1)
Screenshot: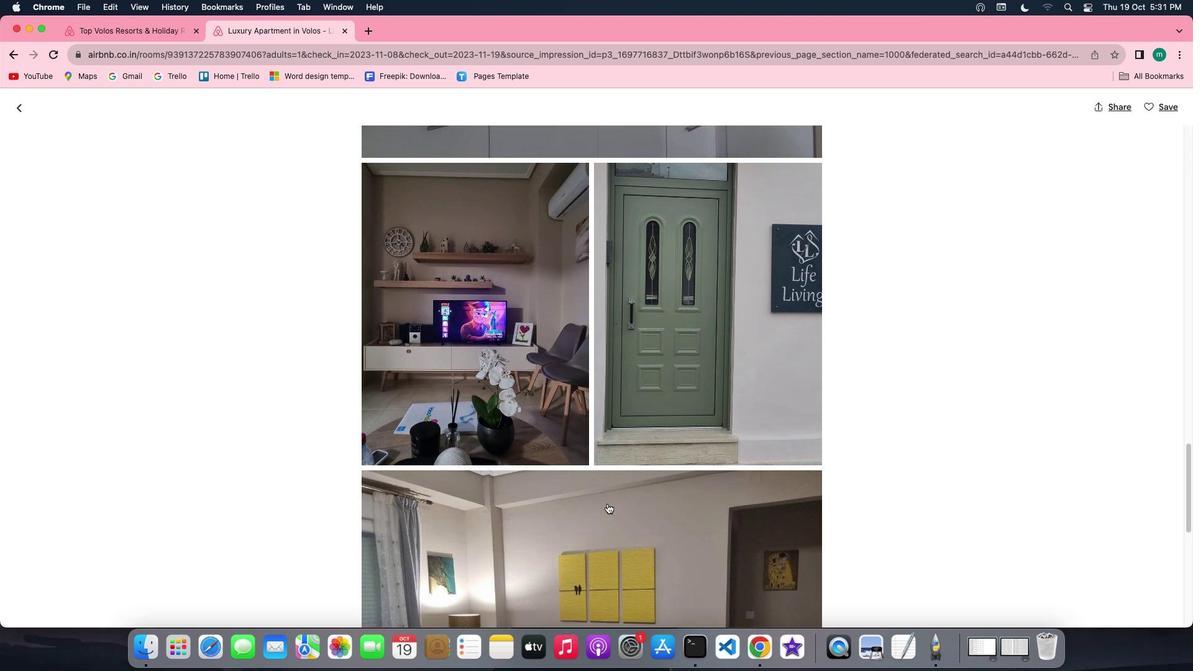 
Action: Mouse scrolled (608, 504) with delta (0, 0)
Screenshot: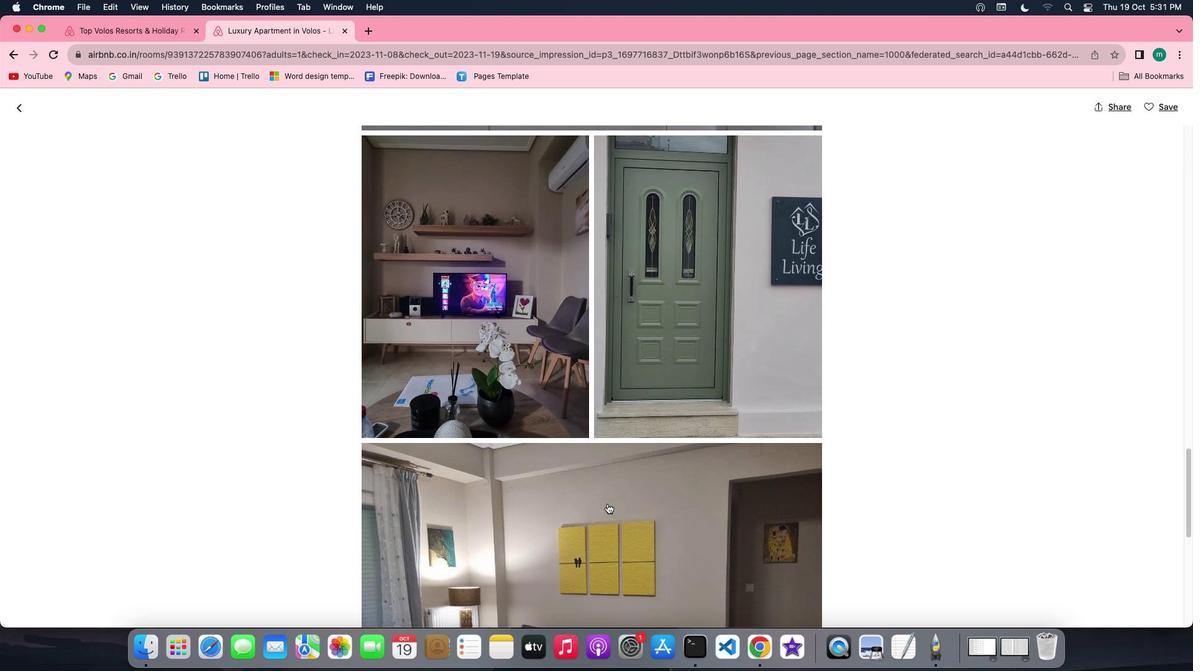 
Action: Mouse scrolled (608, 504) with delta (0, 0)
Screenshot: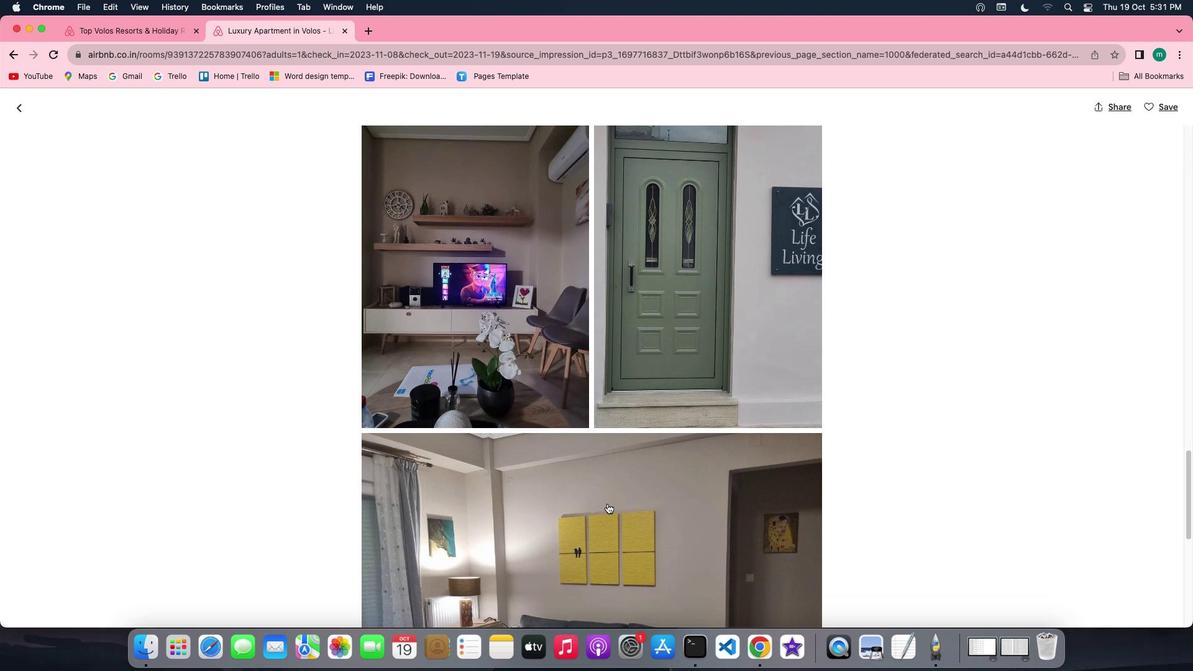 
Action: Mouse scrolled (608, 504) with delta (0, -1)
Screenshot: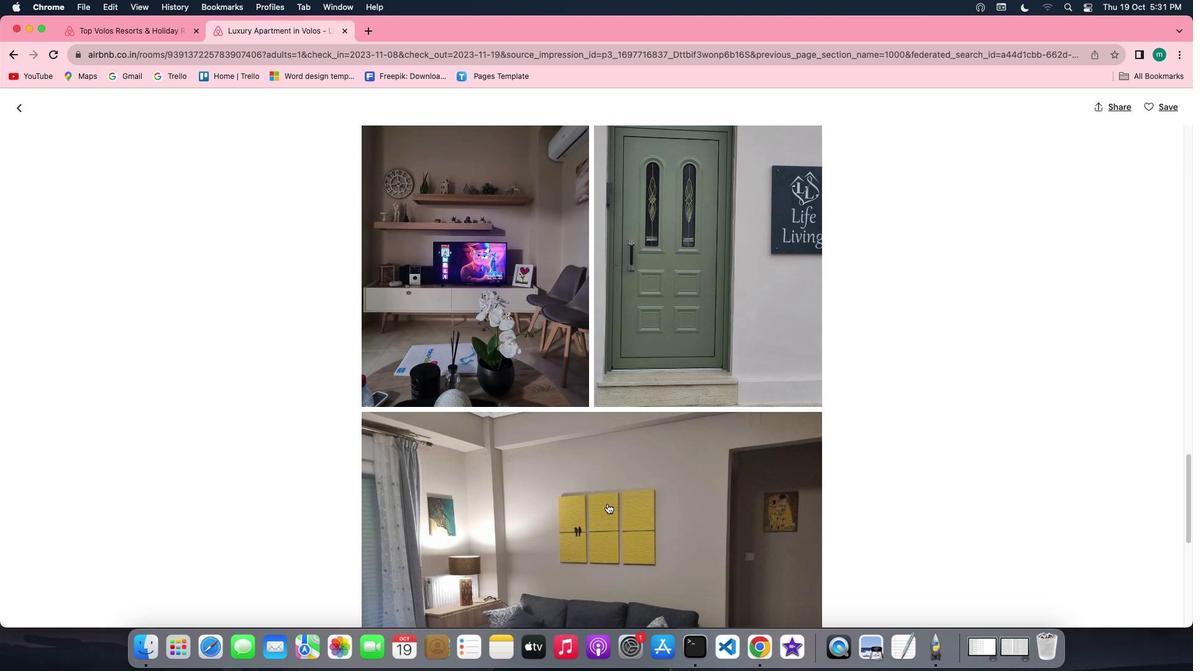 
Action: Mouse scrolled (608, 504) with delta (0, -1)
Screenshot: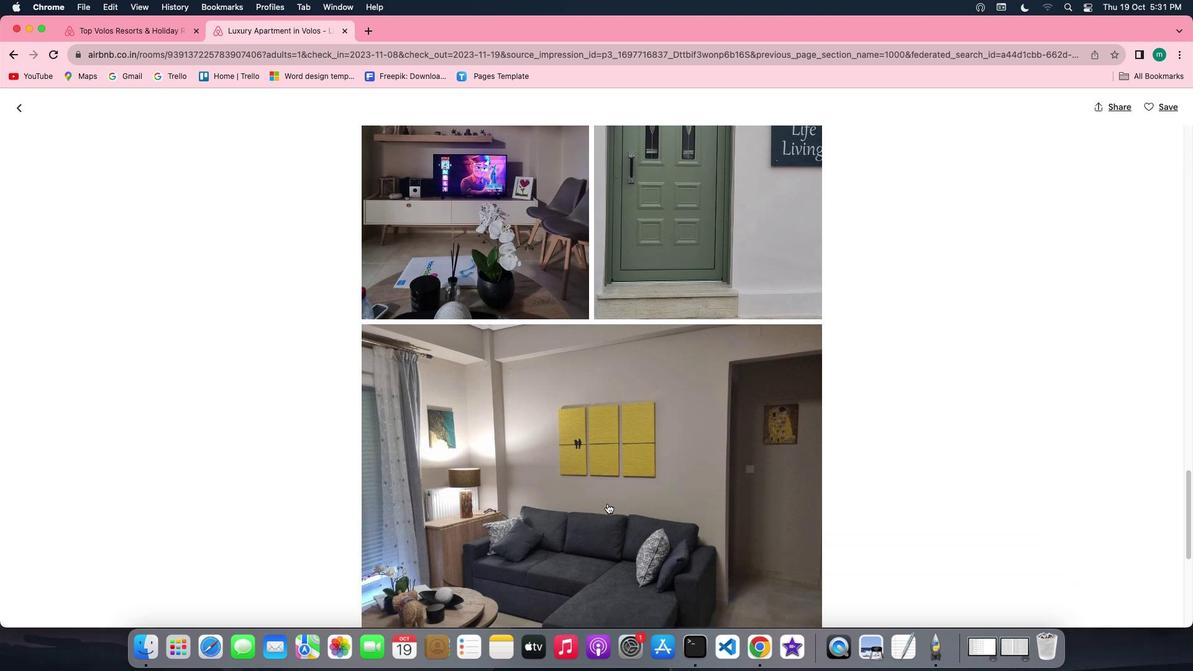 
Action: Mouse scrolled (608, 504) with delta (0, 0)
Screenshot: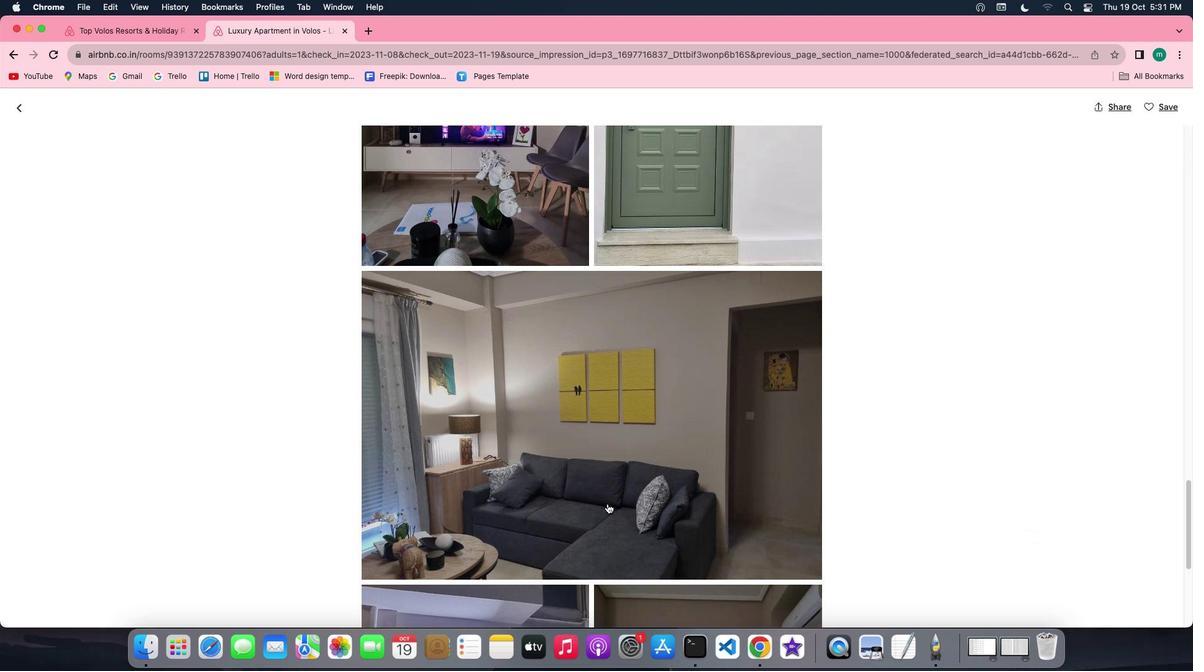 
Action: Mouse scrolled (608, 504) with delta (0, 0)
Screenshot: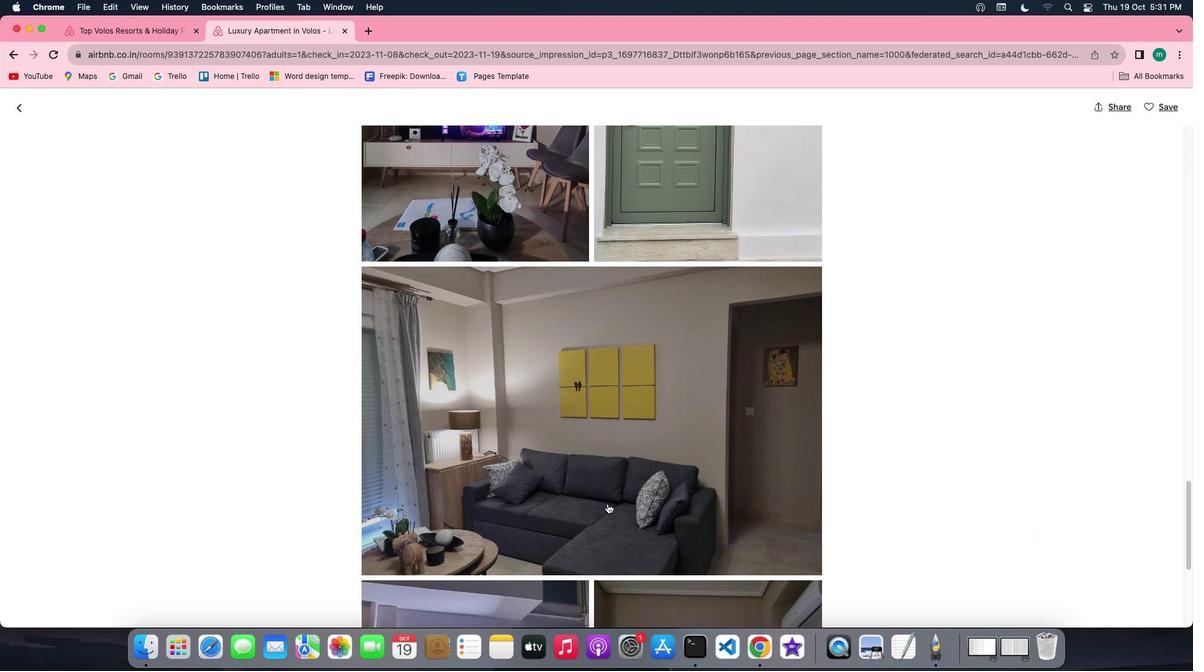 
Action: Mouse scrolled (608, 504) with delta (0, -1)
Screenshot: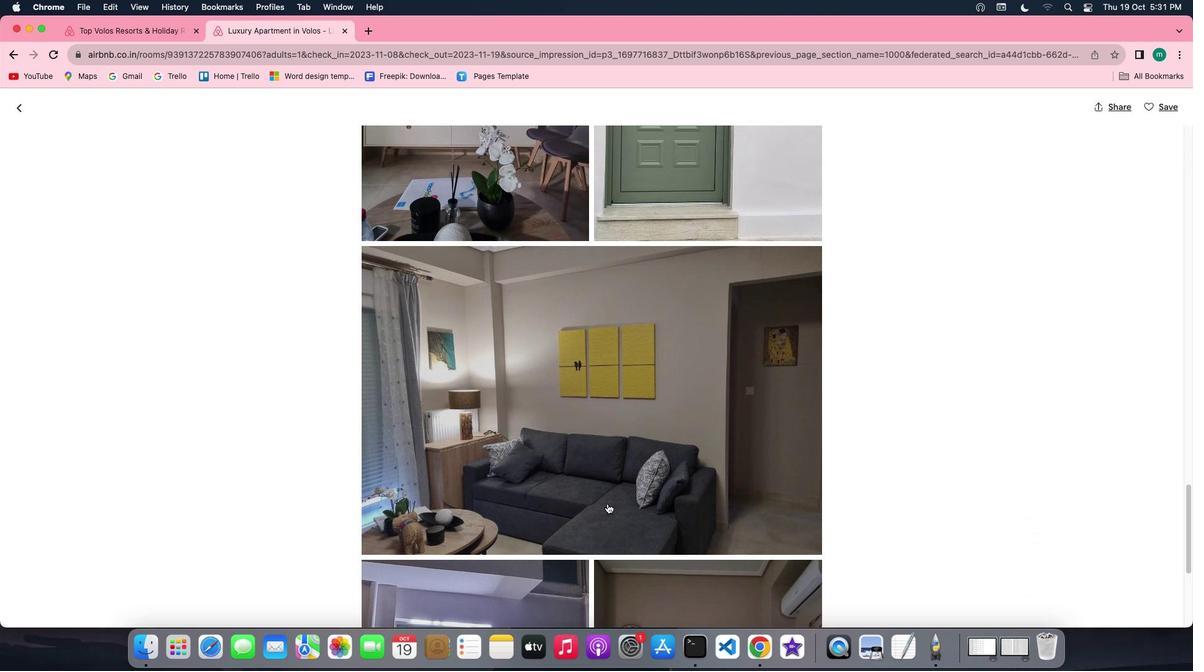 
Action: Mouse scrolled (608, 504) with delta (0, 0)
Screenshot: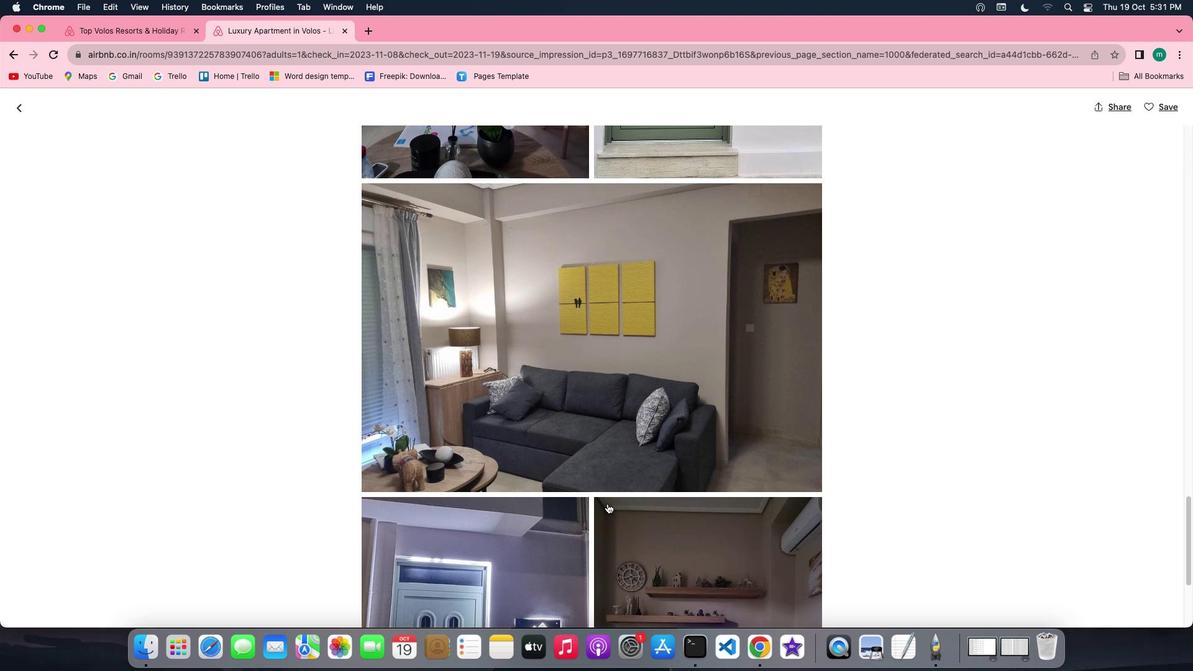 
Action: Mouse scrolled (608, 504) with delta (0, 0)
Screenshot: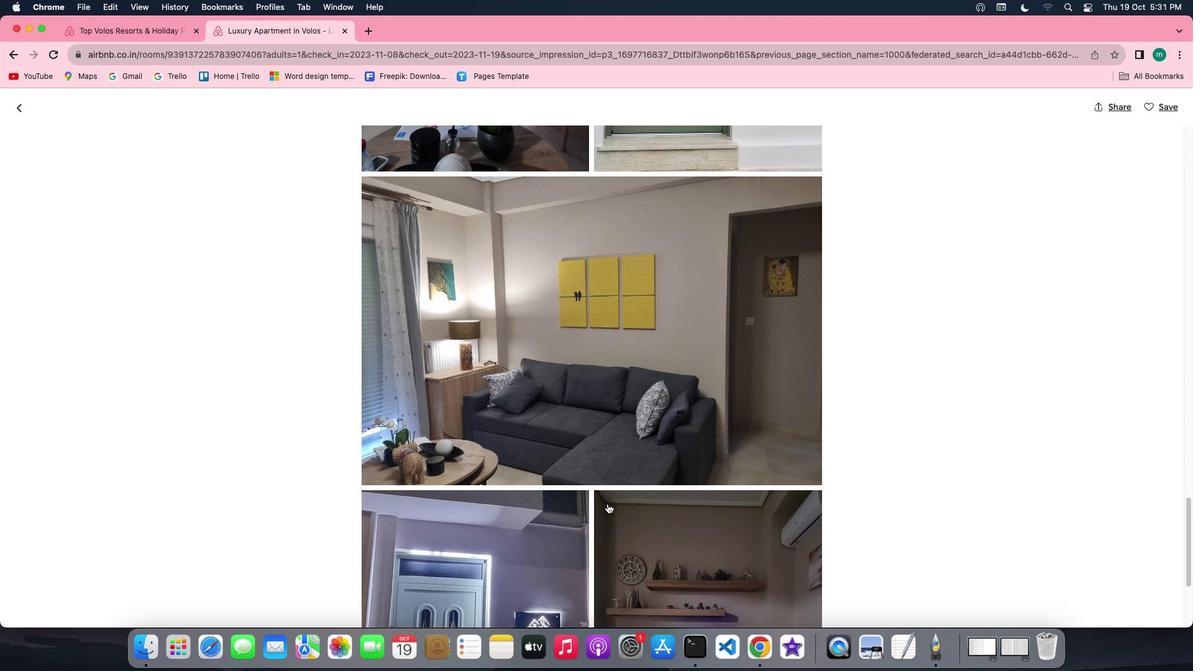 
Action: Mouse scrolled (608, 504) with delta (0, 0)
Screenshot: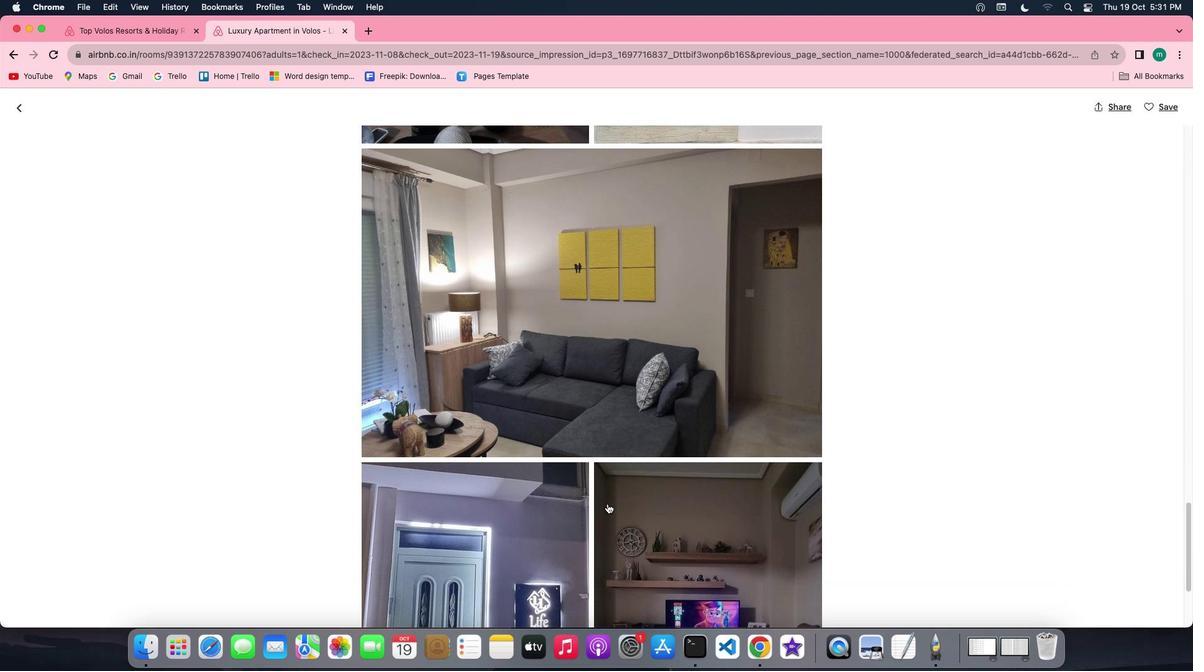 
Action: Mouse moved to (606, 504)
Screenshot: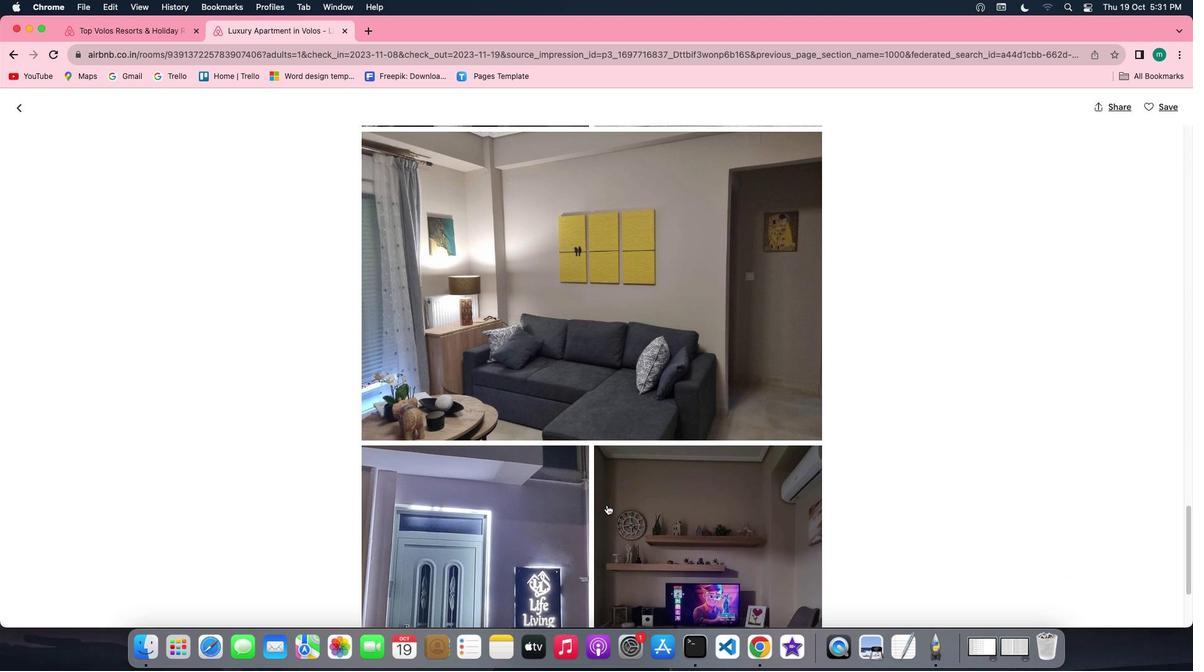 
Action: Mouse scrolled (606, 504) with delta (0, 0)
Screenshot: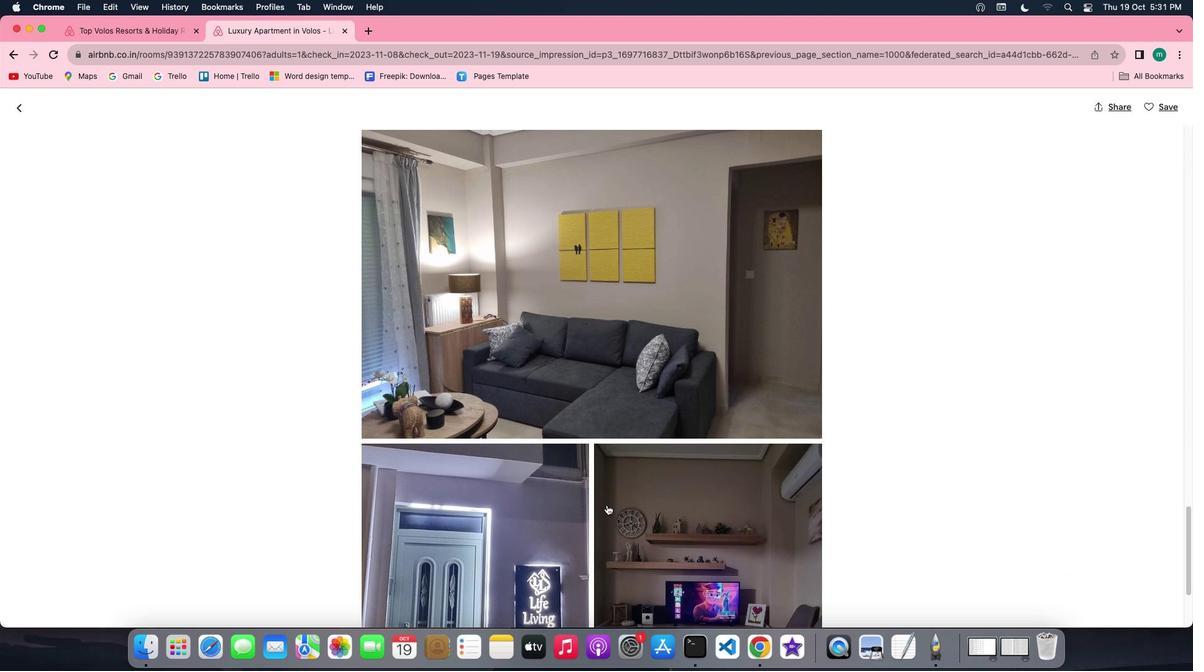 
Action: Mouse scrolled (606, 504) with delta (0, 0)
Screenshot: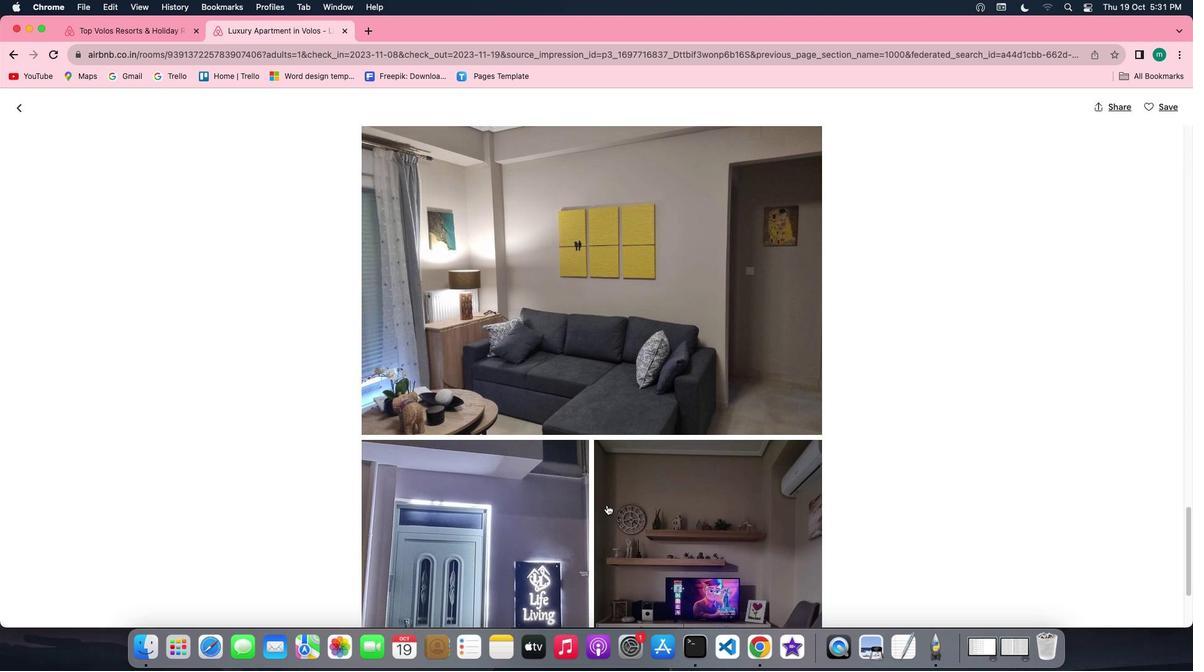 
Action: Mouse scrolled (606, 504) with delta (0, 0)
Screenshot: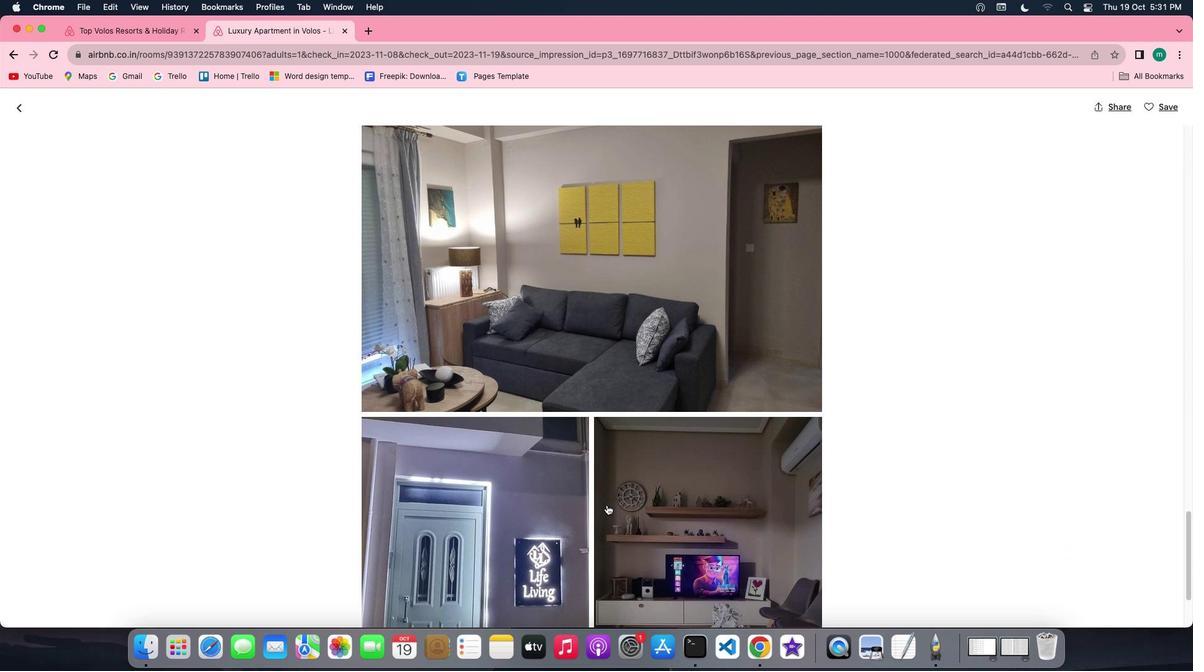 
Action: Mouse scrolled (606, 504) with delta (0, 0)
Screenshot: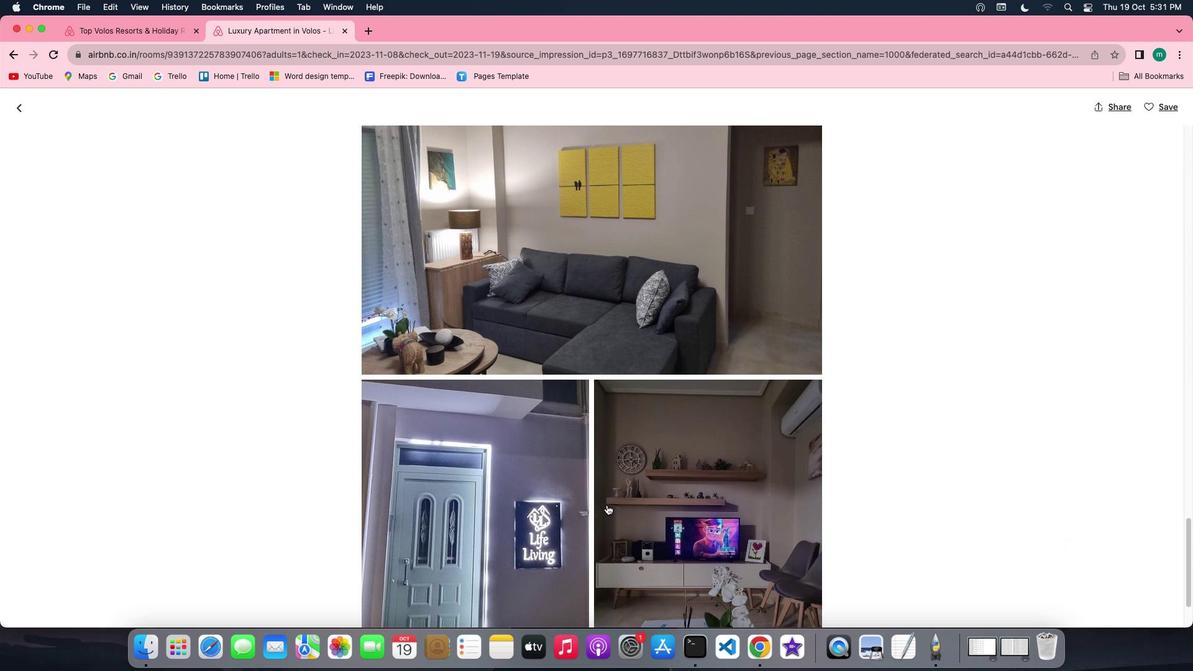 
Action: Mouse scrolled (606, 504) with delta (0, 0)
Screenshot: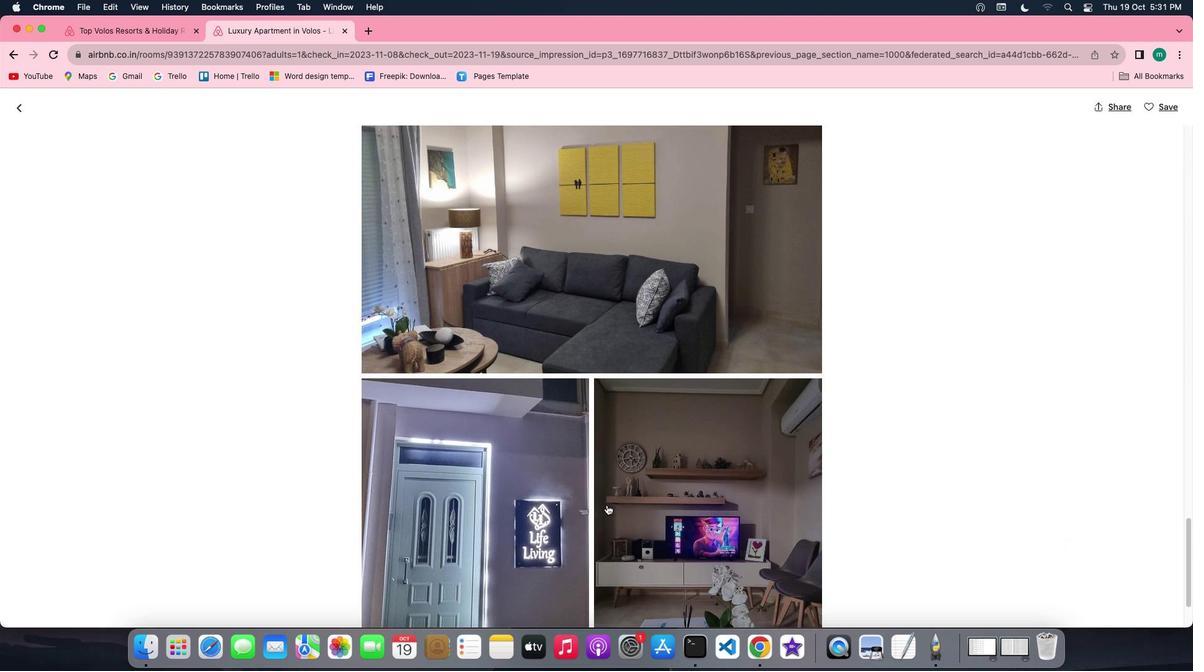 
Action: Mouse scrolled (606, 504) with delta (0, 0)
Screenshot: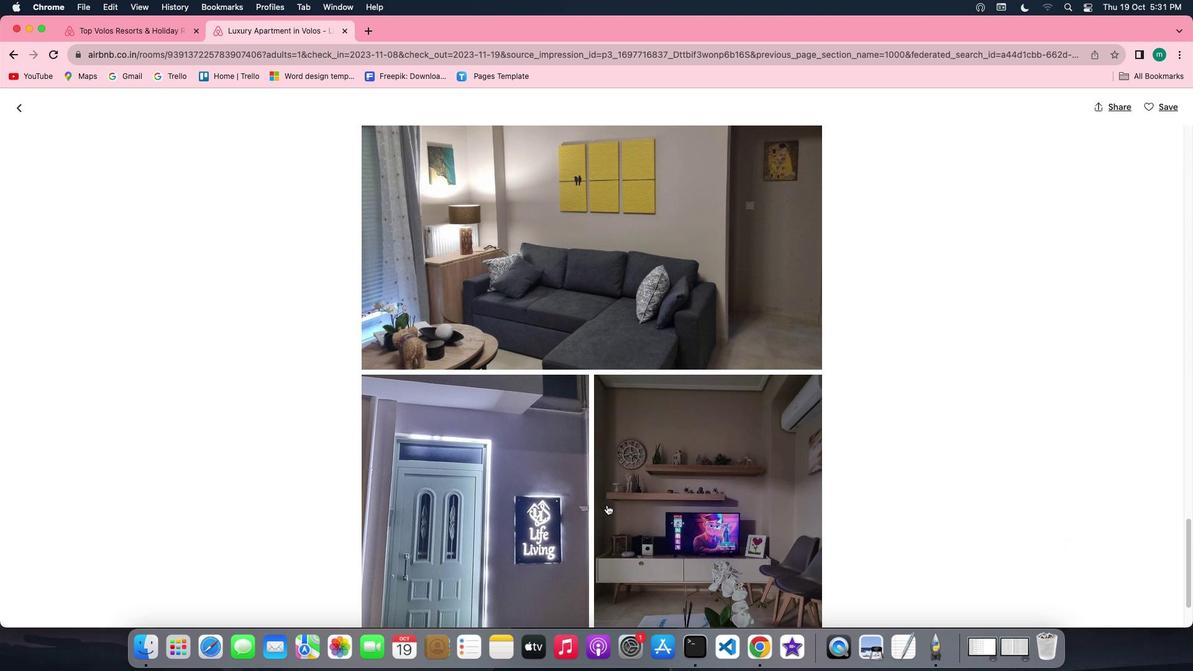 
Action: Mouse scrolled (606, 504) with delta (0, -1)
Screenshot: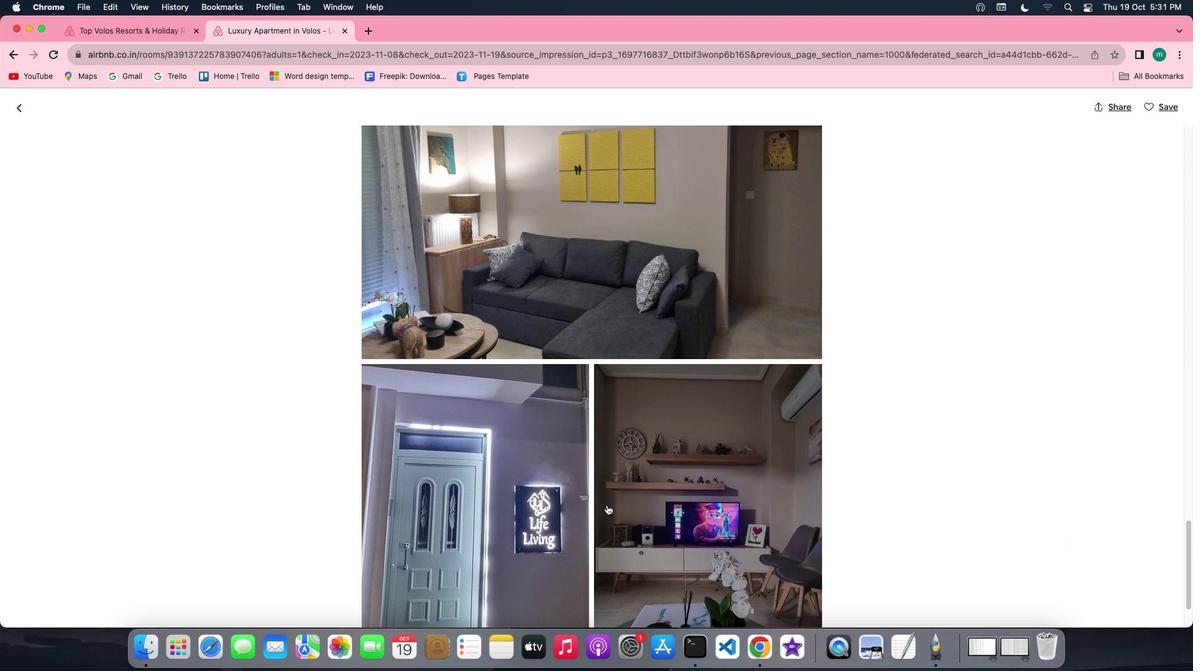 
Action: Mouse scrolled (606, 504) with delta (0, -1)
Screenshot: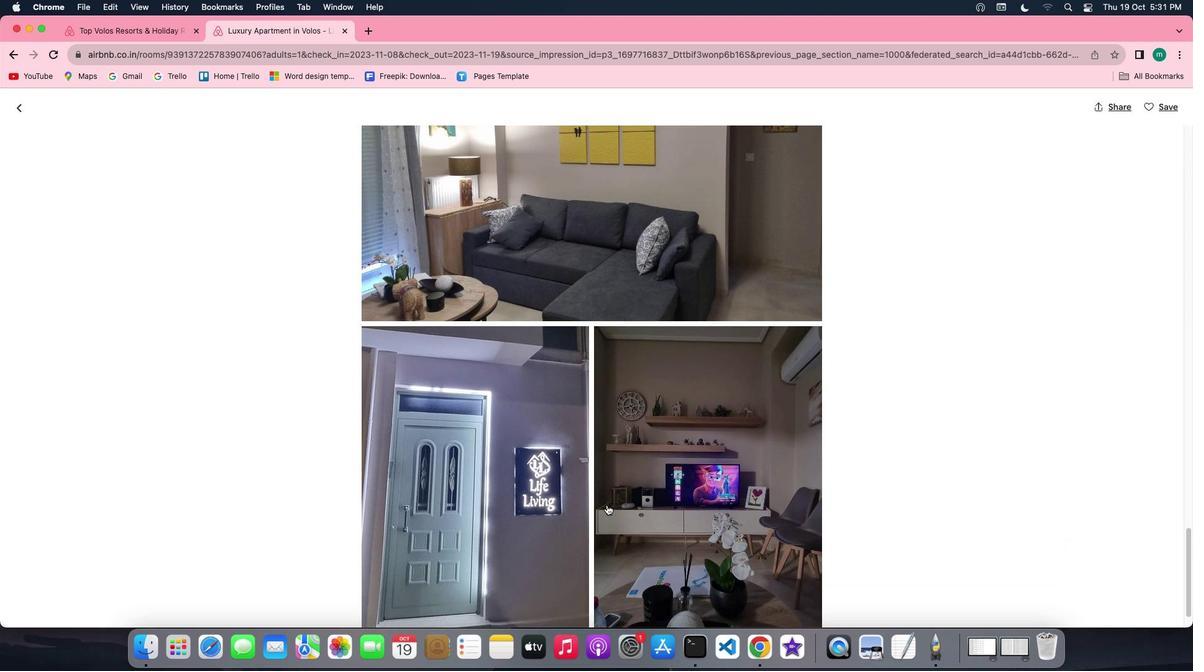 
Action: Mouse scrolled (606, 504) with delta (0, 0)
Screenshot: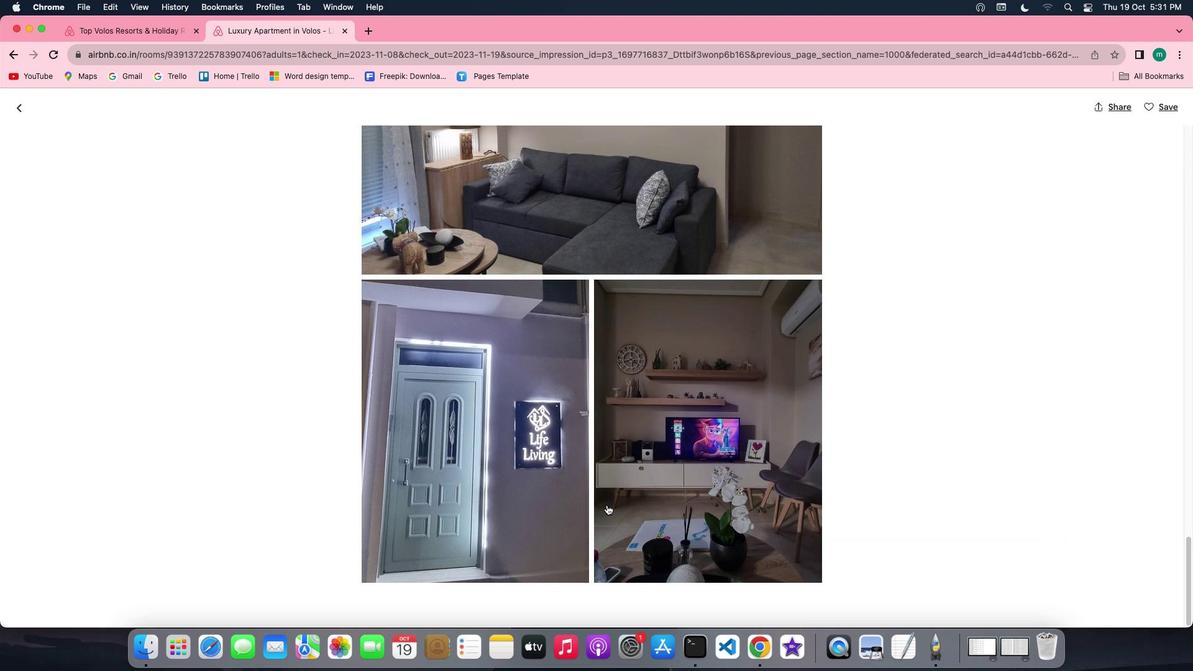
Action: Mouse scrolled (606, 504) with delta (0, 0)
Screenshot: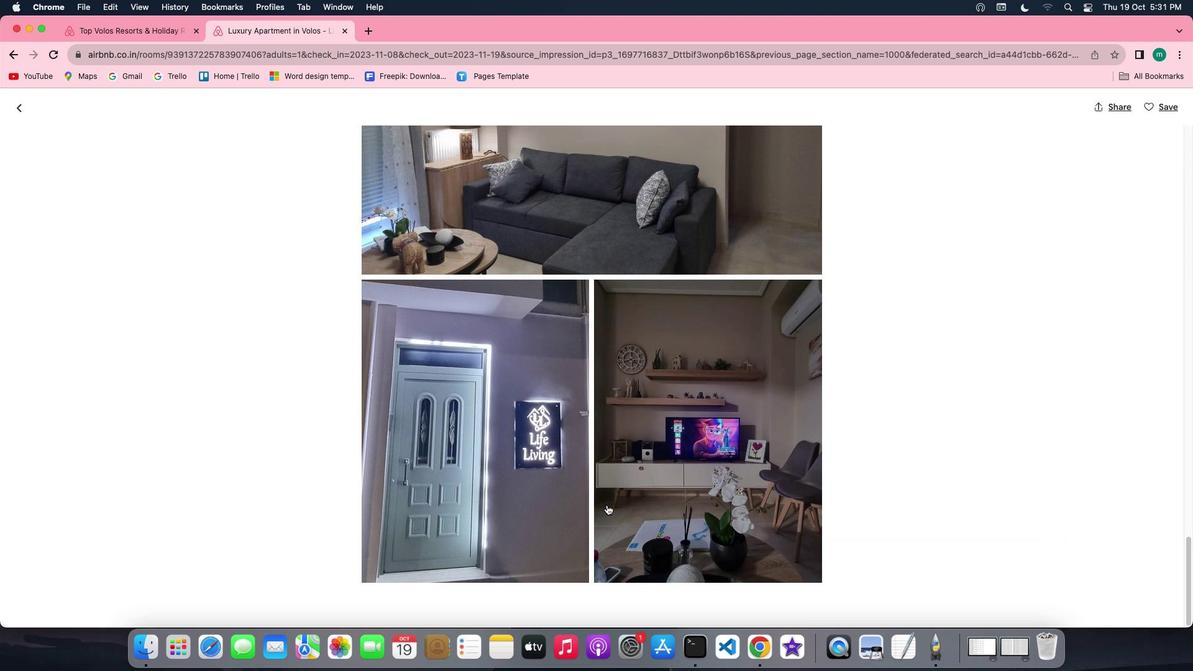 
Action: Mouse scrolled (606, 504) with delta (0, 0)
Screenshot: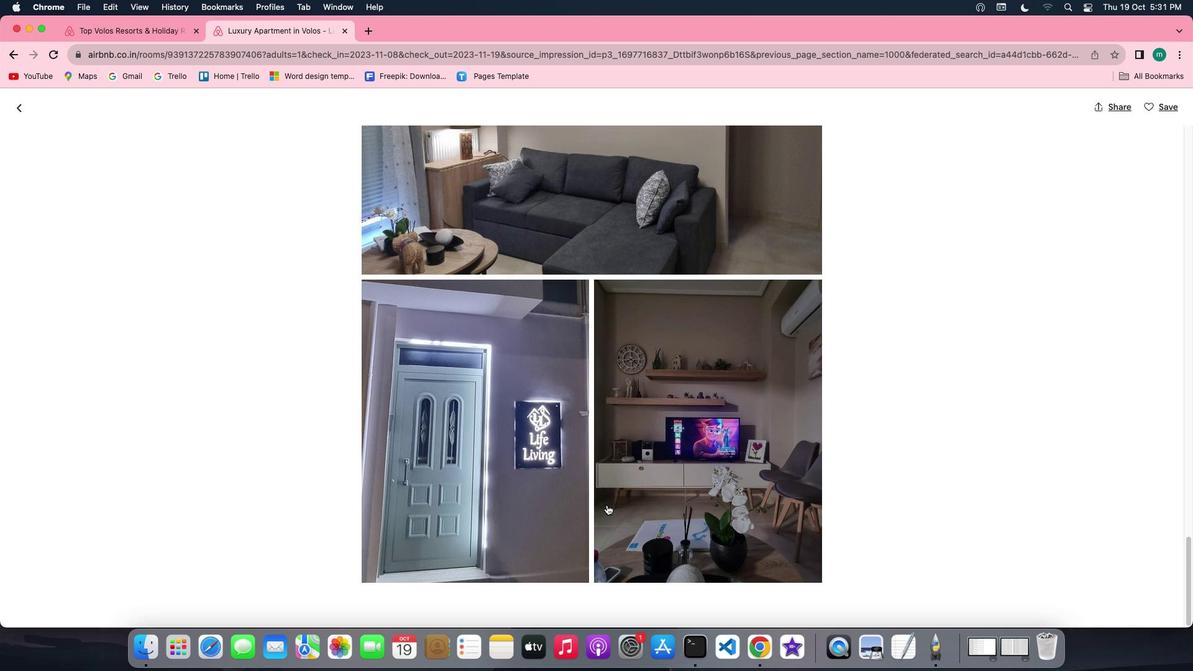 
Action: Mouse scrolled (606, 504) with delta (0, 0)
Screenshot: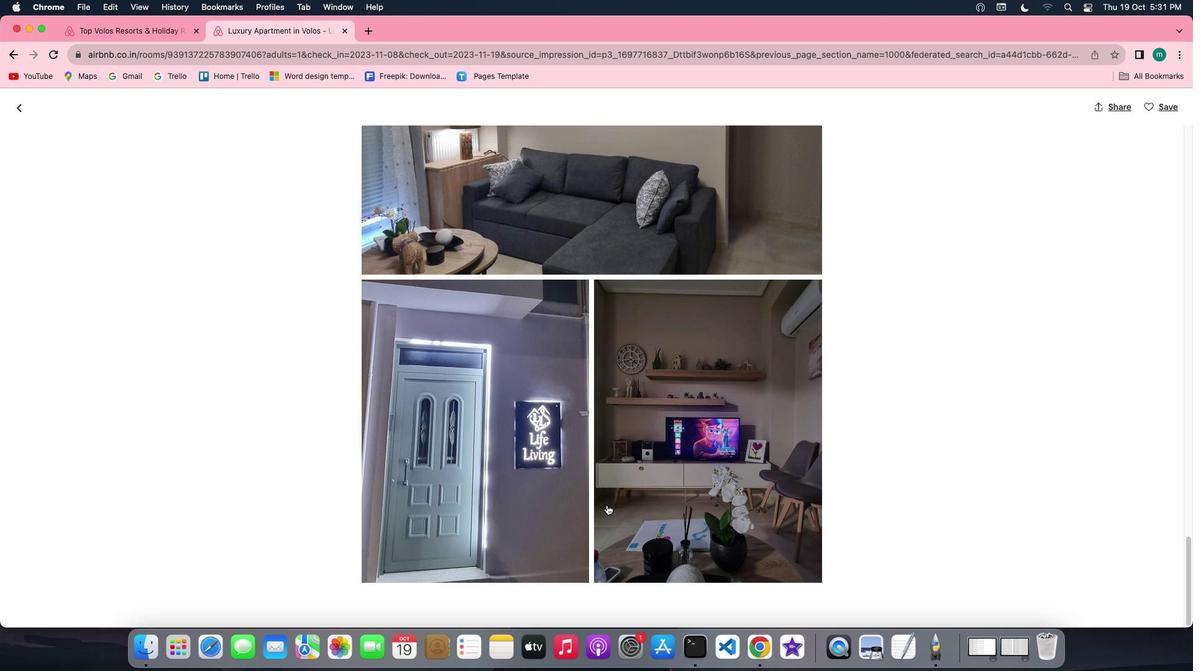 
Action: Mouse scrolled (606, 504) with delta (0, 0)
Screenshot: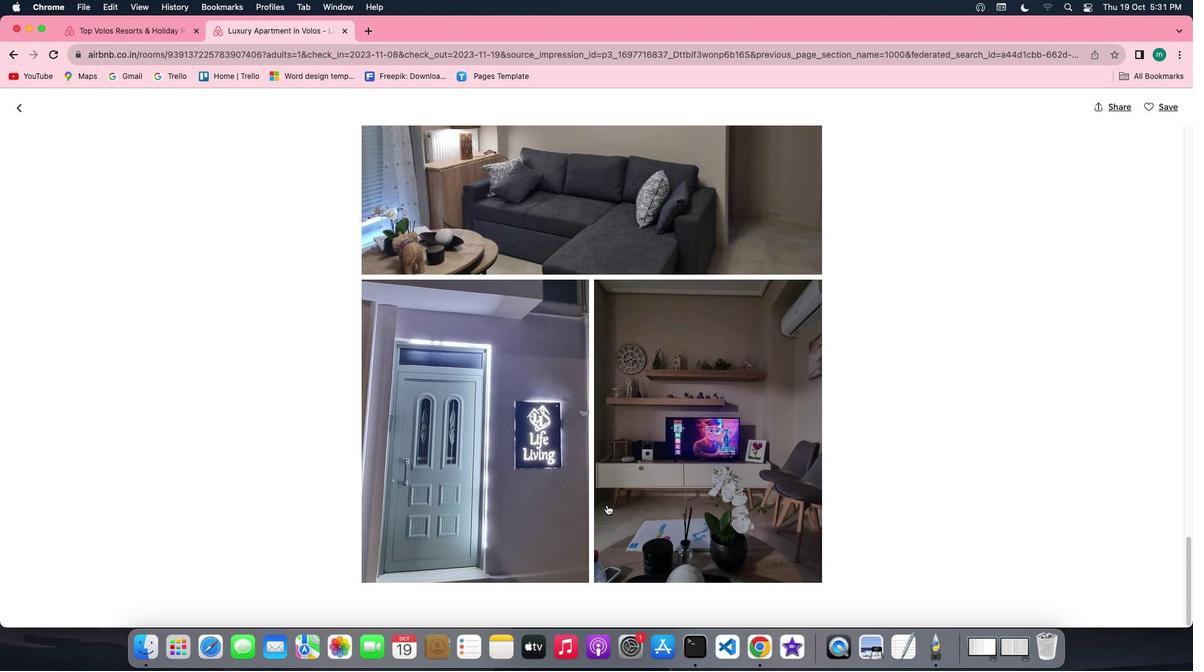 
Action: Mouse scrolled (606, 504) with delta (0, 0)
Screenshot: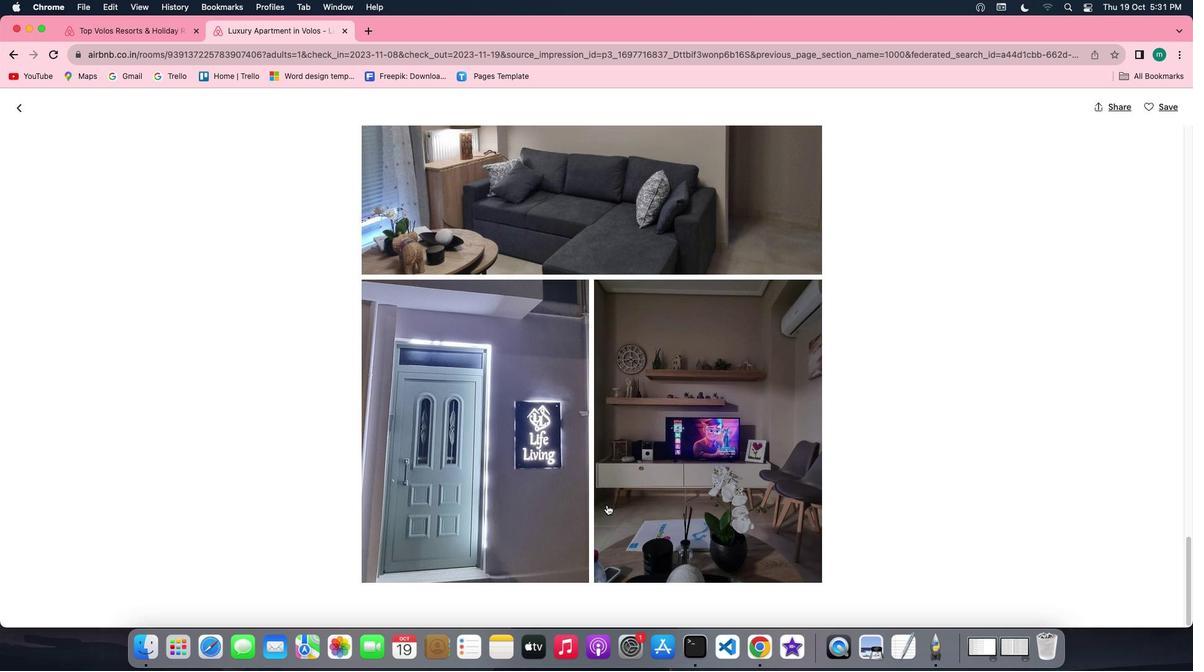 
Action: Mouse scrolled (606, 504) with delta (0, 0)
Screenshot: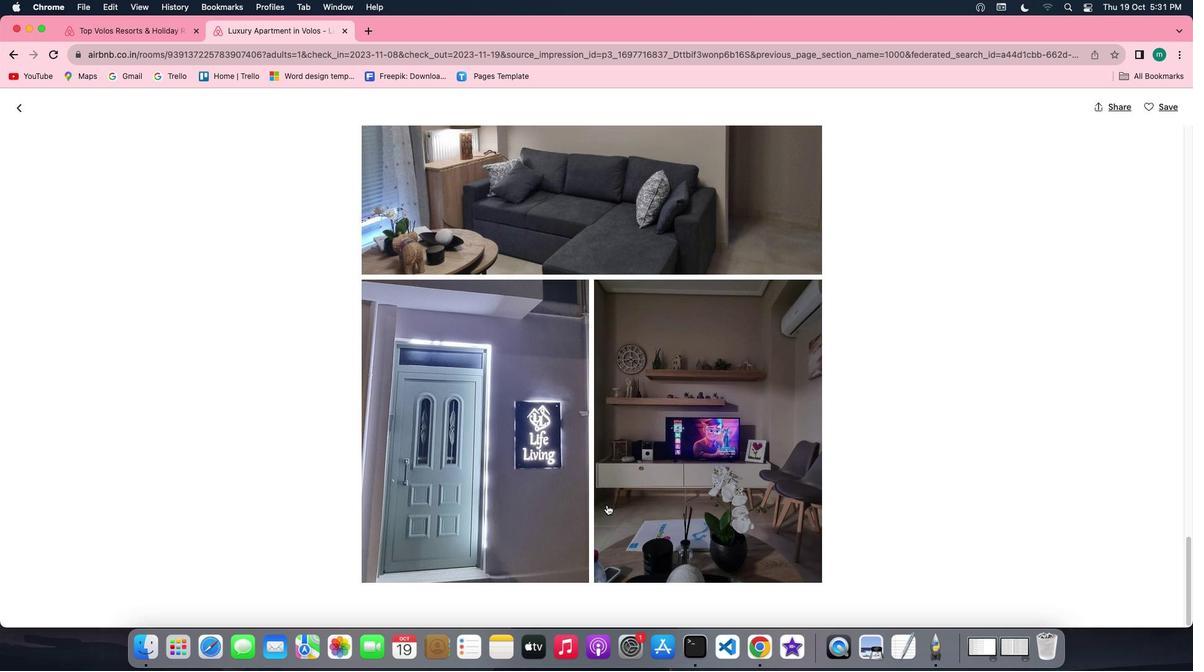 
Action: Mouse scrolled (606, 504) with delta (0, -1)
Screenshot: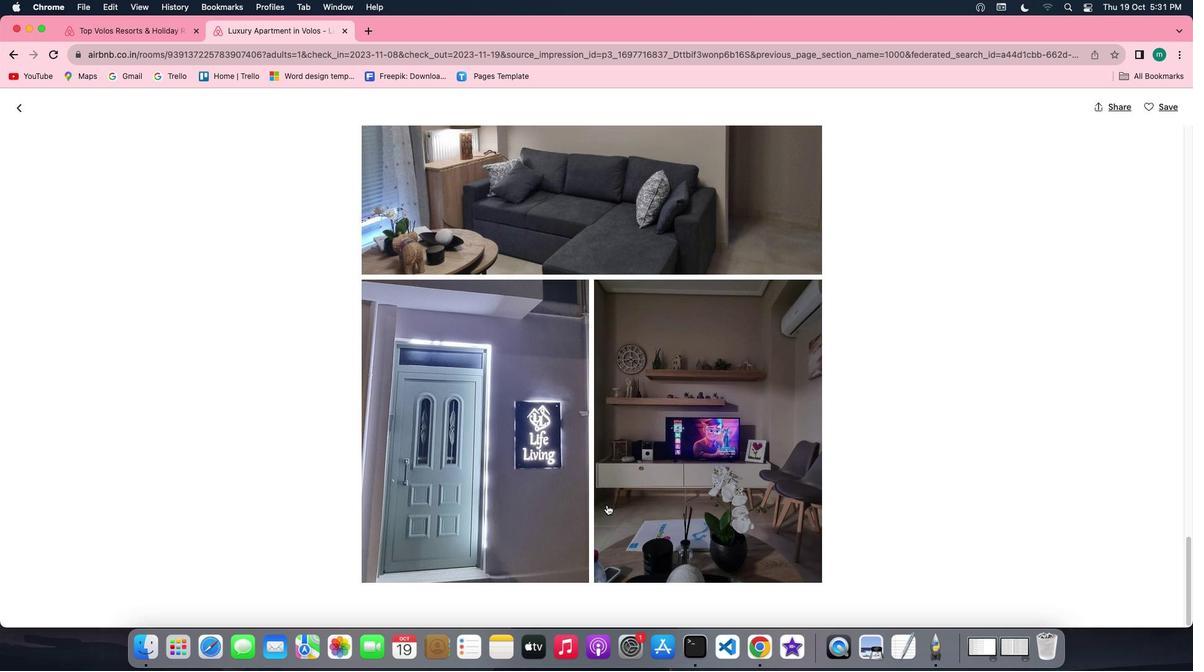 
Action: Mouse scrolled (606, 504) with delta (0, -1)
Screenshot: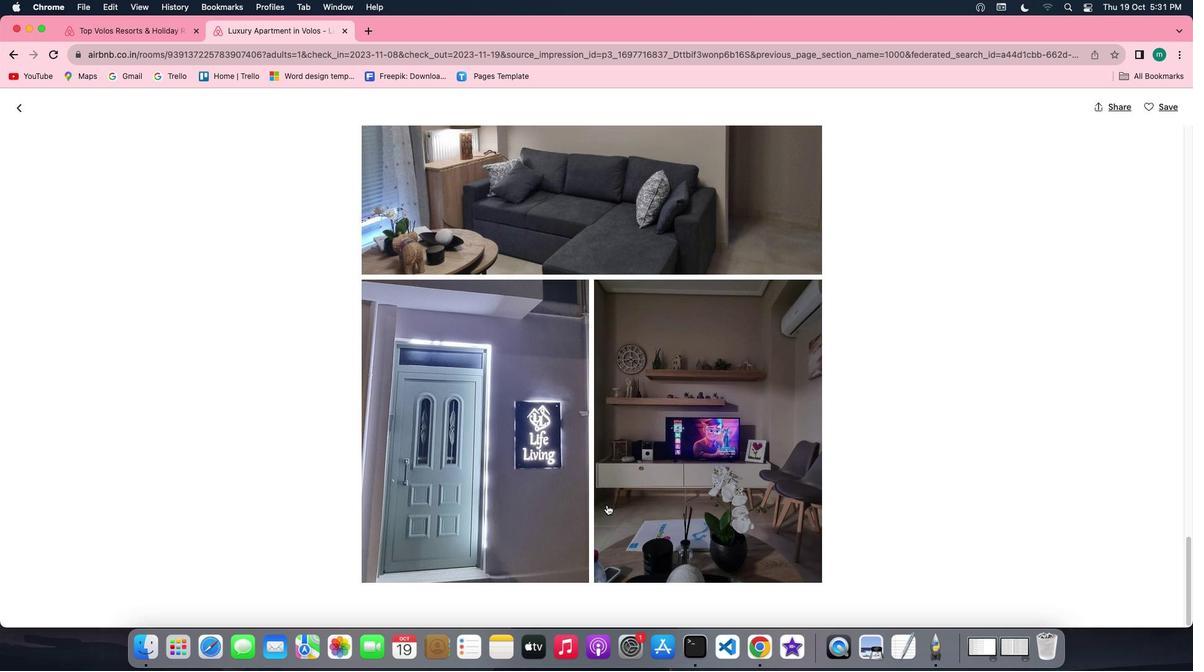 
Action: Mouse moved to (21, 103)
Screenshot: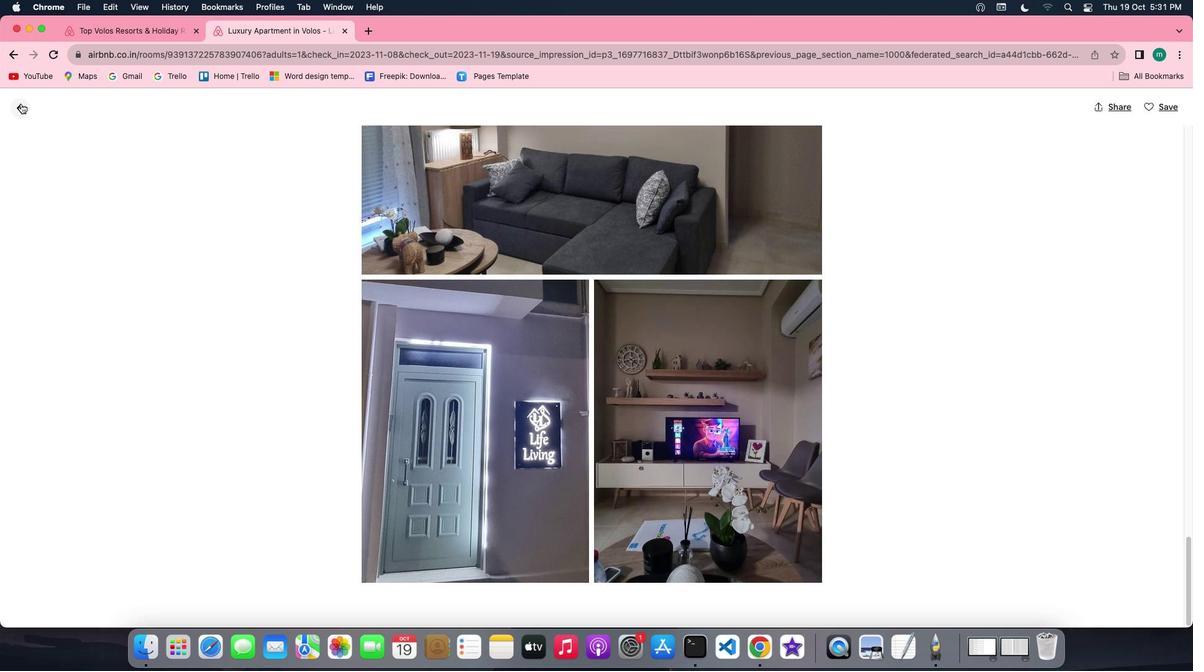 
Action: Mouse pressed left at (21, 103)
Screenshot: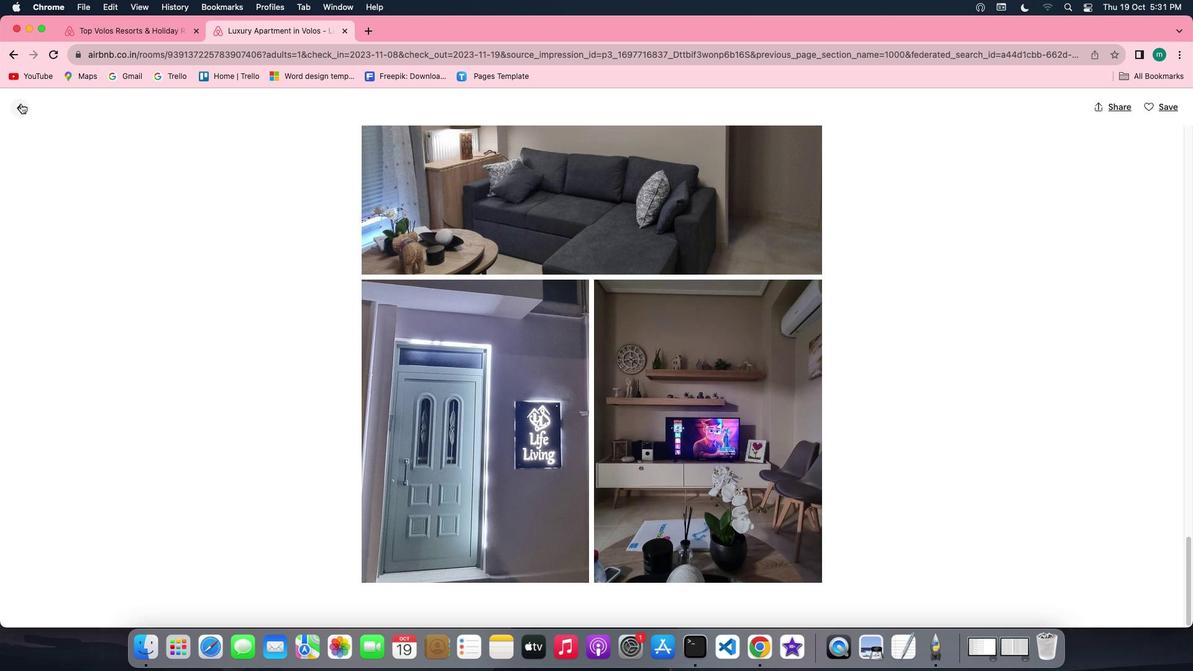 
Action: Mouse moved to (609, 416)
Screenshot: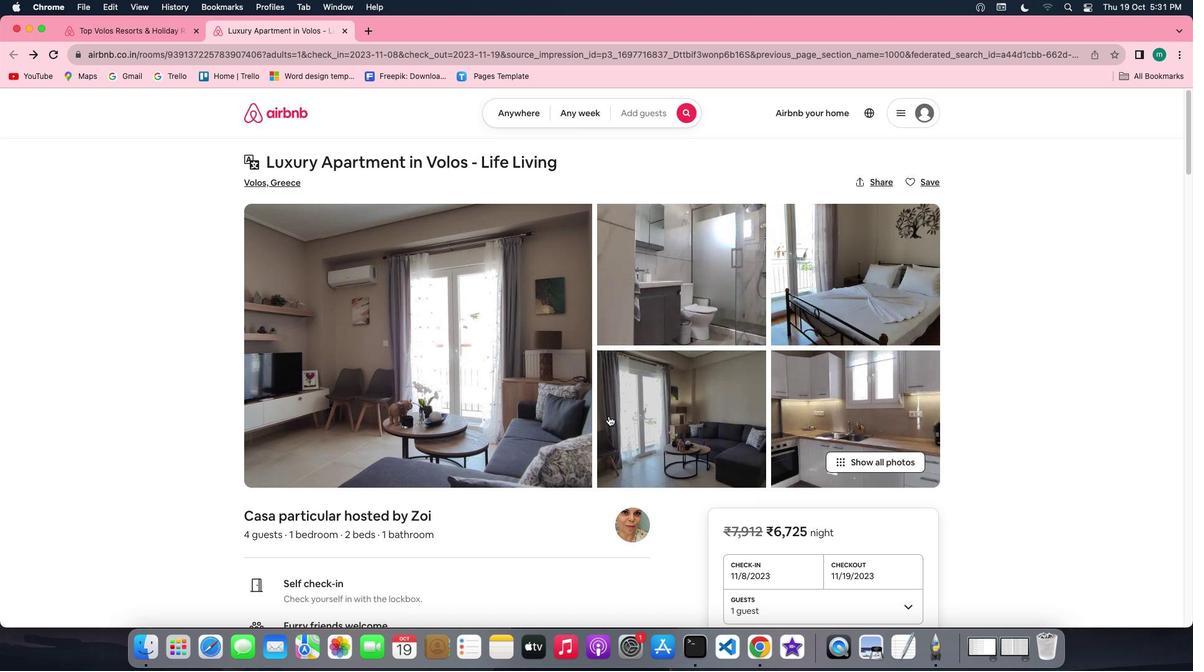 
Action: Mouse scrolled (609, 416) with delta (0, 0)
Screenshot: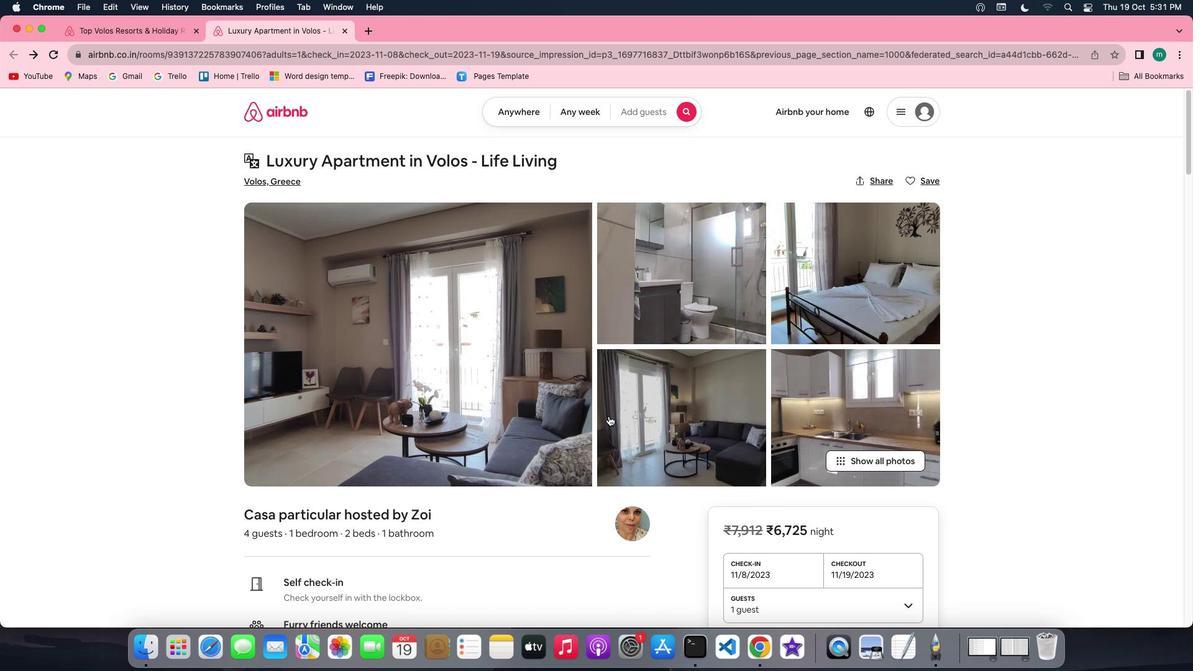 
Action: Mouse scrolled (609, 416) with delta (0, 0)
Screenshot: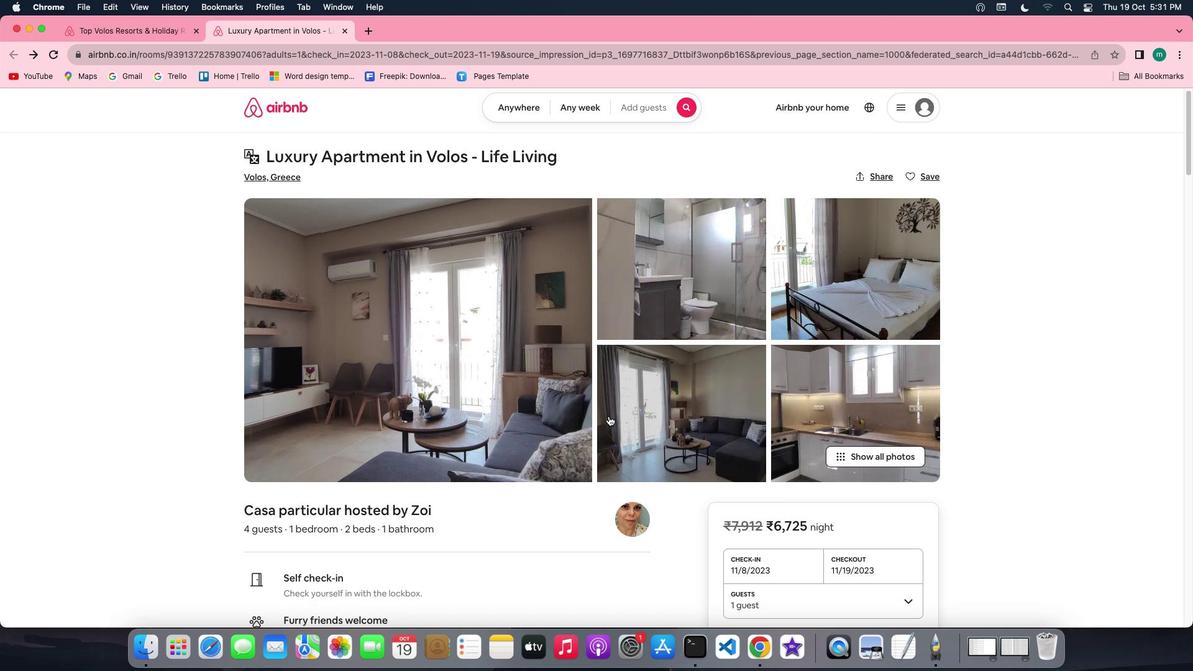 
Action: Mouse scrolled (609, 416) with delta (0, -1)
Screenshot: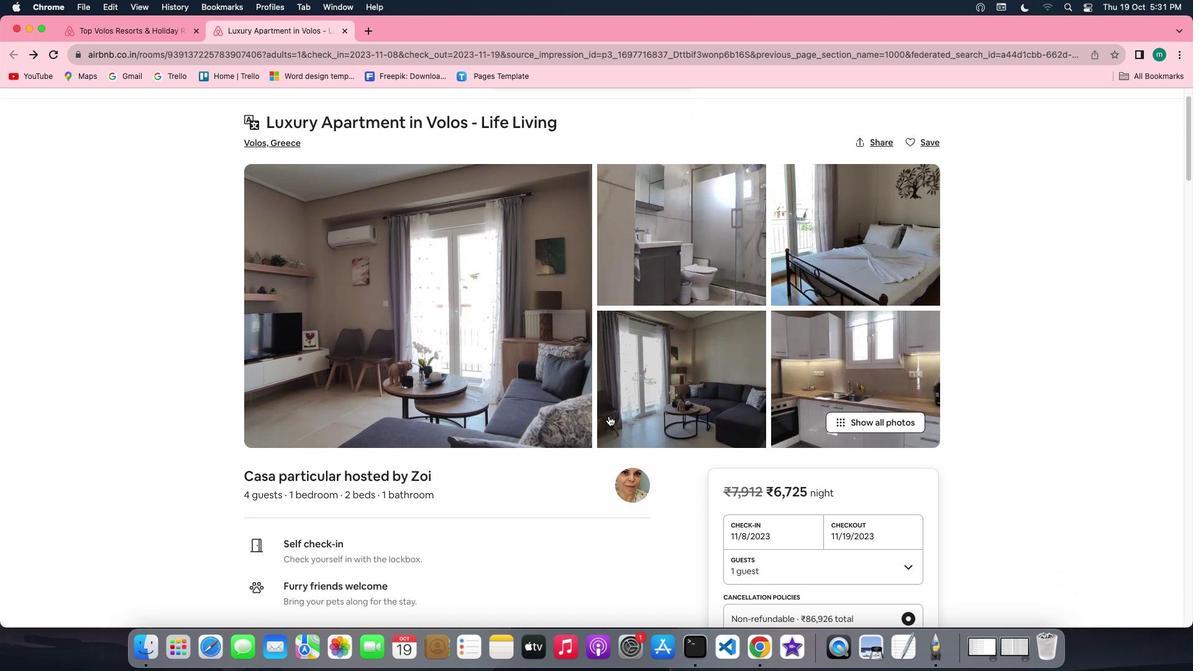 
Action: Mouse scrolled (609, 416) with delta (0, -1)
Screenshot: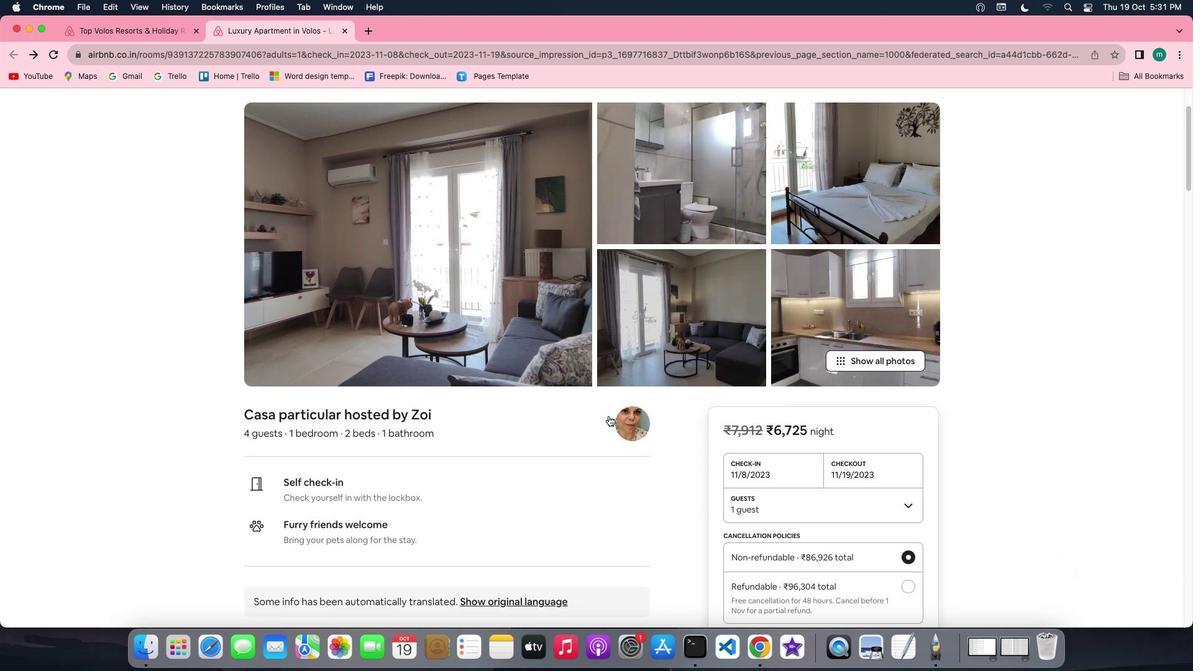 
Action: Mouse moved to (608, 416)
Screenshot: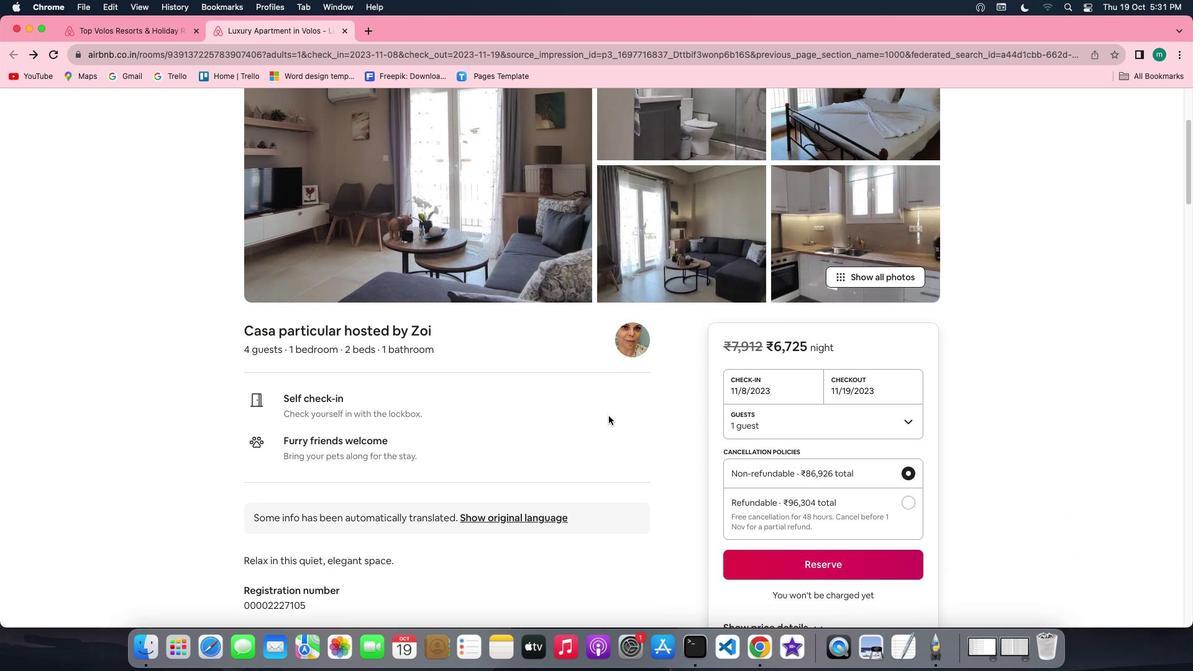 
Action: Mouse scrolled (608, 416) with delta (0, 0)
Screenshot: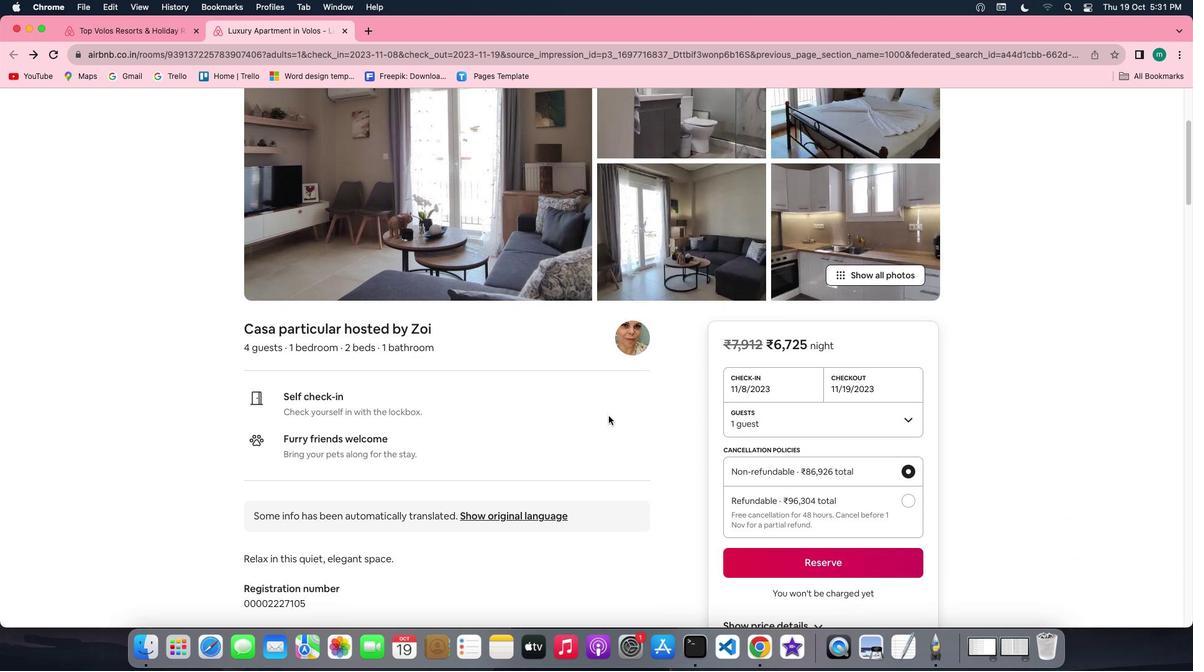 
Action: Mouse scrolled (608, 416) with delta (0, 0)
Screenshot: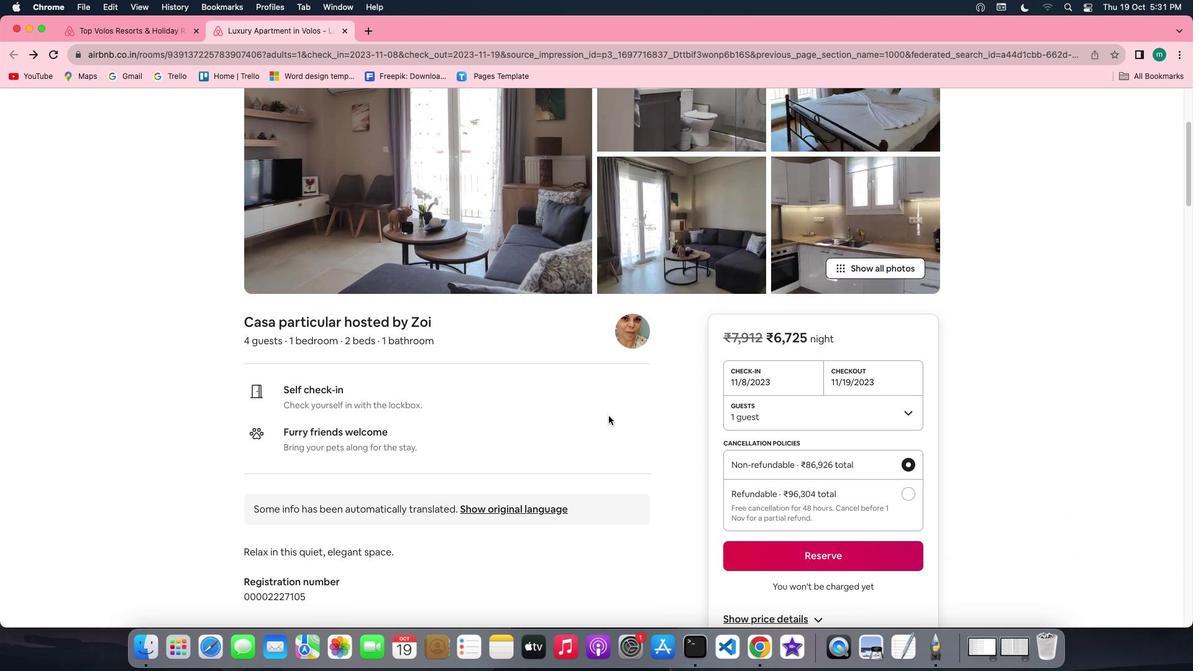 
Action: Mouse scrolled (608, 416) with delta (0, -1)
Screenshot: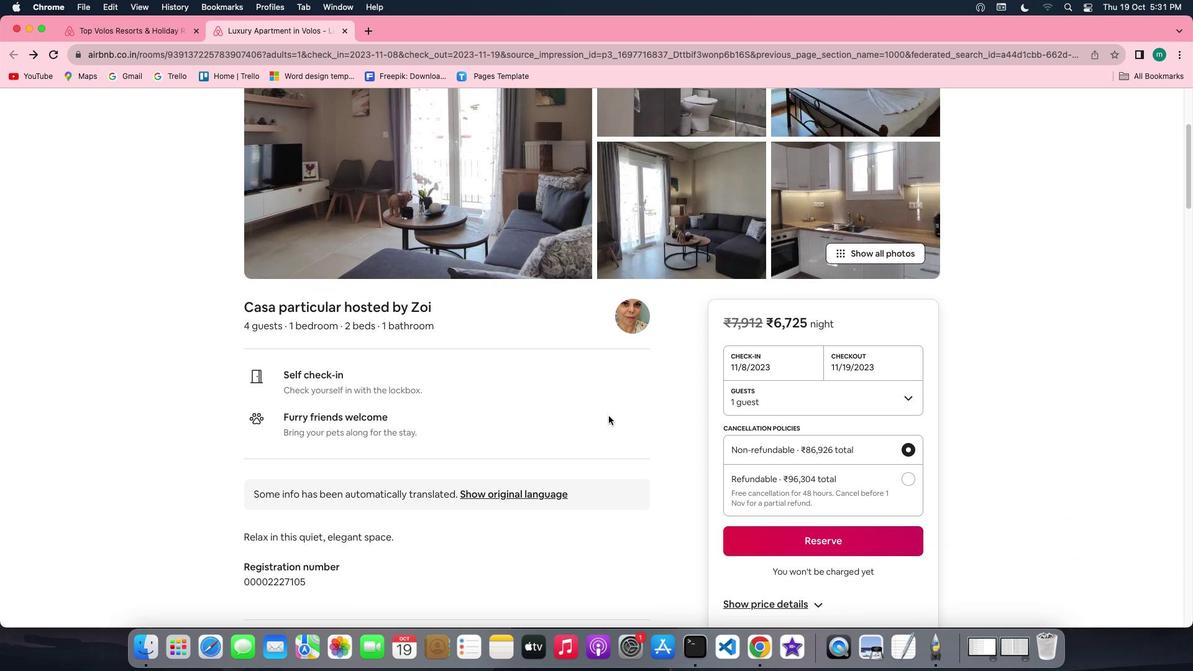 
Action: Mouse scrolled (608, 416) with delta (0, -1)
Screenshot: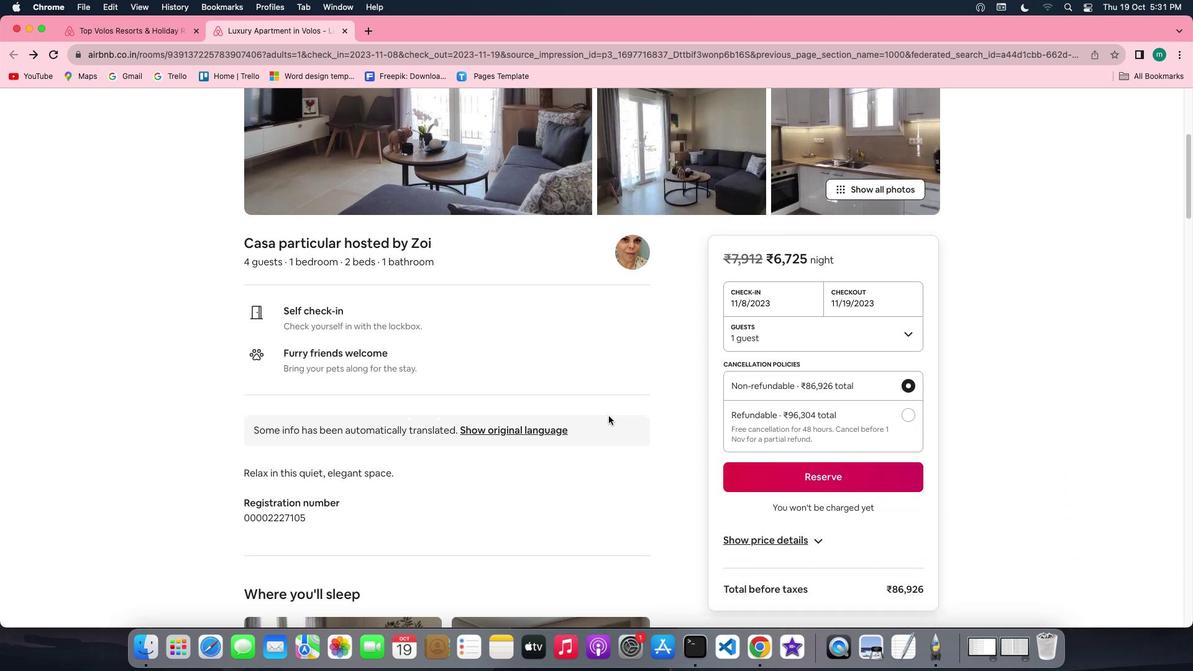 
Action: Mouse moved to (608, 416)
Screenshot: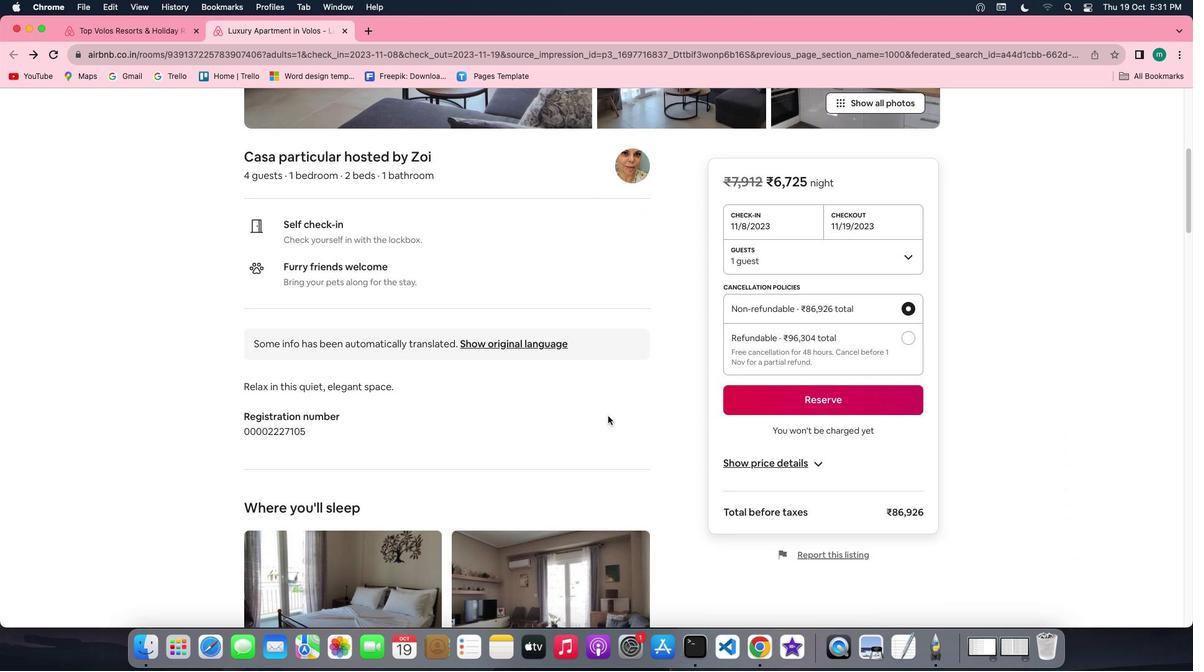 
Action: Mouse scrolled (608, 416) with delta (0, 0)
Screenshot: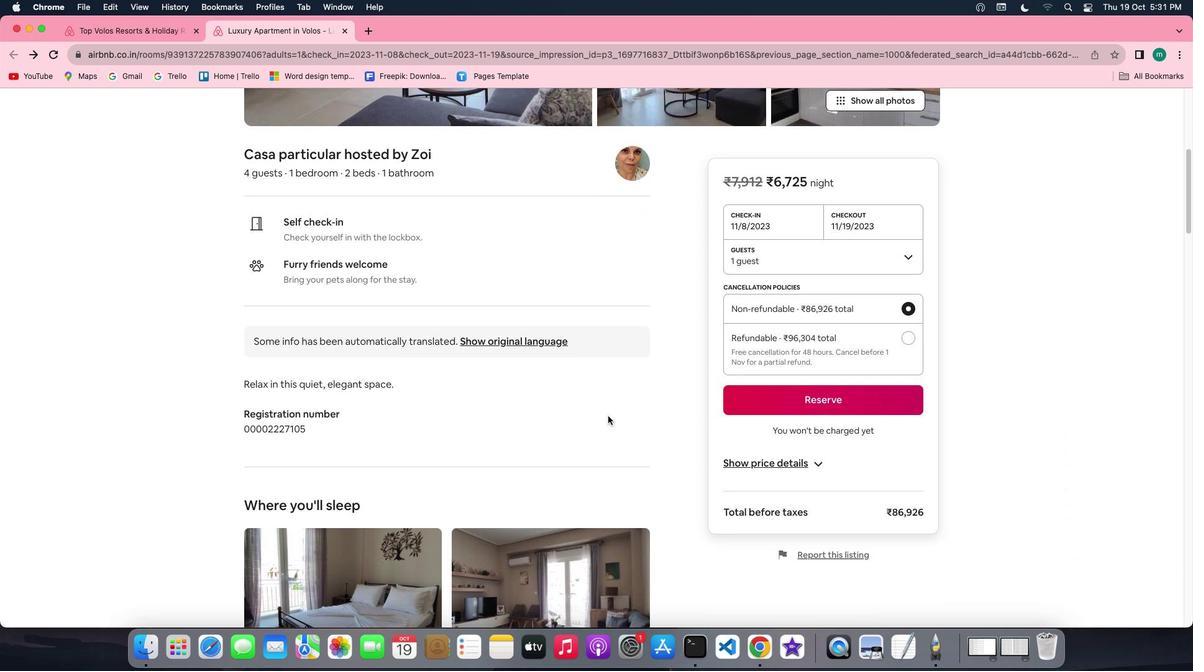 
Action: Mouse scrolled (608, 416) with delta (0, 0)
Screenshot: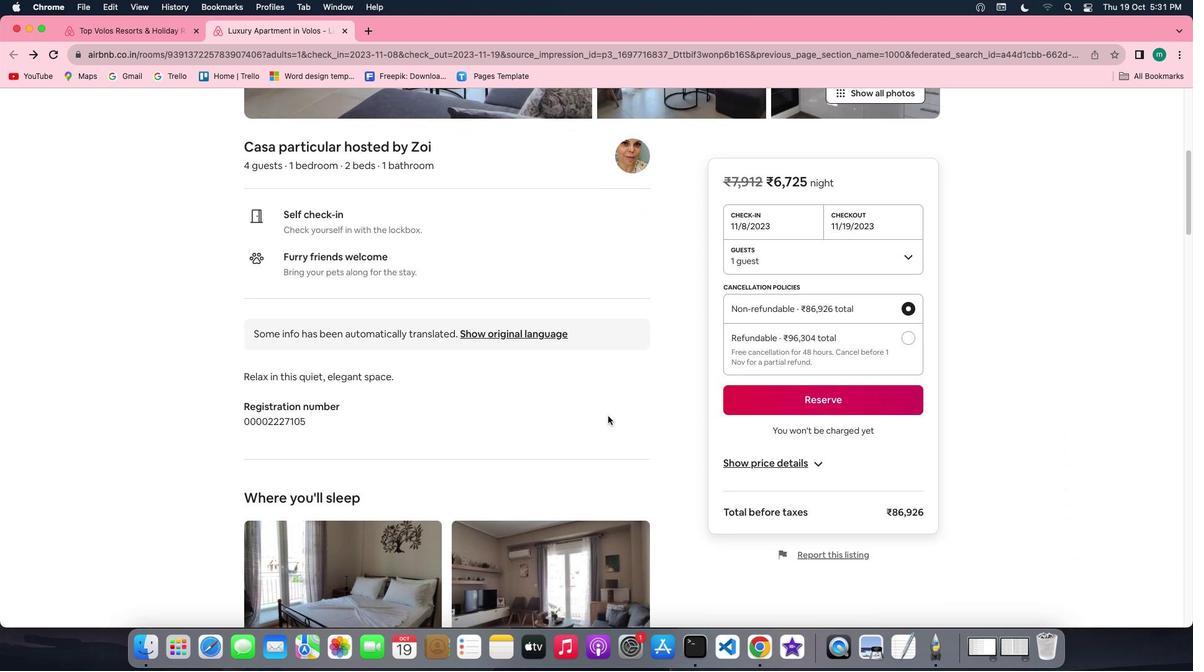 
Action: Mouse scrolled (608, 416) with delta (0, -1)
Screenshot: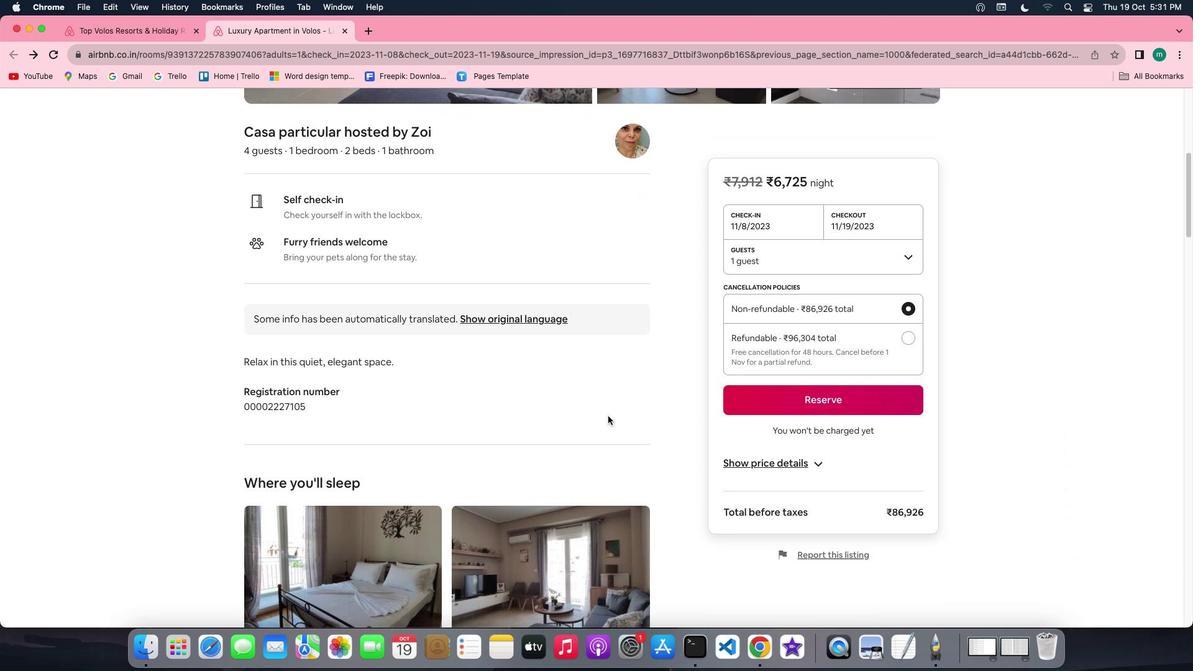 
Action: Mouse scrolled (608, 416) with delta (0, -1)
Screenshot: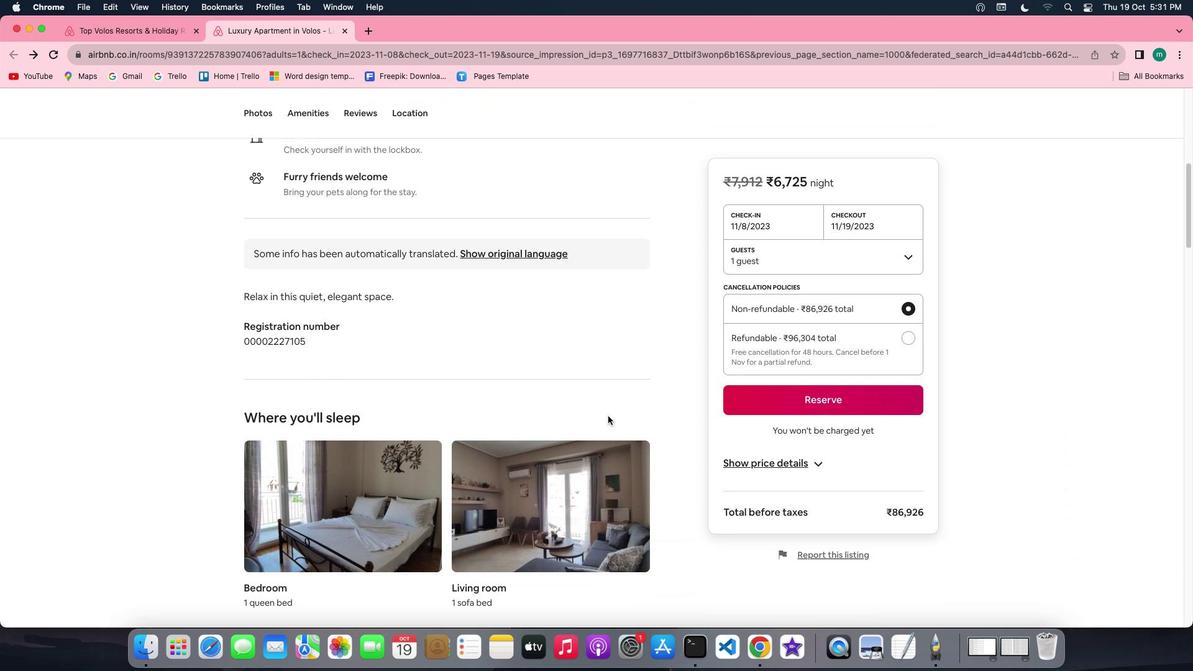
Action: Mouse scrolled (608, 416) with delta (0, 0)
Screenshot: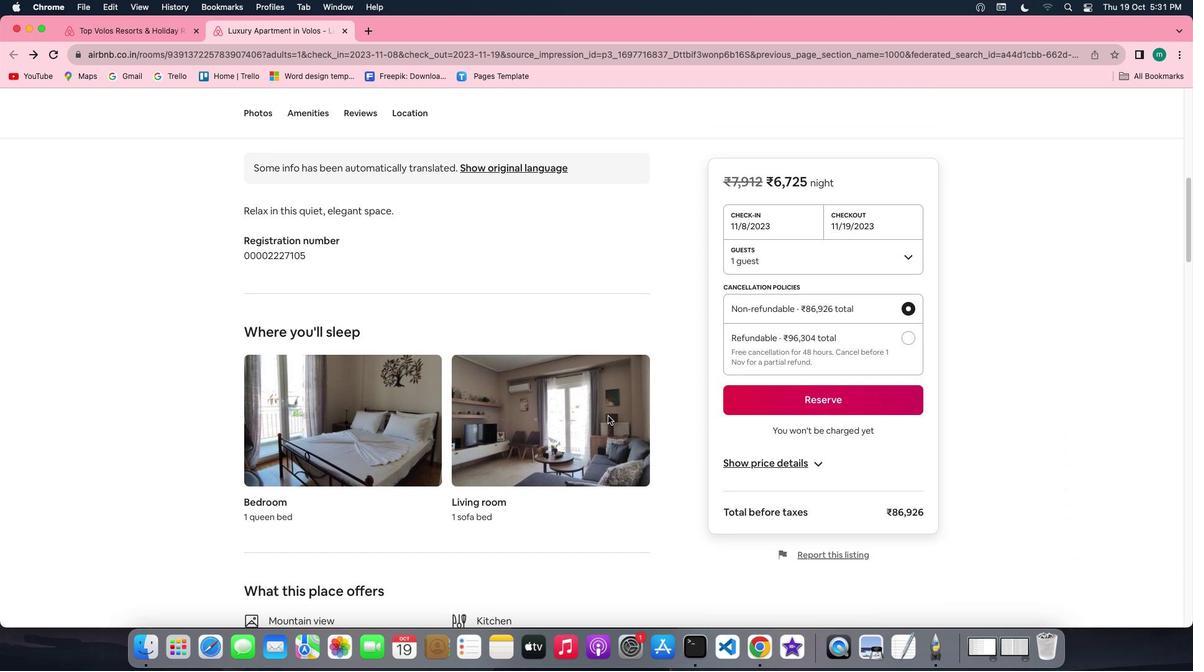 
Action: Mouse scrolled (608, 416) with delta (0, 0)
Screenshot: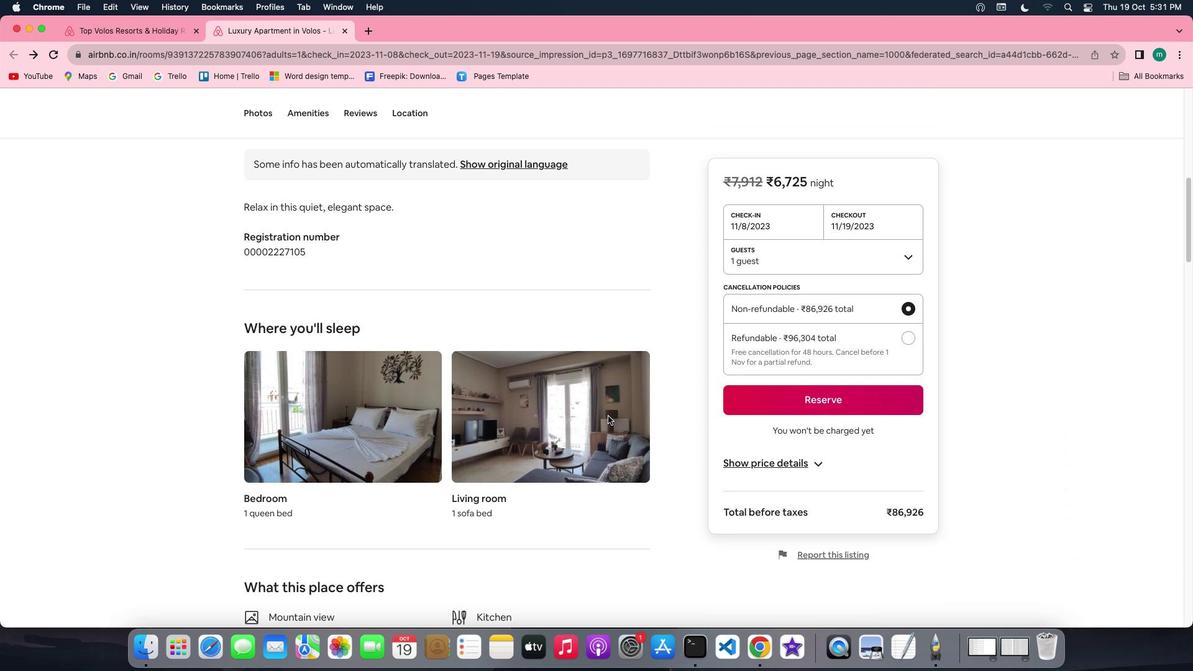 
Action: Mouse scrolled (608, 416) with delta (0, -1)
Screenshot: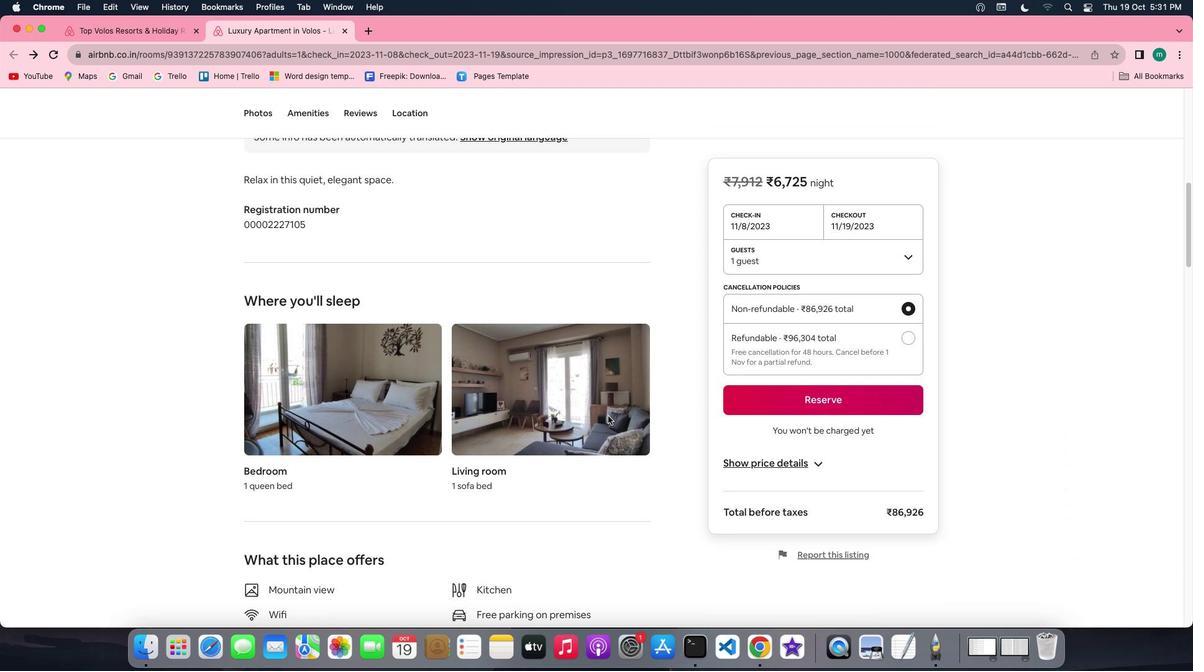 
Action: Mouse moved to (514, 454)
Screenshot: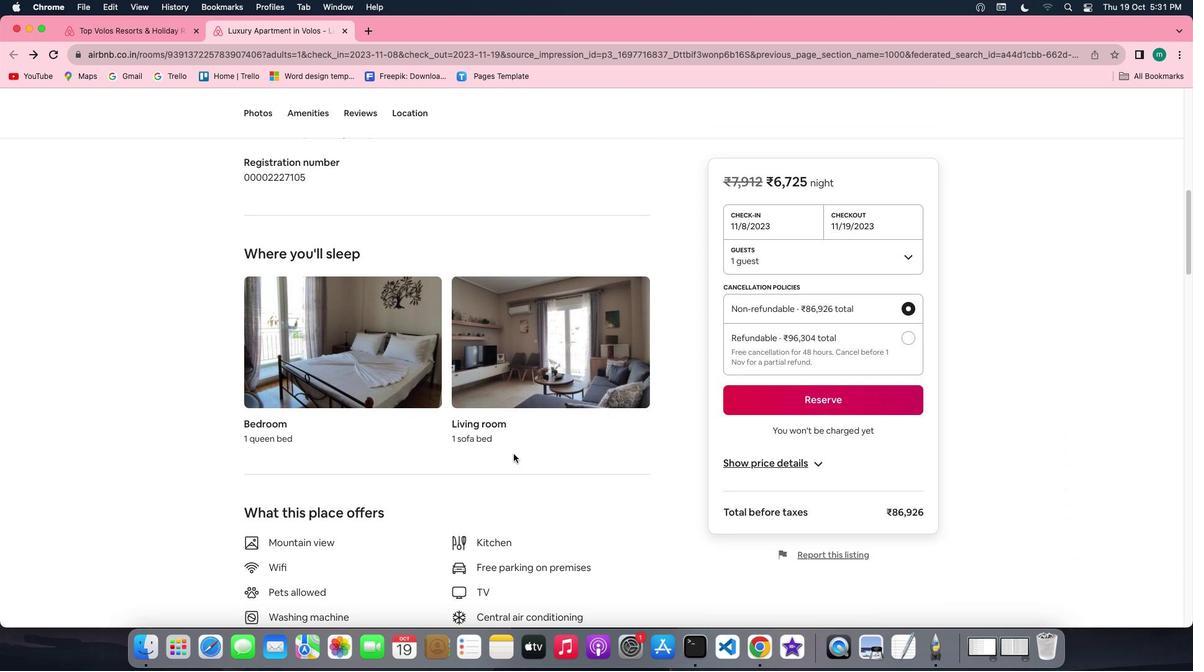 
Action: Mouse scrolled (514, 454) with delta (0, 0)
Screenshot: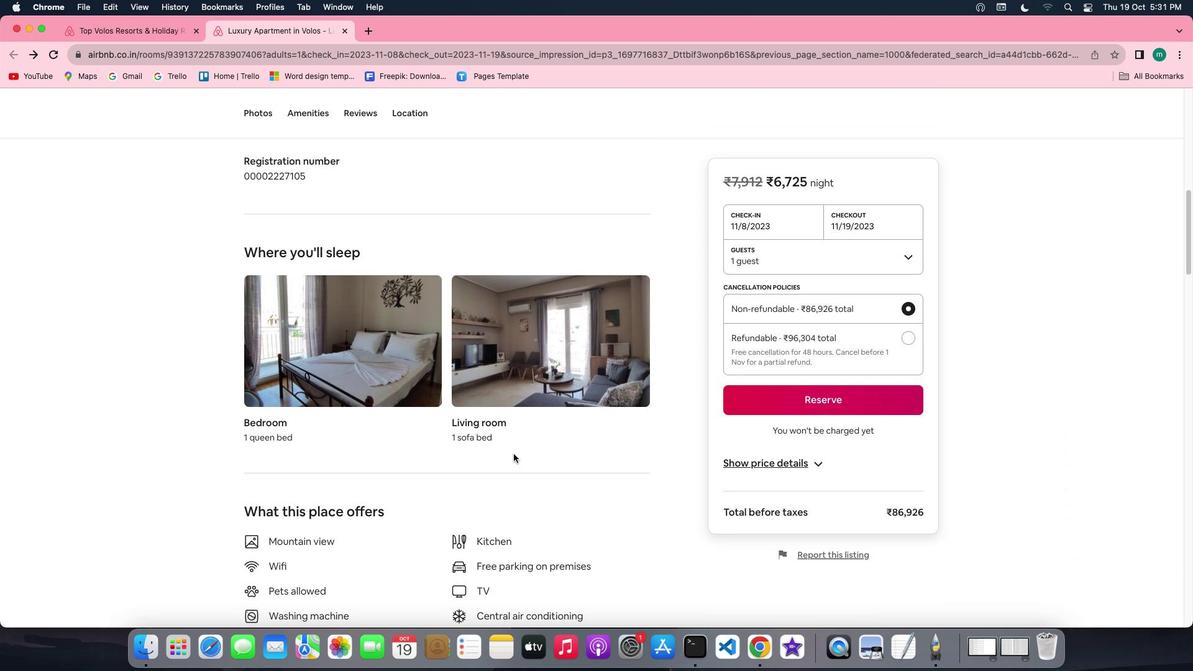
Action: Mouse scrolled (514, 454) with delta (0, 0)
Screenshot: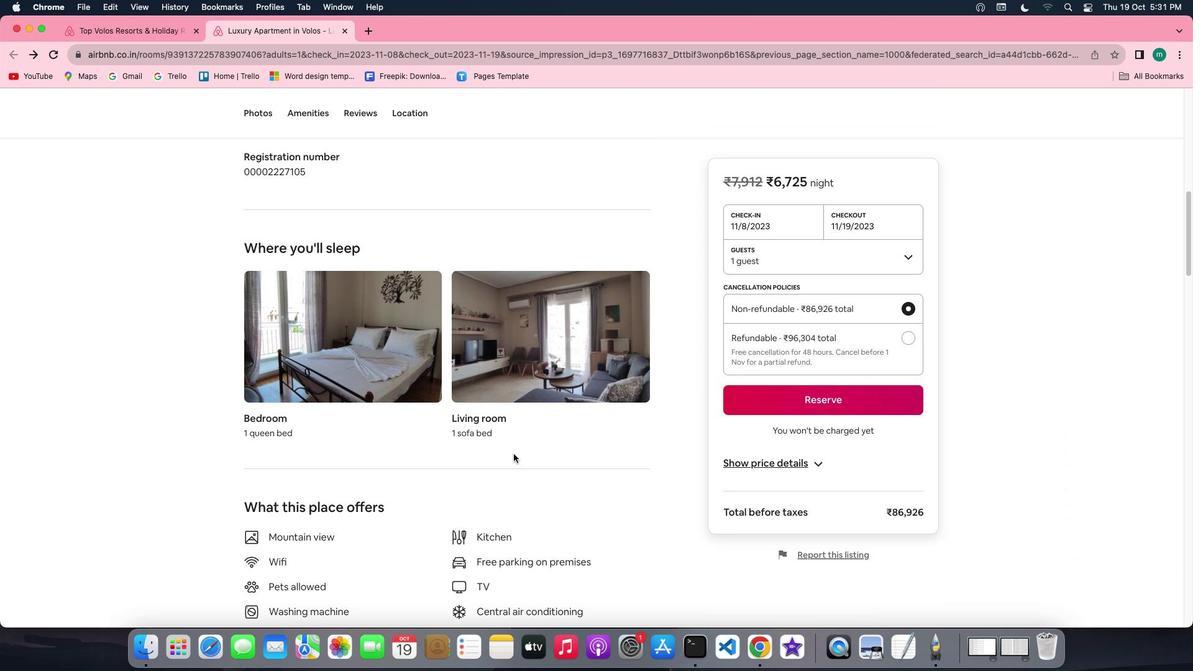 
Action: Mouse scrolled (514, 454) with delta (0, 0)
Screenshot: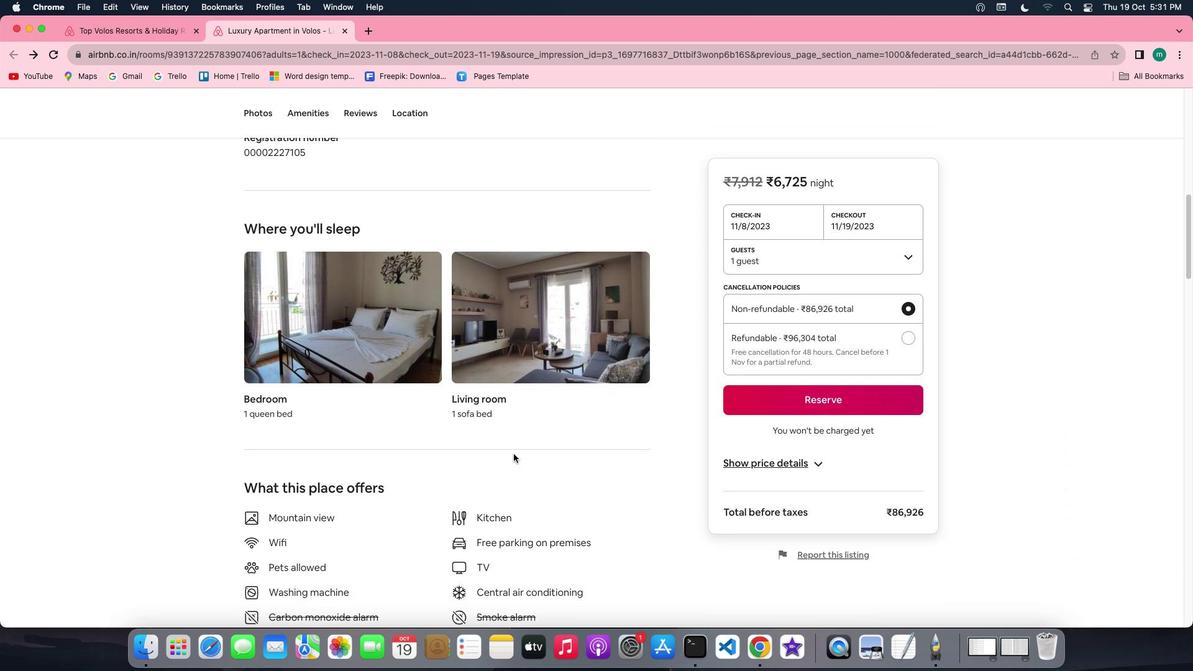 
Action: Mouse scrolled (514, 454) with delta (0, 0)
Screenshot: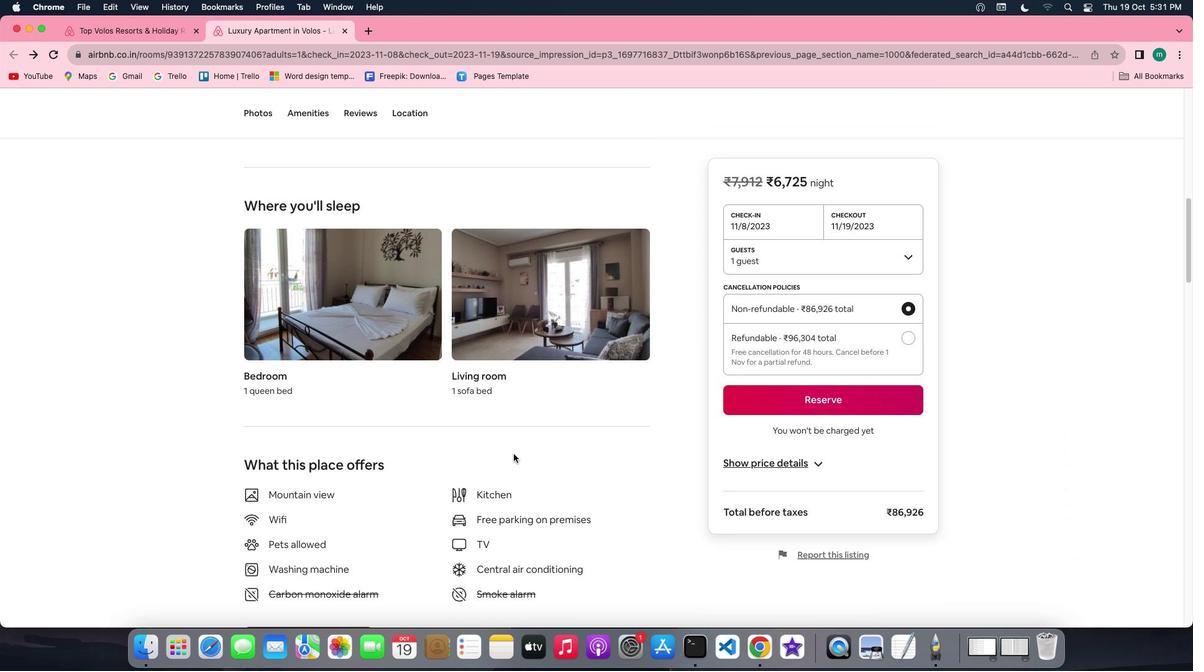 
Action: Mouse scrolled (514, 454) with delta (0, 0)
Screenshot: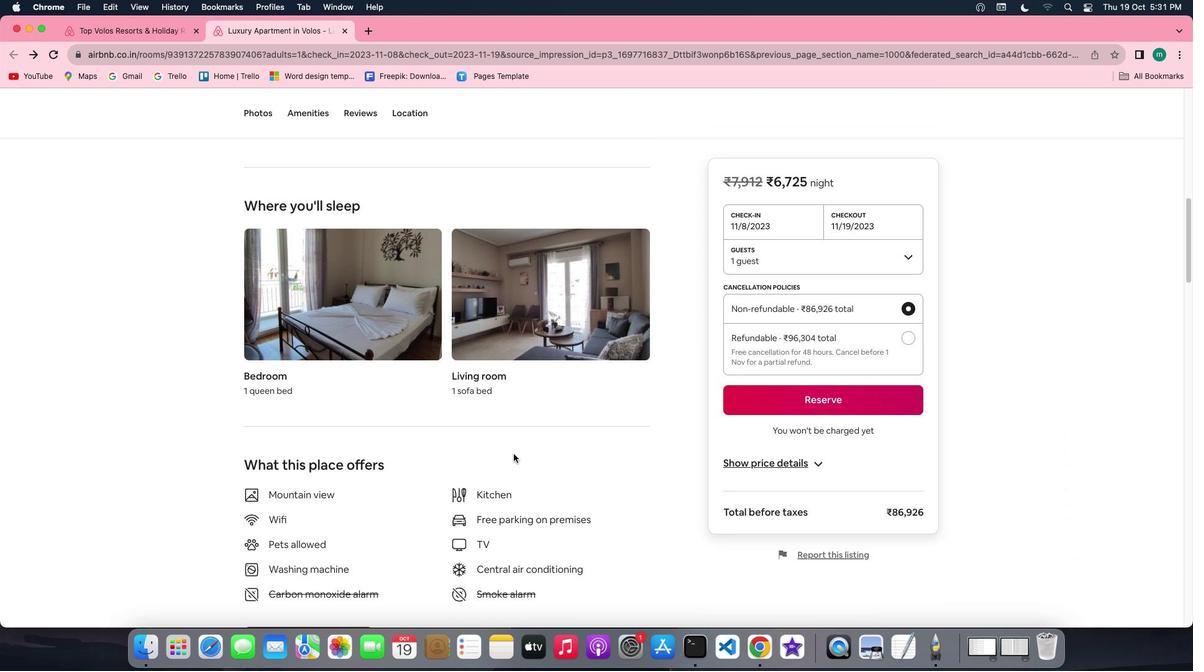 
Action: Mouse scrolled (514, 454) with delta (0, -1)
Screenshot: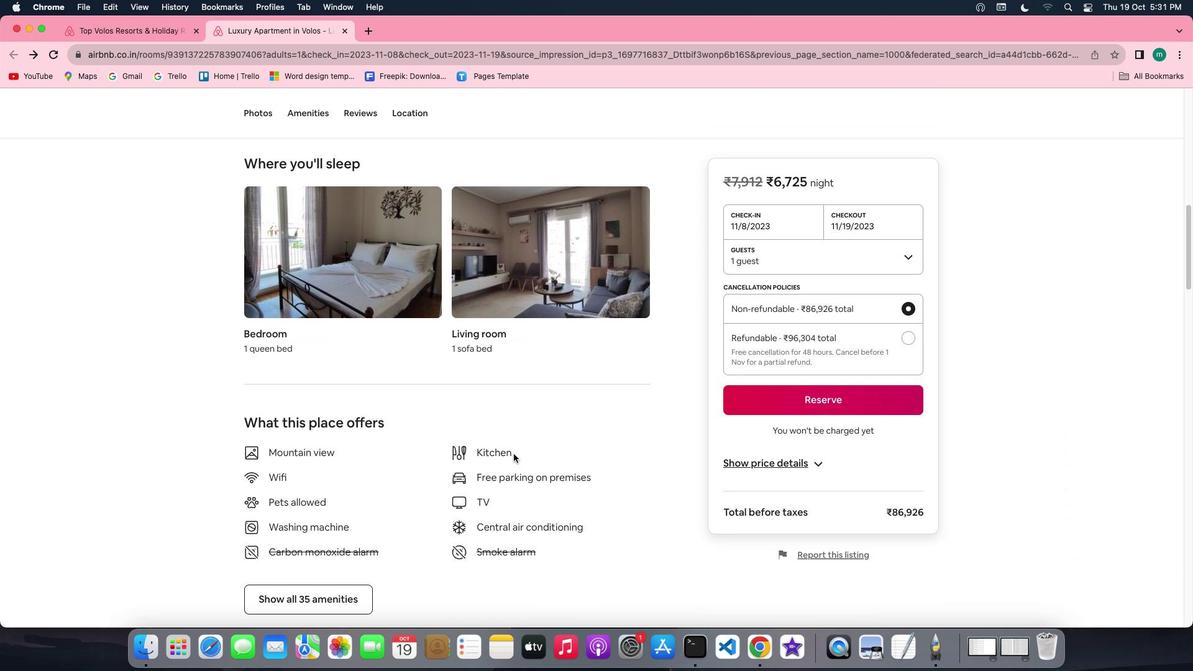 
Action: Mouse scrolled (514, 454) with delta (0, -1)
Screenshot: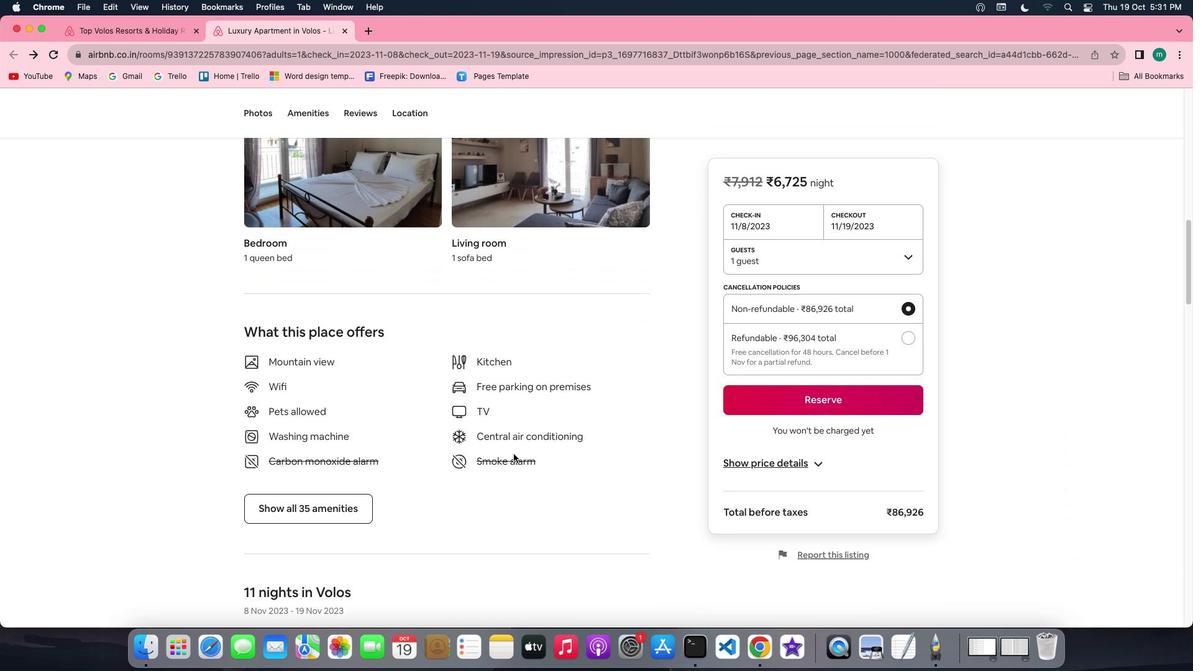 
Action: Mouse scrolled (514, 454) with delta (0, 0)
Screenshot: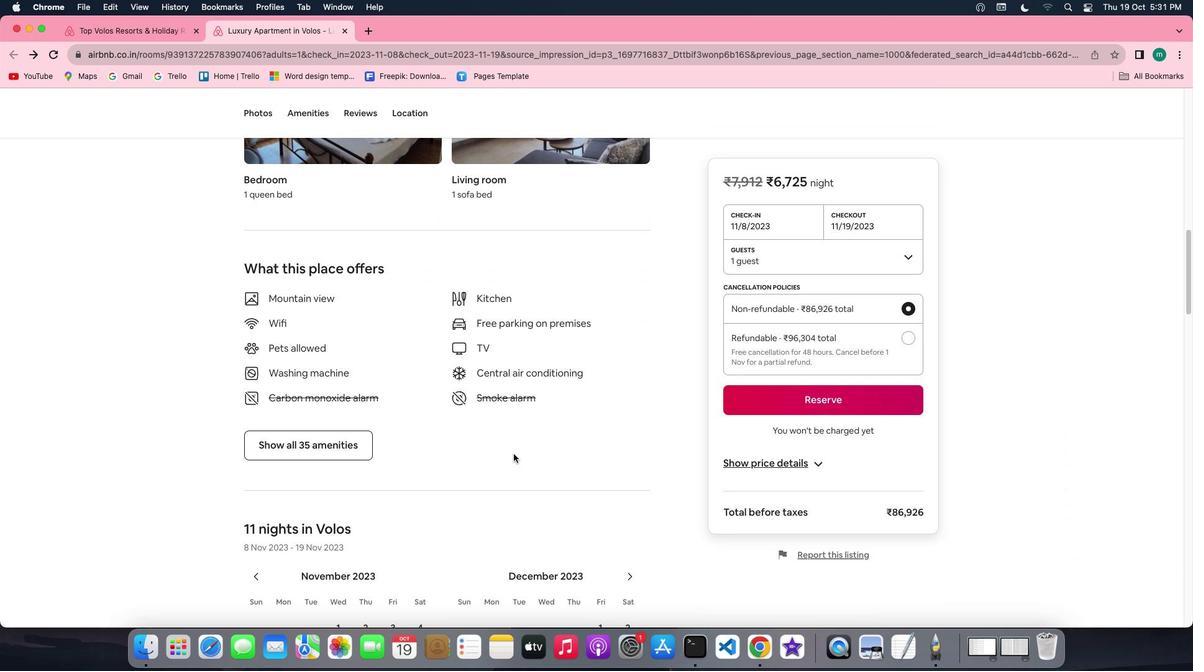 
Action: Mouse scrolled (514, 454) with delta (0, 0)
Screenshot: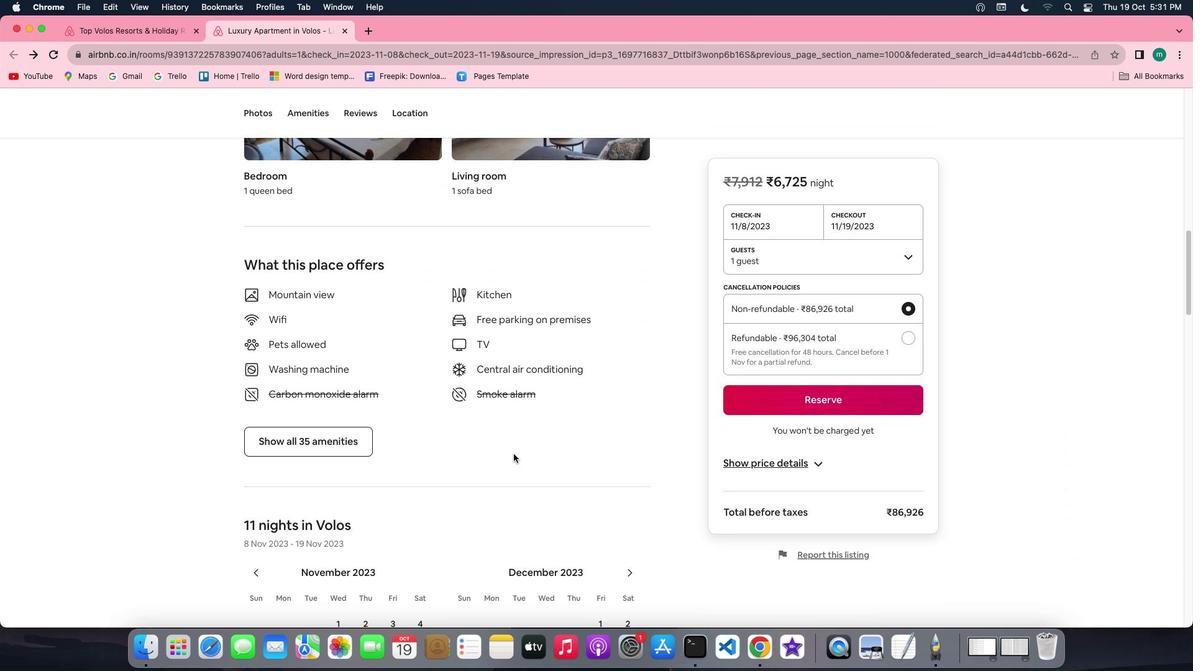 
Action: Mouse scrolled (514, 454) with delta (0, 0)
Screenshot: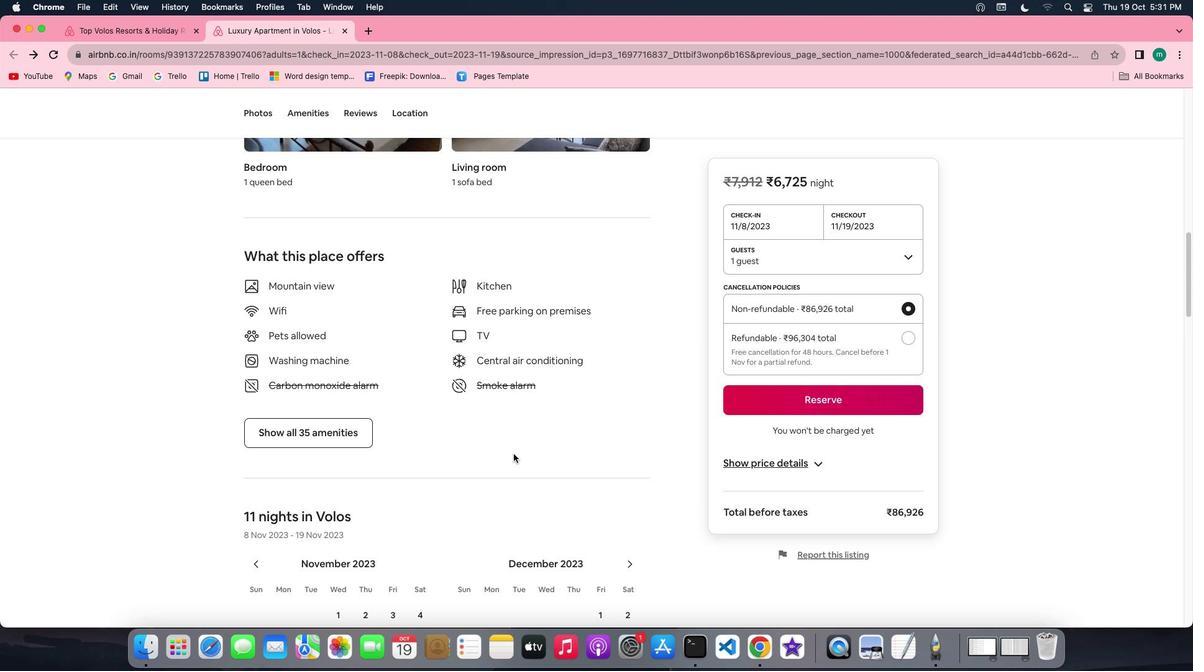 
Action: Mouse moved to (322, 420)
Screenshot: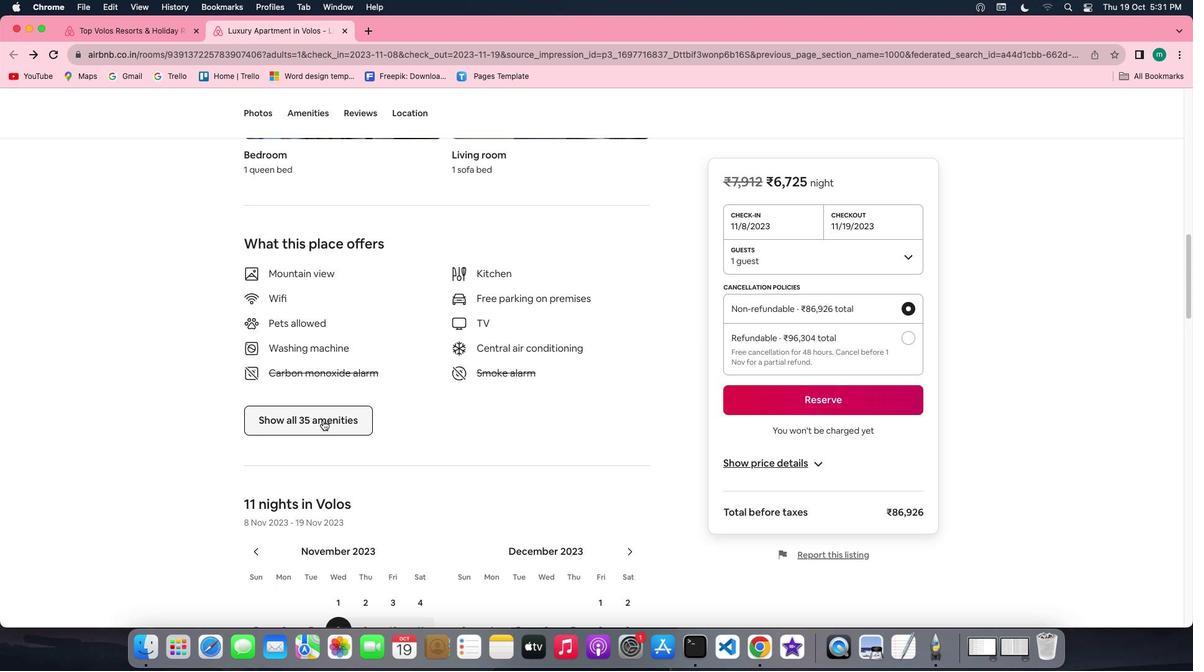 
Action: Mouse pressed left at (322, 420)
Screenshot: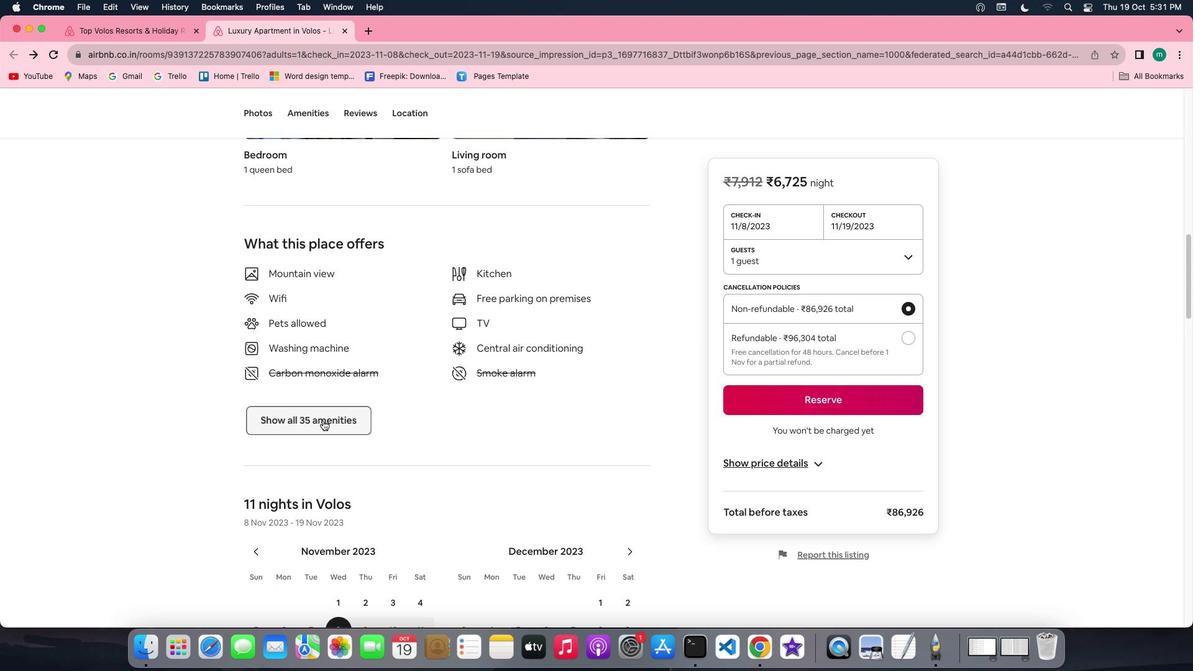 
Action: Mouse moved to (524, 424)
Screenshot: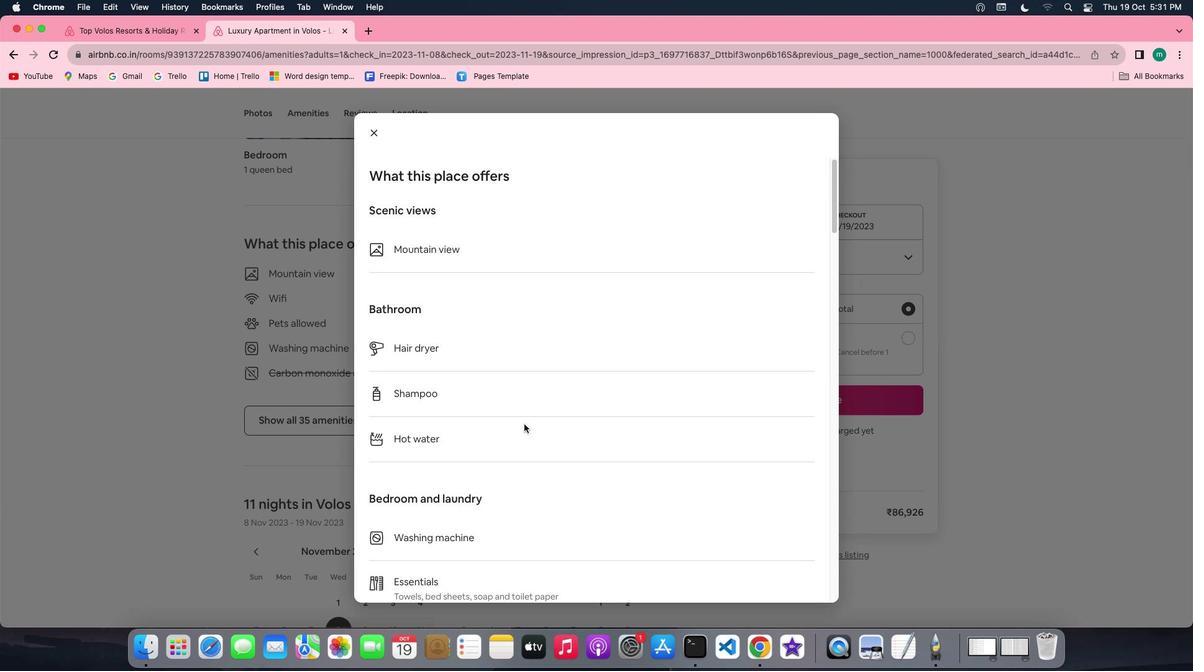 
Action: Mouse scrolled (524, 424) with delta (0, 0)
Screenshot: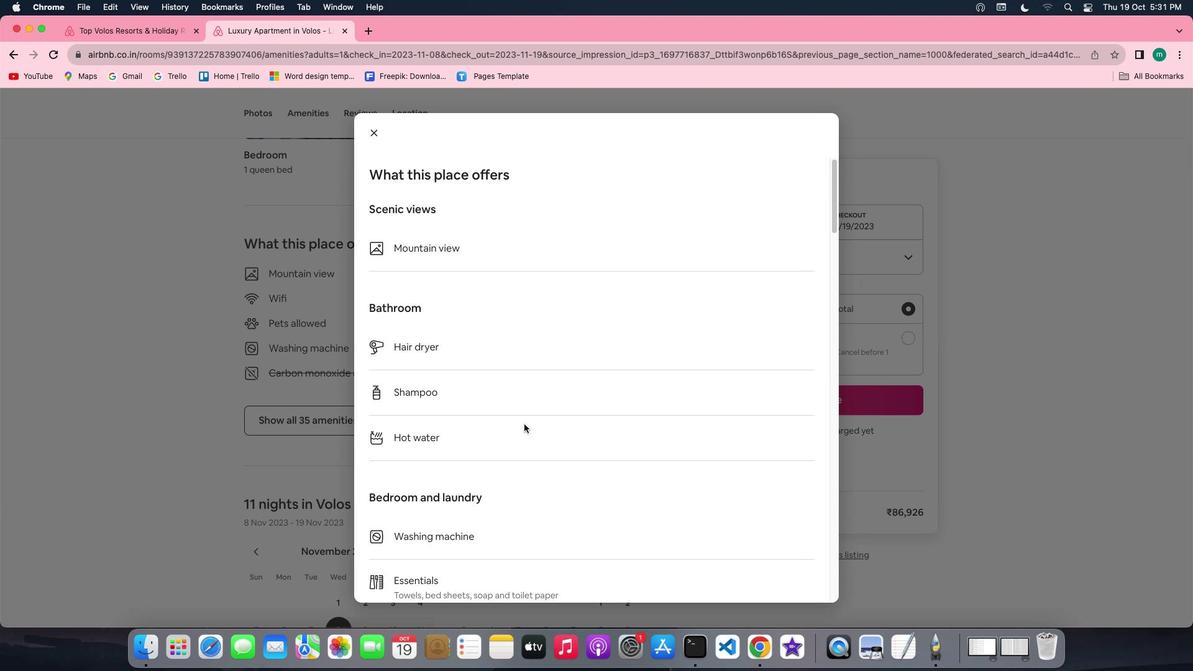 
Action: Mouse scrolled (524, 424) with delta (0, 0)
Screenshot: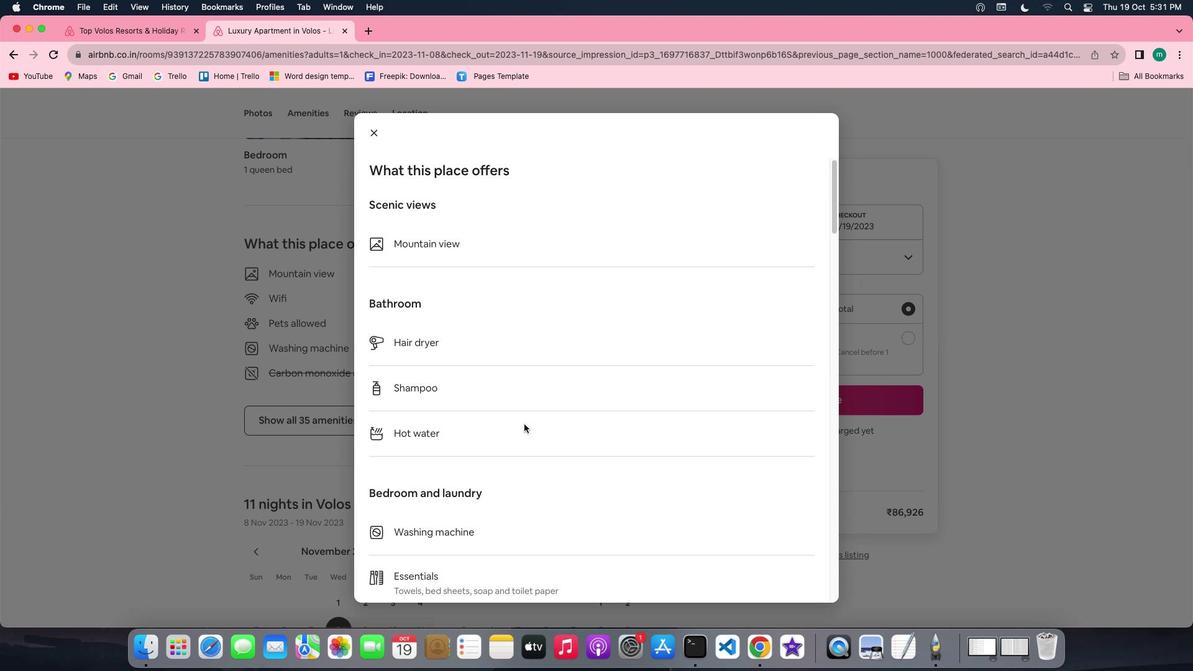 
Action: Mouse scrolled (524, 424) with delta (0, 0)
Screenshot: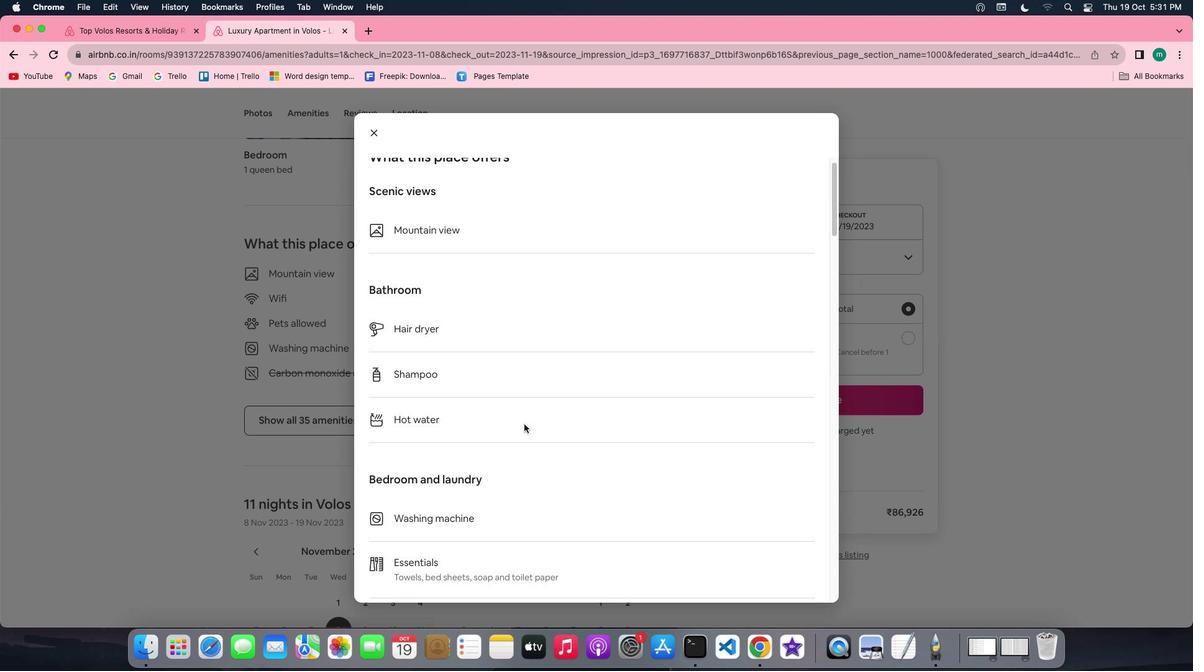 
Action: Mouse scrolled (524, 424) with delta (0, 0)
Screenshot: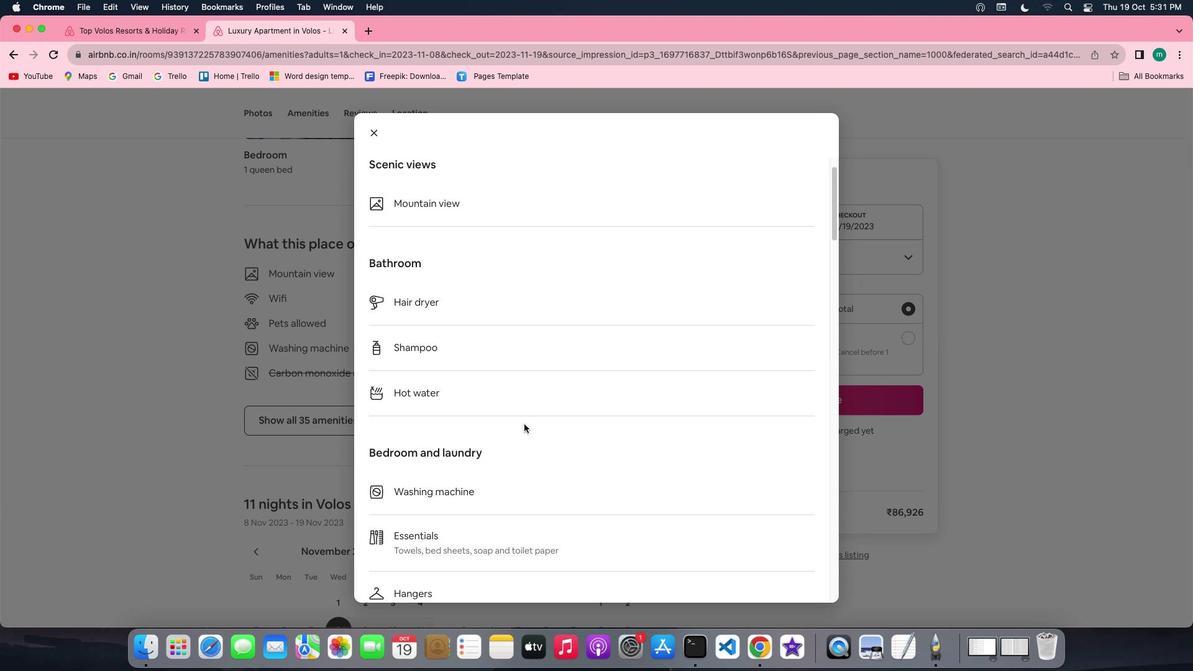 
Action: Mouse scrolled (524, 424) with delta (0, 0)
Screenshot: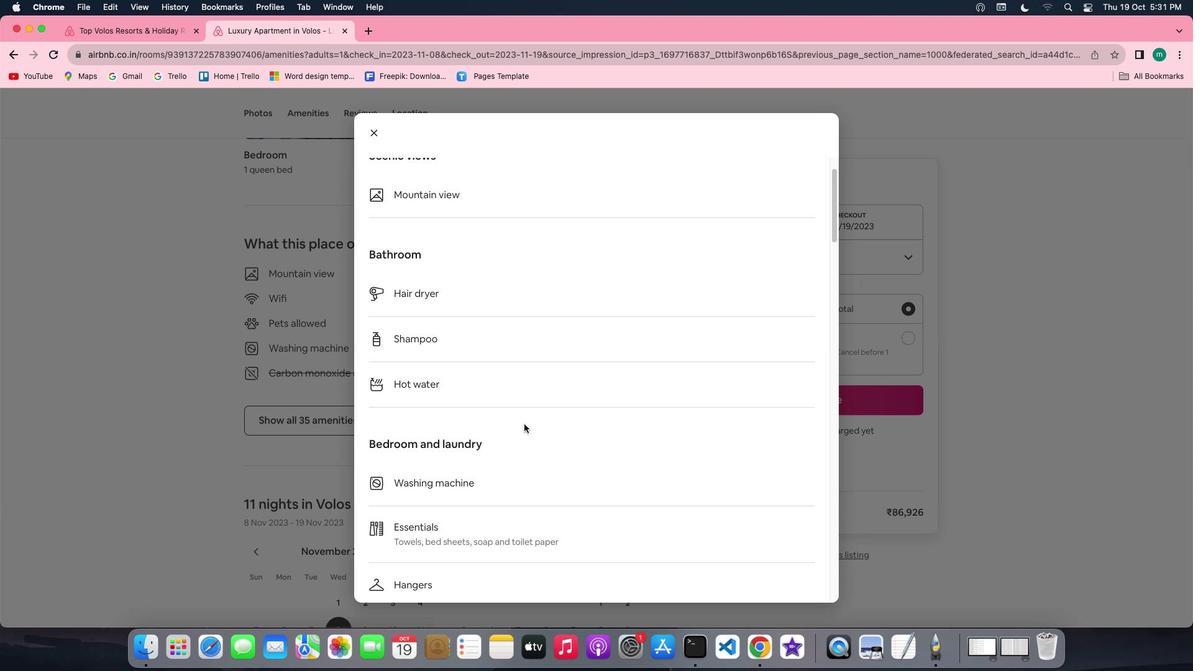 
Action: Mouse scrolled (524, 424) with delta (0, -1)
Screenshot: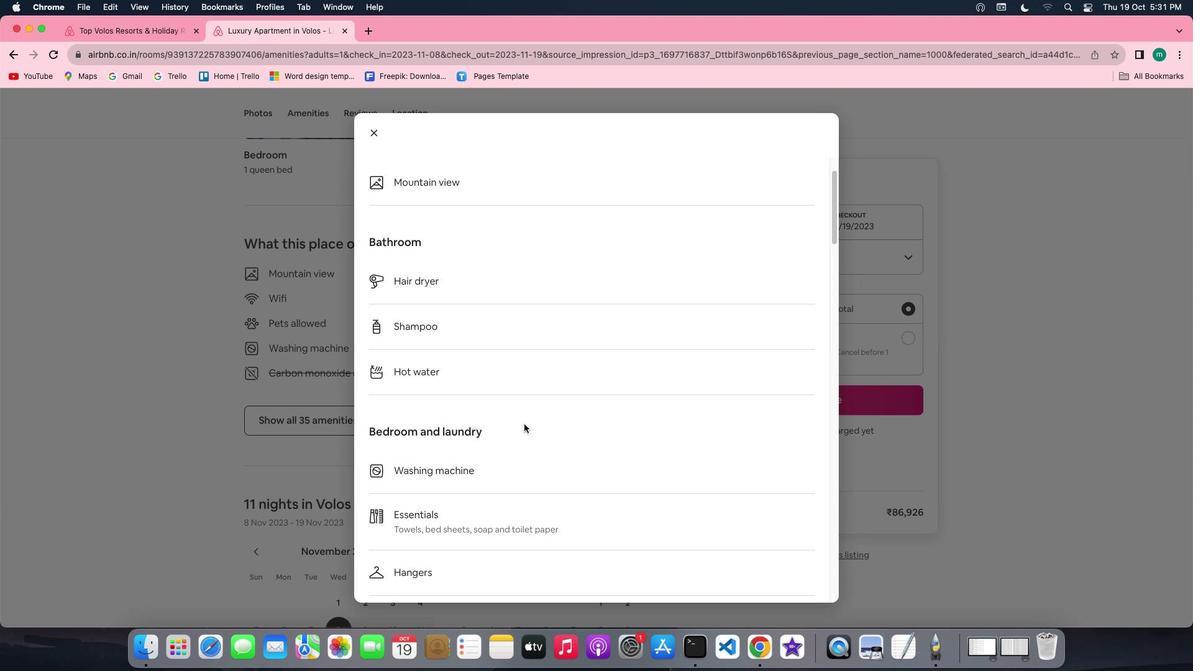
Action: Mouse scrolled (524, 424) with delta (0, -1)
Screenshot: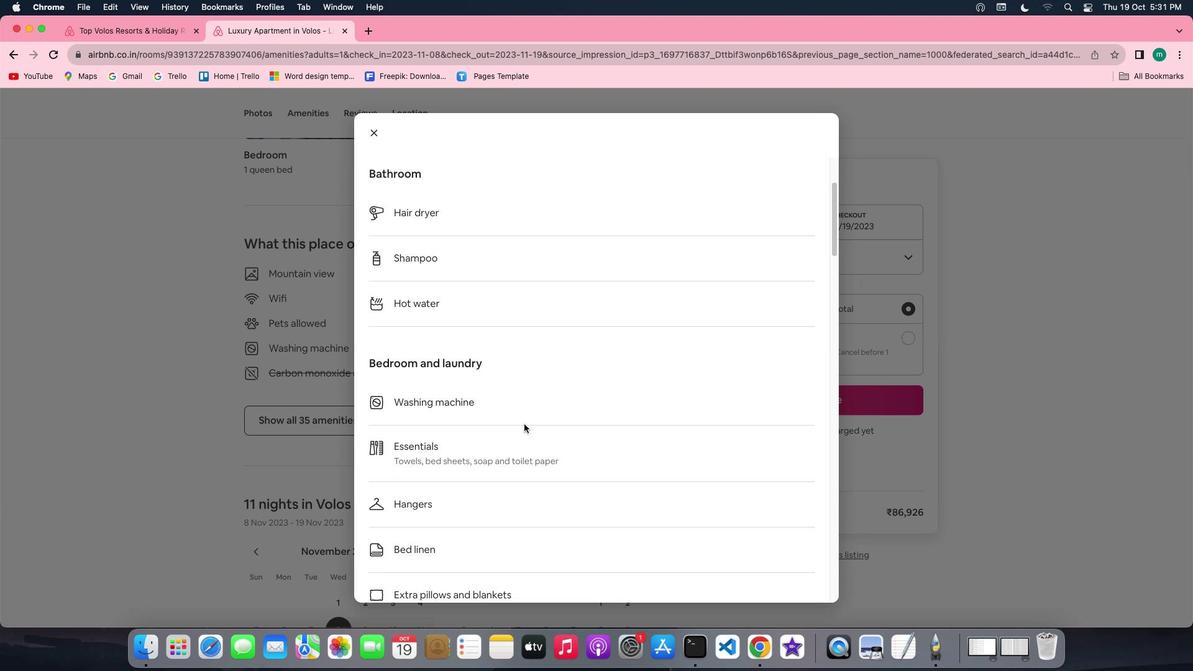 
Action: Mouse scrolled (524, 424) with delta (0, 0)
Screenshot: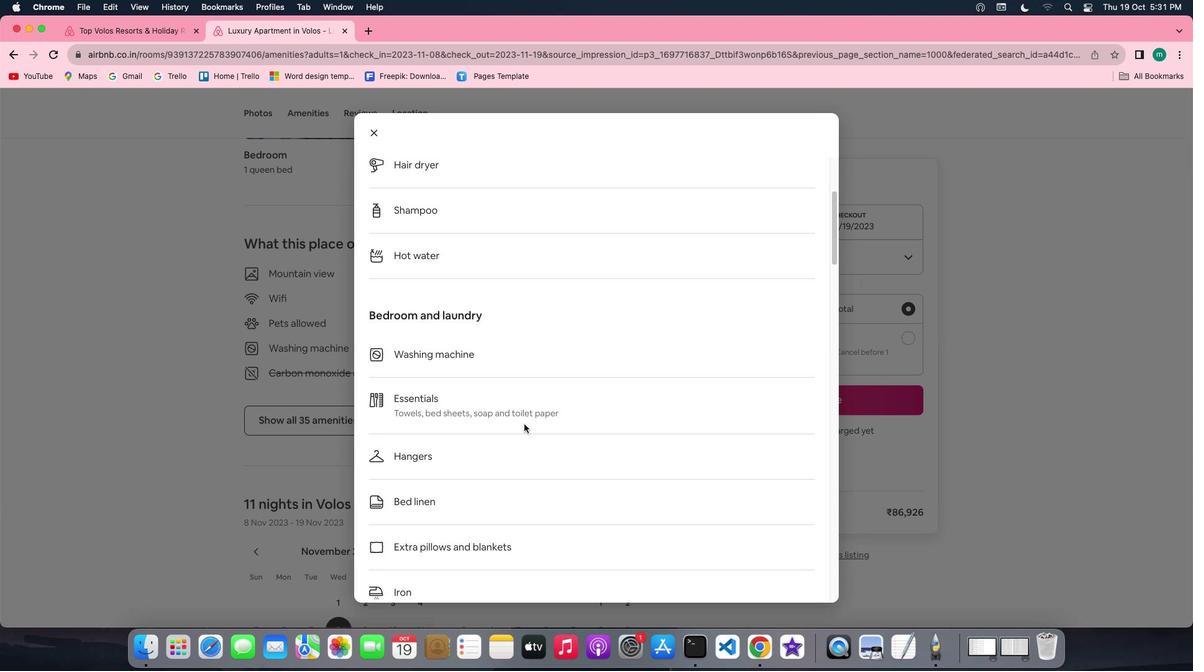 
Action: Mouse scrolled (524, 424) with delta (0, 0)
Screenshot: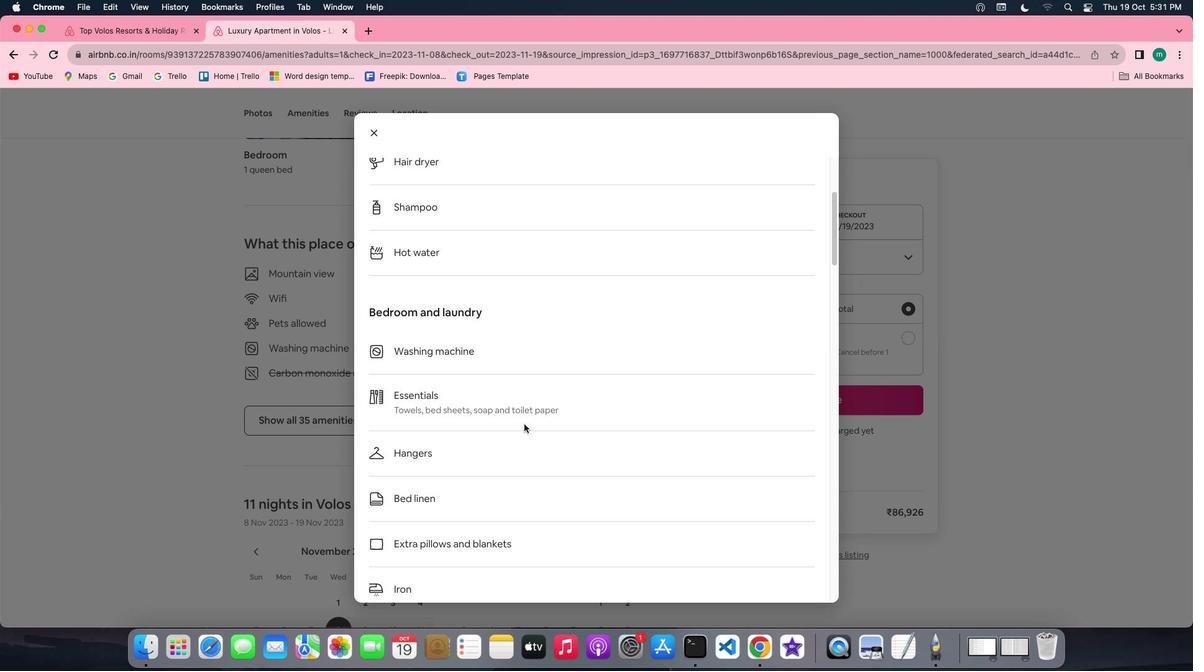 
Action: Mouse scrolled (524, 424) with delta (0, -1)
Screenshot: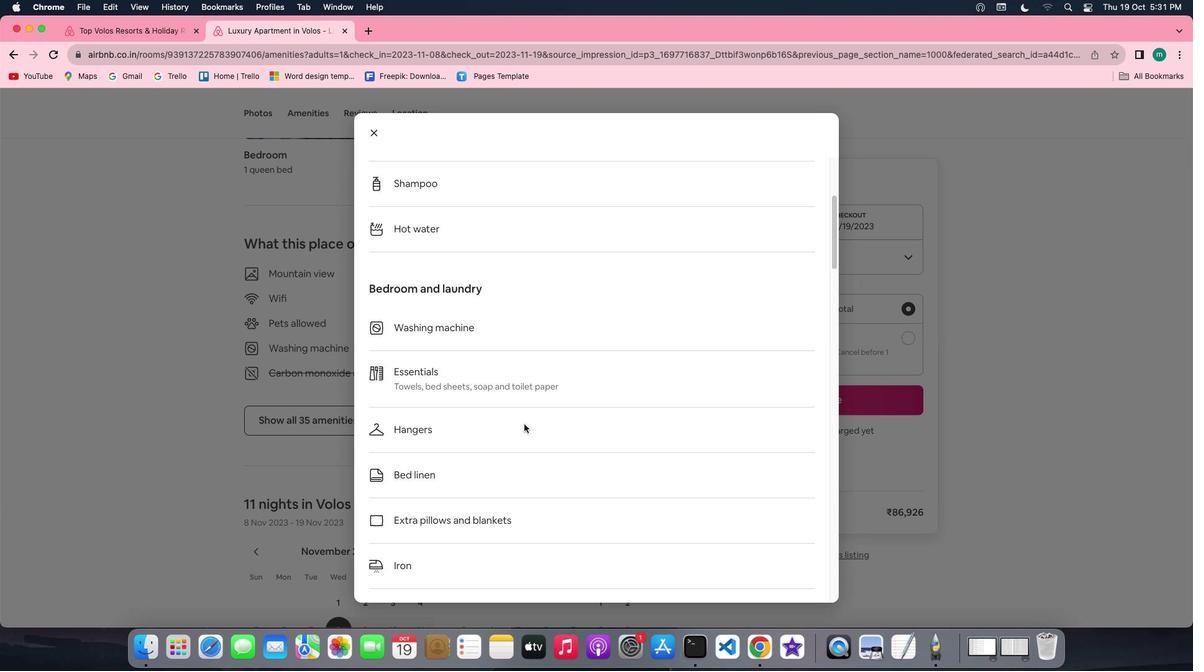 
Action: Mouse scrolled (524, 424) with delta (0, -1)
Screenshot: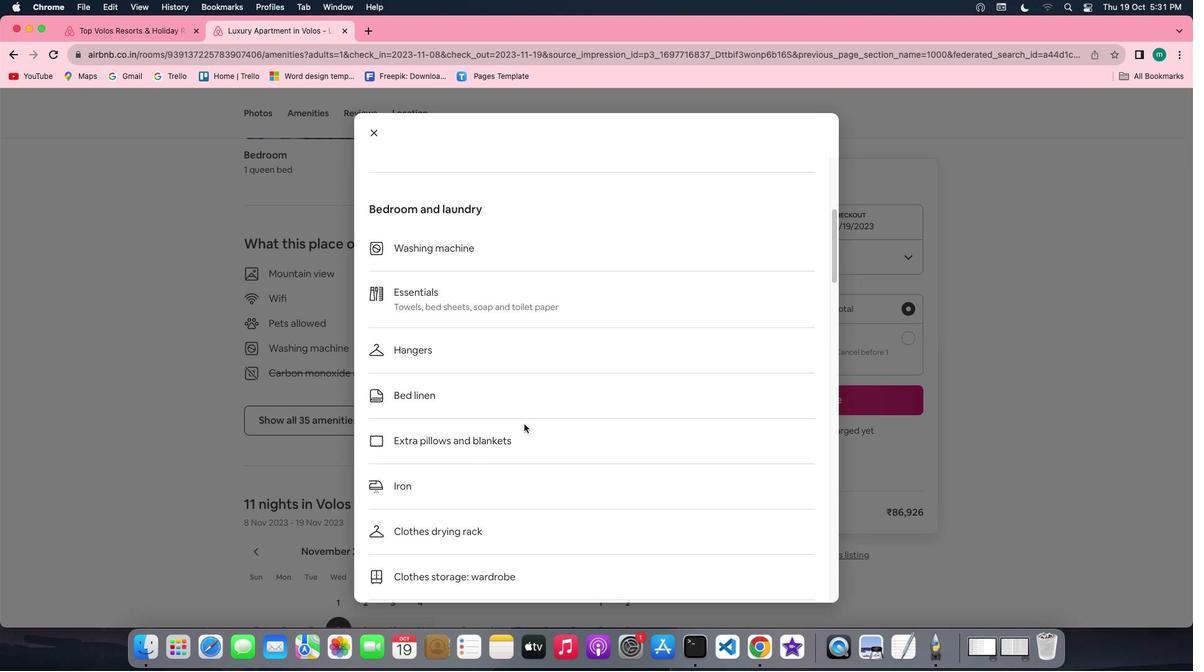 
Action: Mouse scrolled (524, 424) with delta (0, 0)
Screenshot: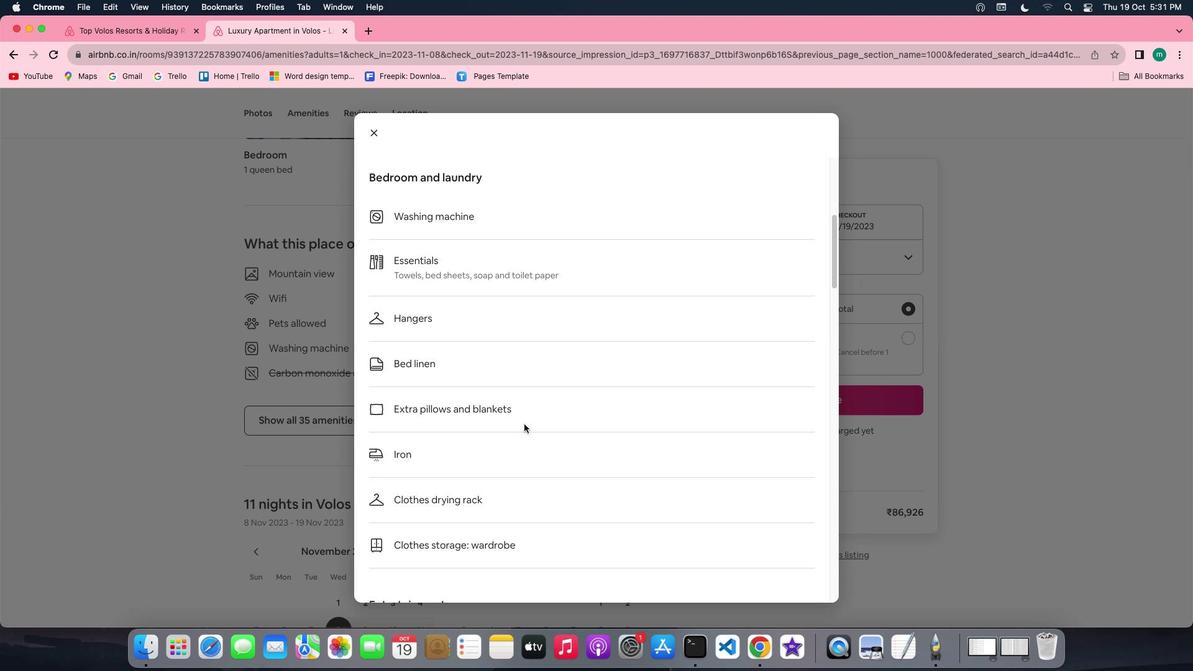 
Action: Mouse scrolled (524, 424) with delta (0, 0)
Screenshot: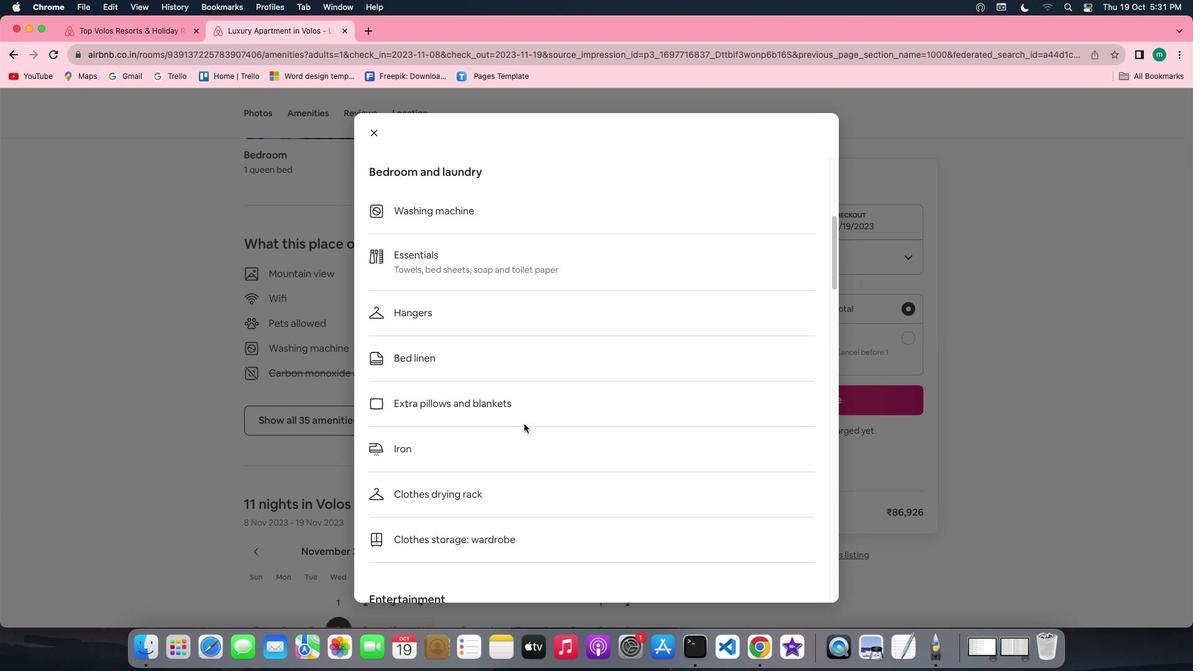 
Action: Mouse scrolled (524, 424) with delta (0, -1)
Screenshot: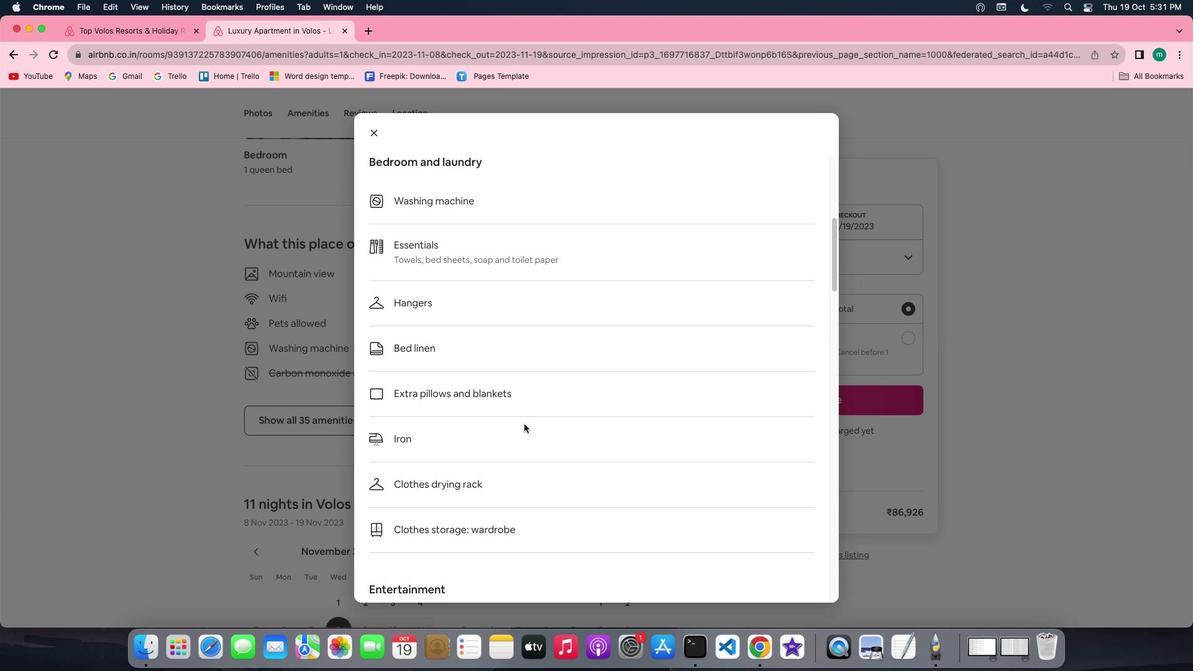 
Action: Mouse scrolled (524, 424) with delta (0, 0)
Screenshot: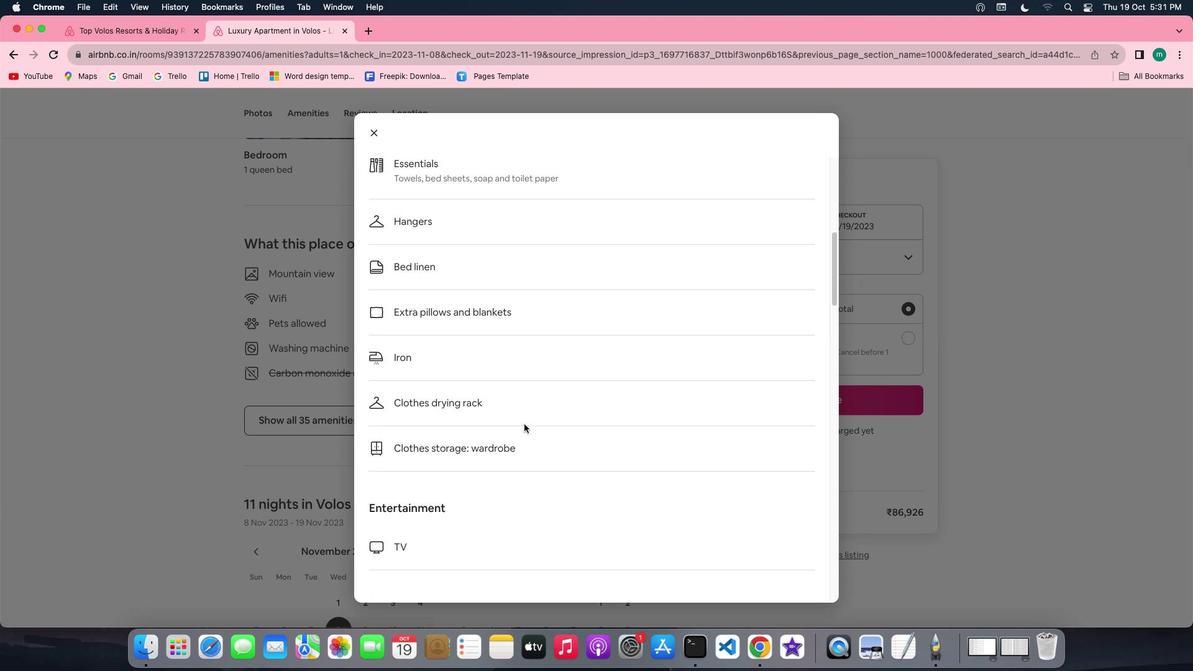 
Action: Mouse scrolled (524, 424) with delta (0, 0)
Screenshot: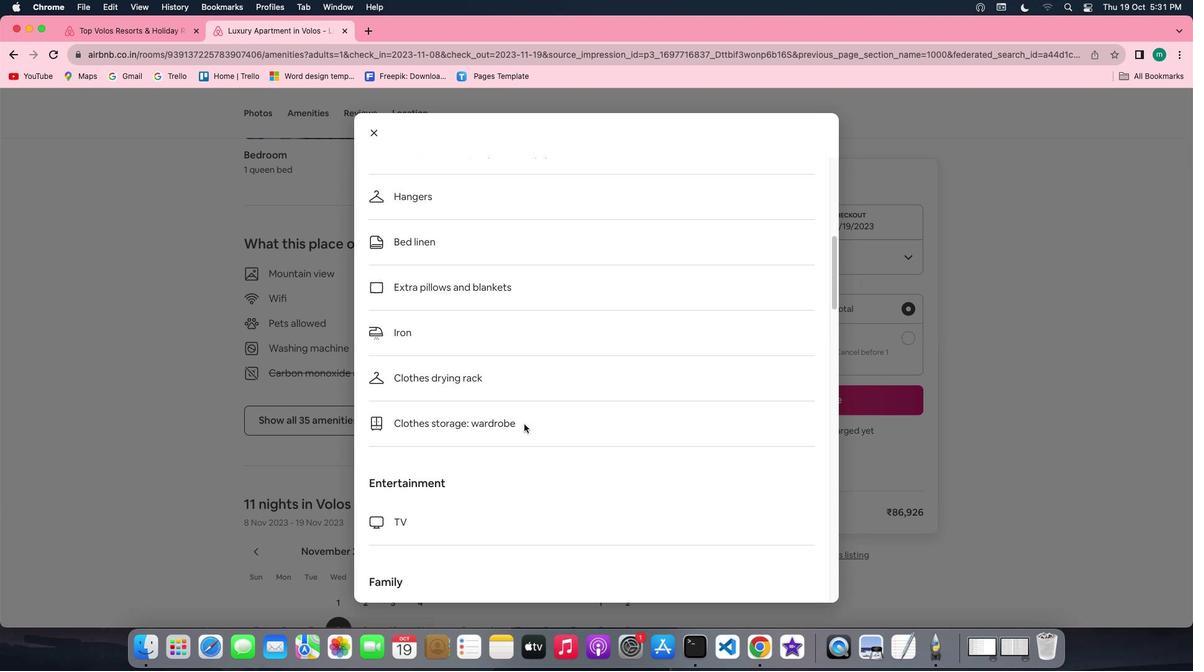 
Action: Mouse scrolled (524, 424) with delta (0, 0)
Screenshot: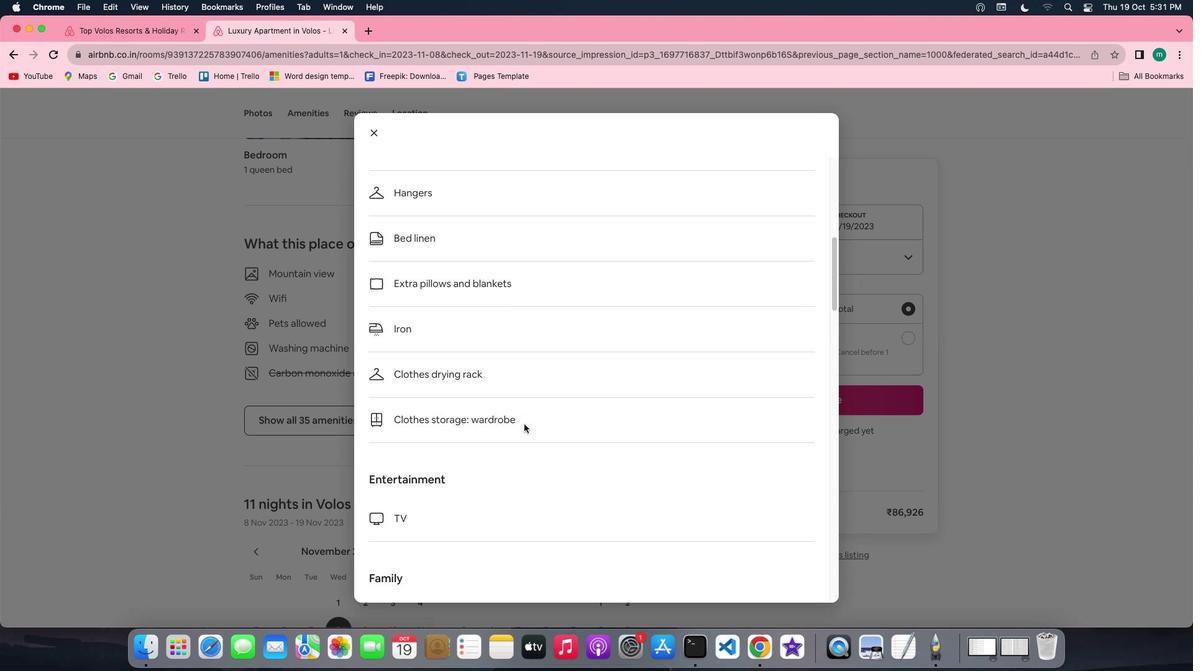 
Action: Mouse scrolled (524, 424) with delta (0, 0)
Screenshot: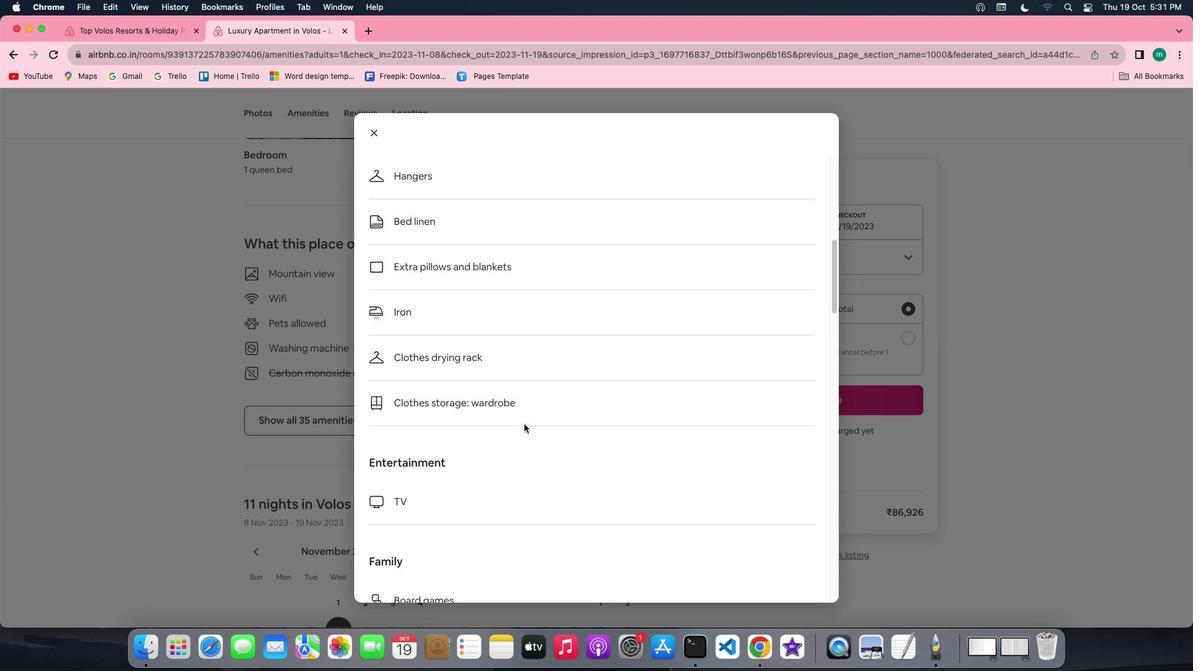 
Action: Mouse scrolled (524, 424) with delta (0, 0)
Screenshot: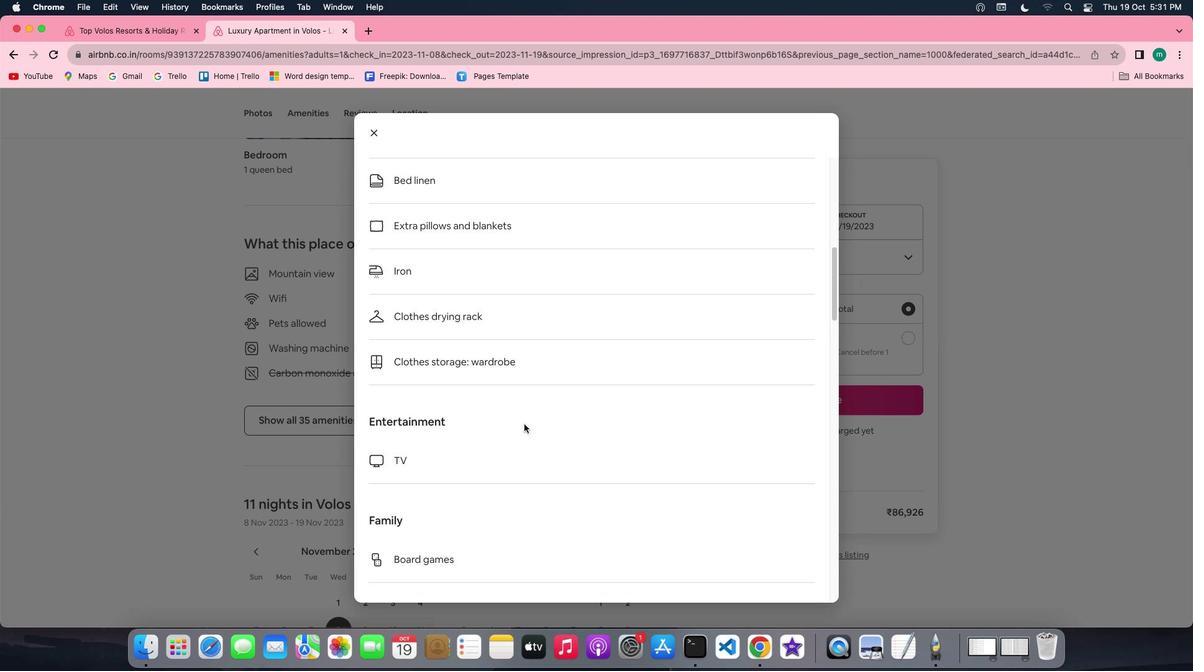 
Action: Mouse scrolled (524, 424) with delta (0, 0)
Screenshot: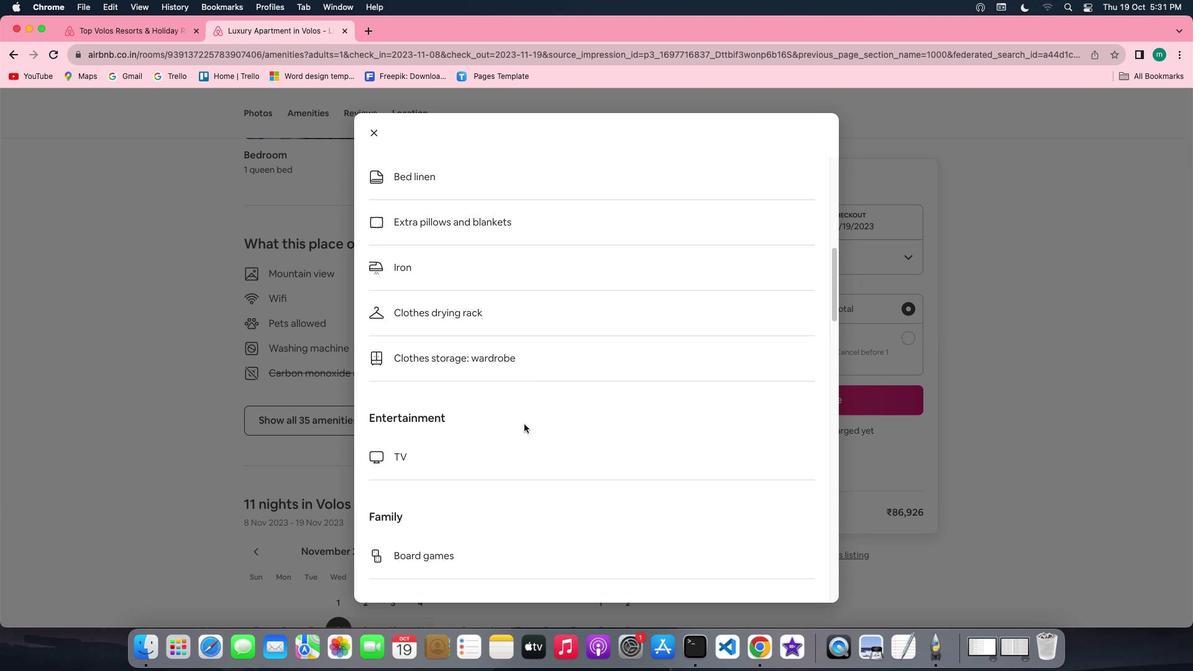 
Action: Mouse scrolled (524, 424) with delta (0, 0)
Screenshot: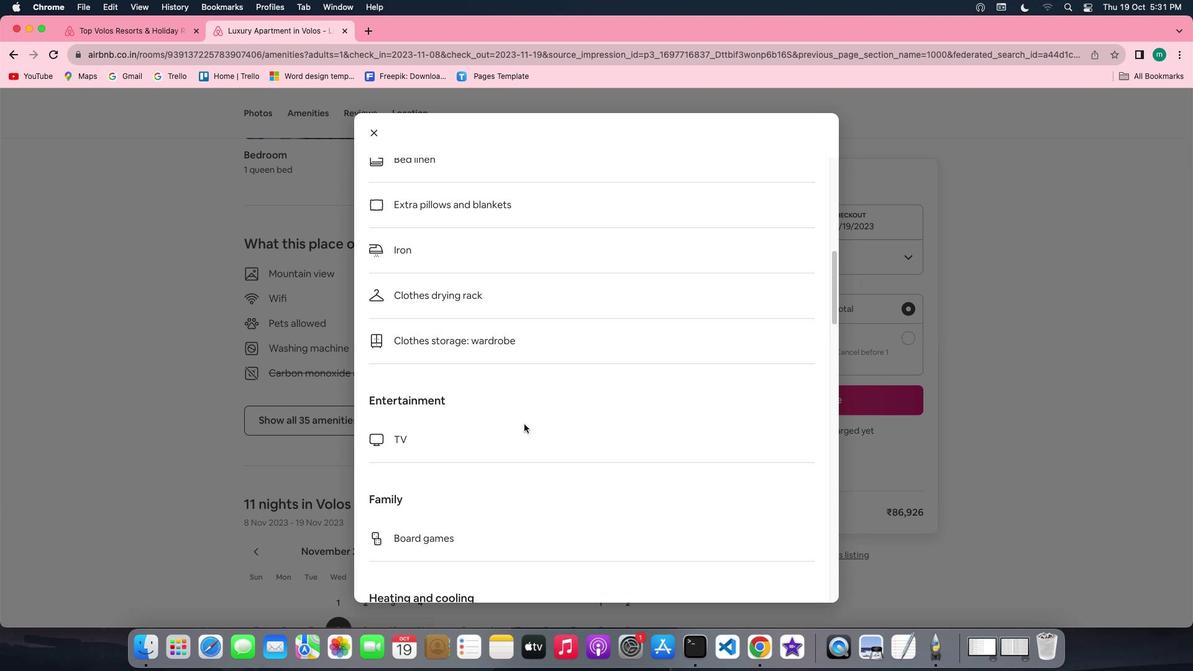 
Action: Mouse scrolled (524, 424) with delta (0, 0)
Screenshot: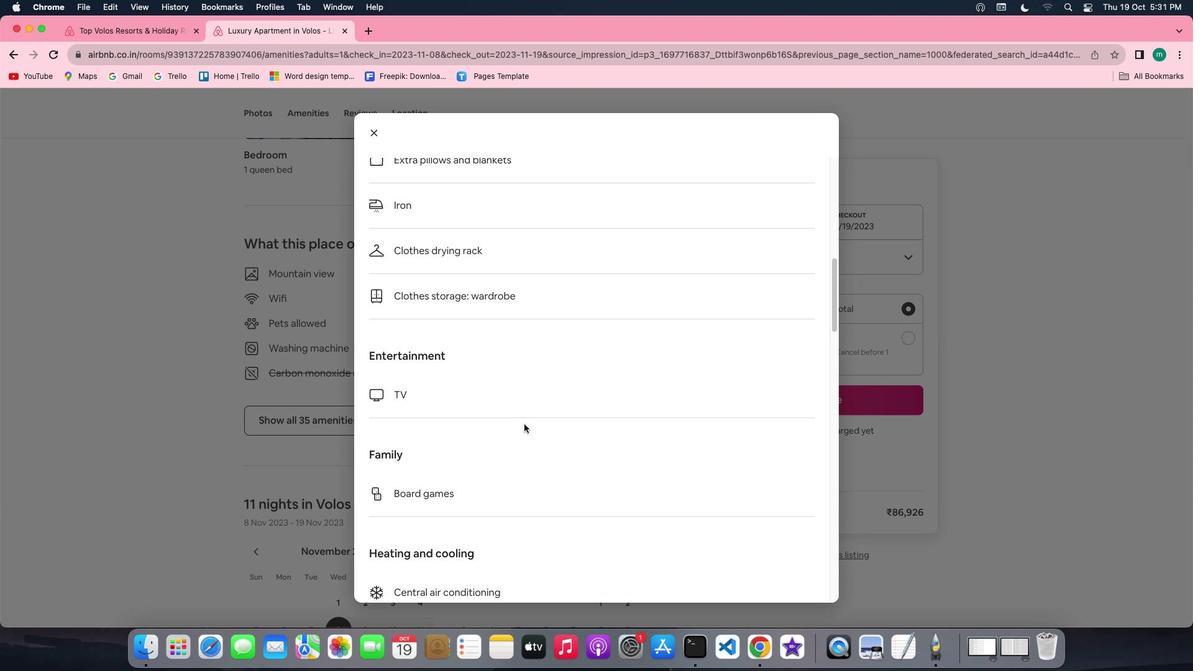 
Action: Mouse scrolled (524, 424) with delta (0, 0)
Screenshot: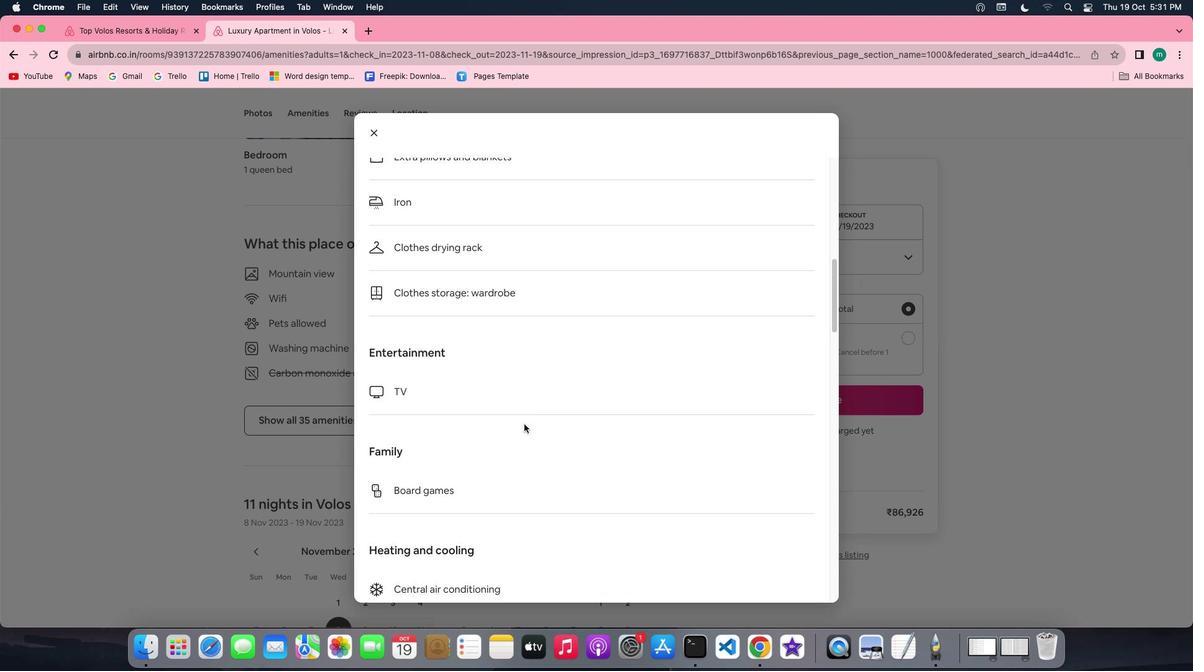 
Action: Mouse scrolled (524, 424) with delta (0, 0)
Screenshot: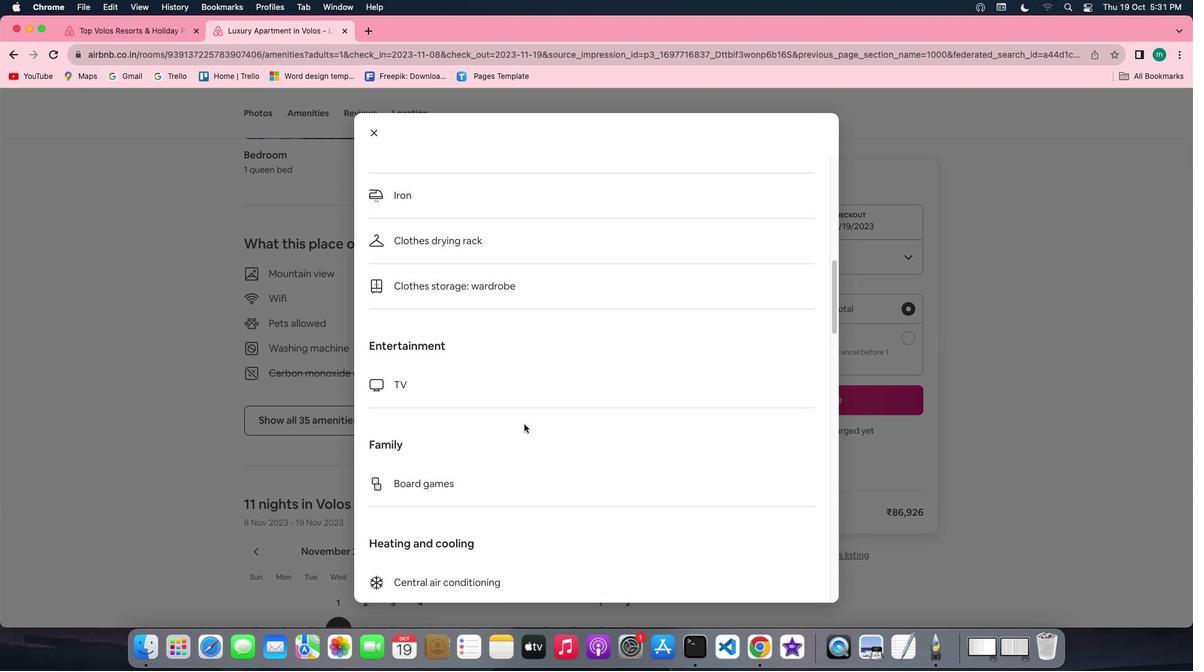
Action: Mouse scrolled (524, 424) with delta (0, 0)
Screenshot: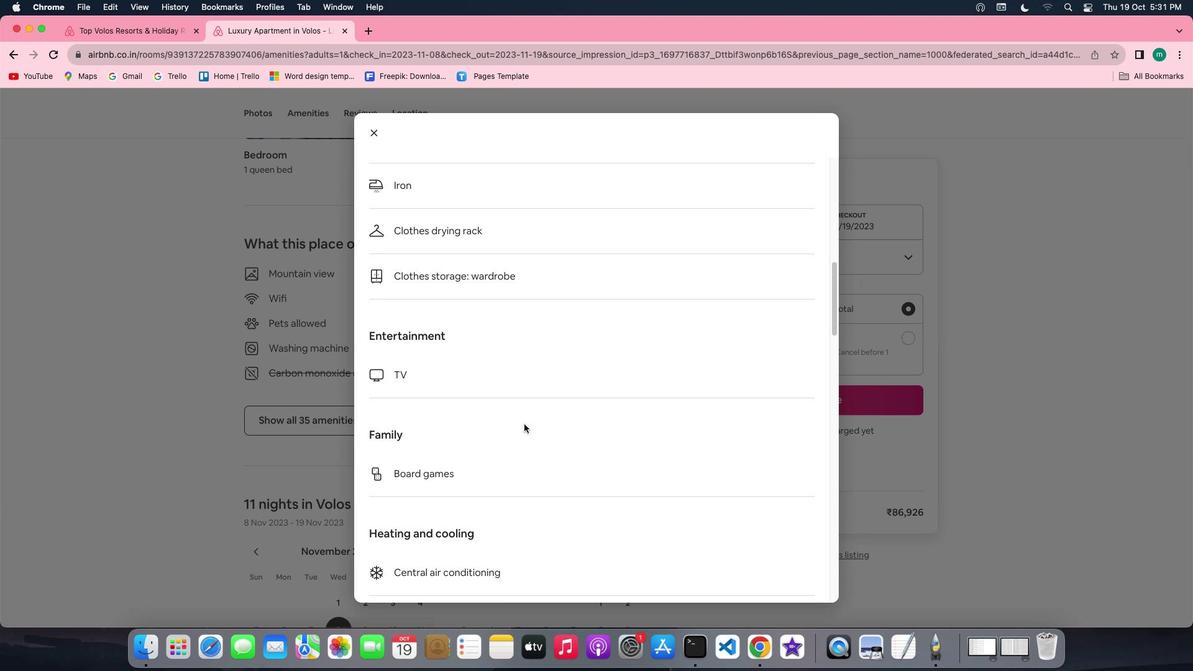 
Action: Mouse scrolled (524, 424) with delta (0, -1)
